 Task: open an excel sheet and write heading  Cash Flow TrackerAdd Dates in a column and its values below  '2023-05-01, 2023-05-03, 2023-05-06, 2023-05-10, 2023-05-15, 2023-05-20, 2023-05-25 & 2023-05-31'Add Descriptions in next column and its values below  Monthly Salary, Grocery Shopping, Dining Out., Utility Bill, Transportation, Entertainment, Miscellaneous & Total. Add Amount in next column and its values below  $2,500, $100, $50, $150, $30, $50, $20& $400. Add Income/ Expense in next column and its values below  Income, Expenses, Expenses, Expenses, Expenses, Expenses & Expenses. Add Balance in next column and its values below  $2,500, $2,400, $2,350, $2,200, $2,170, $2,120, $2,100 & $2100. Save page FinMetrics
Action: Mouse moved to (46, 127)
Screenshot: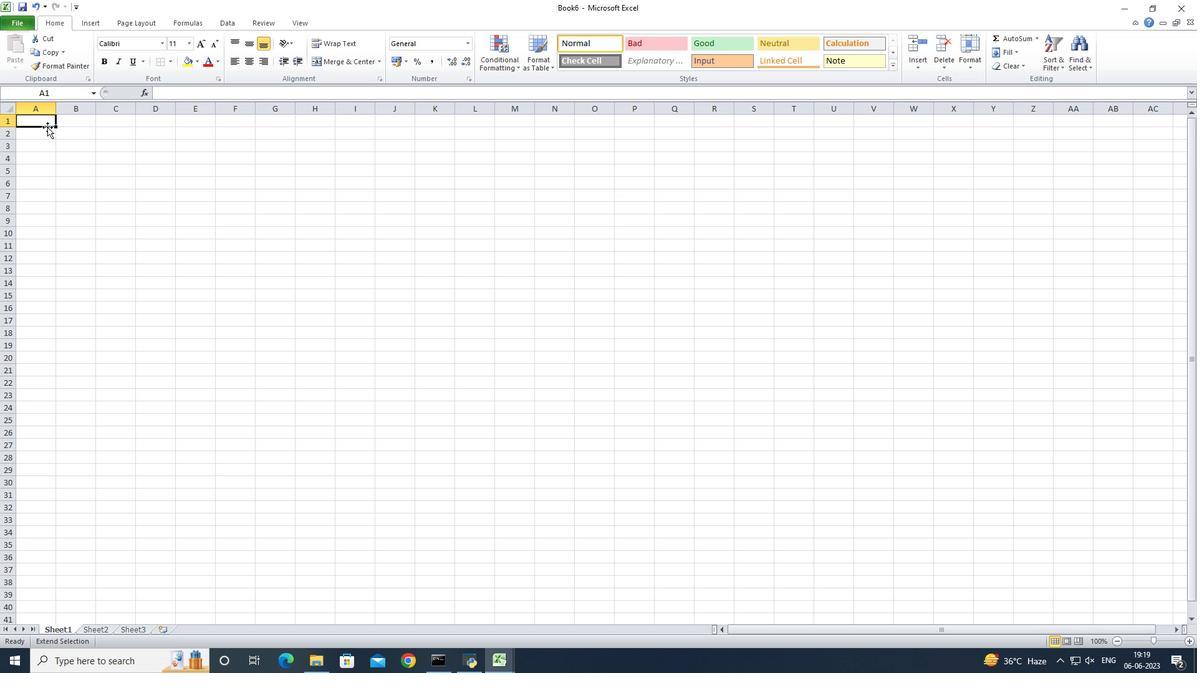 
Action: Key pressed <Key.shift>Cash<Key.space>
Screenshot: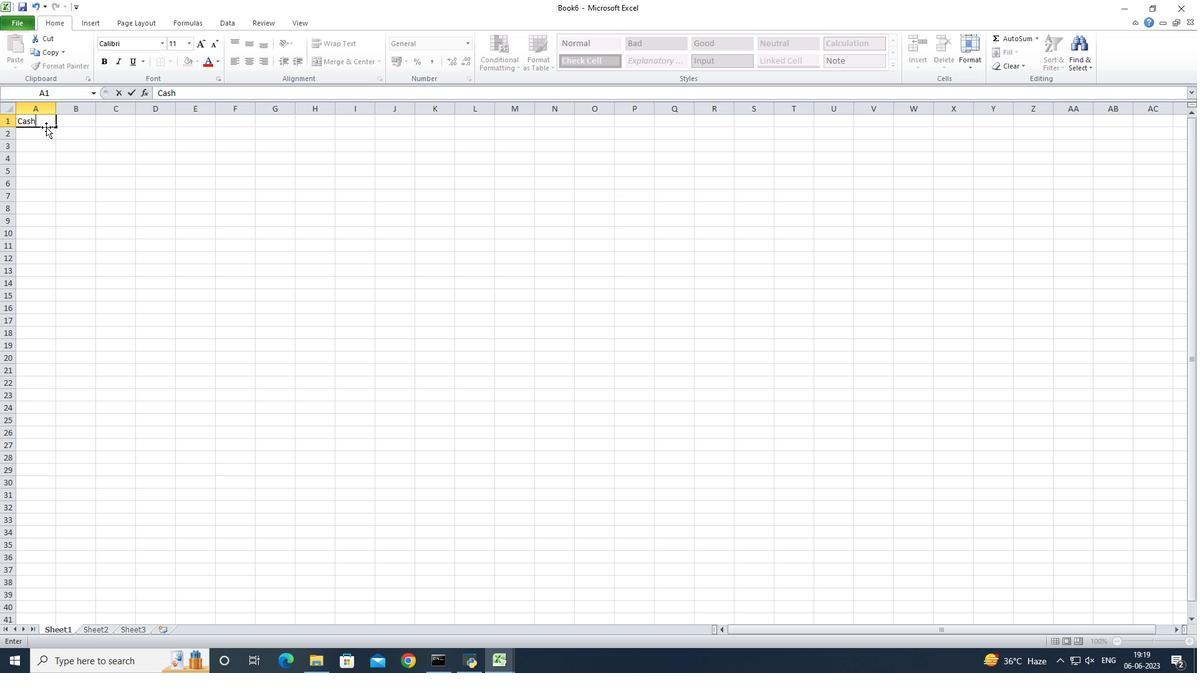
Action: Mouse moved to (45, 127)
Screenshot: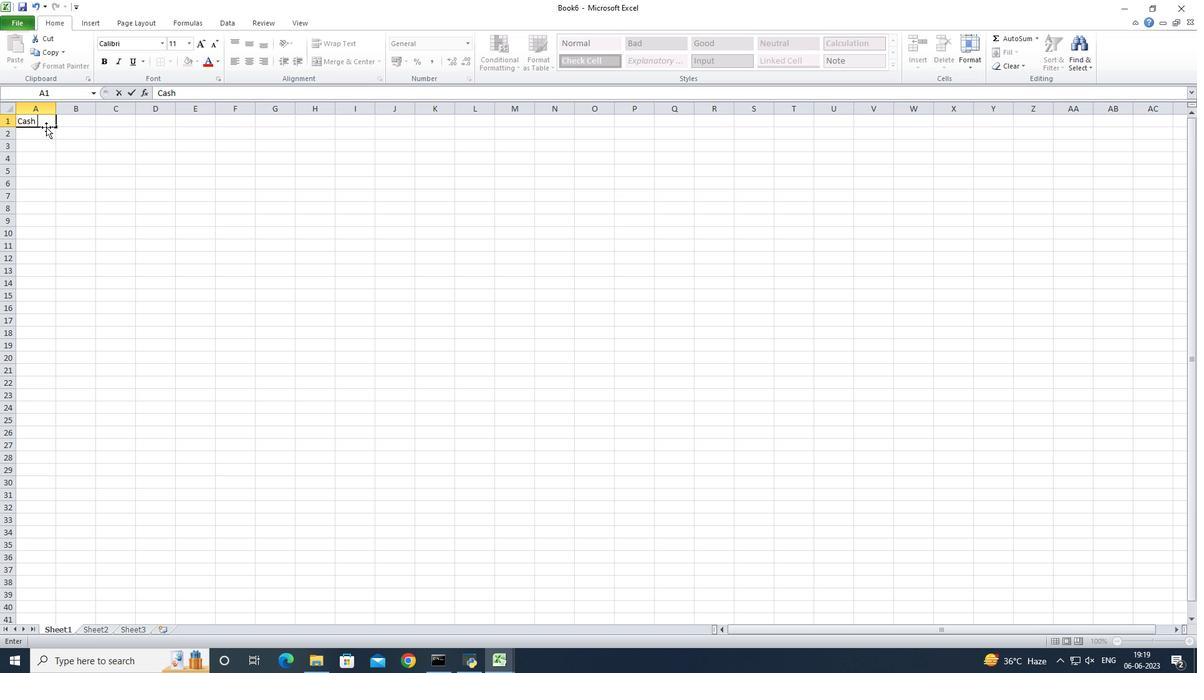 
Action: Key pressed <Key.shift>Flow<Key.space>c<Key.shift>TR<Key.backspace><Key.backspace><Key.backspace><Key.shift>Tracker<Key.enter><Key.shift>Dates<Key.enter>2023
Screenshot: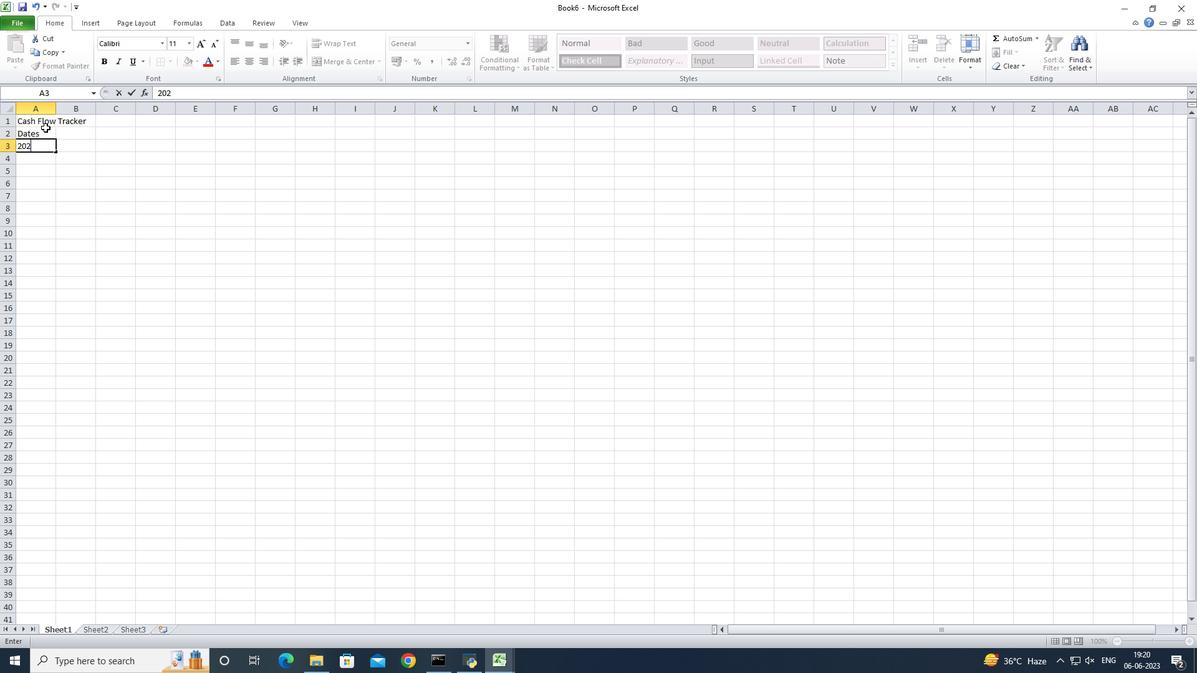 
Action: Mouse moved to (58, 123)
Screenshot: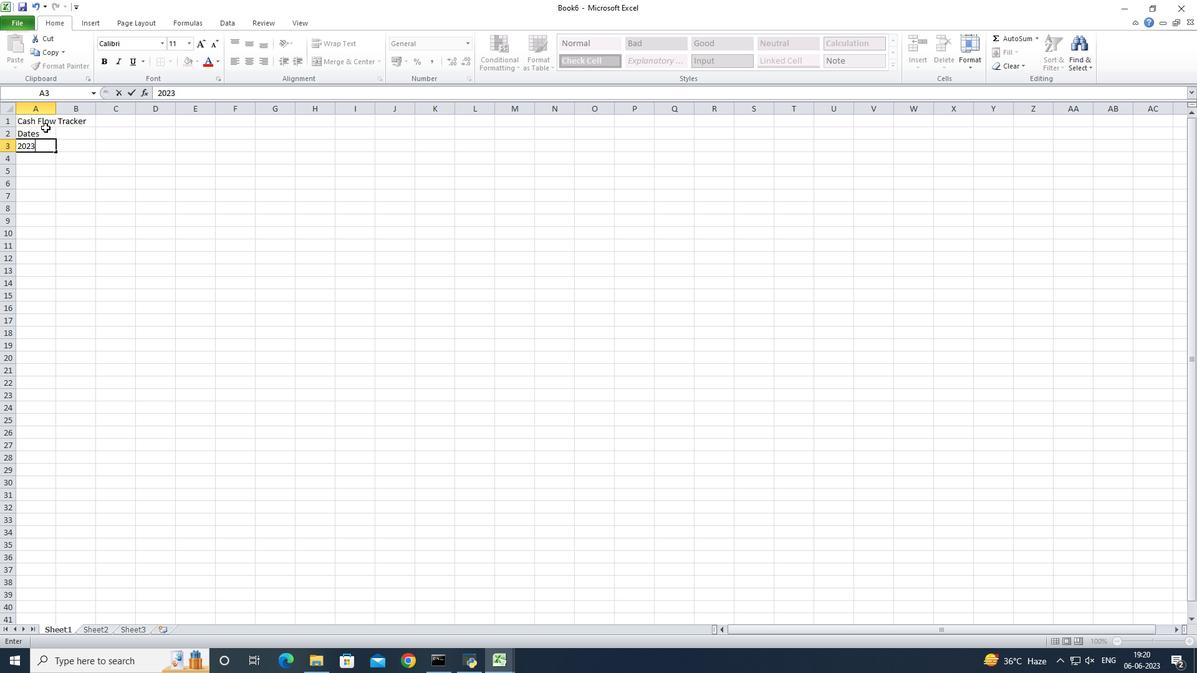
Action: Key pressed -05-01<Key.enter>2023-05*-<Key.backspace><Key.backspace>-03<Key.enter>0<Key.backspace>2023-05-06<Key.enter>2023-05-10<Key.enter>2023-051<Key.backspace>-15<Key.enter>2023-1<Key.backspace>05-20<Key.enter>2023-05-25<Key.enter>2023-05-31<Key.enter><Key.right><Key.up><Key.up><Key.up><Key.up><Key.up><Key.up><Key.up><Key.up><Key.up><Key.shift>Descriptions<Key.enter><Key.shift>Monthly<Key.space><Key.shift>Salary<Key.enter><Key.shift>Grocery<Key.space><Key.shift>Shopping<Key.enter><Key.shift><Key.shift><Key.shift><Key.shift><Key.shift>Dining<Key.space>out<Key.enter><Key.shift>Ut<Key.backspace>tility<Key.space><Key.shift>Bill<Key.enter><Key.shift>Transportatin<Key.backspace>on<Key.enter><Key.shift><Key.shift><Key.shift><Key.shift><Key.shift><Key.shift><Key.shift><Key.shift><Key.shift><Key.shift><Key.shift><Key.shift><Key.shift><Key.shift><Key.shift><Key.shift><Key.shift>Entertainment<Key.enter>miscellaneous<Key.enter><Key.caps_lock><Key.shift>s<Key.backspace><Key.shift>tO<Key.backspace><Key.backspace><Key.caps_lock><Key.shift>Total<Key.enter>
Screenshot: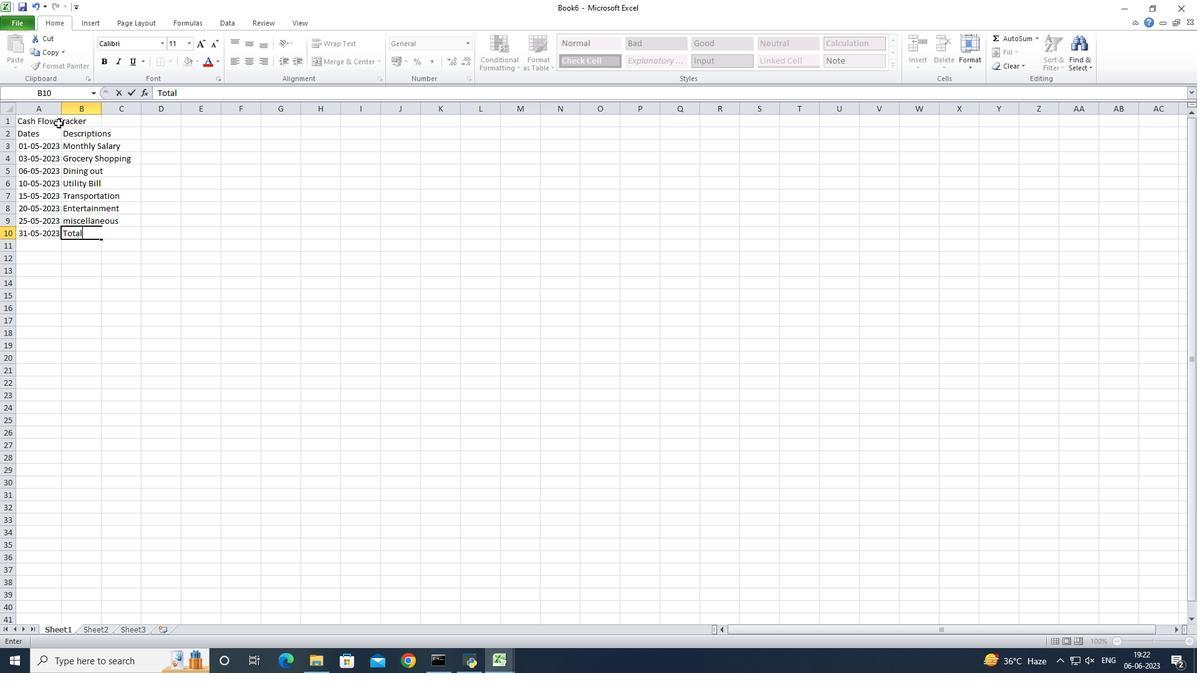 
Action: Mouse moved to (102, 109)
Screenshot: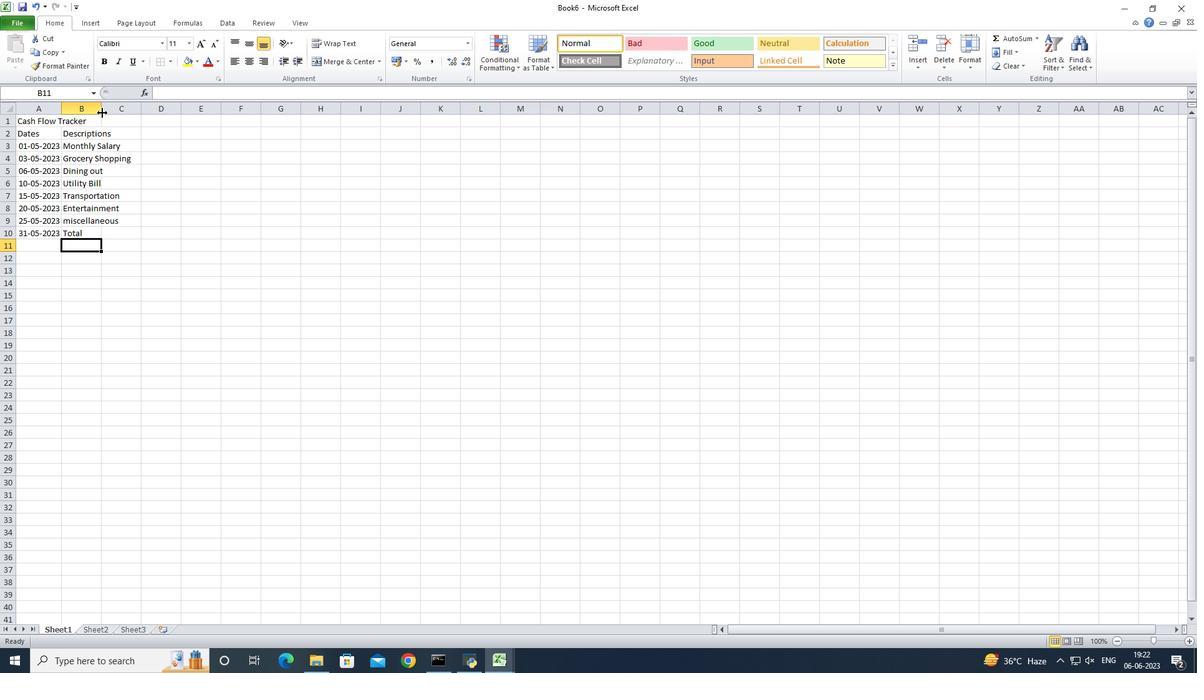 
Action: Mouse pressed left at (102, 109)
Screenshot: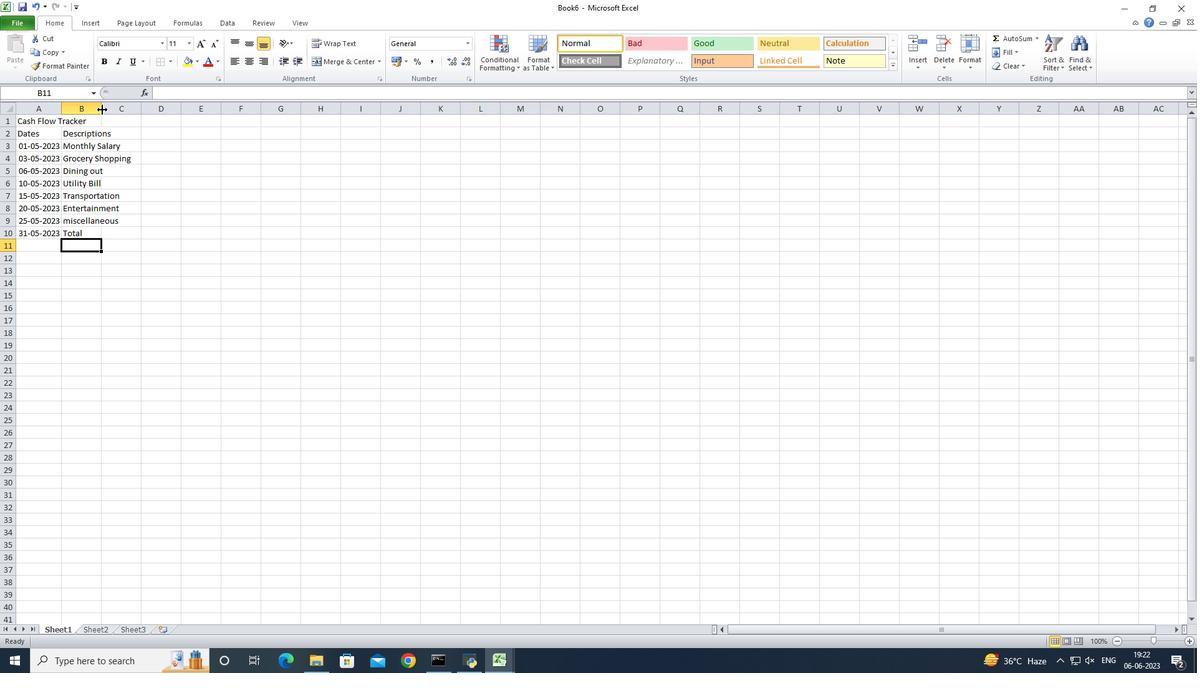 
Action: Mouse pressed left at (102, 109)
Screenshot: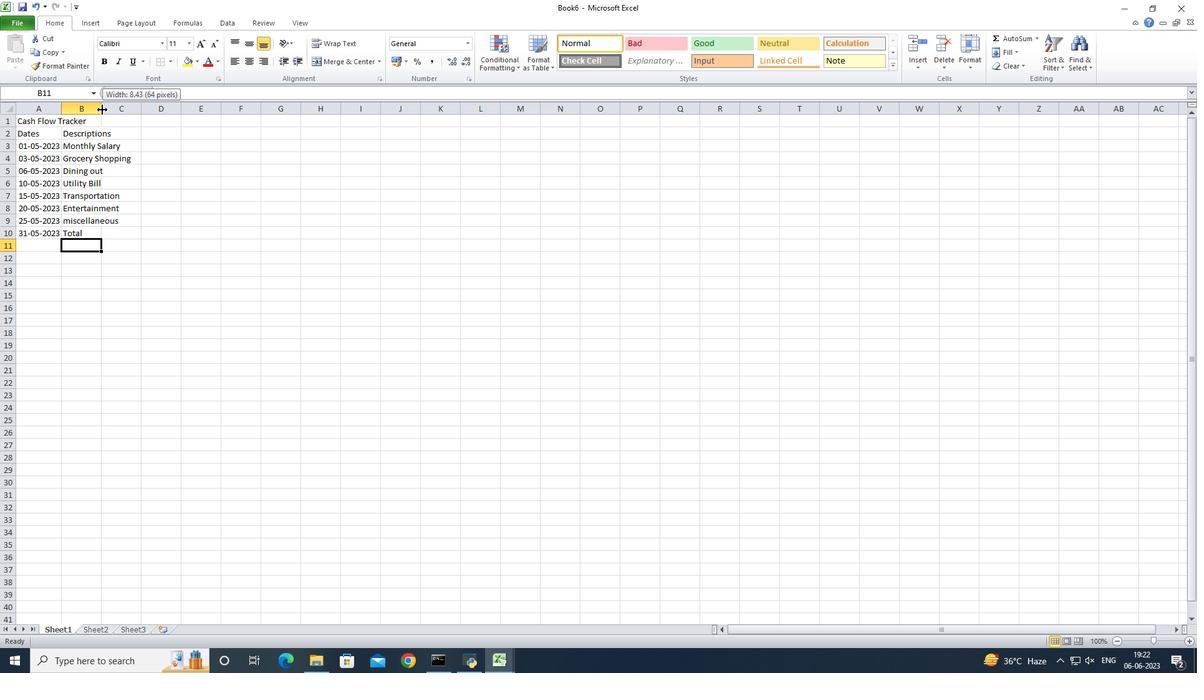 
Action: Mouse moved to (149, 134)
Screenshot: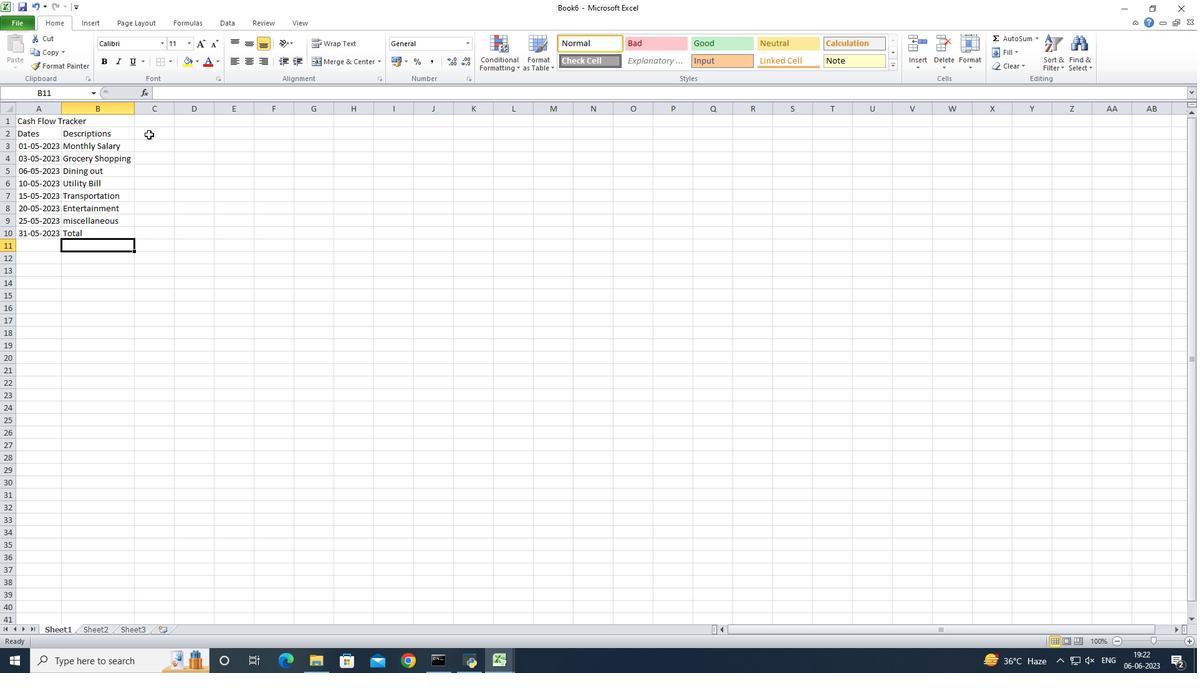 
Action: Mouse pressed left at (149, 134)
Screenshot: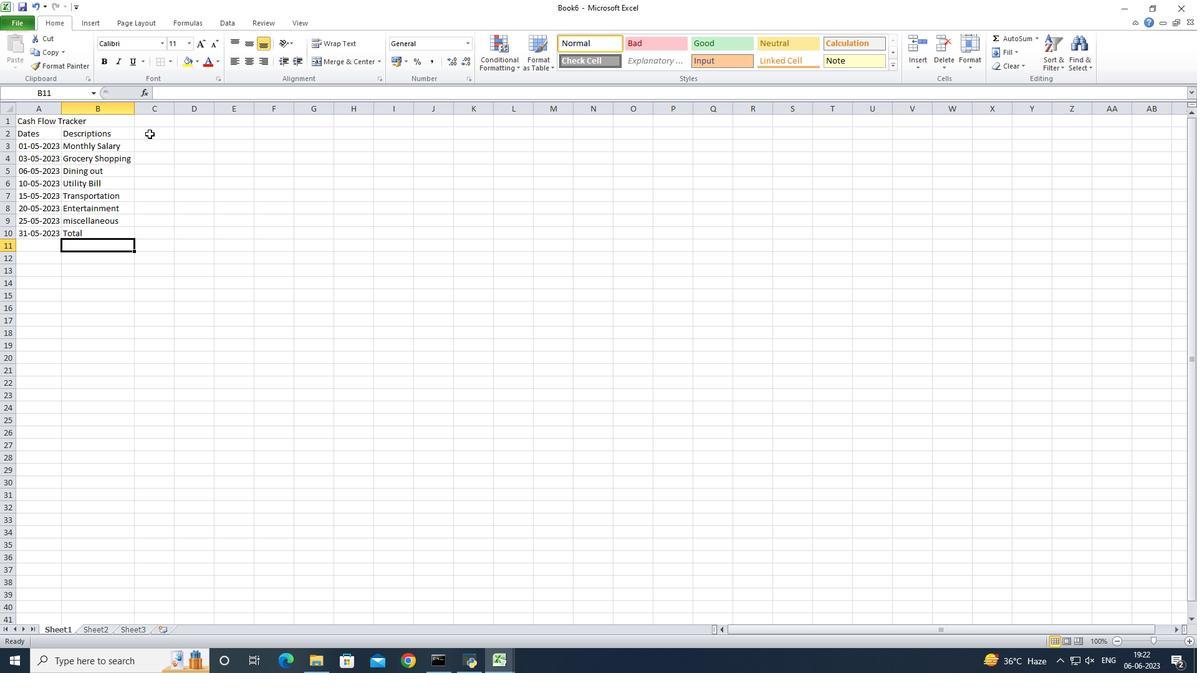 
Action: Key pressed <Key.shift><Key.shift><Key.shift><Key.shift><Key.shift><Key.shift><Key.shift>A<Key.backspace><Key.shift>Income/<Key.shift>Expense<Key.left><Key.right>
Screenshot: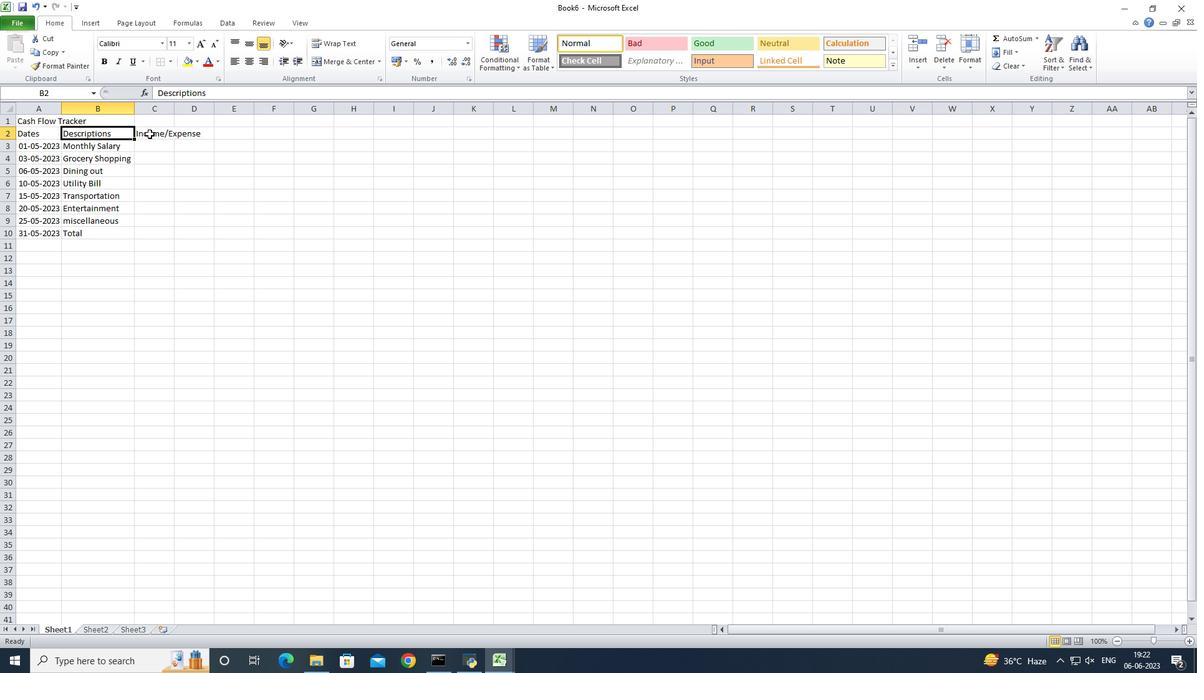 
Action: Mouse moved to (134, 109)
Screenshot: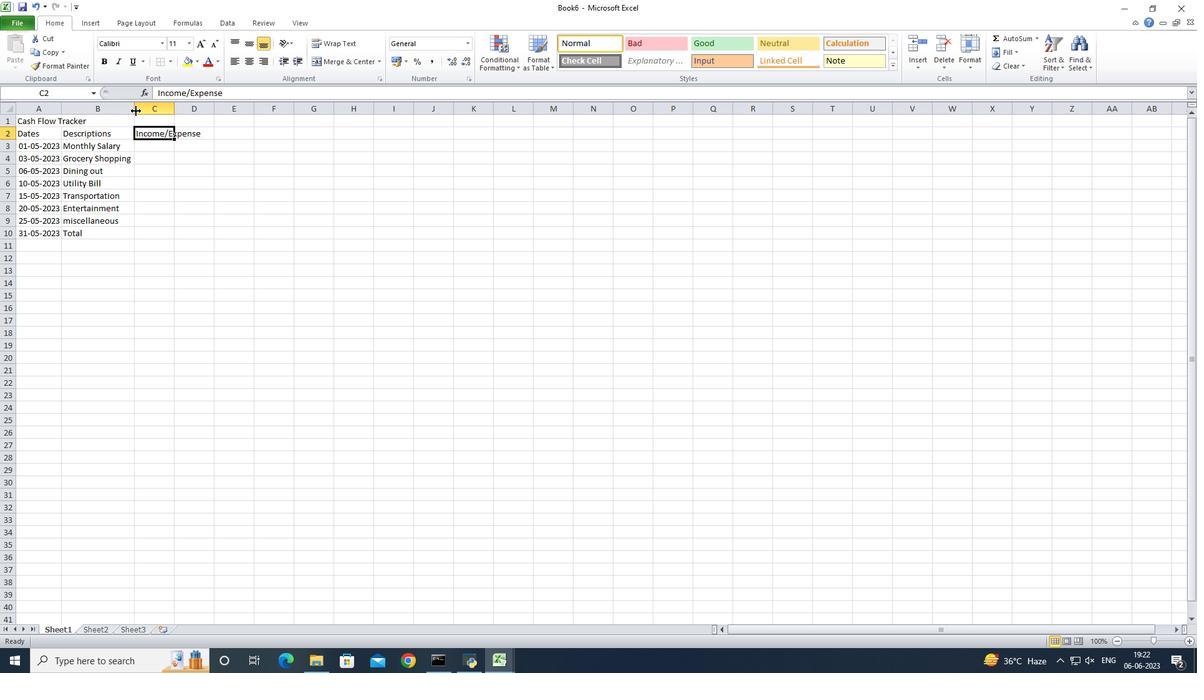 
Action: Mouse pressed left at (134, 109)
Screenshot: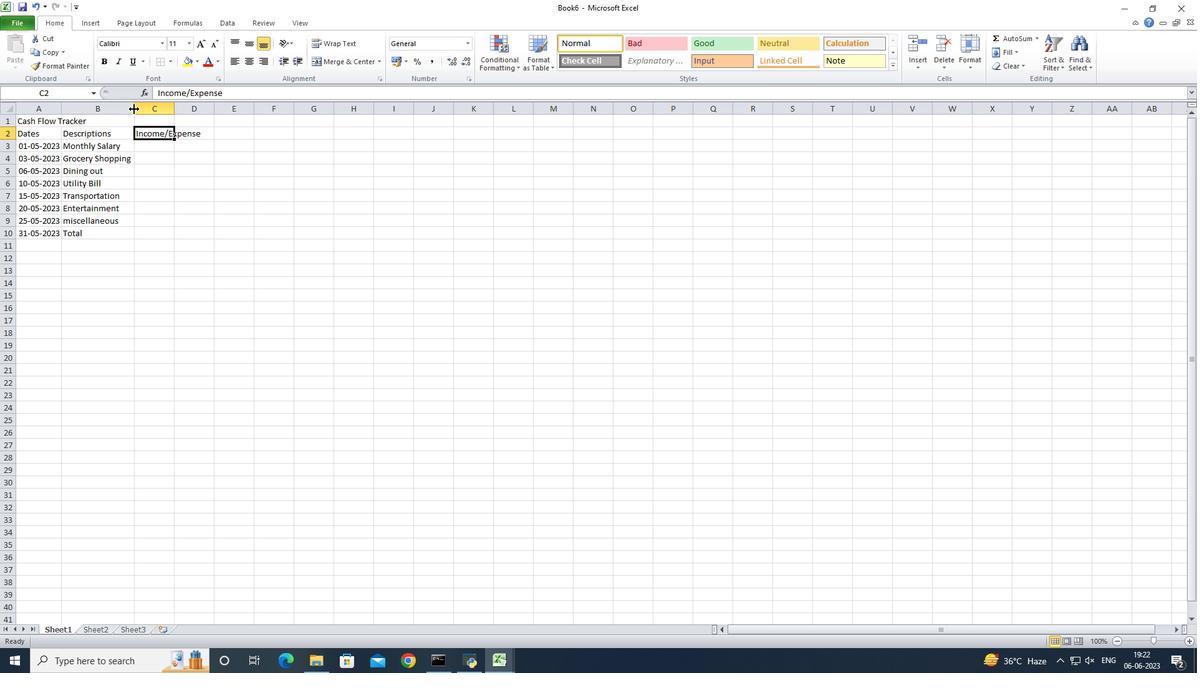 
Action: Mouse pressed left at (134, 109)
Screenshot: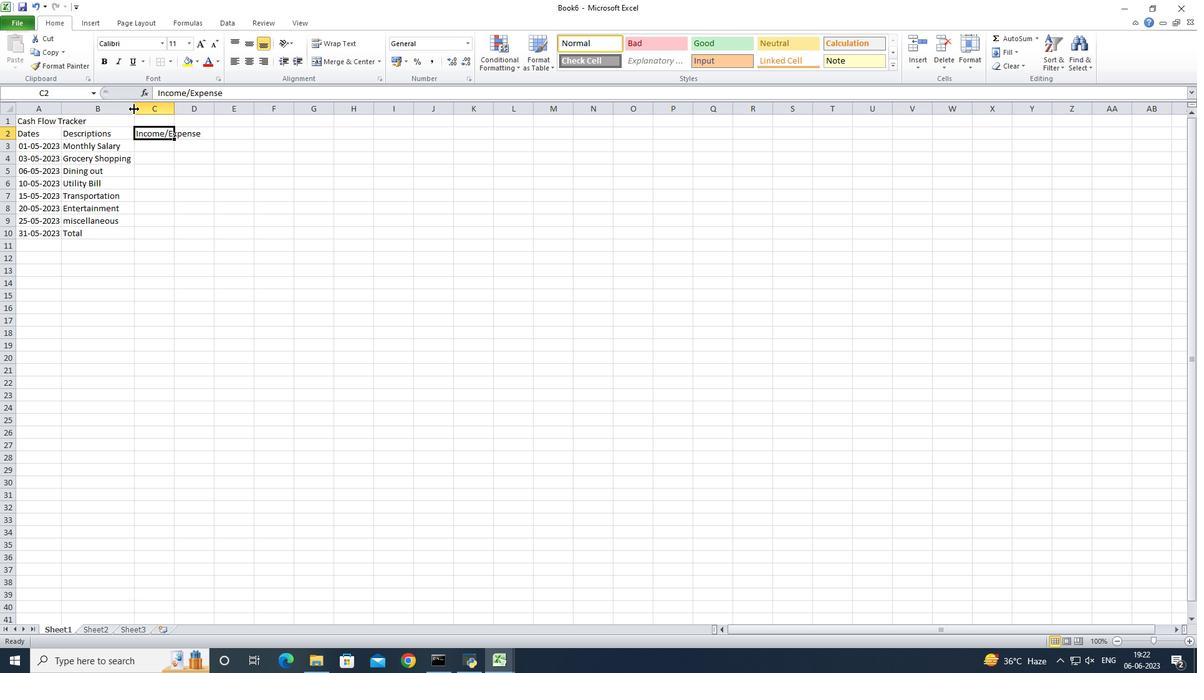 
Action: Mouse pressed right at (134, 109)
Screenshot: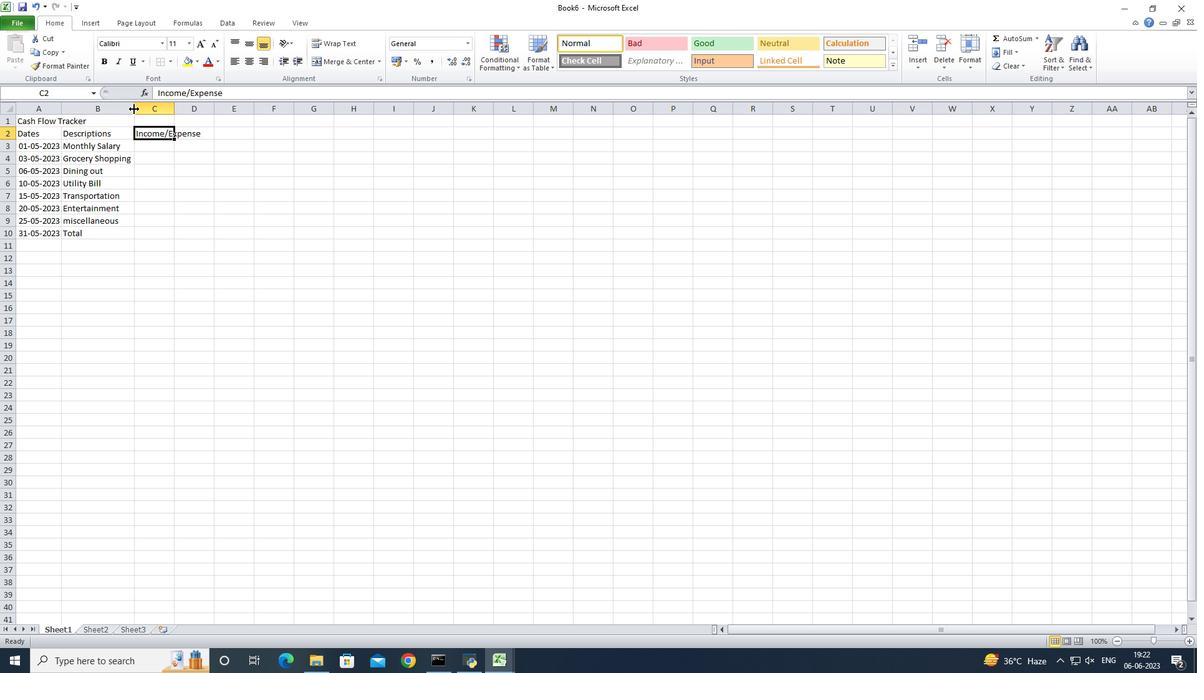 
Action: Mouse moved to (186, 194)
Screenshot: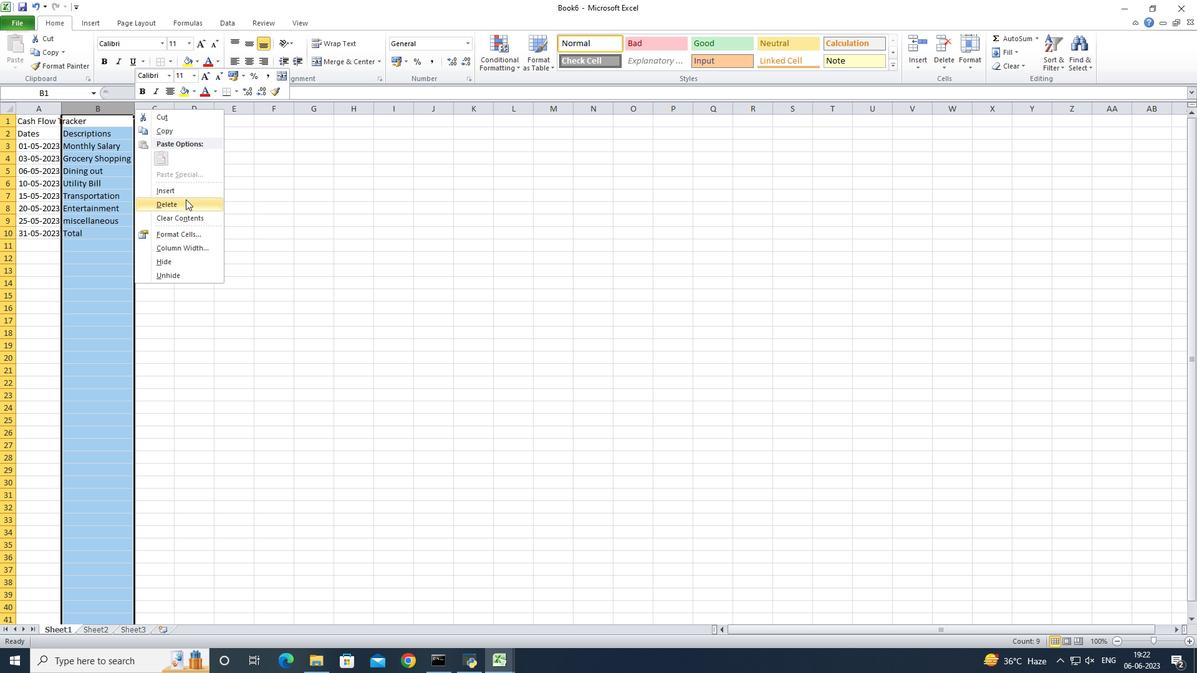 
Action: Mouse pressed left at (186, 194)
Screenshot: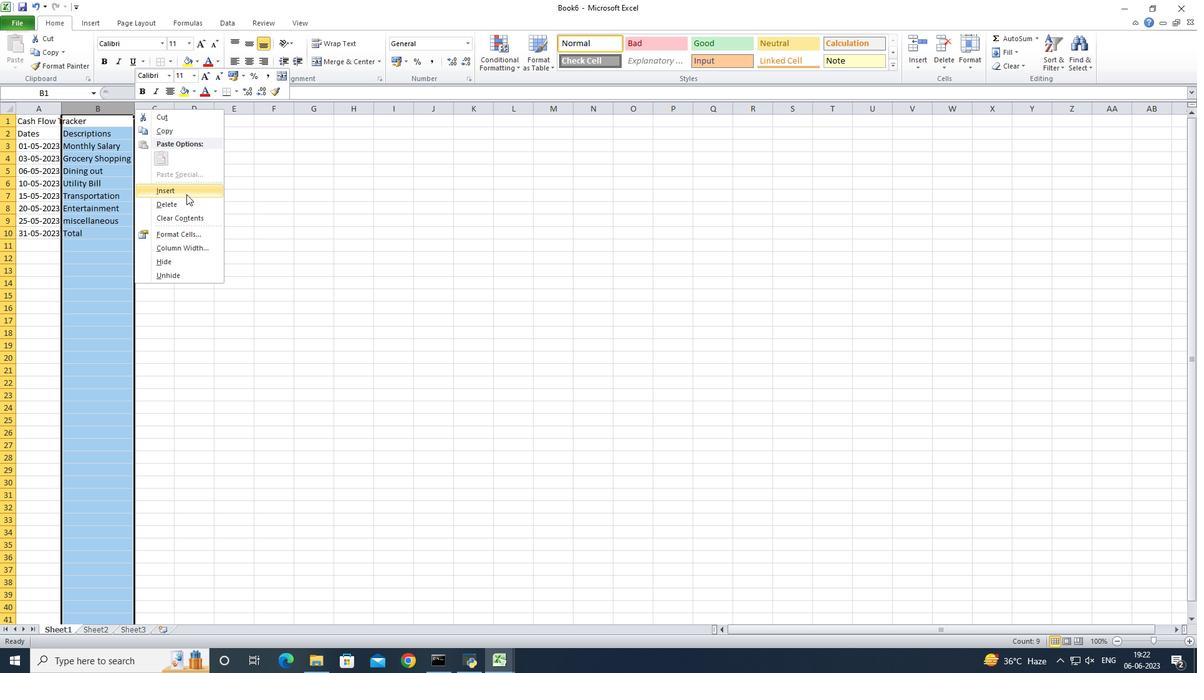 
Action: Mouse moved to (106, 121)
Screenshot: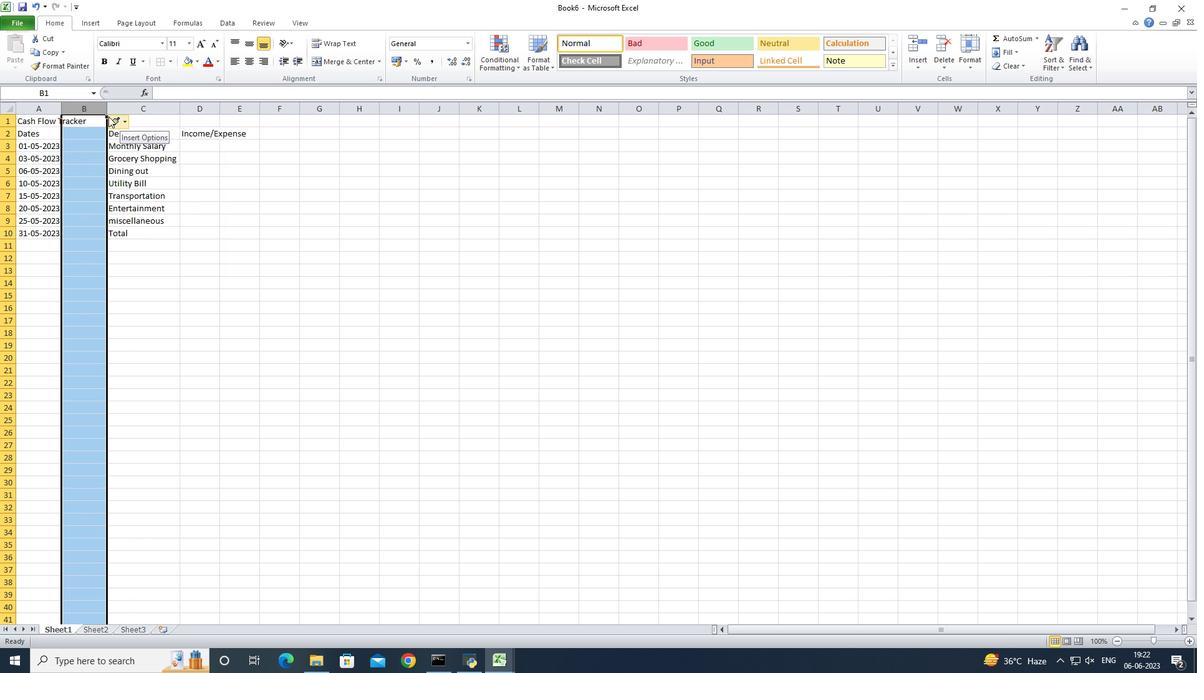 
Action: Key pressed ctrl+Z
Screenshot: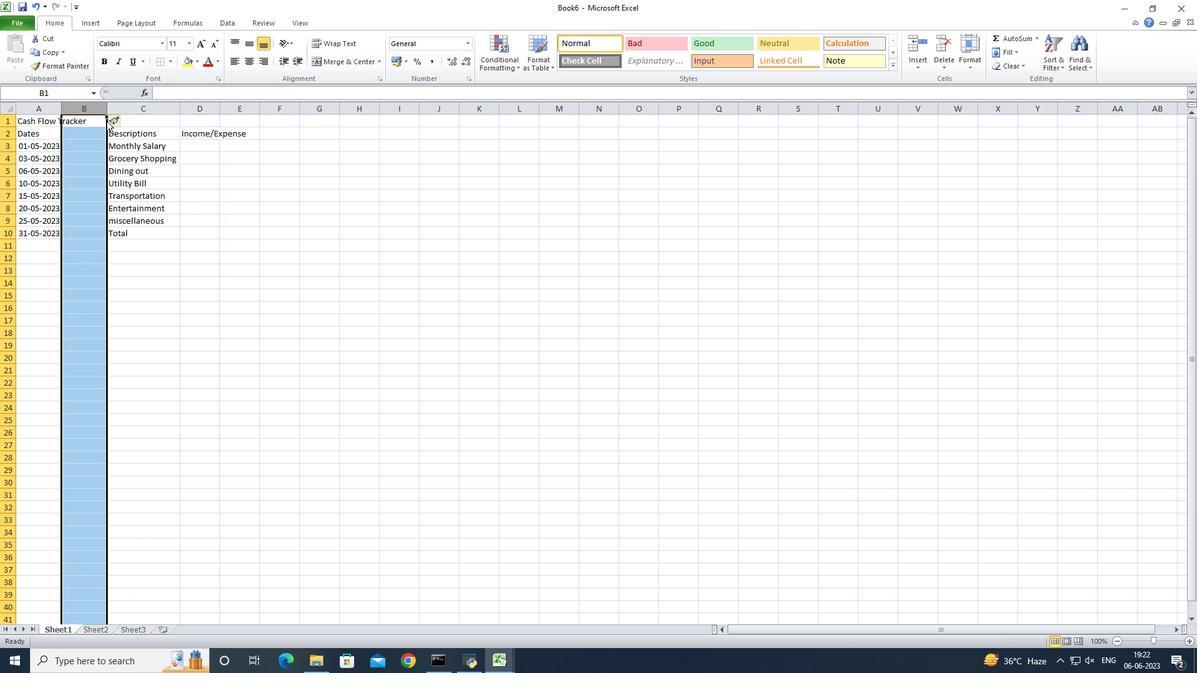 
Action: Mouse moved to (168, 139)
Screenshot: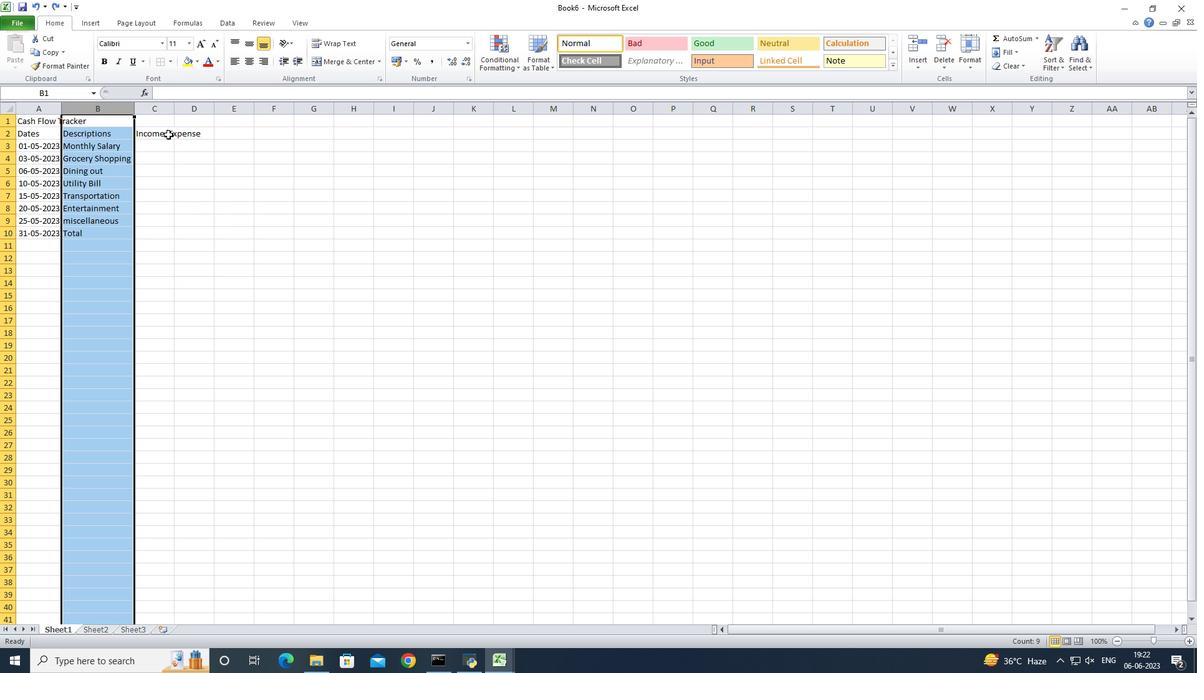
Action: Mouse pressed left at (168, 139)
Screenshot: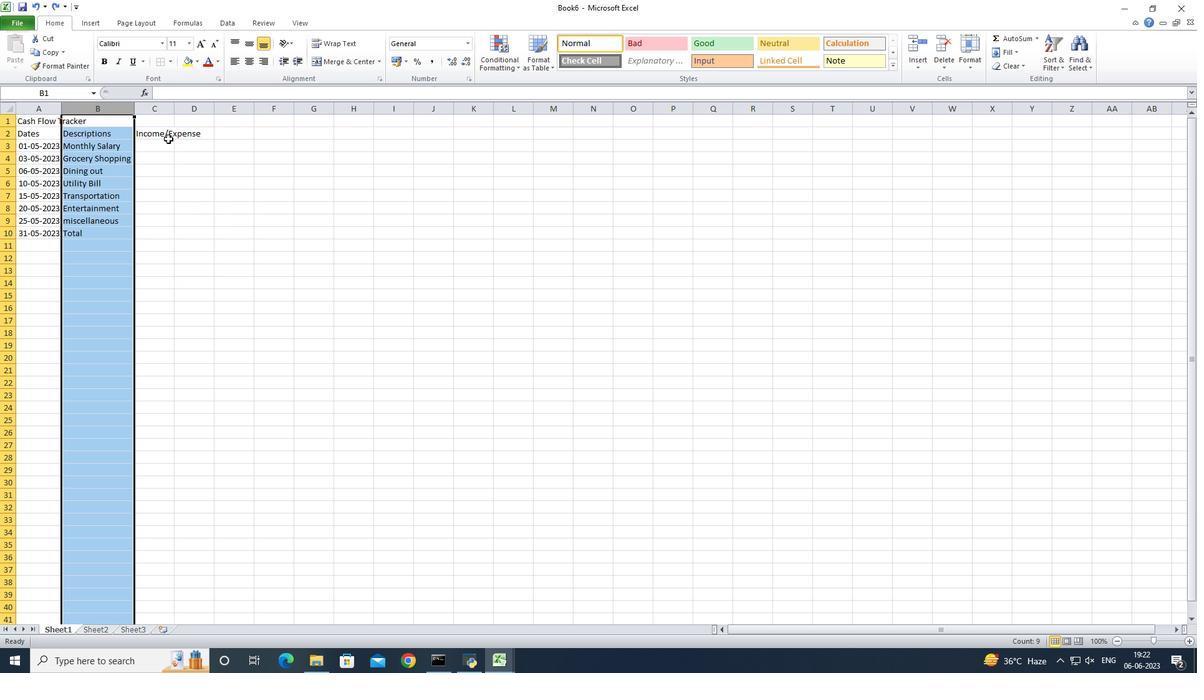 
Action: Key pressed <Key.shift><Key.shift><Key.shift><Key.shift><Key.shift><Key.shift><Key.shift><Key.shift><Key.shift><Key.shift><Key.shift><Key.shift>Amount<Key.enter>2500<Key.enter>100<Key.enter>50<Key.enter>150<Key.enter>30<Key.enter>50<Key.enter>20<Key.enter>400<Key.right><Key.up><Key.up><Key.up><Key.up><Key.up><Key.up><Key.up><Key.up><Key.shift_r>Income/<Key.shift>Expense<Key.enter>income<Key.space><Key.enter>
Screenshot: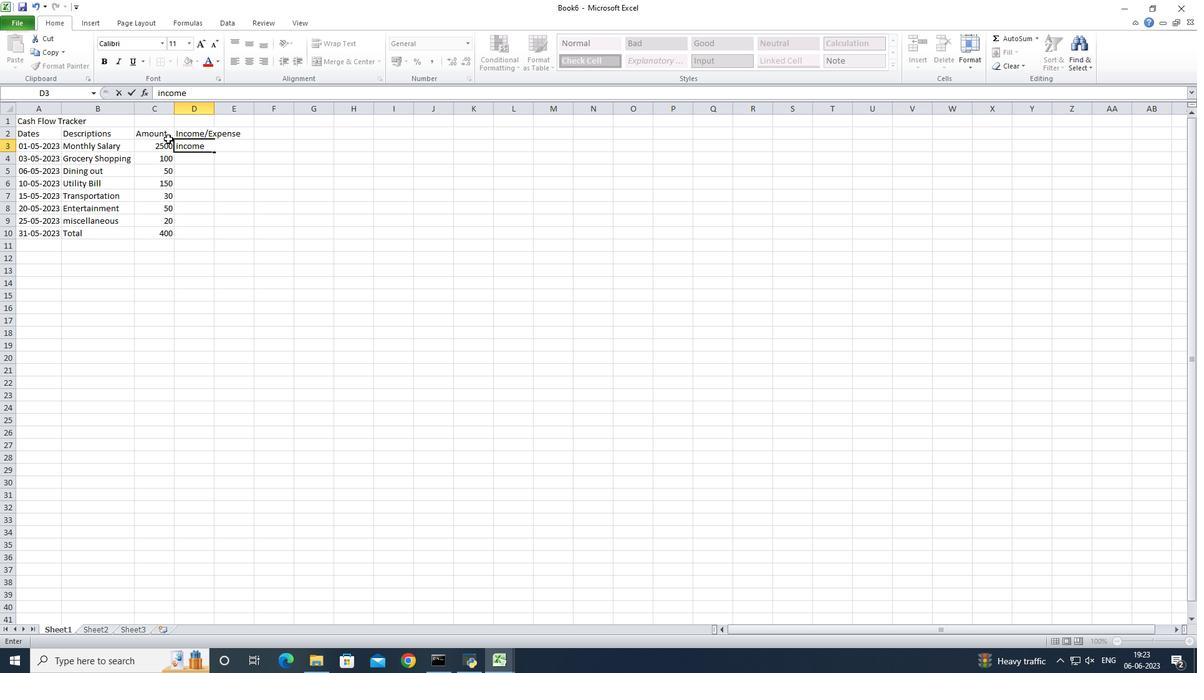 
Action: Mouse moved to (191, 148)
Screenshot: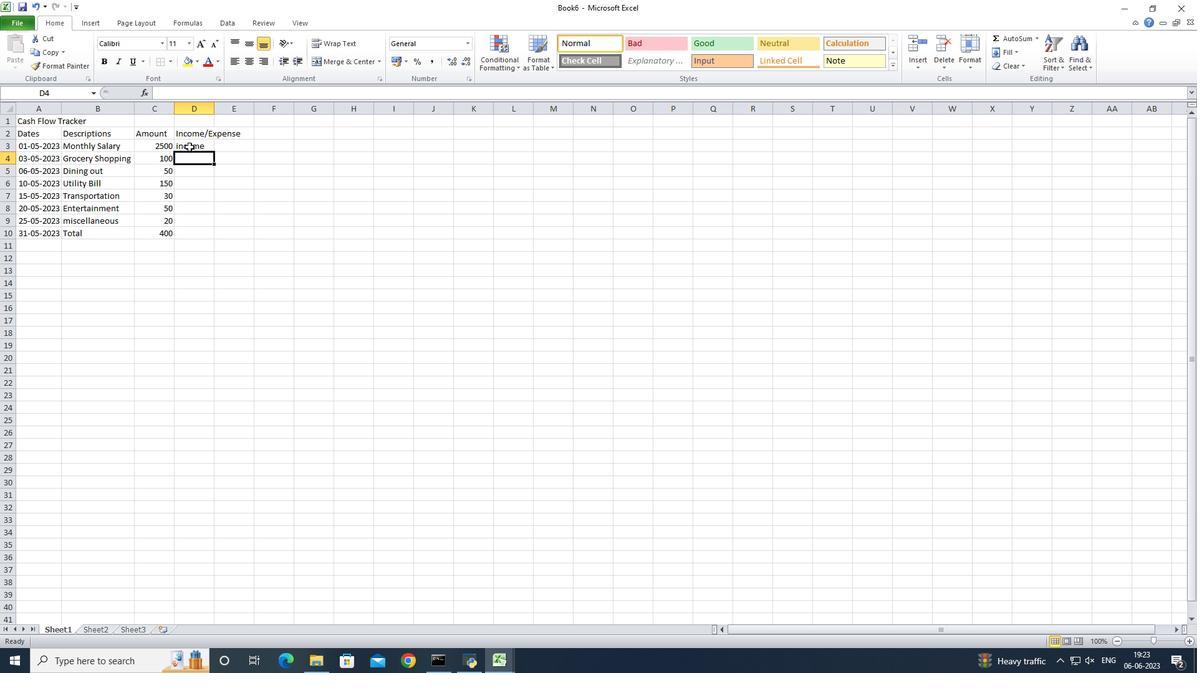 
Action: Mouse pressed left at (191, 148)
Screenshot: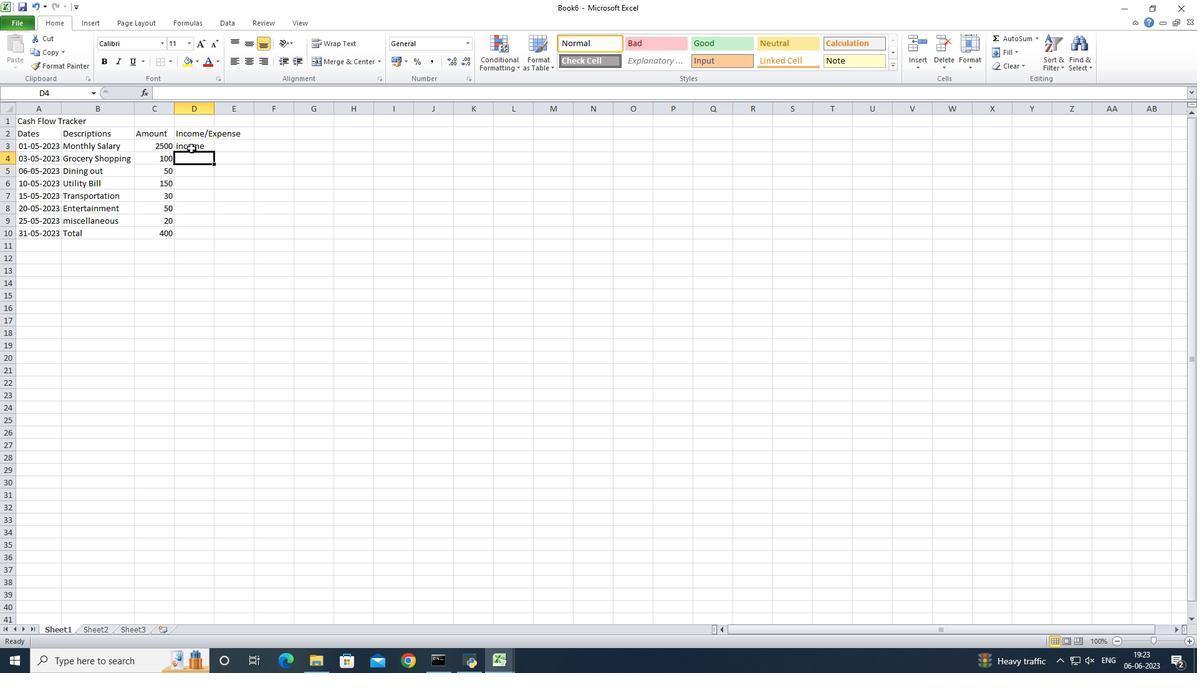 
Action: Mouse moved to (162, 89)
Screenshot: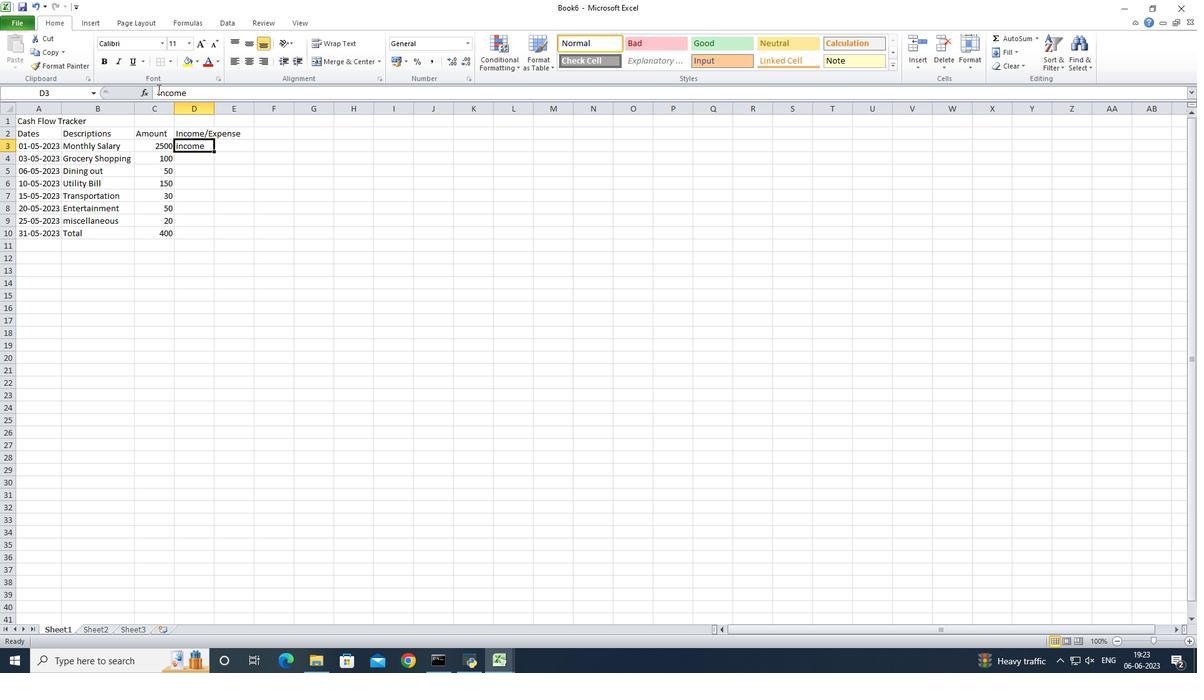 
Action: Mouse pressed left at (162, 89)
Screenshot: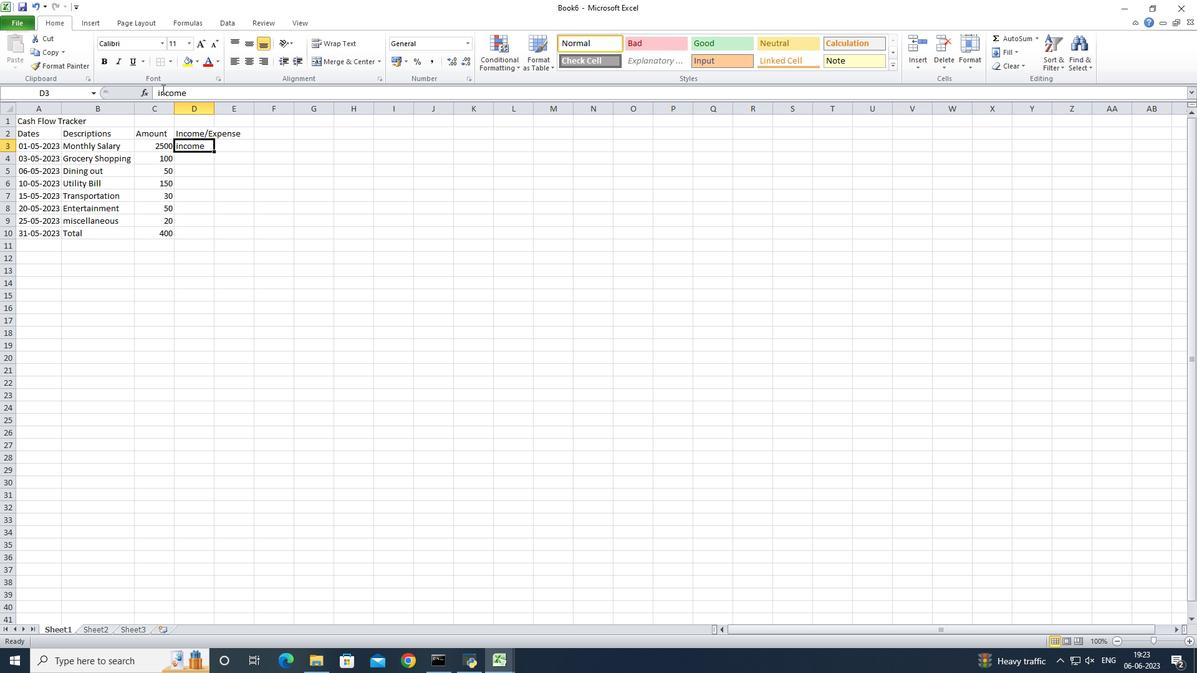 
Action: Mouse pressed left at (162, 89)
Screenshot: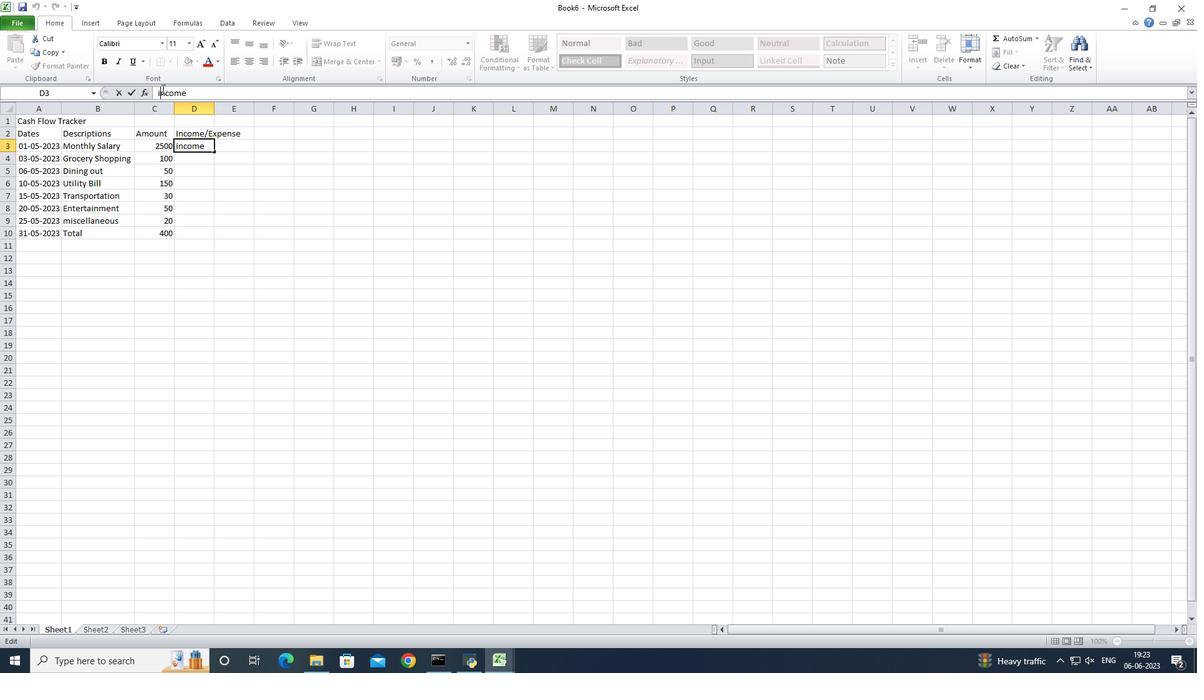 
Action: Mouse pressed left at (162, 89)
Screenshot: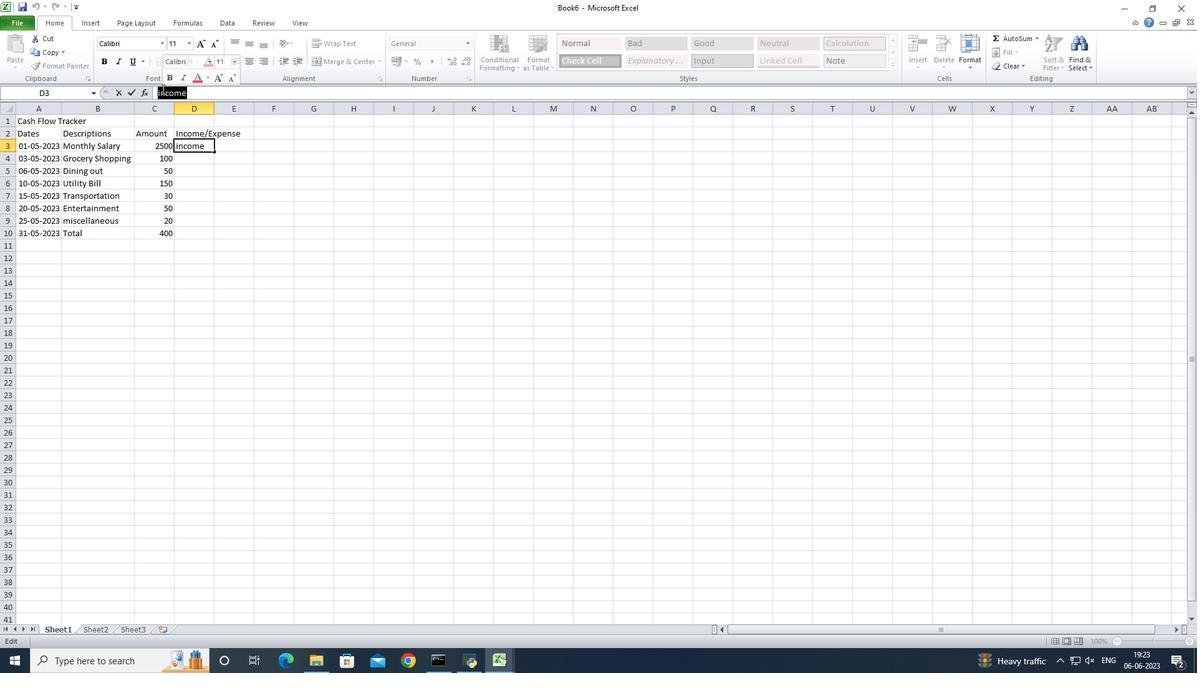 
Action: Mouse moved to (160, 90)
Screenshot: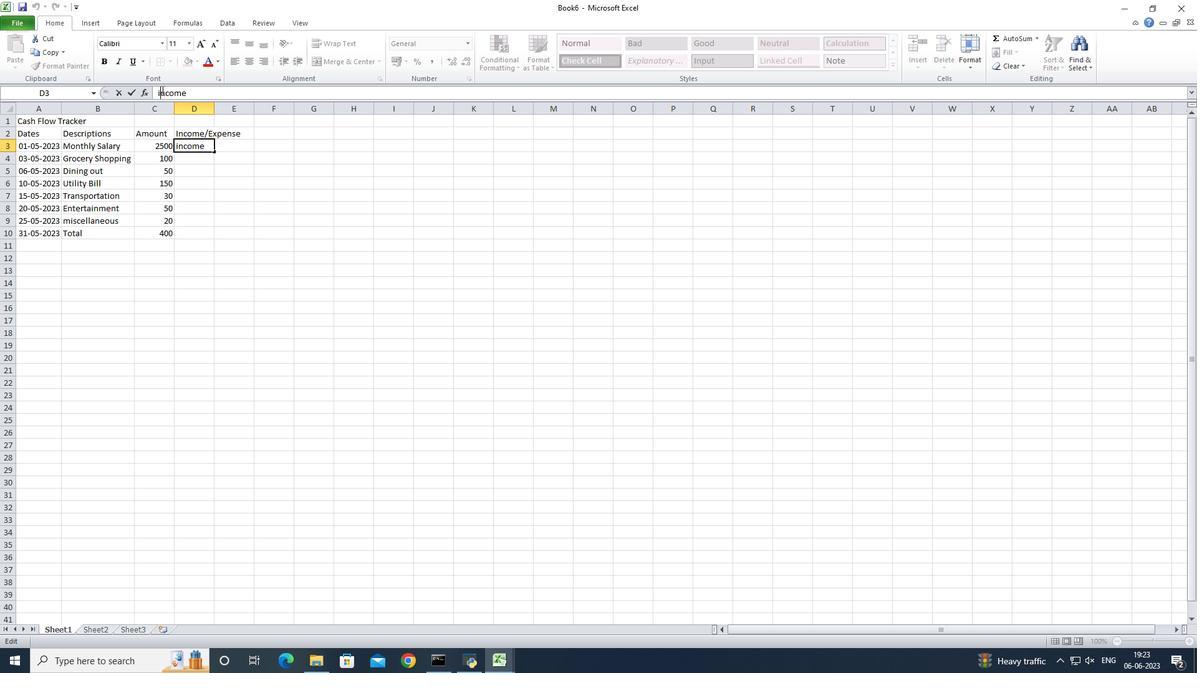 
Action: Key pressed <Key.backspace><Key.shift_r>I<Key.enter>
Screenshot: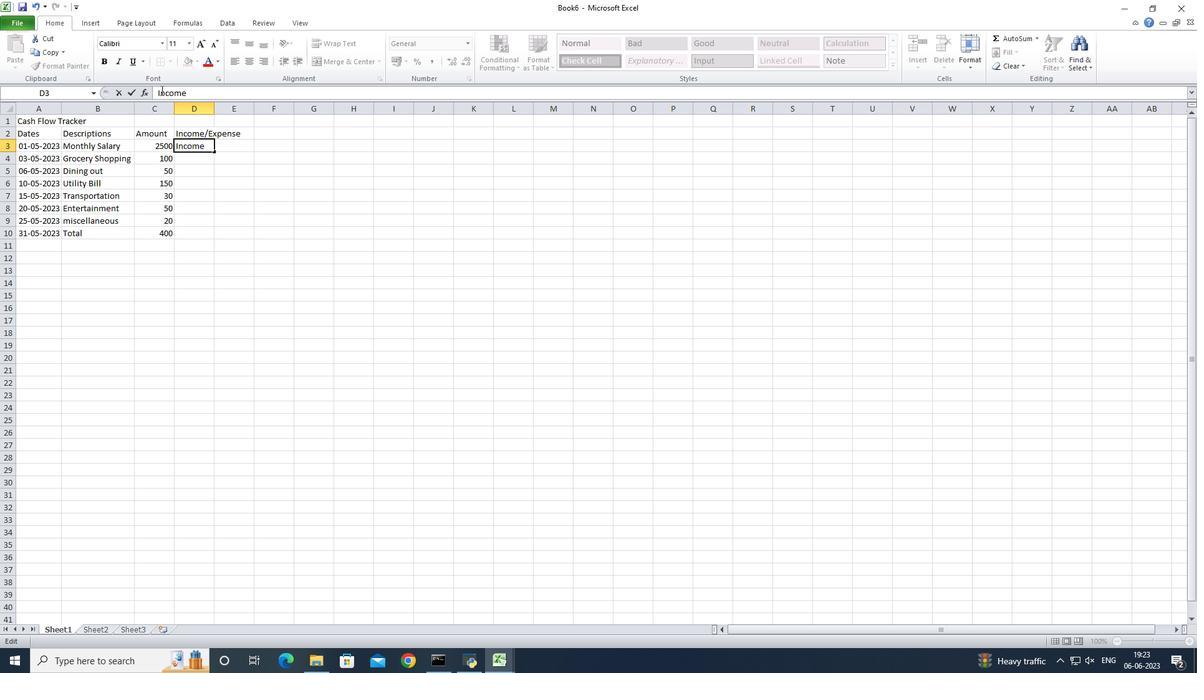 
Action: Mouse moved to (160, 90)
Screenshot: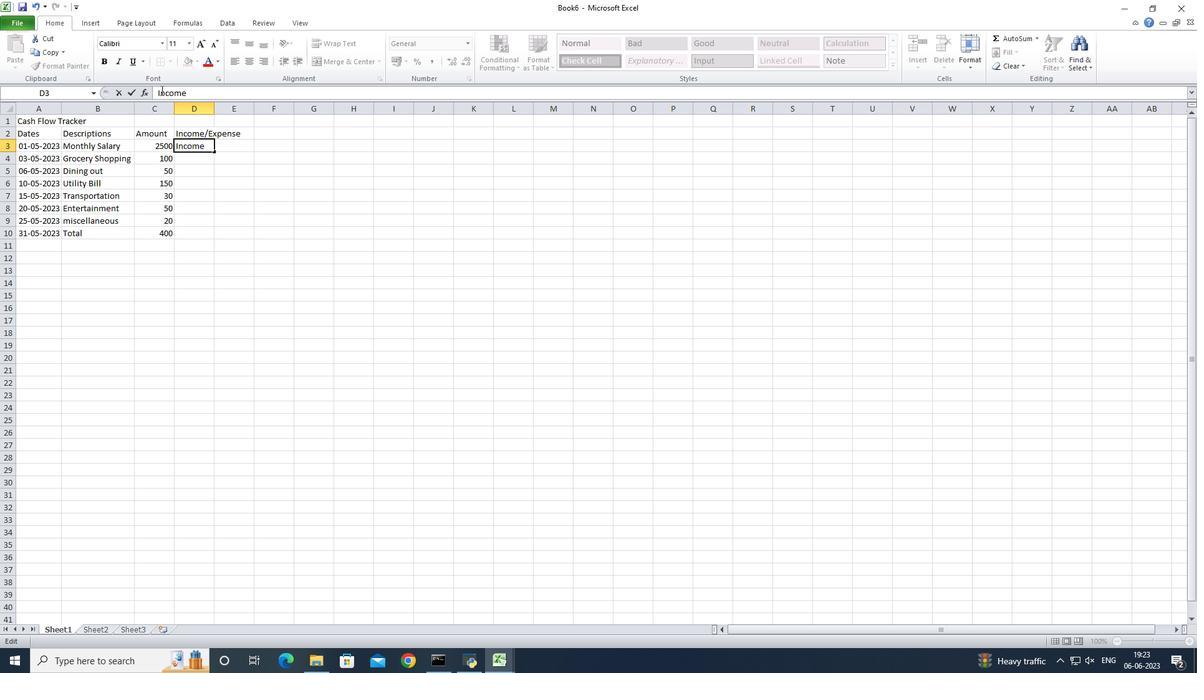 
Action: Key pressed <Key.shift>Expenses<Key.enter><Key.shift>Es<Key.backspace><Key.backspace><Key.shift>Expenses<Key.enter><Key.shift>Expenses<Key.enter><Key.shift>Expensex<Key.backspace>s<Key.enter><Key.shift><Key.shift><Key.shift><Key.shift><Key.shift><Key.shift><Key.shift><Key.shift><Key.shift><Key.shift><Key.shift><Key.shift><Key.shift><Key.shift><Key.shift><Key.shift><Key.shift>Expenses<Key.enter><Key.shift>Expenses<Key.enter><Key.shift>Expene<Key.backspace>ses
Screenshot: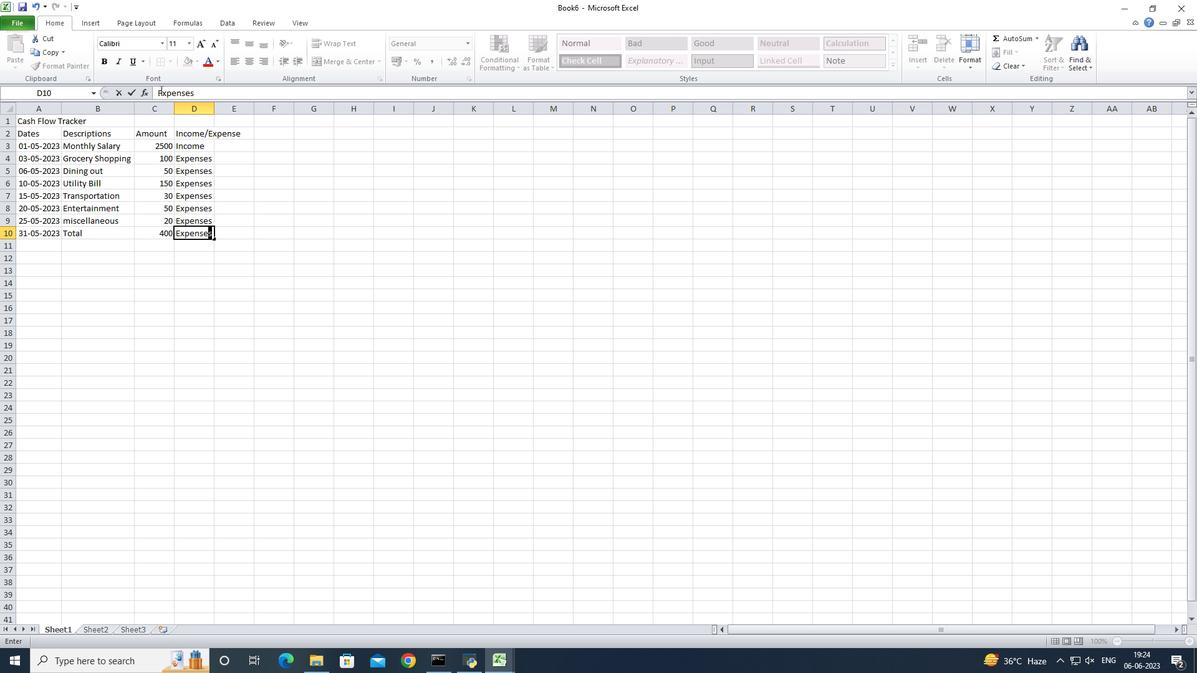 
Action: Mouse moved to (8, 255)
Screenshot: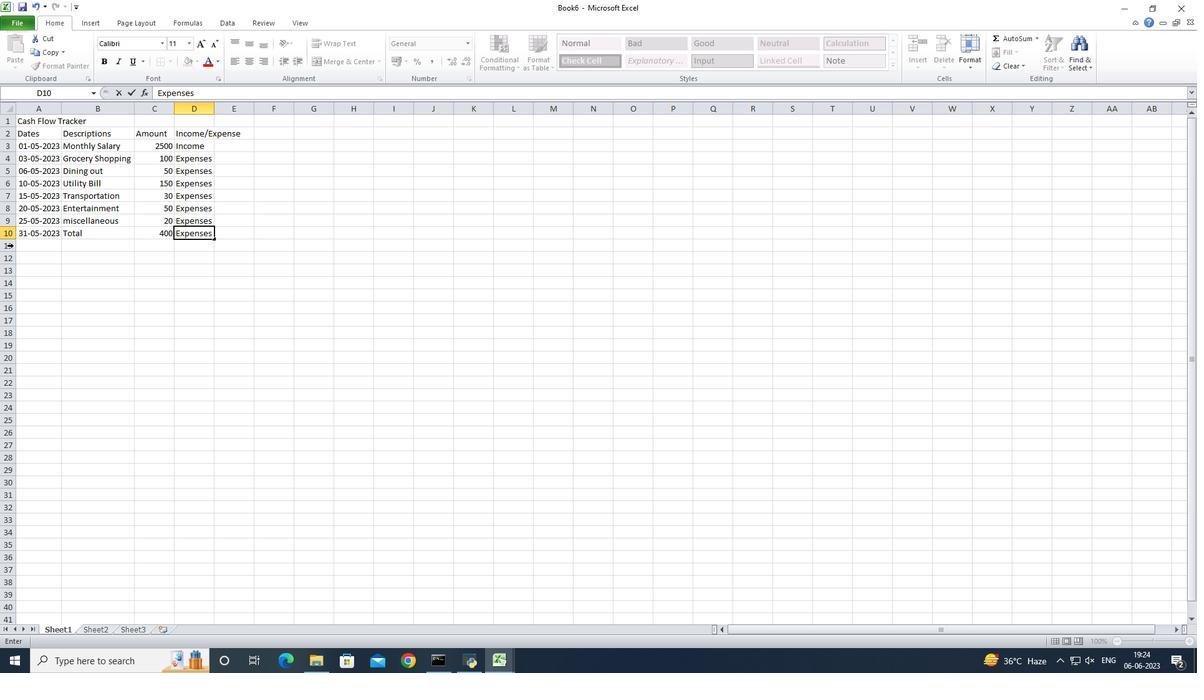 
Action: Key pressed <Key.backspace>
Screenshot: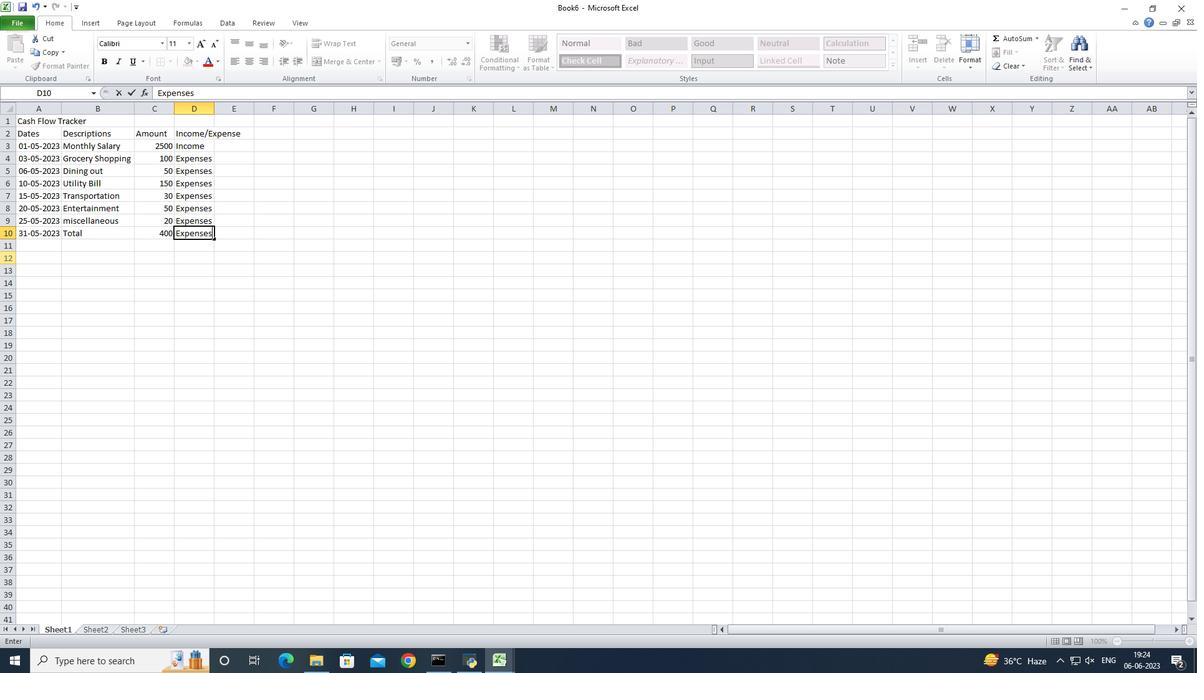 
Action: Mouse moved to (55, 285)
Screenshot: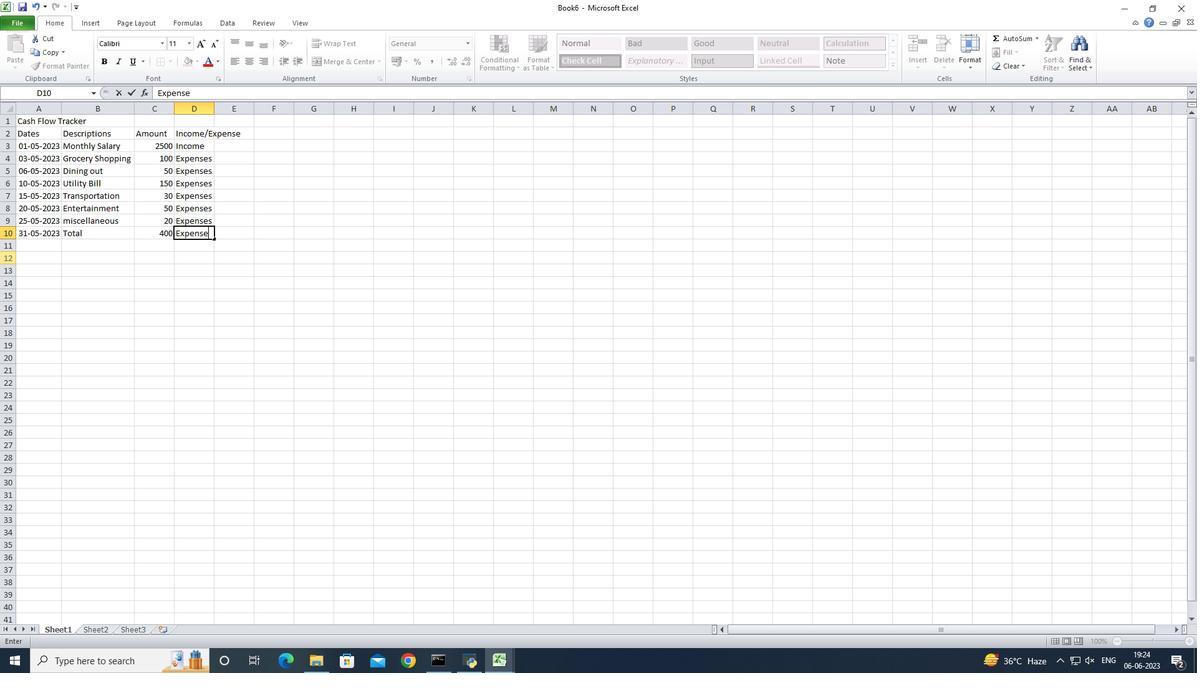
Action: Key pressed <Key.backspace>
Screenshot: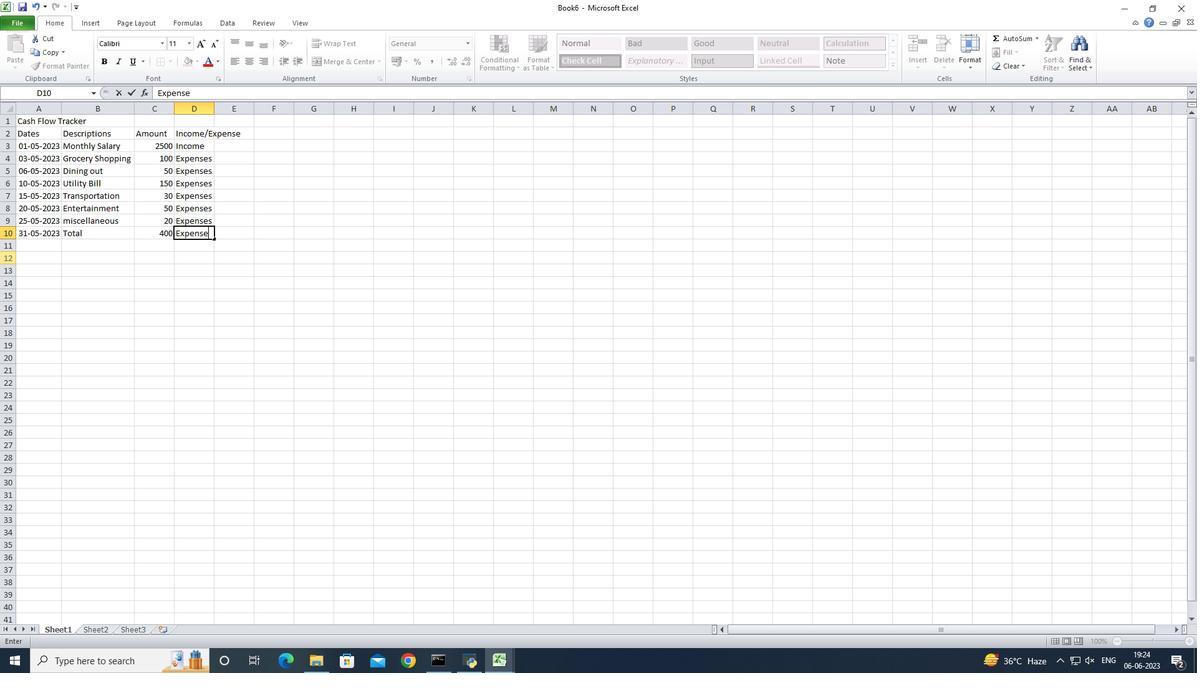 
Action: Mouse moved to (249, 180)
Screenshot: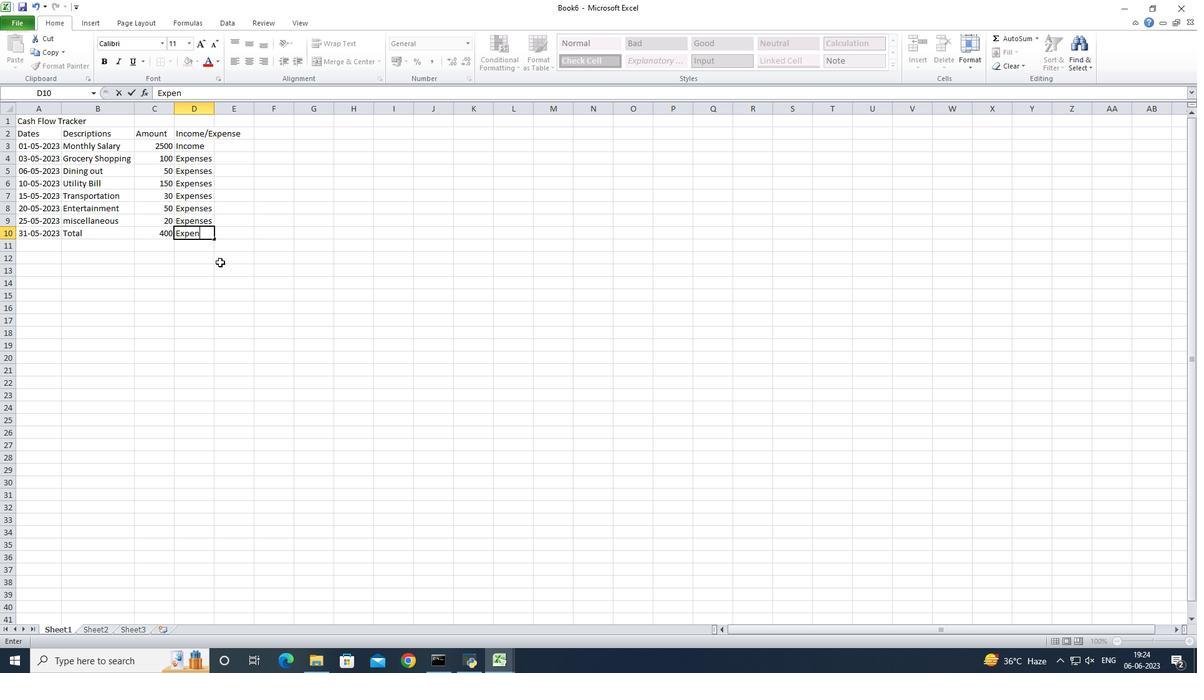 
Action: Key pressed <Key.backspace>
Screenshot: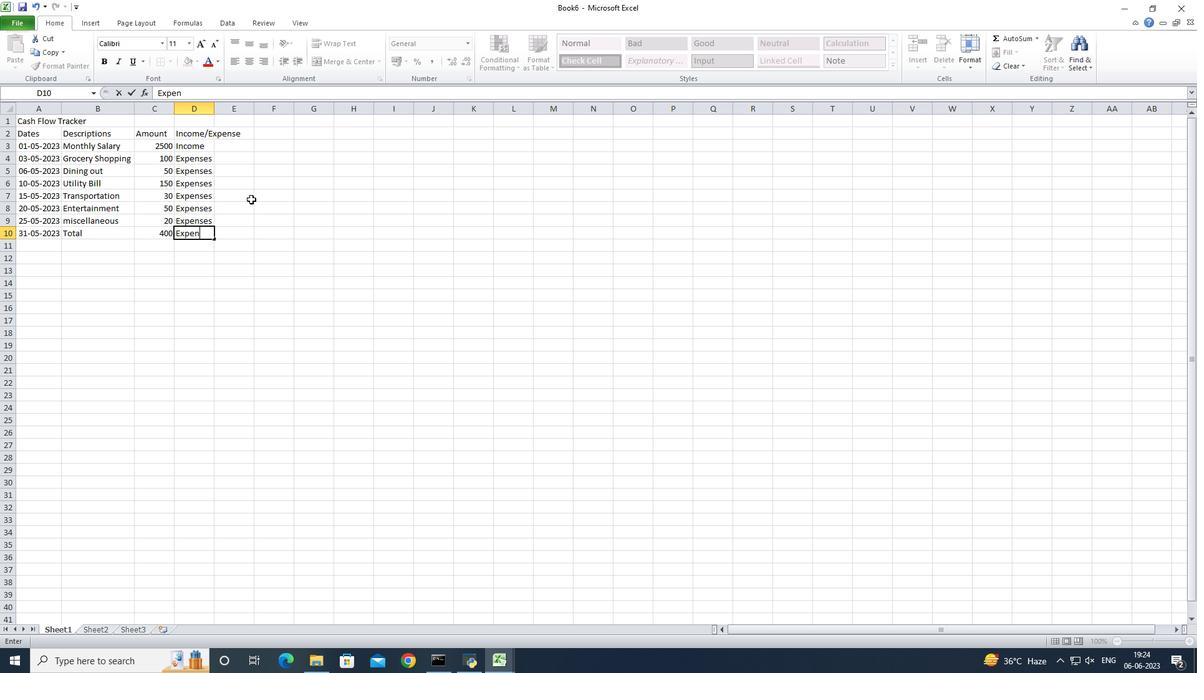 
Action: Mouse moved to (220, 161)
Screenshot: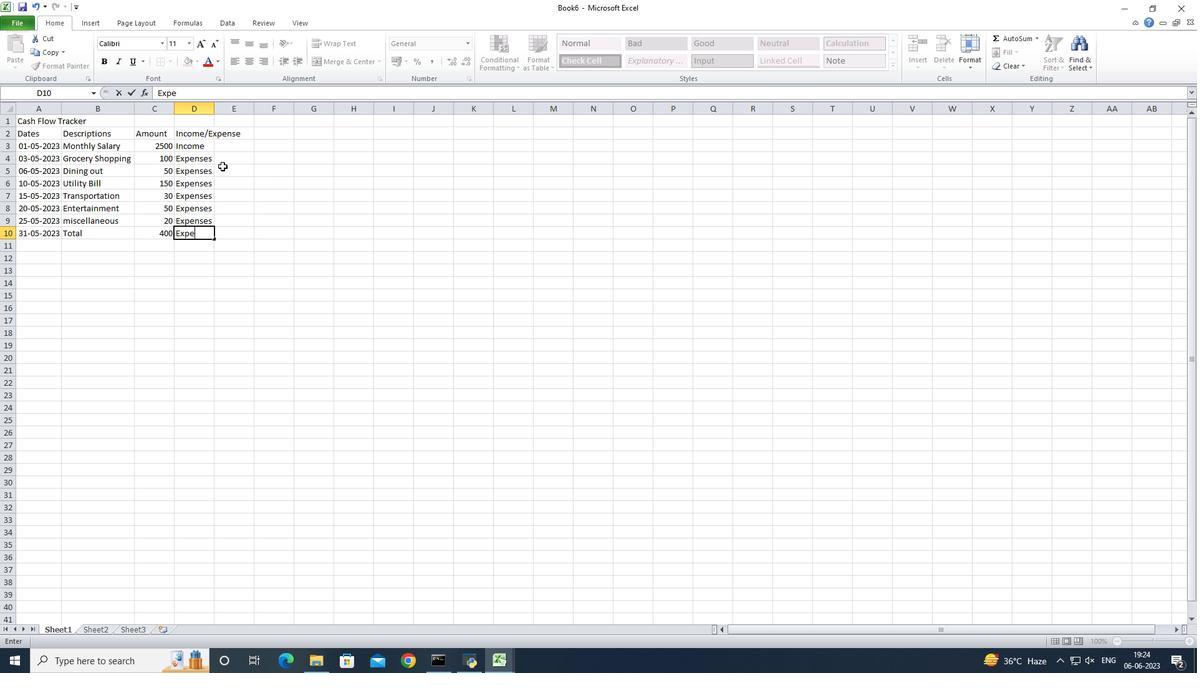 
Action: Key pressed <Key.backspace>
Screenshot: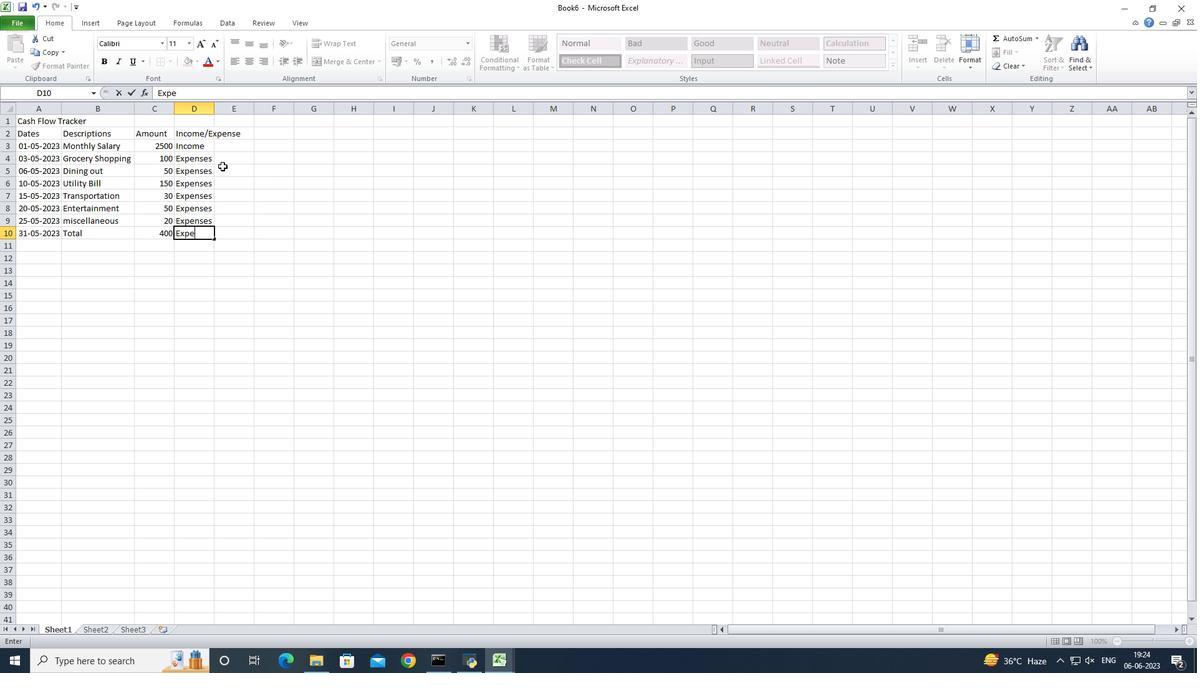 
Action: Mouse moved to (211, 164)
Screenshot: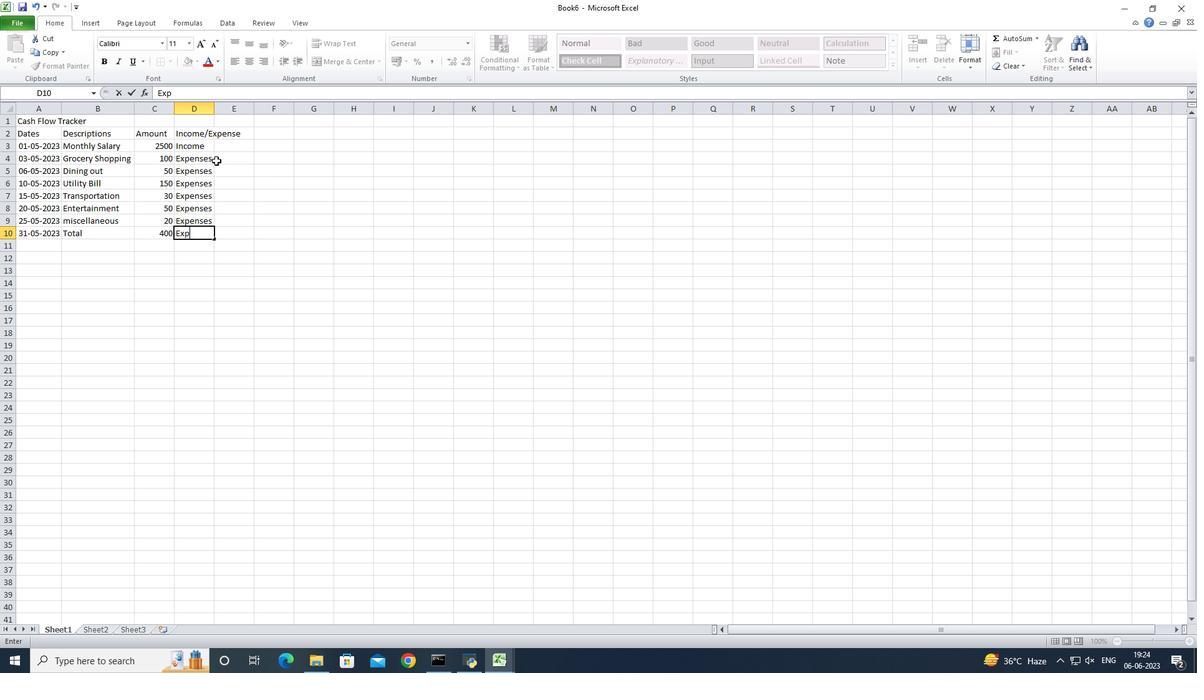 
Action: Key pressed <Key.backspace>
Screenshot: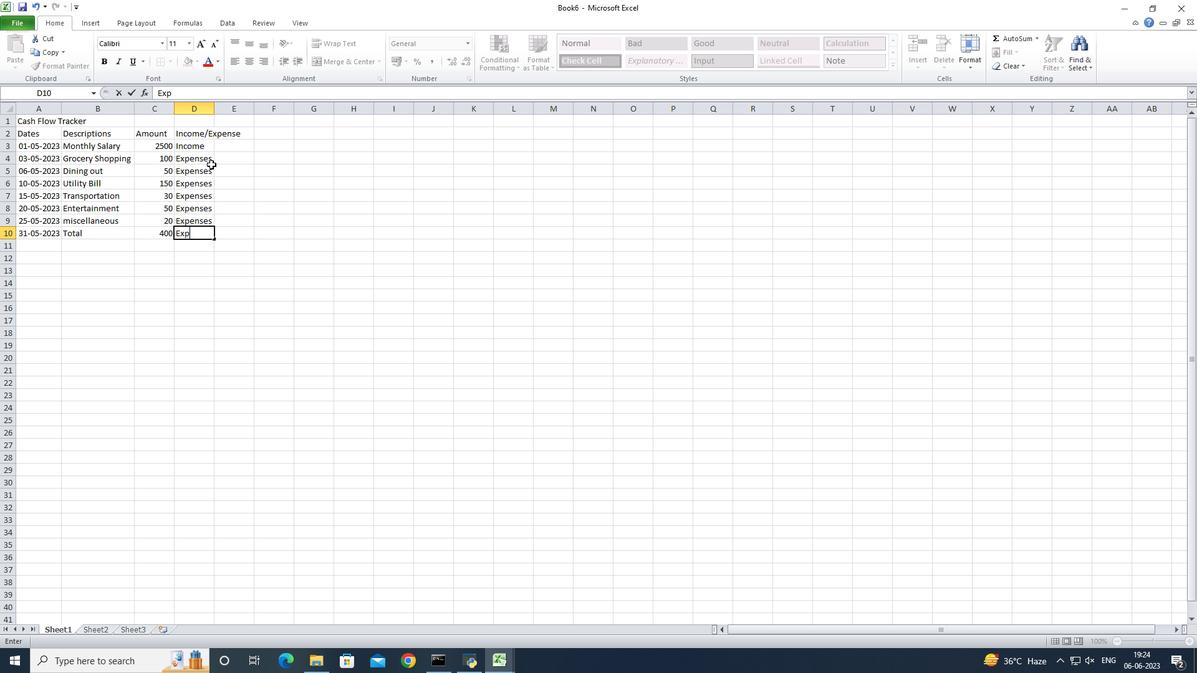 
Action: Mouse moved to (209, 165)
Screenshot: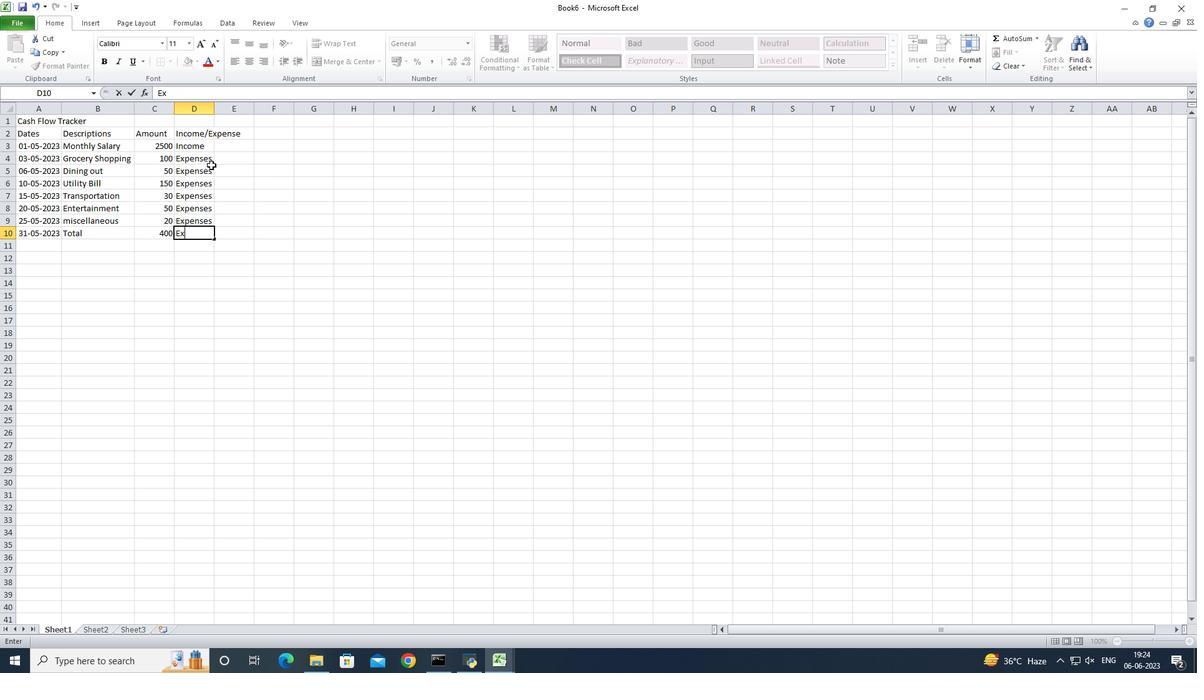 
Action: Key pressed <Key.backspace>
Screenshot: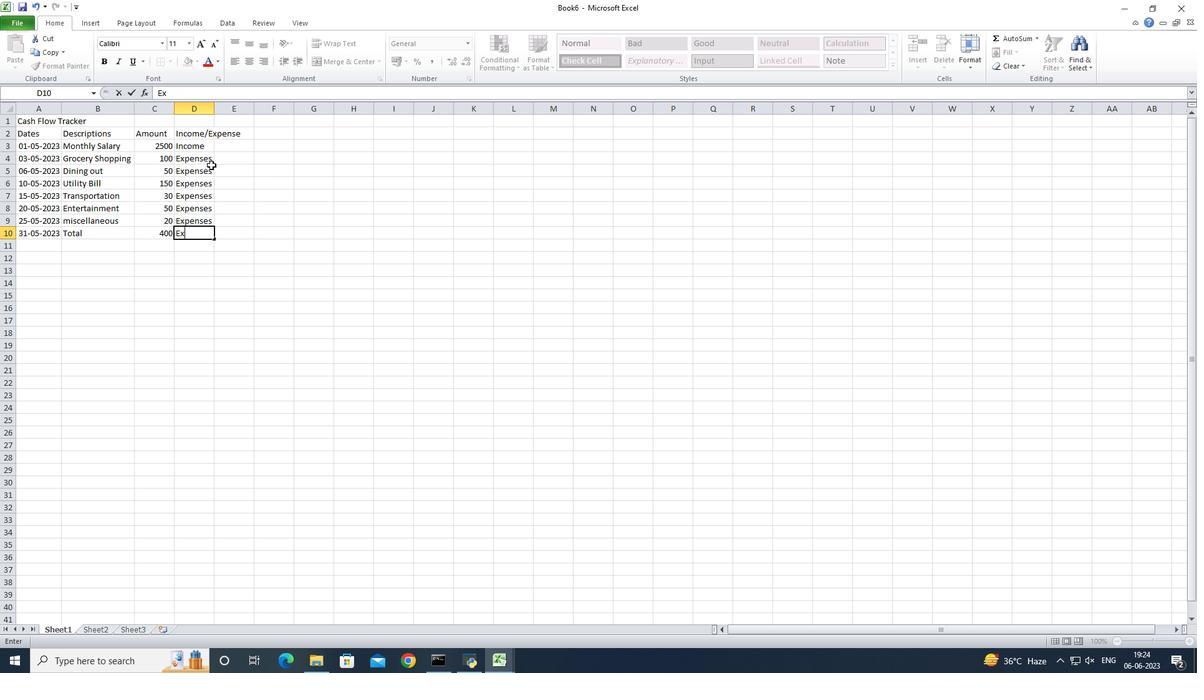 
Action: Mouse moved to (195, 243)
Screenshot: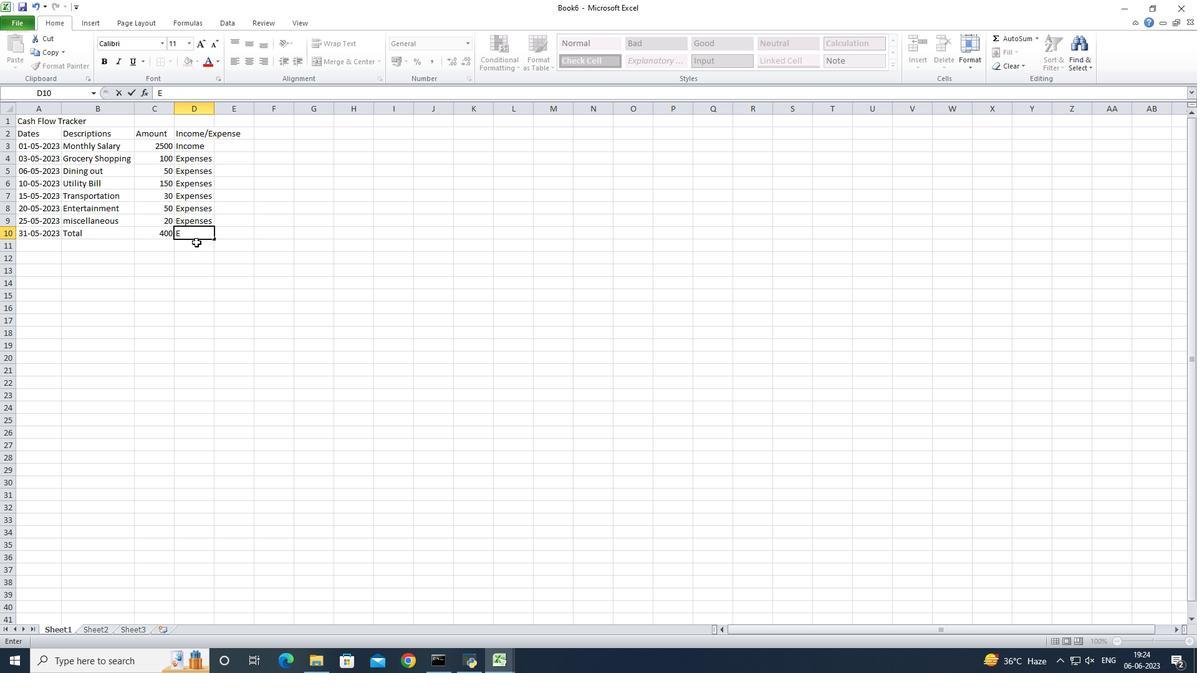 
Action: Key pressed <Key.backspace>
Screenshot: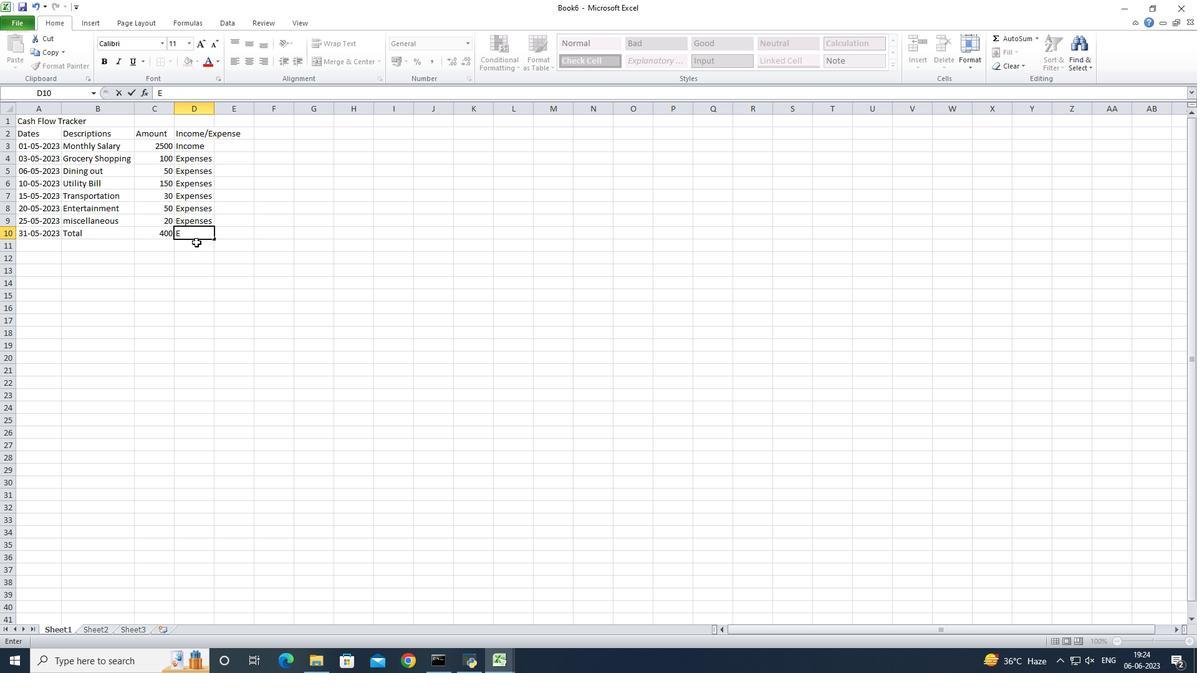 
Action: Mouse moved to (215, 109)
Screenshot: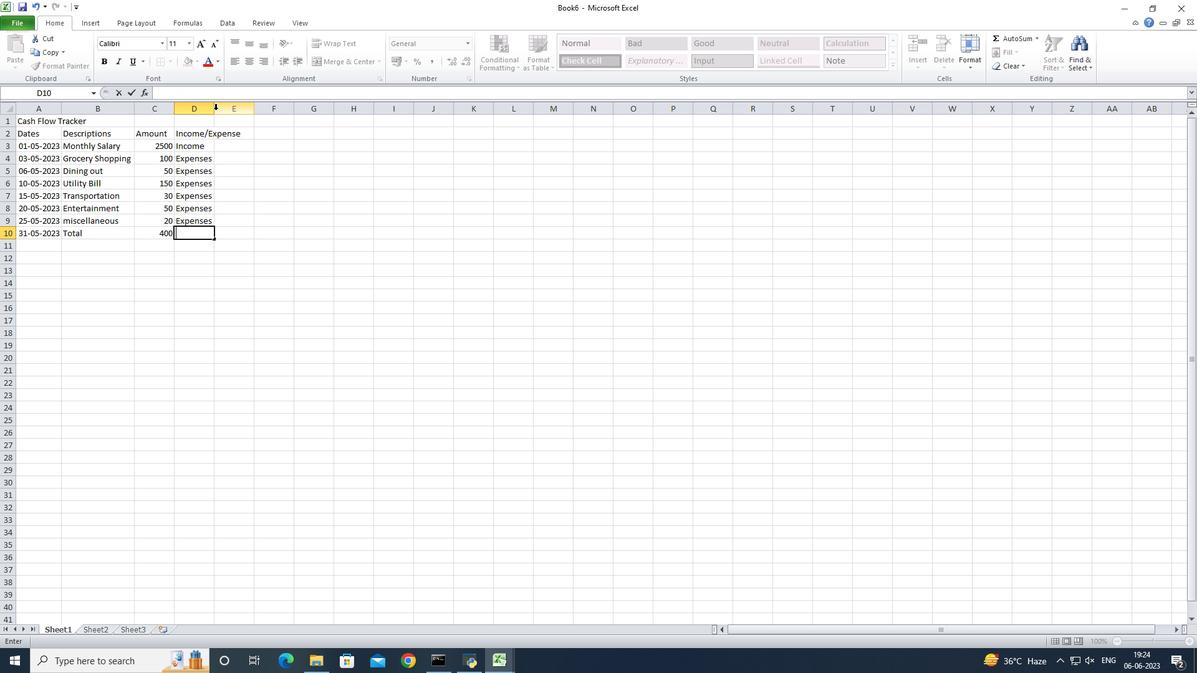 
Action: Mouse pressed left at (215, 109)
Screenshot: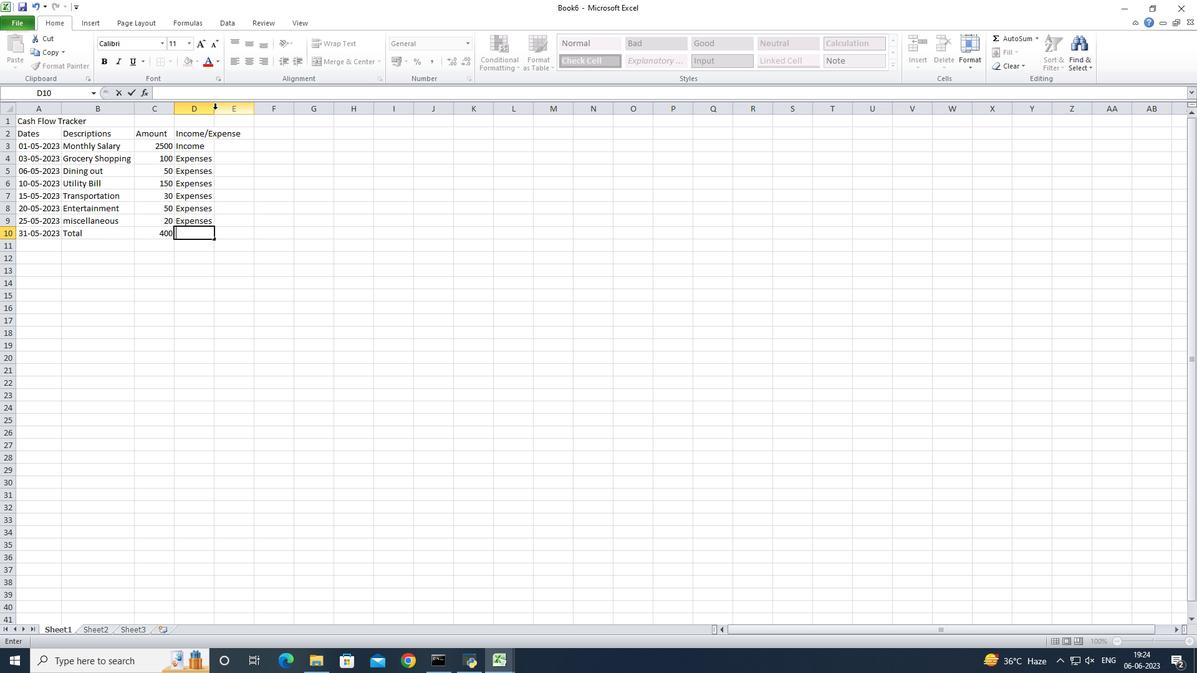 
Action: Mouse pressed left at (215, 109)
Screenshot: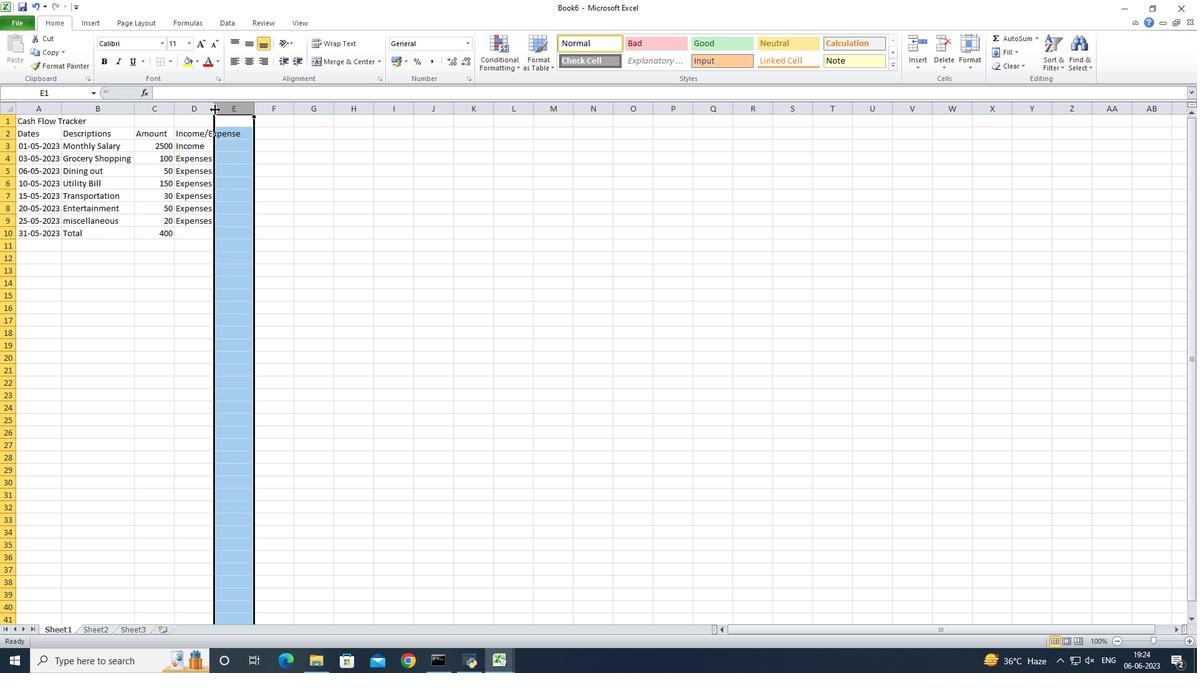 
Action: Mouse moved to (259, 136)
Screenshot: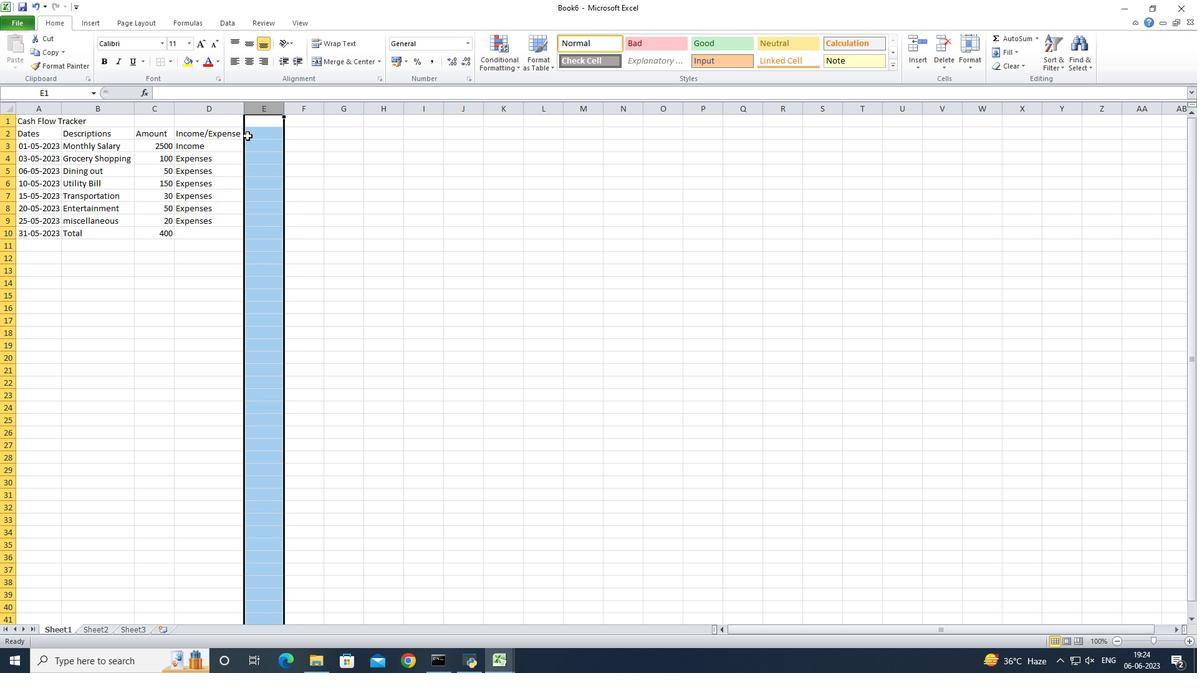 
Action: Mouse pressed left at (259, 136)
Screenshot: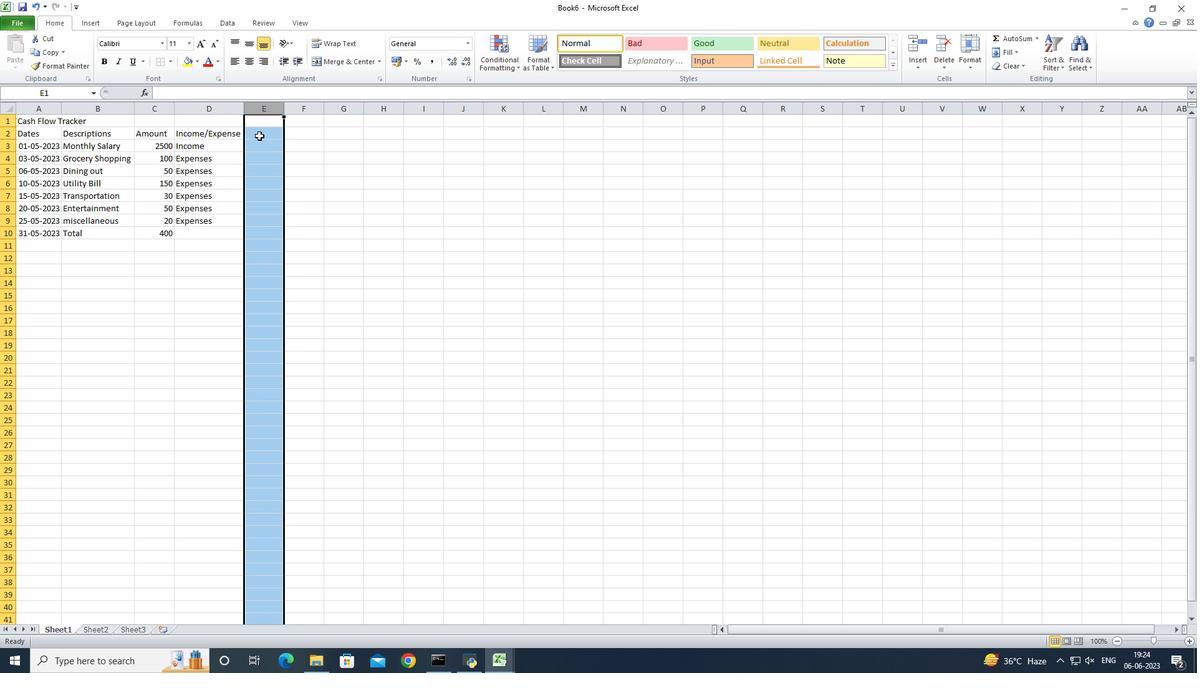 
Action: Key pressed <Key.shift><Key.shift><Key.shift><Key.shift><Key.shift><Key.shift><Key.shift><Key.shift>Balance
Screenshot: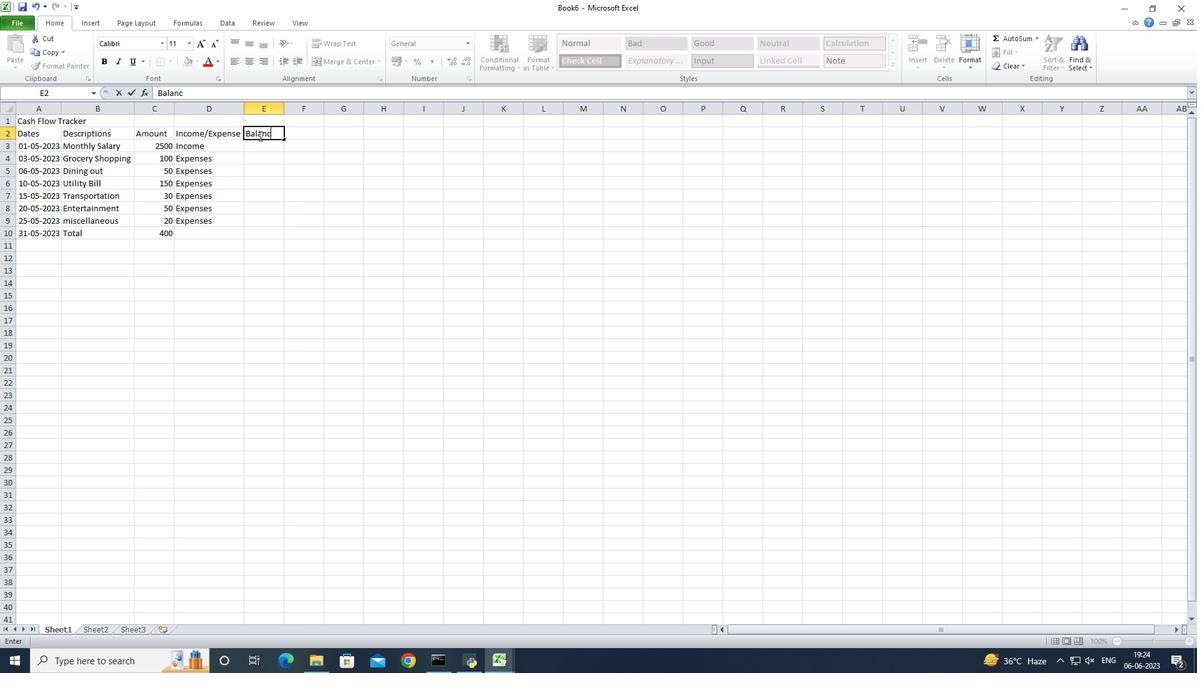 
Action: Mouse moved to (249, 146)
Screenshot: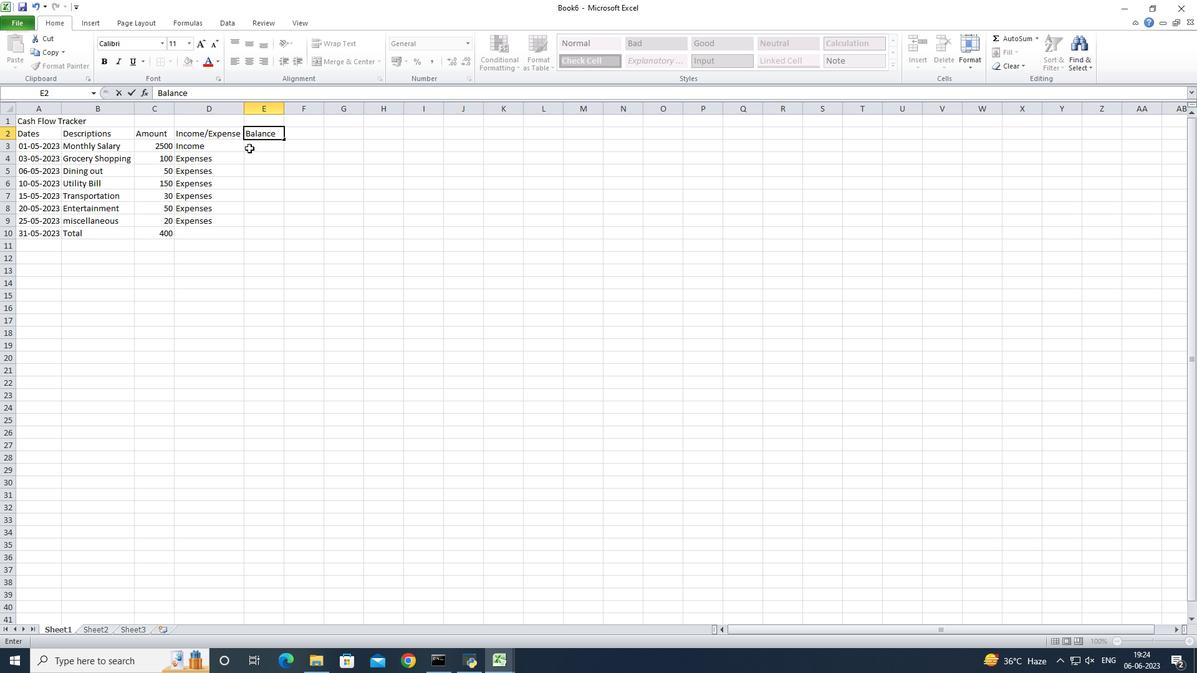 
Action: Mouse pressed left at (249, 146)
Screenshot: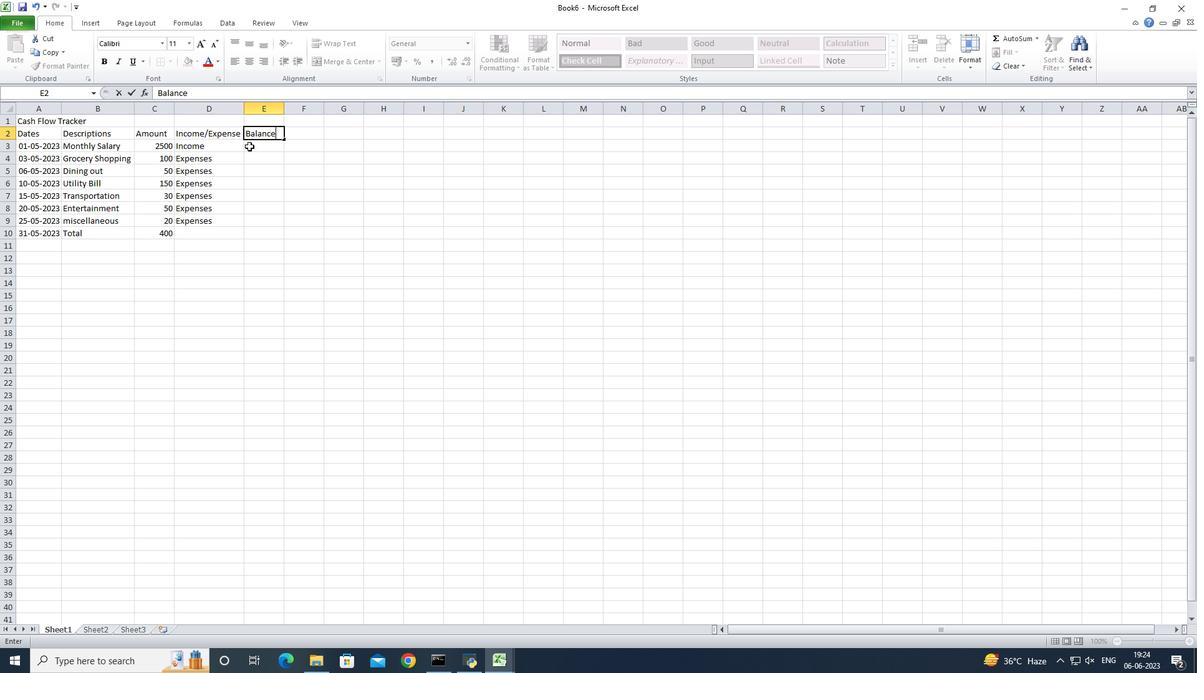 
Action: Mouse moved to (320, 127)
Screenshot: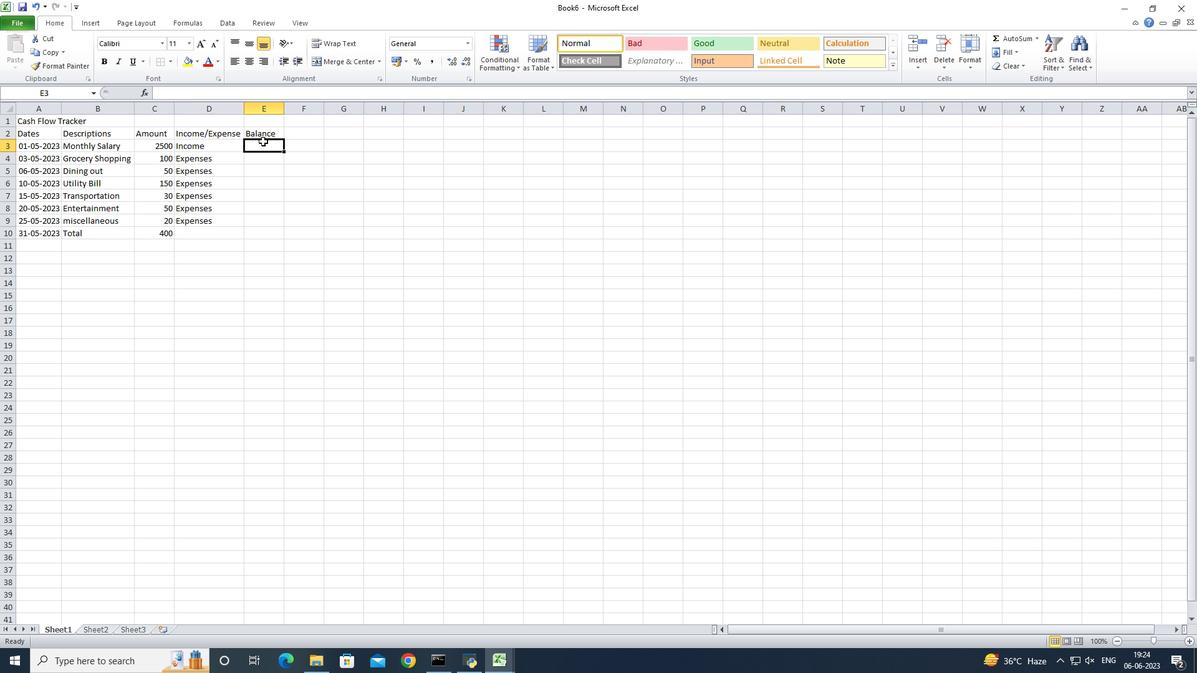 
Action: Key pressed 2500<Key.enter>2400<Key.enter>2350<Key.enter>2200<Key.enter>2170<Key.enter>210<Key.backspace>20<Key.enter>2100<Key.enter>2100<Key.down>
Screenshot: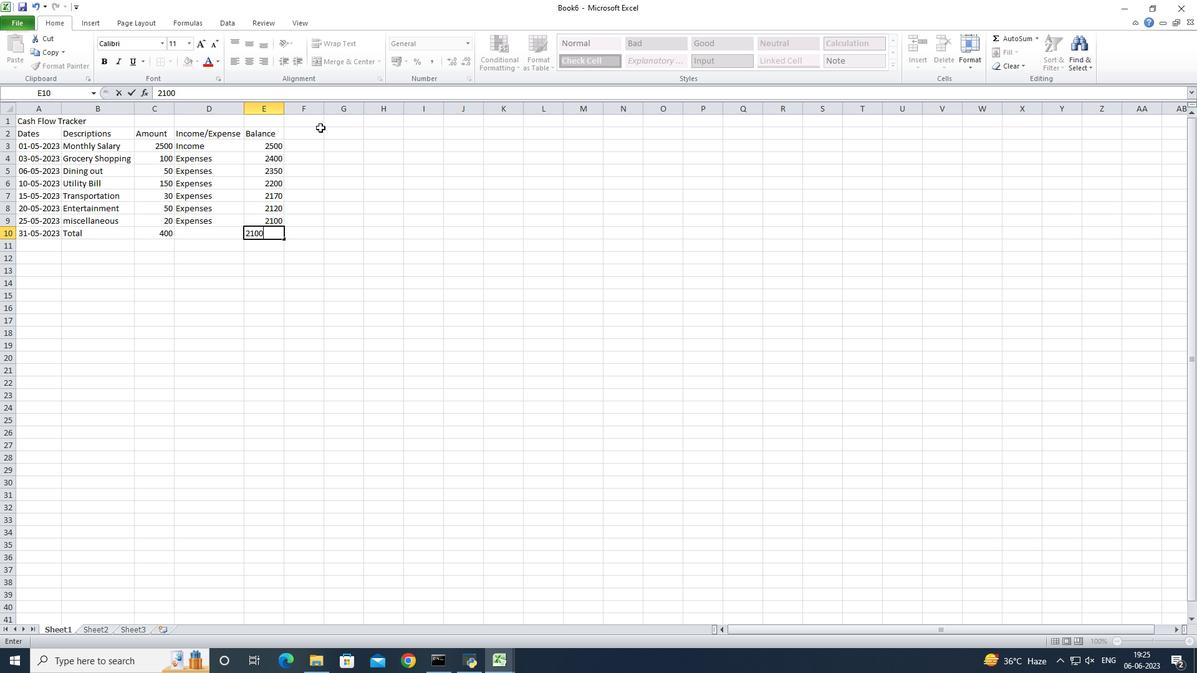 
Action: Mouse moved to (272, 147)
Screenshot: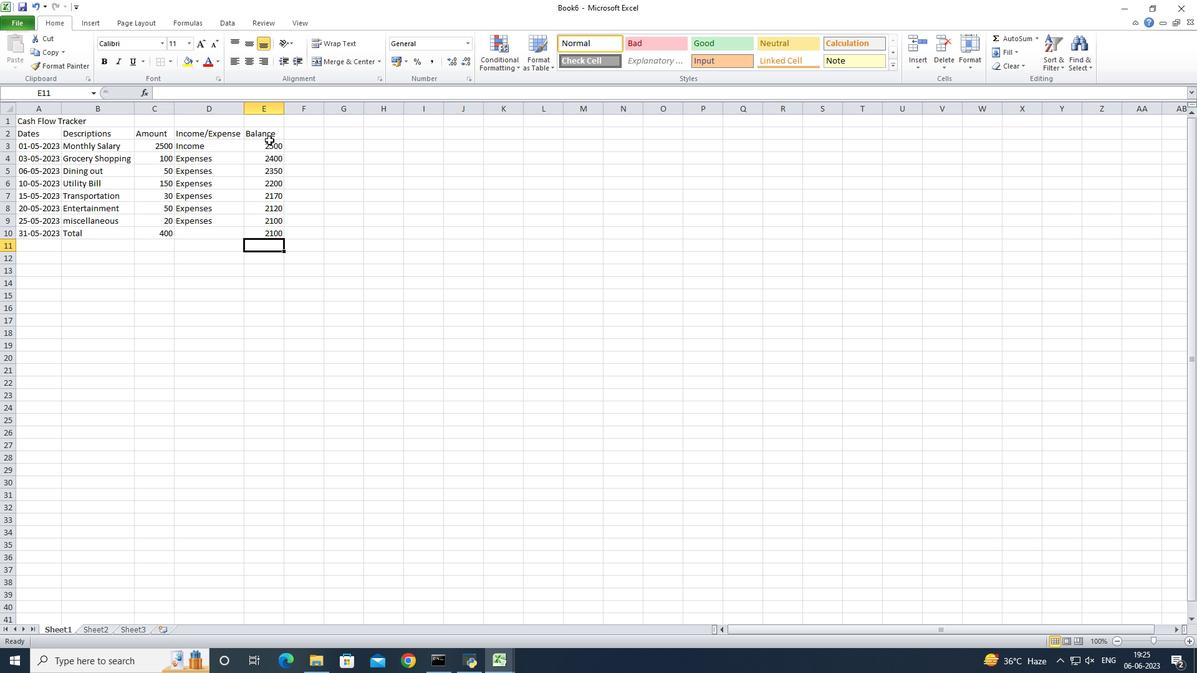 
Action: Mouse pressed left at (272, 147)
Screenshot: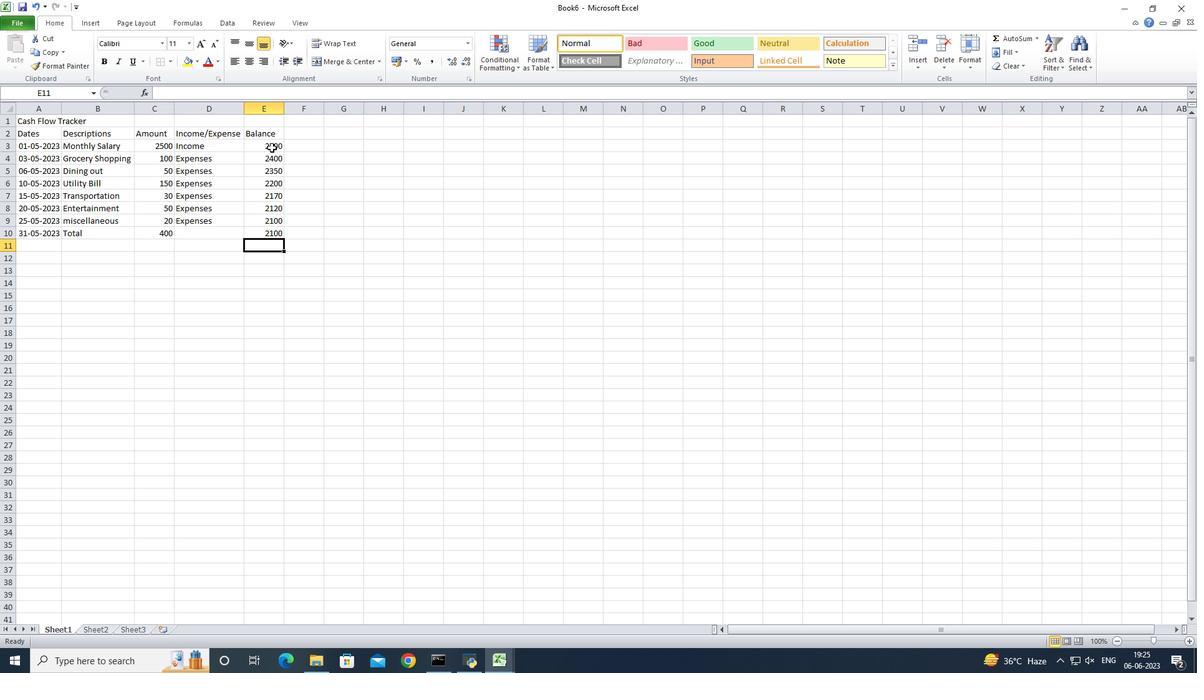 
Action: Mouse moved to (467, 46)
Screenshot: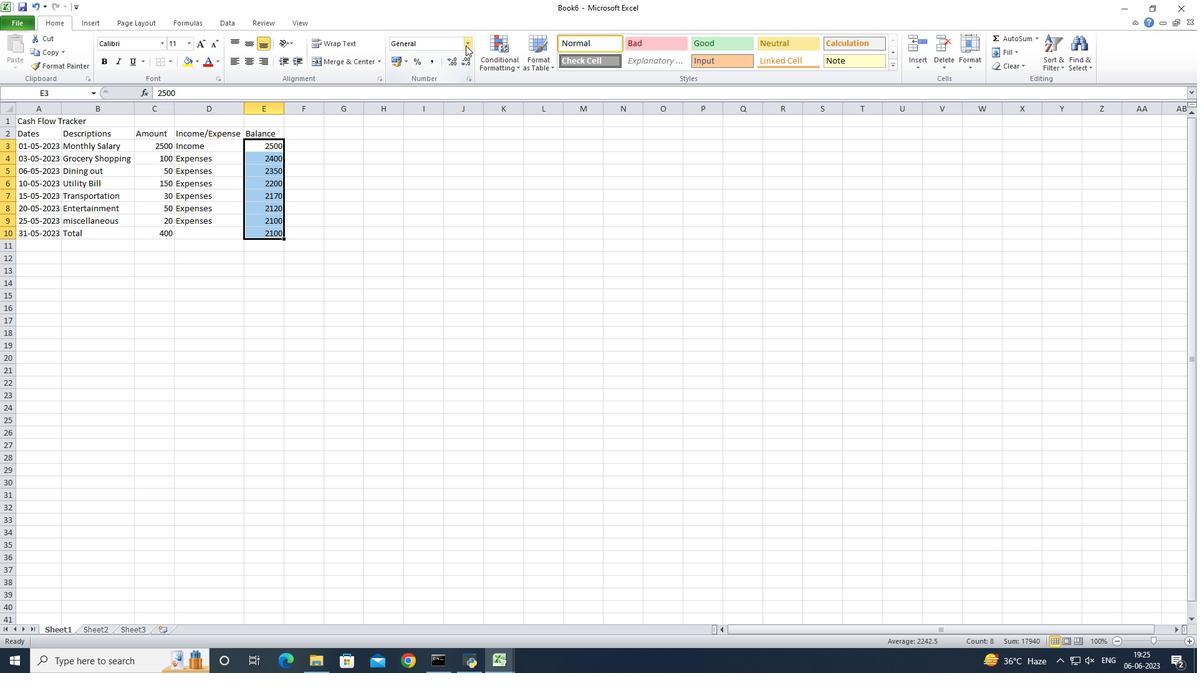 
Action: Mouse pressed left at (467, 46)
Screenshot: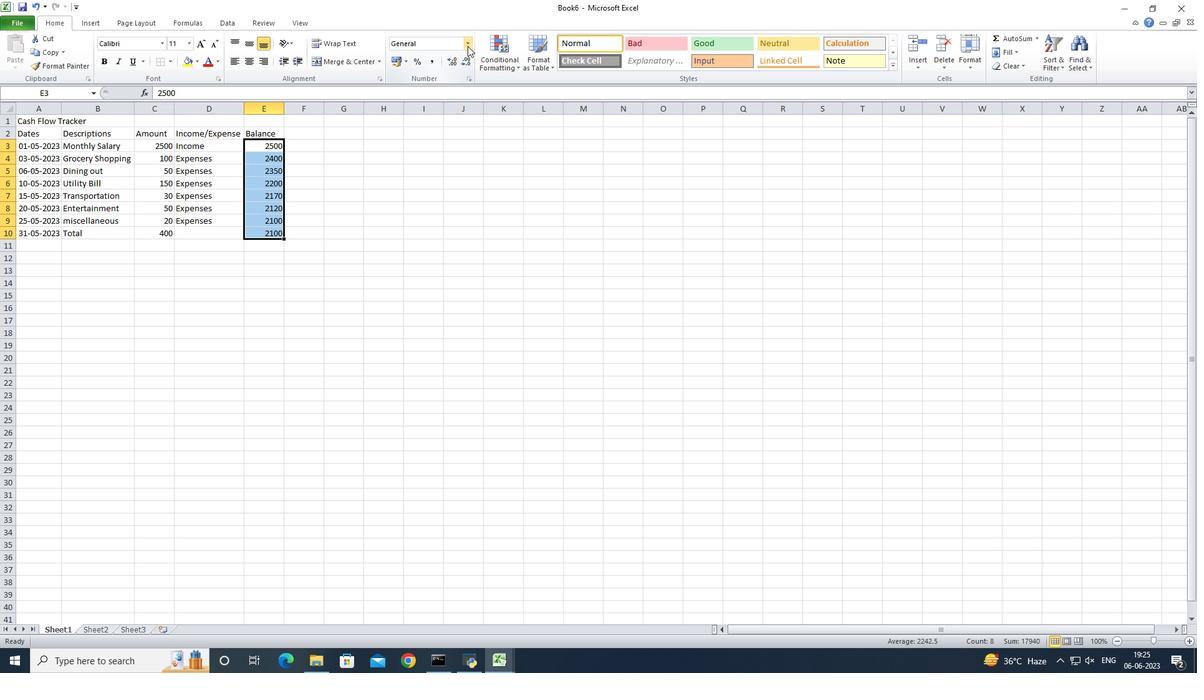 
Action: Mouse moved to (459, 360)
Screenshot: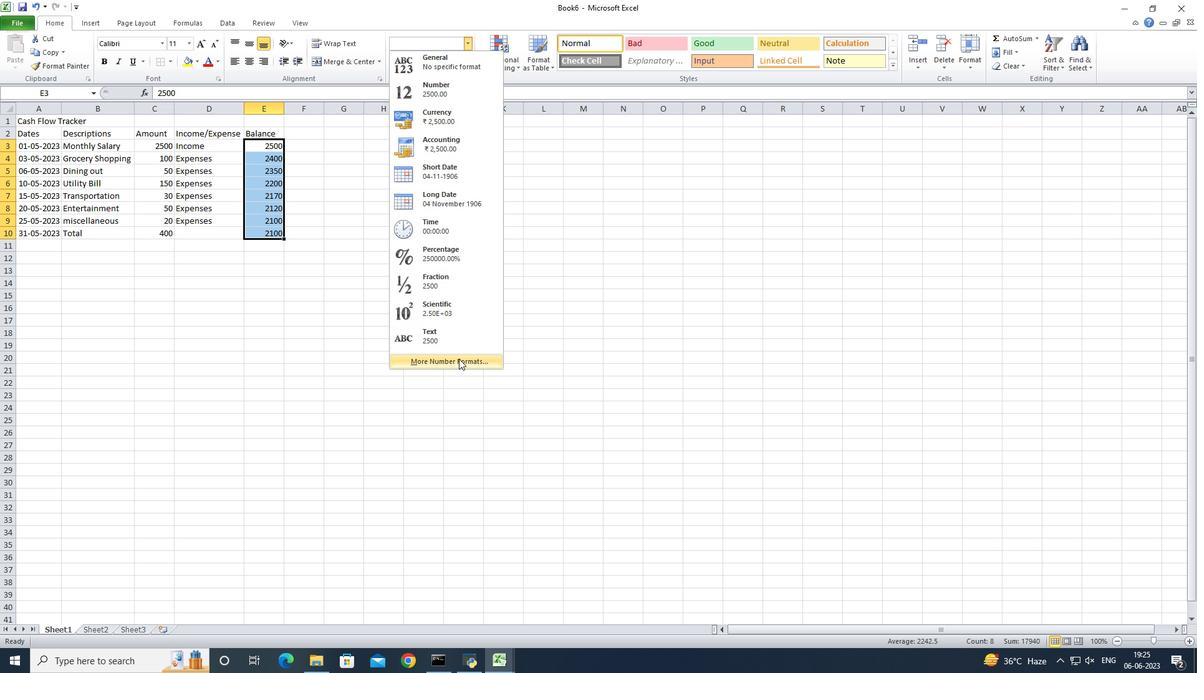 
Action: Mouse pressed left at (459, 360)
Screenshot: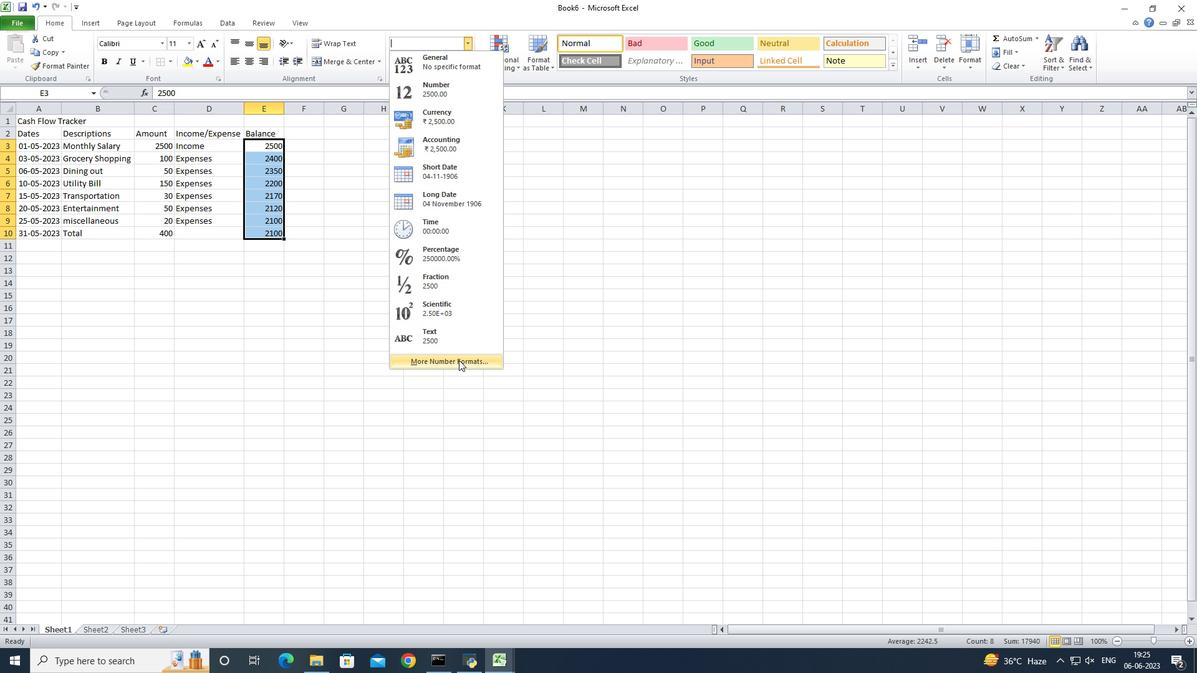 
Action: Mouse moved to (184, 235)
Screenshot: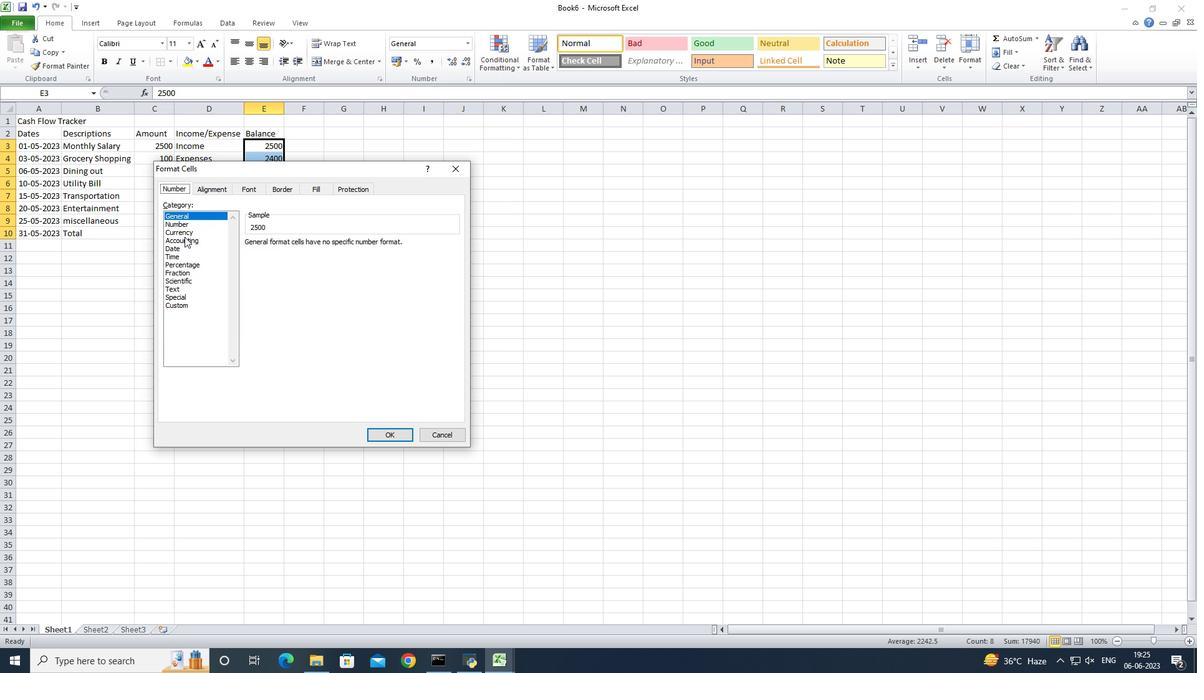 
Action: Mouse pressed left at (184, 235)
Screenshot: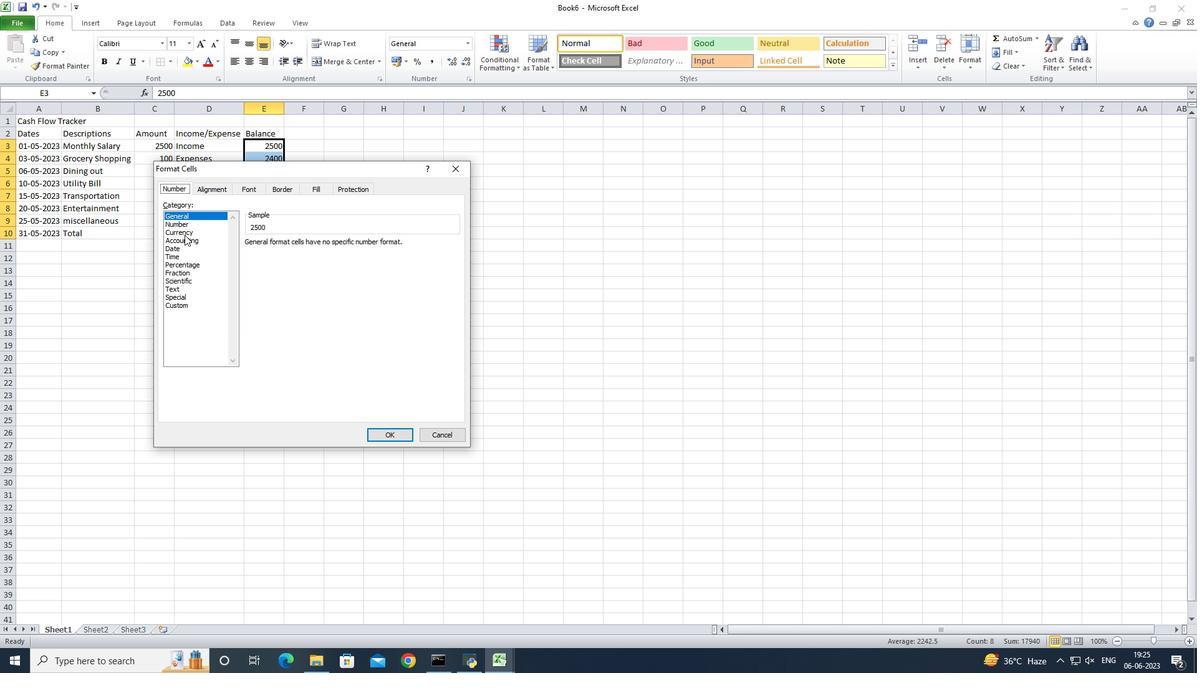 
Action: Mouse moved to (288, 260)
Screenshot: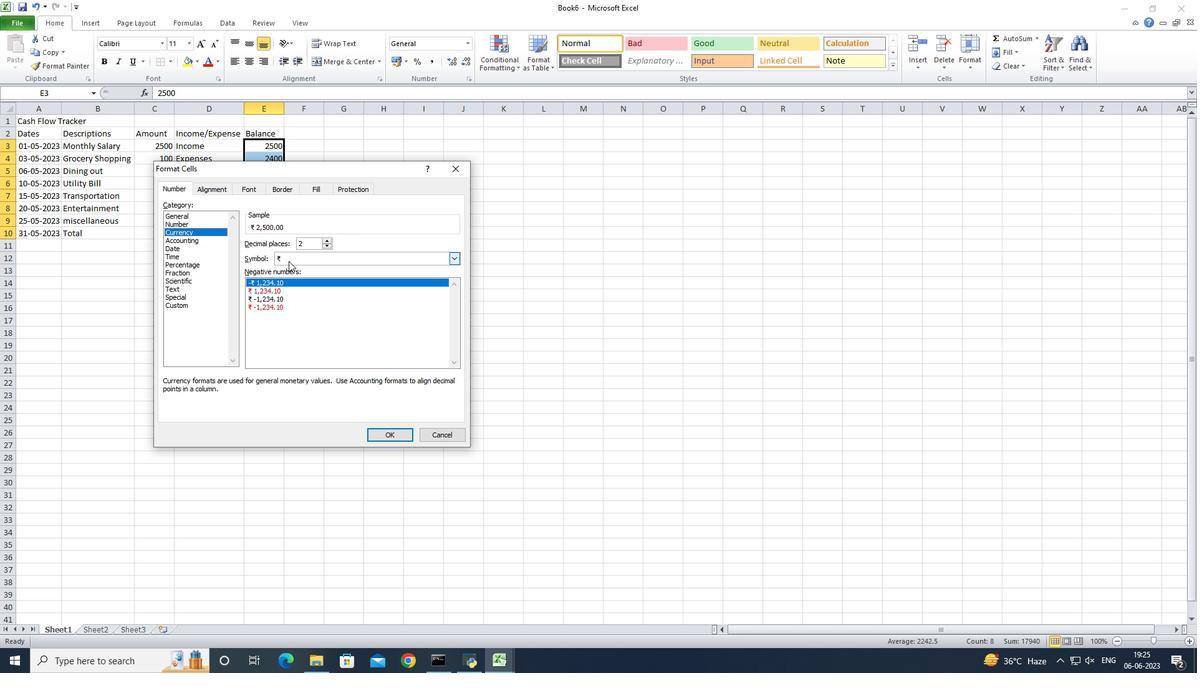 
Action: Mouse pressed left at (288, 260)
Screenshot: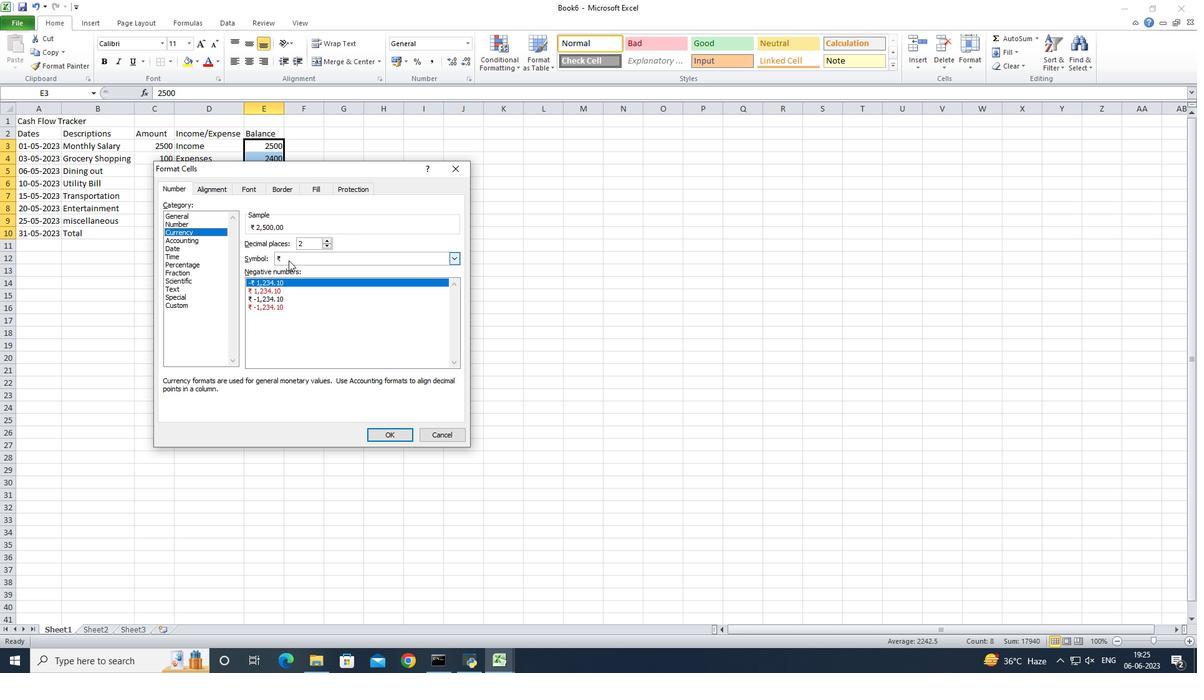 
Action: Mouse moved to (294, 304)
Screenshot: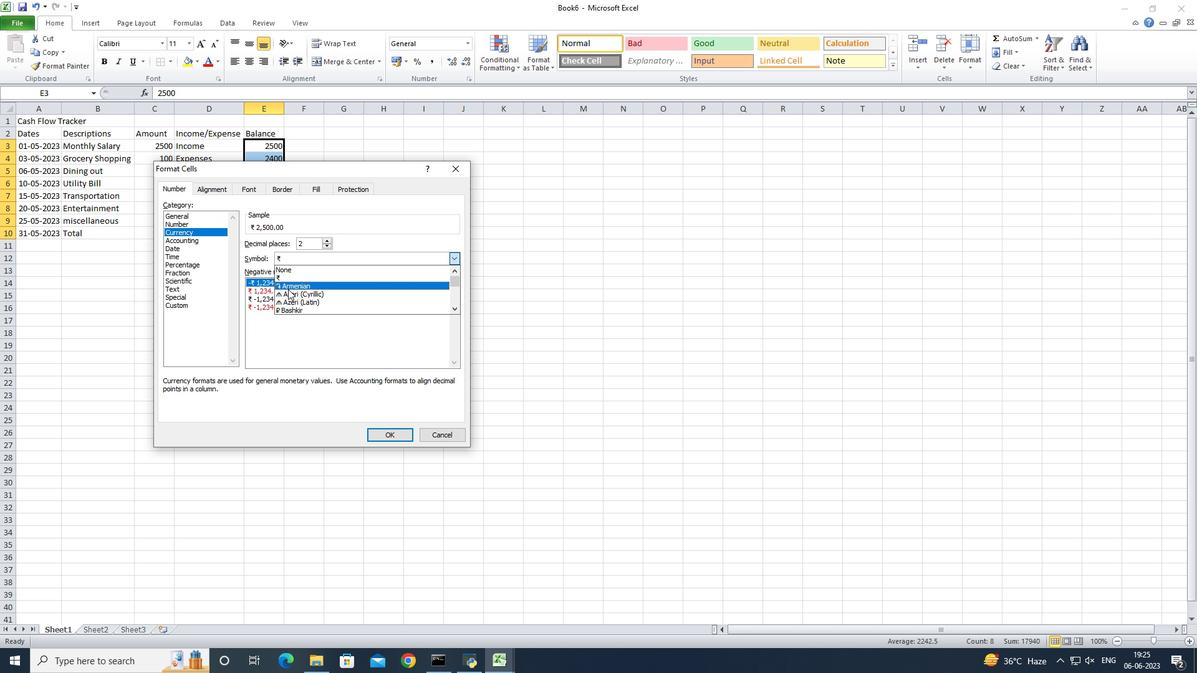 
Action: Mouse scrolled (294, 303) with delta (0, 0)
Screenshot: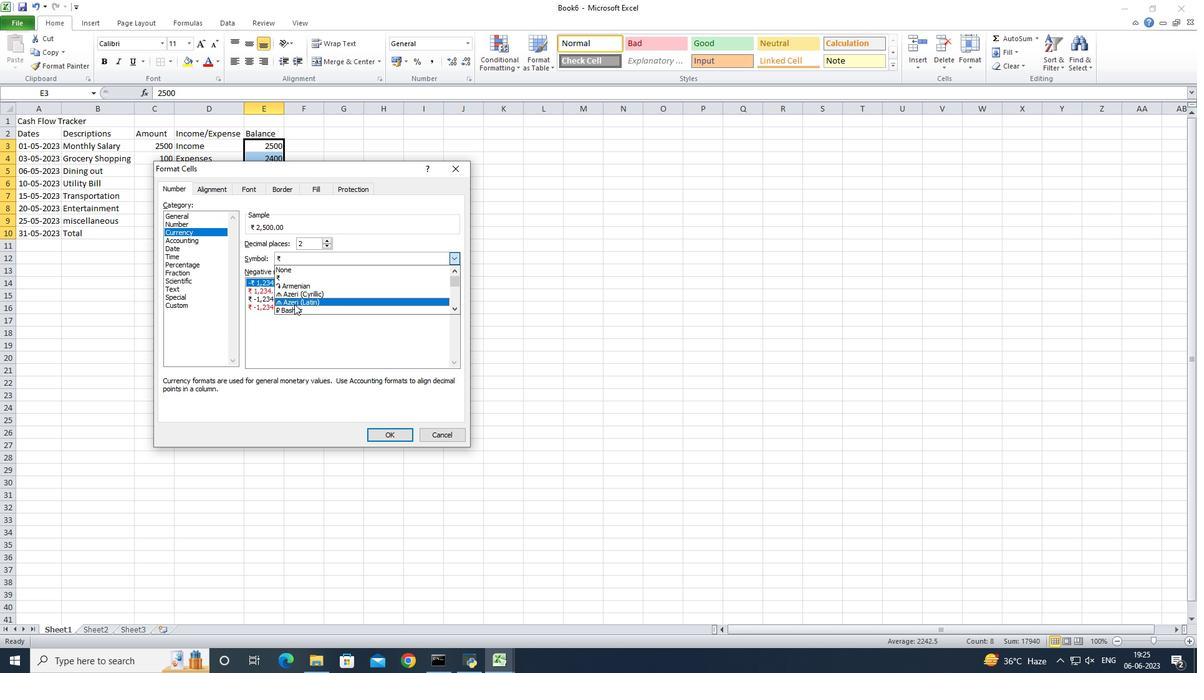 
Action: Mouse moved to (294, 305)
Screenshot: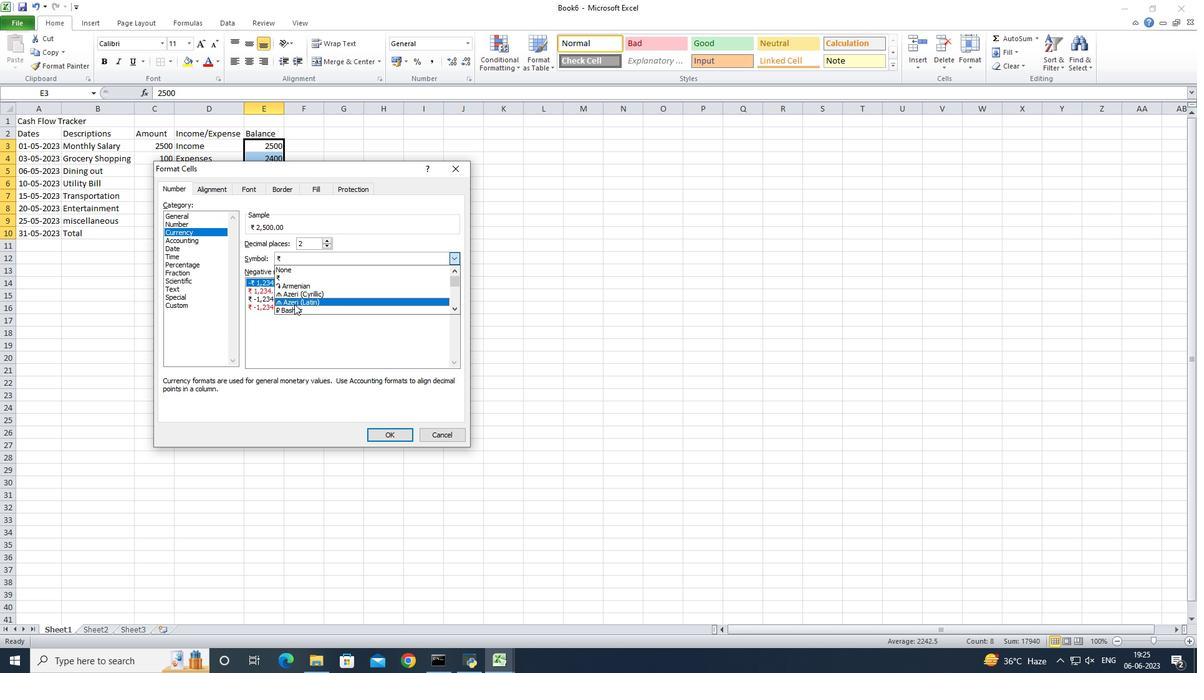 
Action: Mouse scrolled (294, 304) with delta (0, 0)
Screenshot: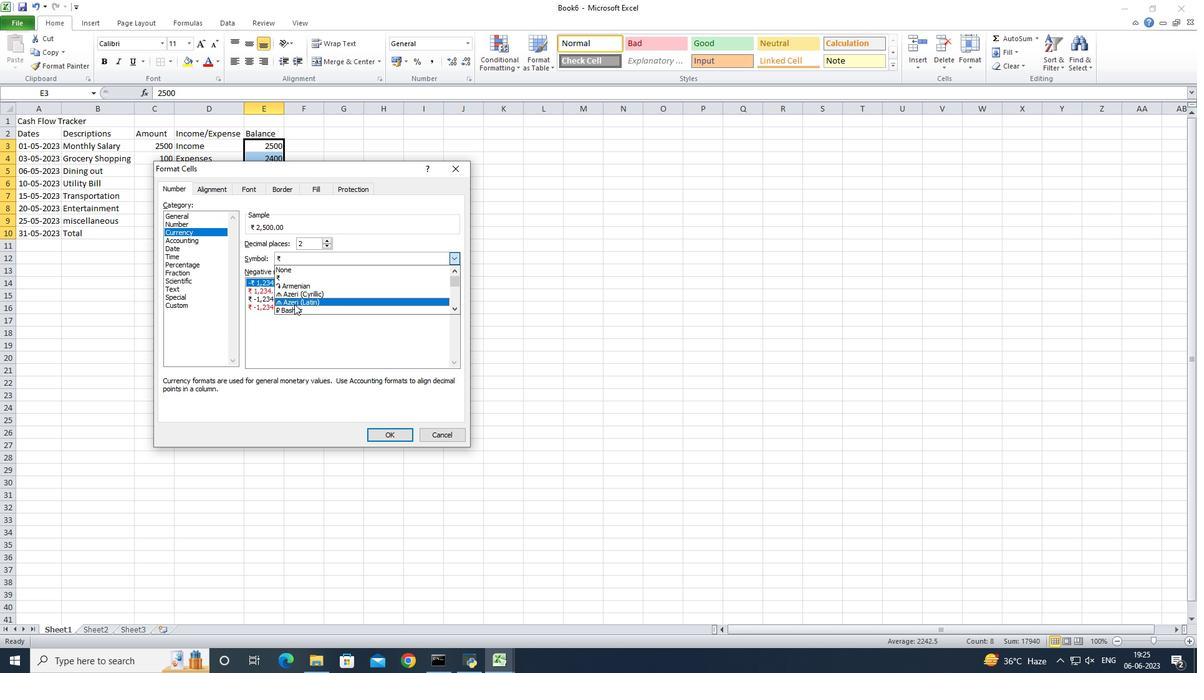 
Action: Mouse moved to (296, 304)
Screenshot: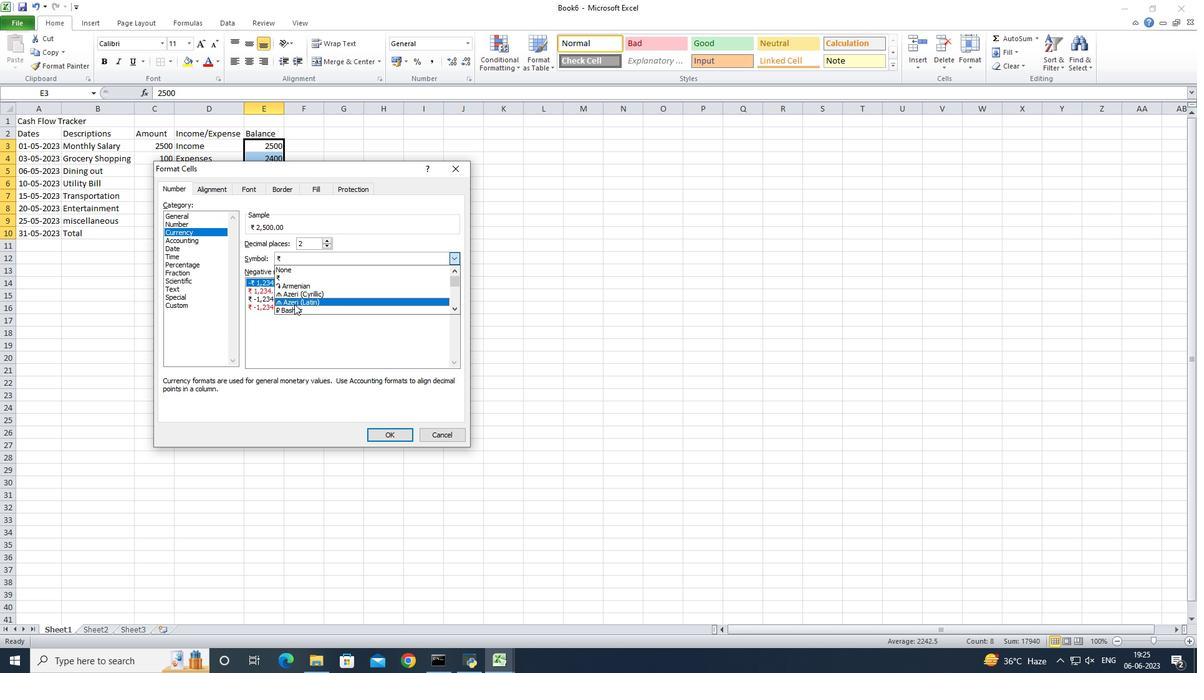 
Action: Mouse scrolled (296, 303) with delta (0, 0)
Screenshot: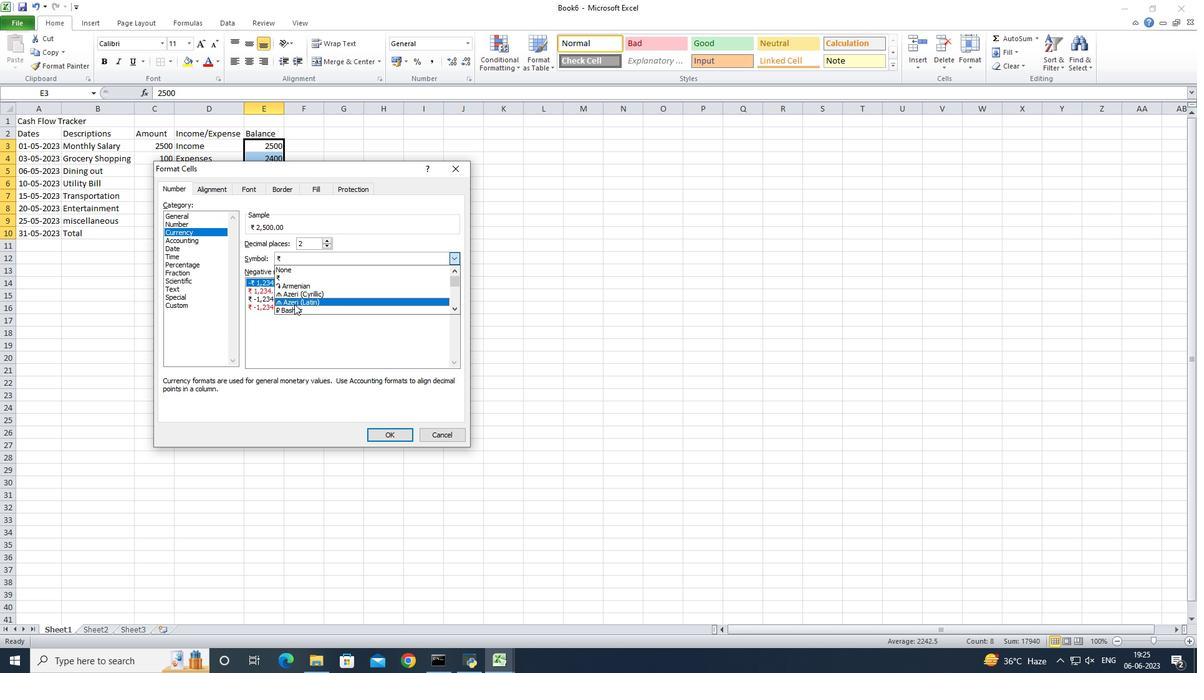 
Action: Mouse moved to (300, 301)
Screenshot: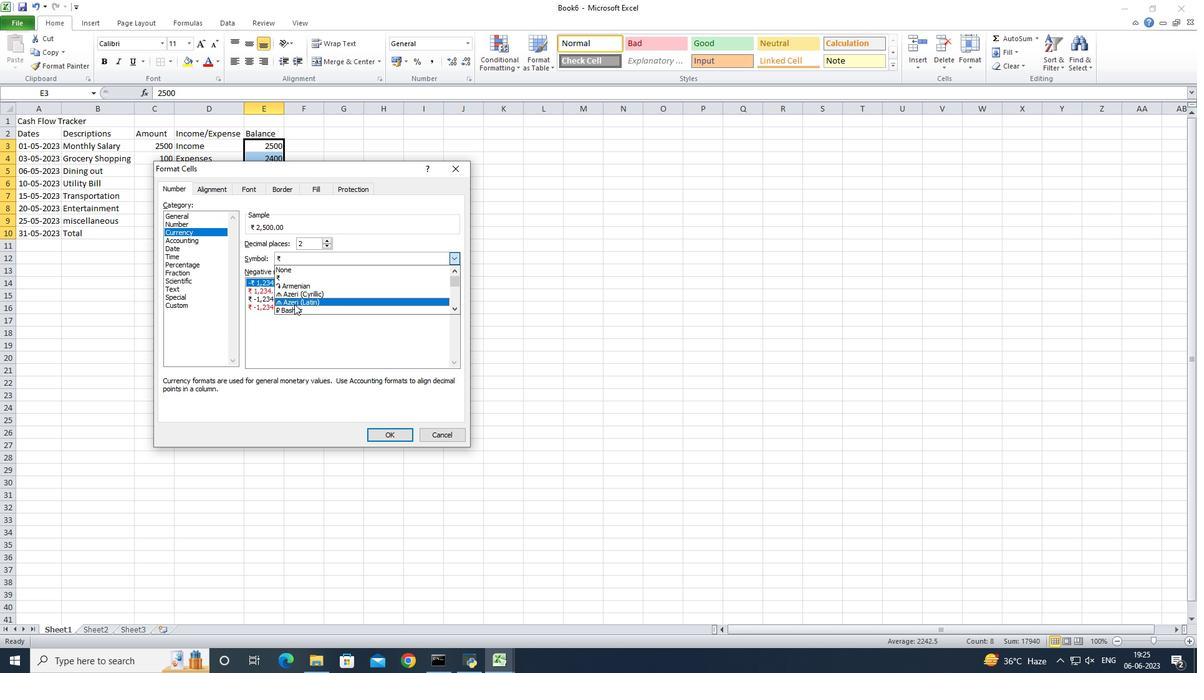 
Action: Mouse scrolled (300, 301) with delta (0, 0)
Screenshot: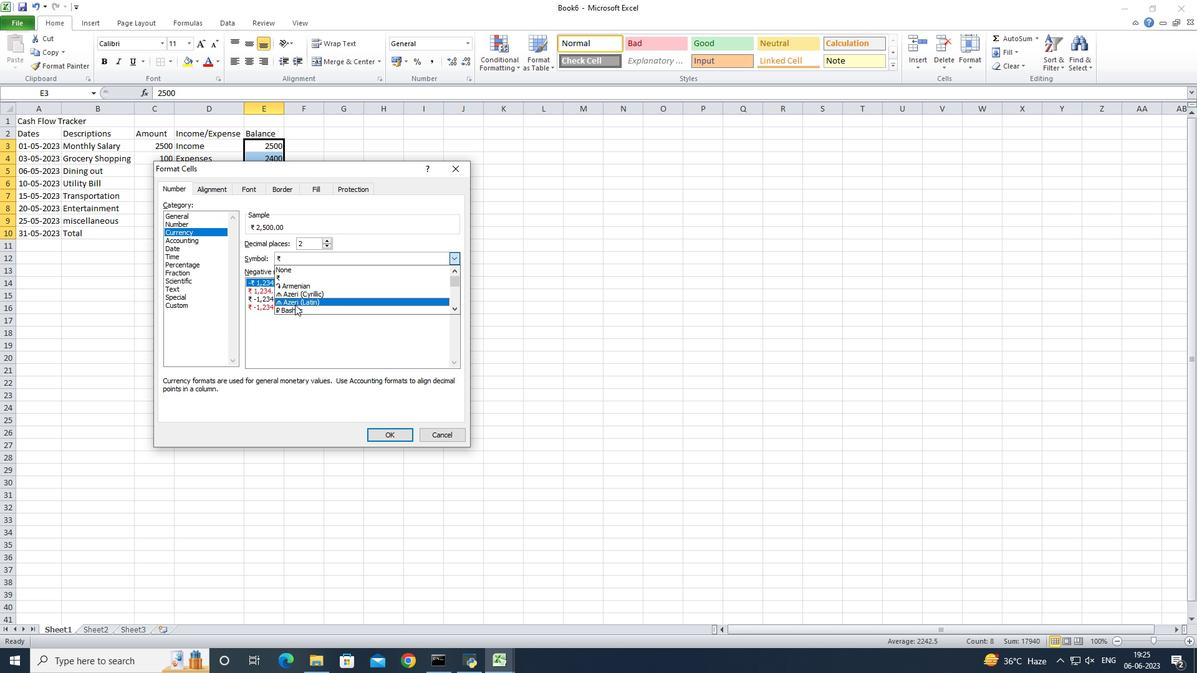 
Action: Mouse moved to (301, 301)
Screenshot: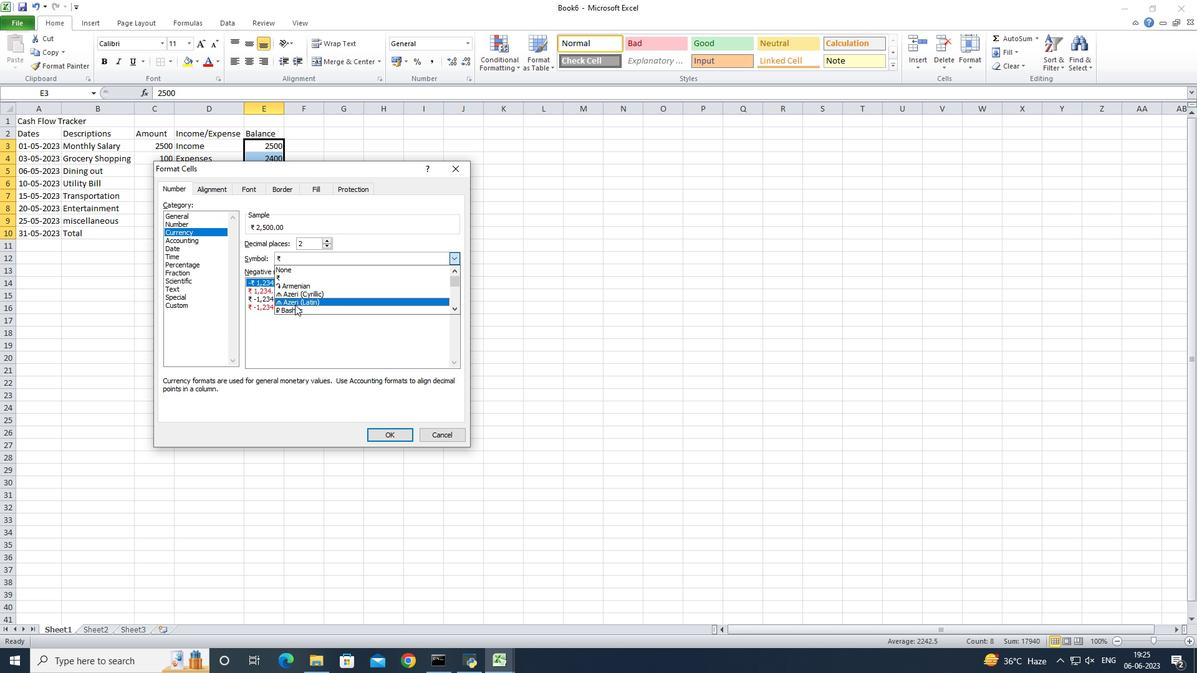 
Action: Mouse scrolled (301, 300) with delta (0, 0)
Screenshot: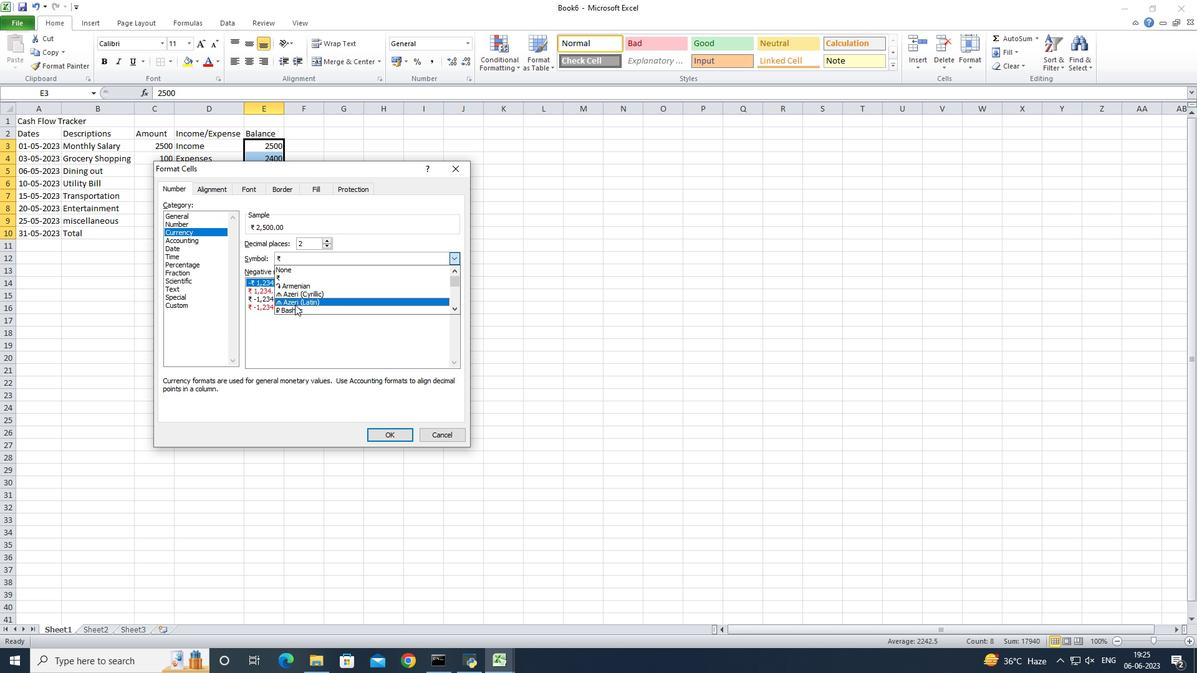 
Action: Mouse moved to (309, 296)
Screenshot: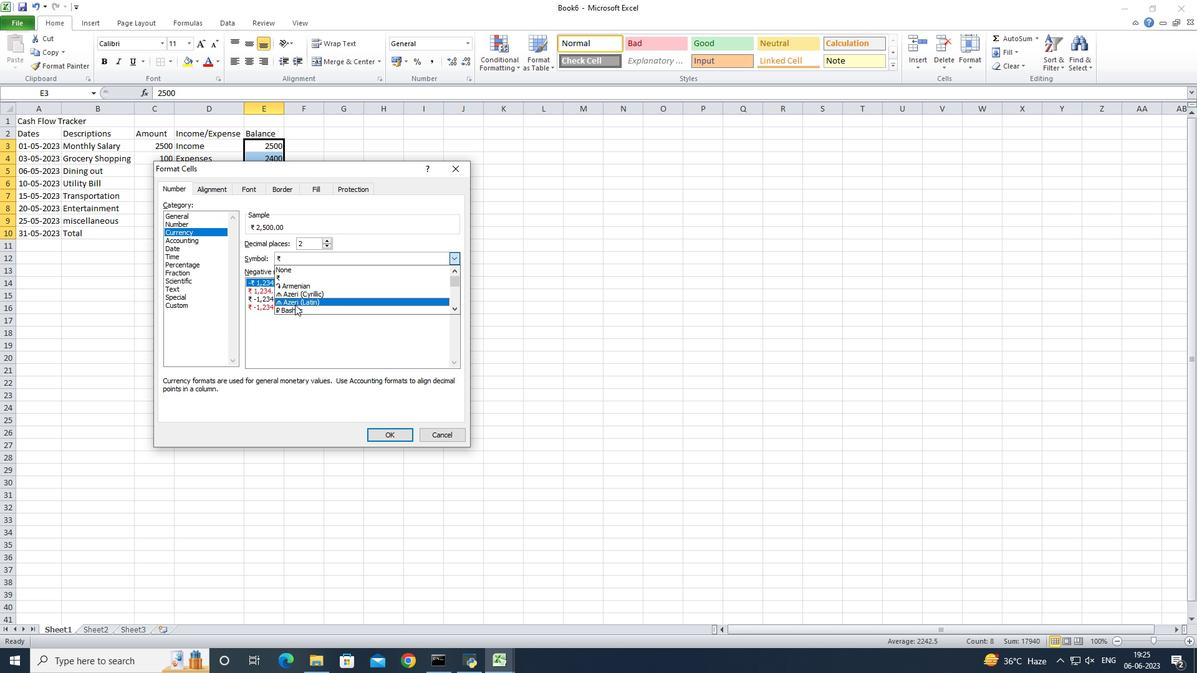 
Action: Mouse scrolled (309, 296) with delta (0, 0)
Screenshot: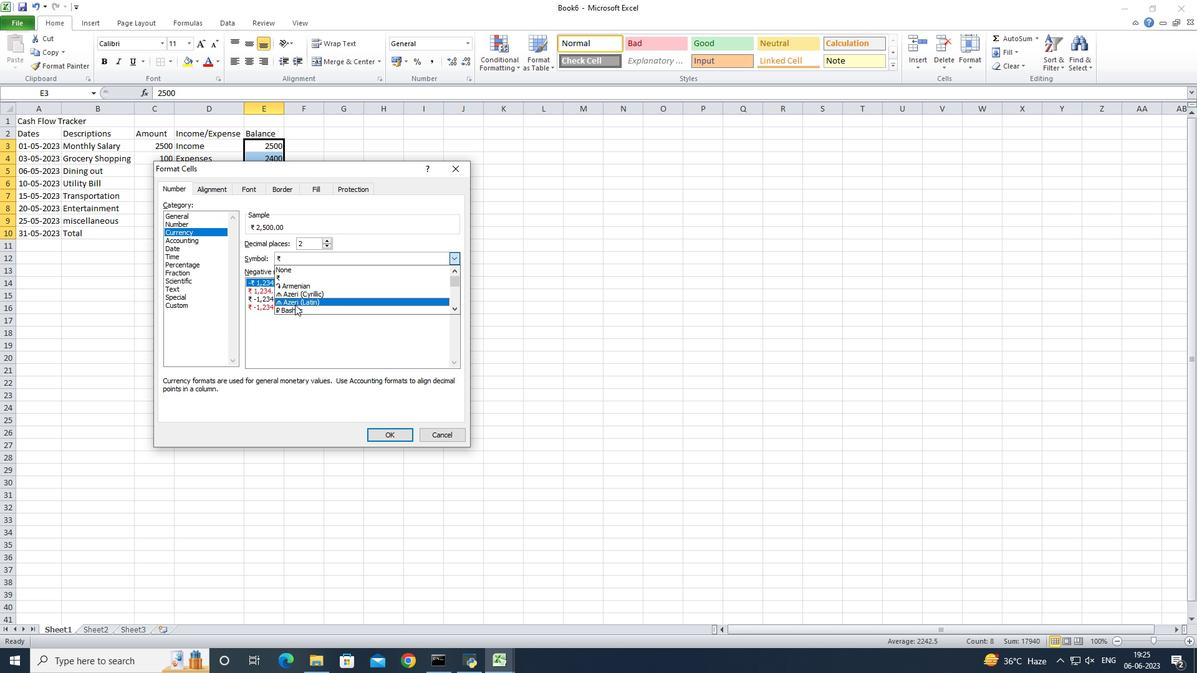 
Action: Mouse moved to (313, 295)
Screenshot: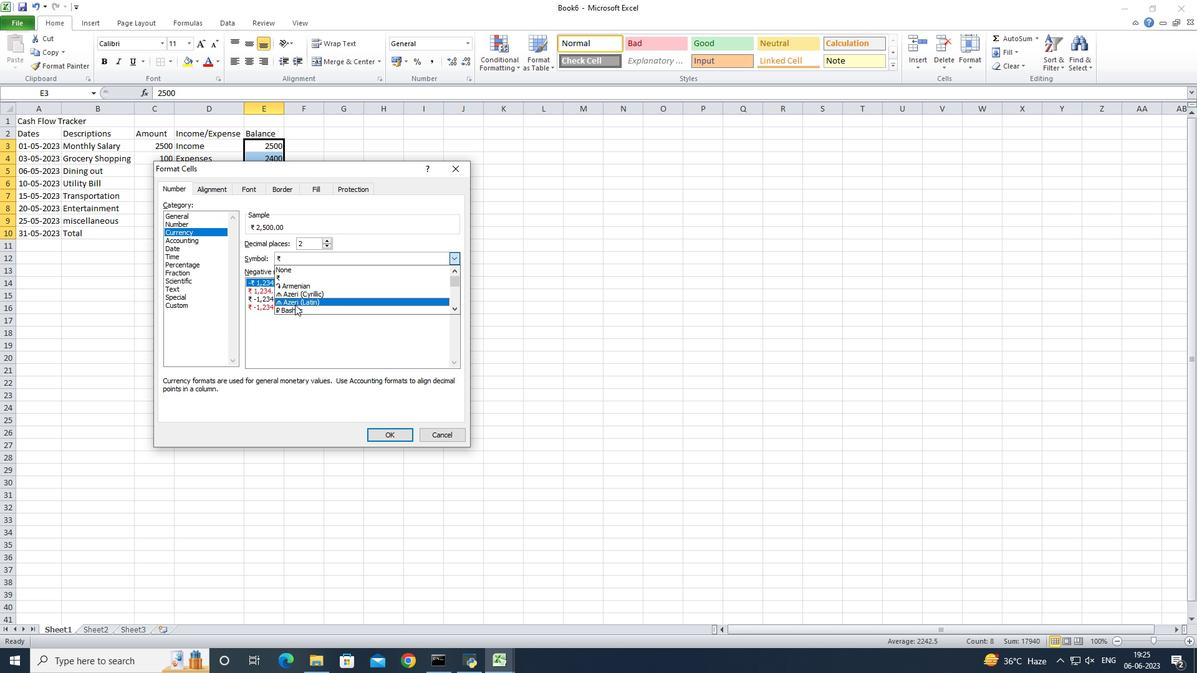
Action: Mouse scrolled (313, 295) with delta (0, 0)
Screenshot: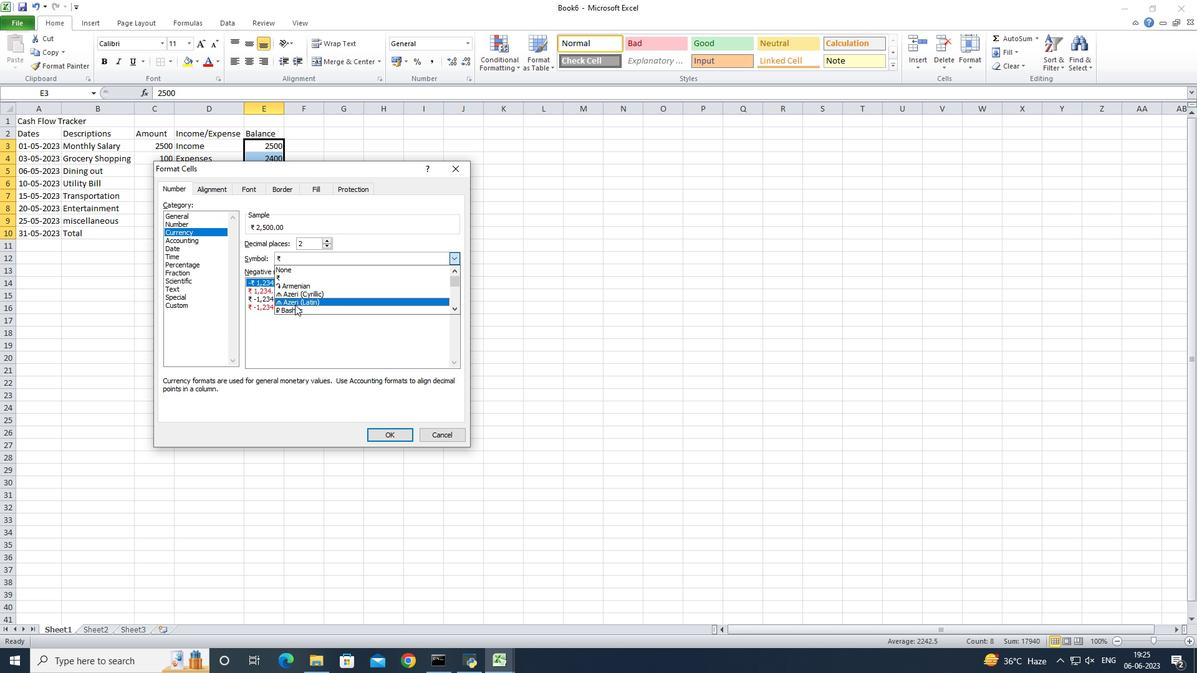 
Action: Mouse moved to (314, 295)
Screenshot: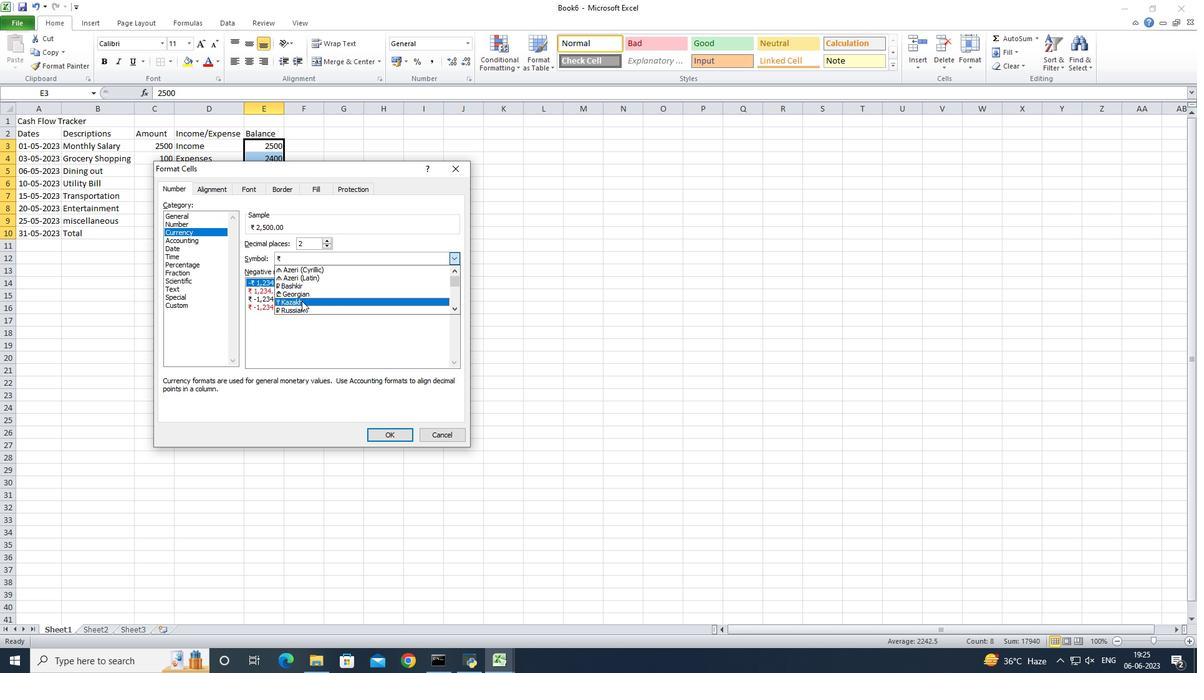 
Action: Mouse scrolled (314, 295) with delta (0, 0)
Screenshot: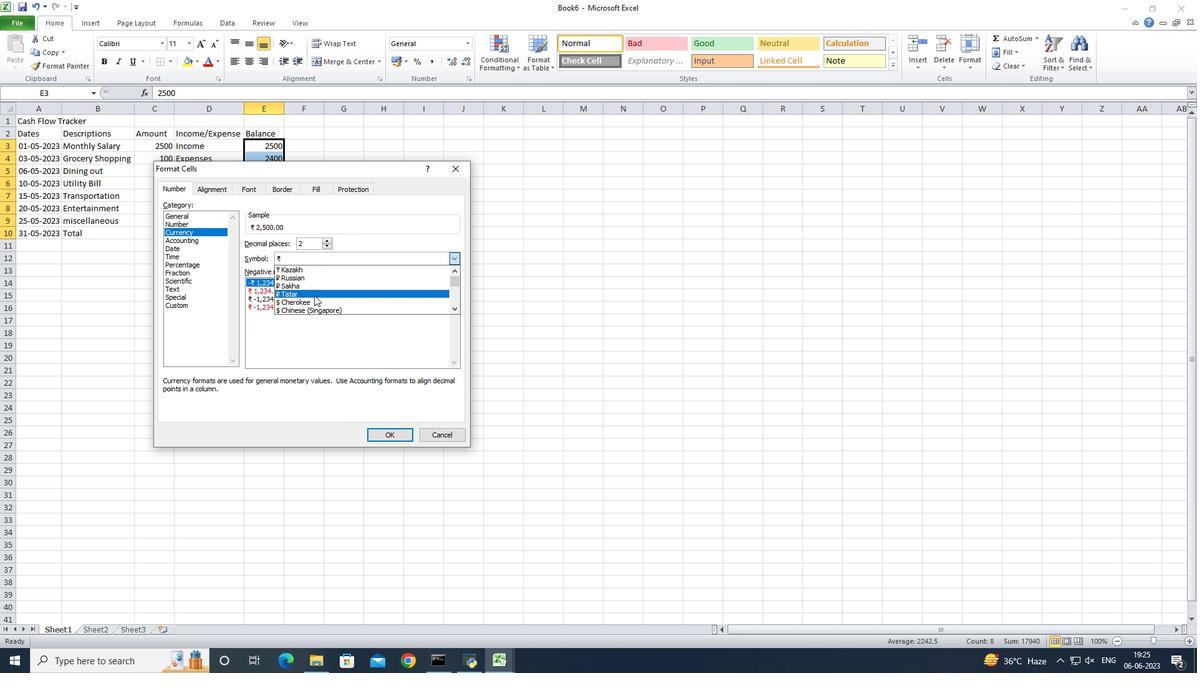 
Action: Mouse scrolled (314, 295) with delta (0, 0)
Screenshot: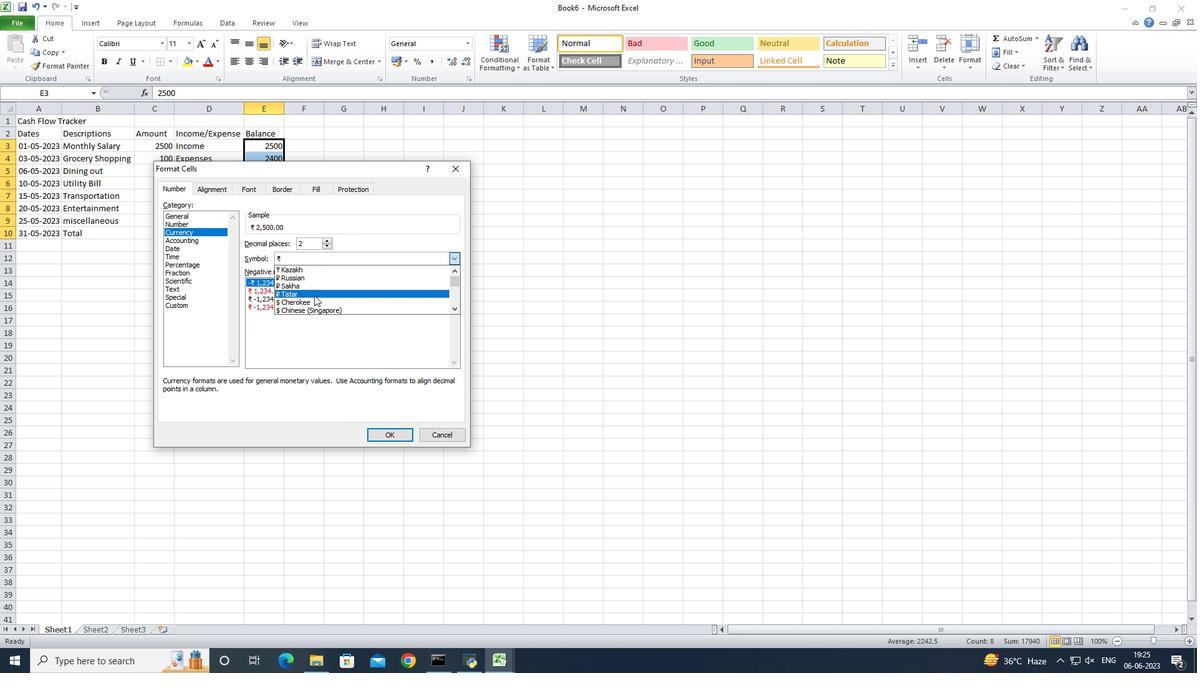 
Action: Mouse scrolled (314, 295) with delta (0, 0)
Screenshot: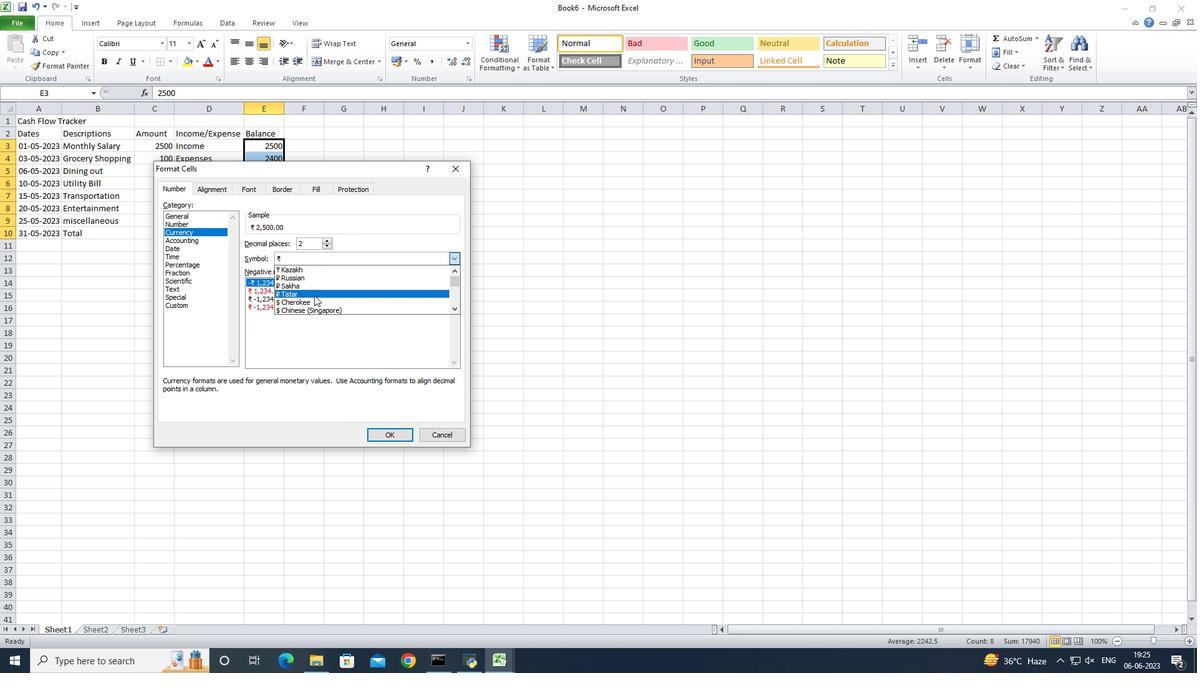 
Action: Mouse scrolled (314, 295) with delta (0, 0)
Screenshot: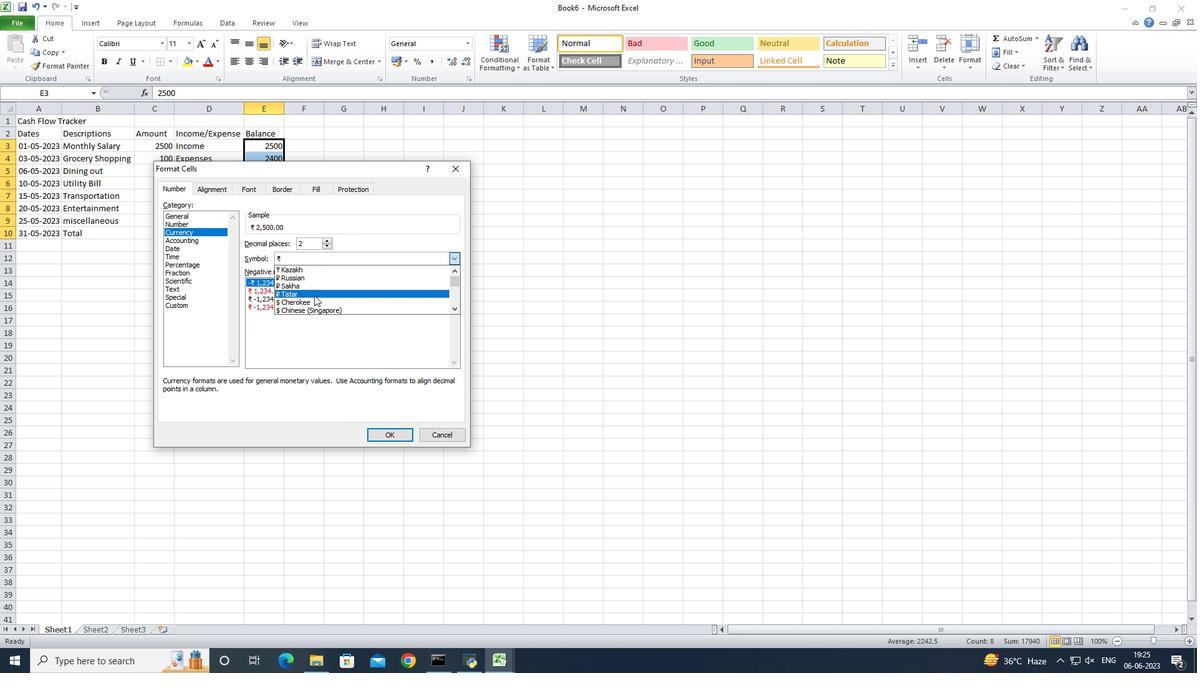 
Action: Mouse scrolled (314, 295) with delta (0, 0)
Screenshot: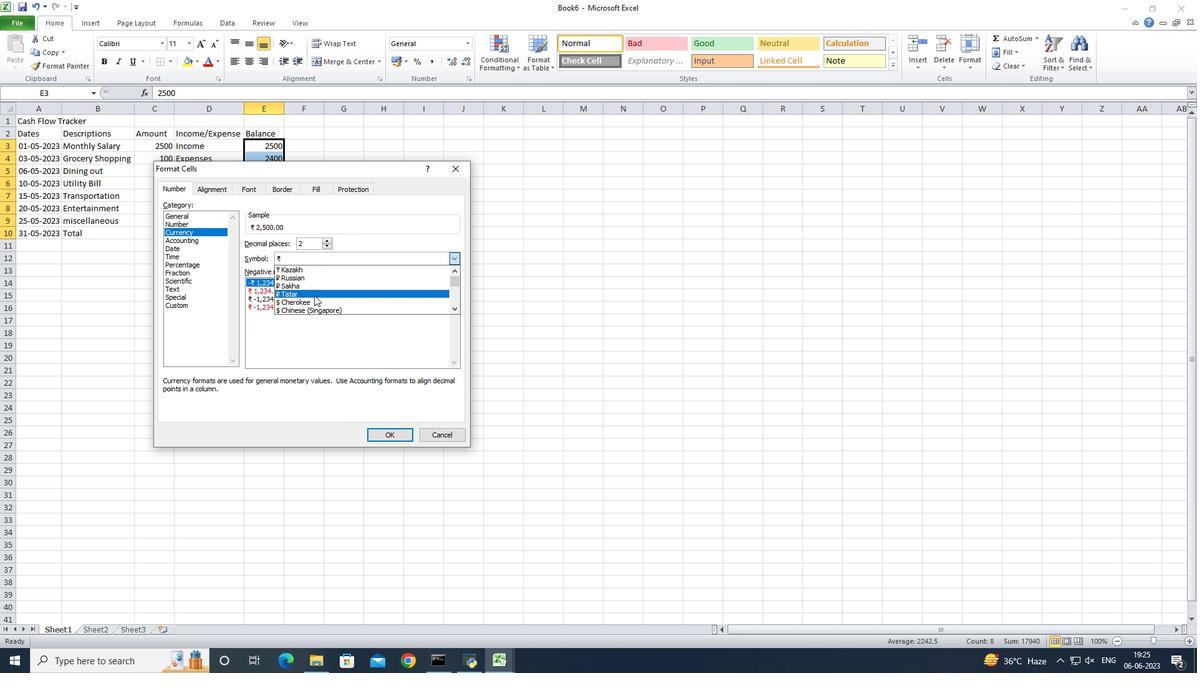 
Action: Mouse scrolled (314, 295) with delta (0, 0)
Screenshot: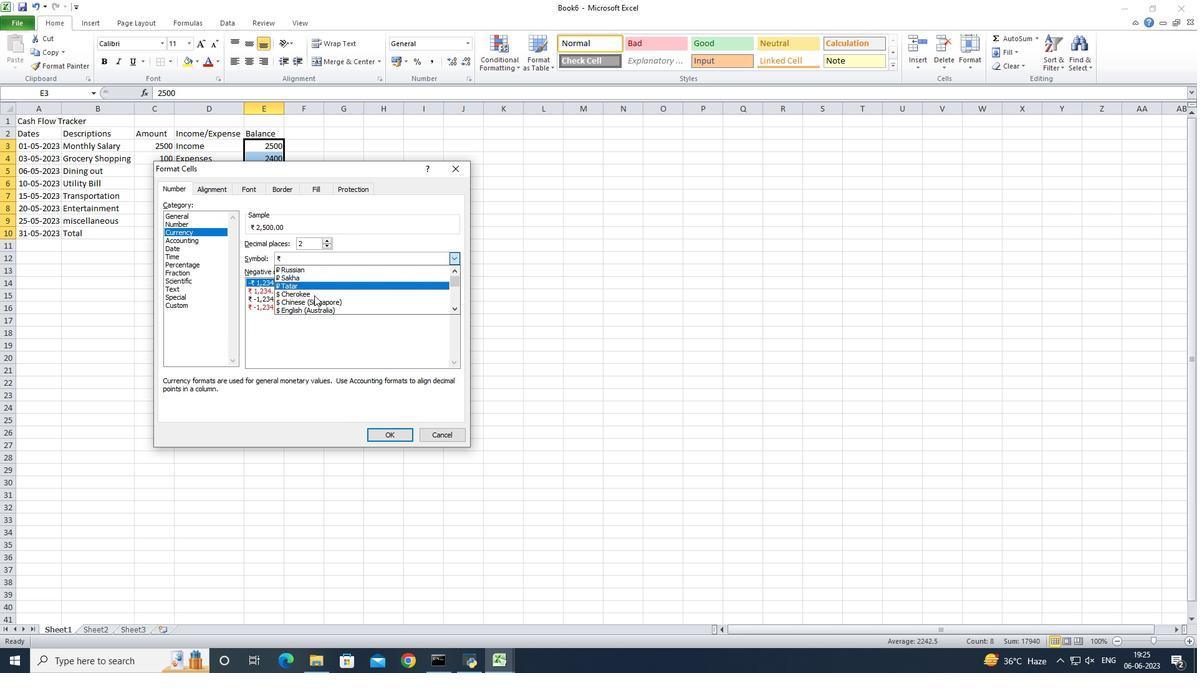 
Action: Mouse moved to (315, 295)
Screenshot: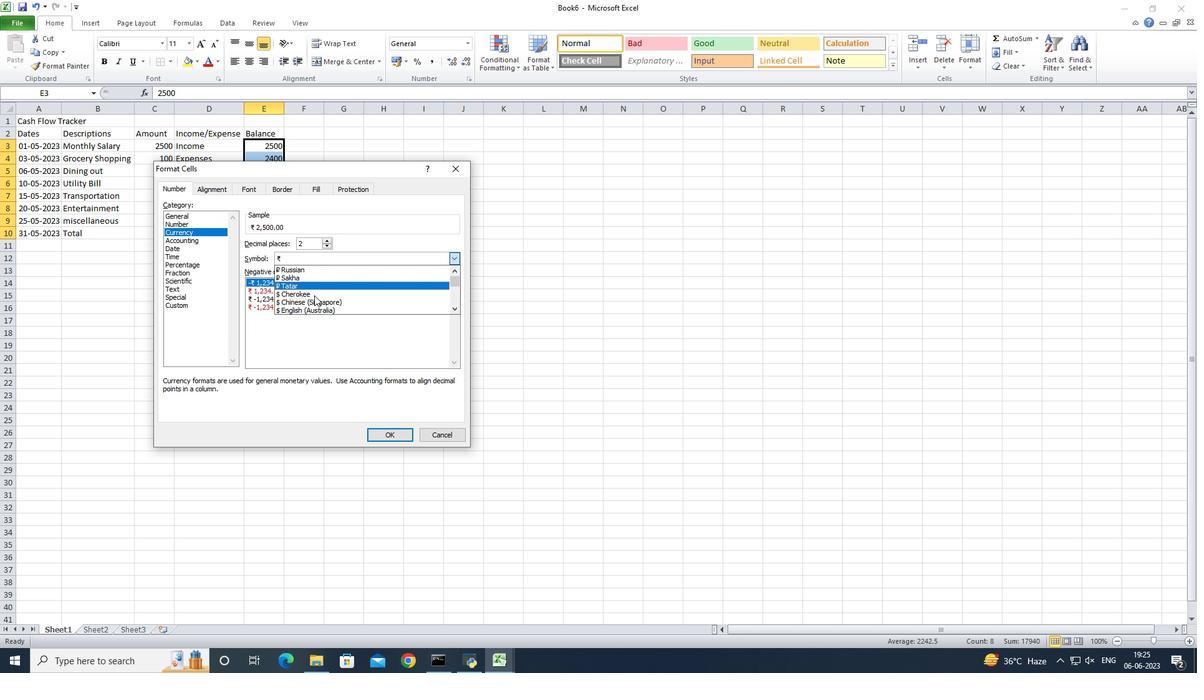 
Action: Mouse scrolled (315, 295) with delta (0, 0)
Screenshot: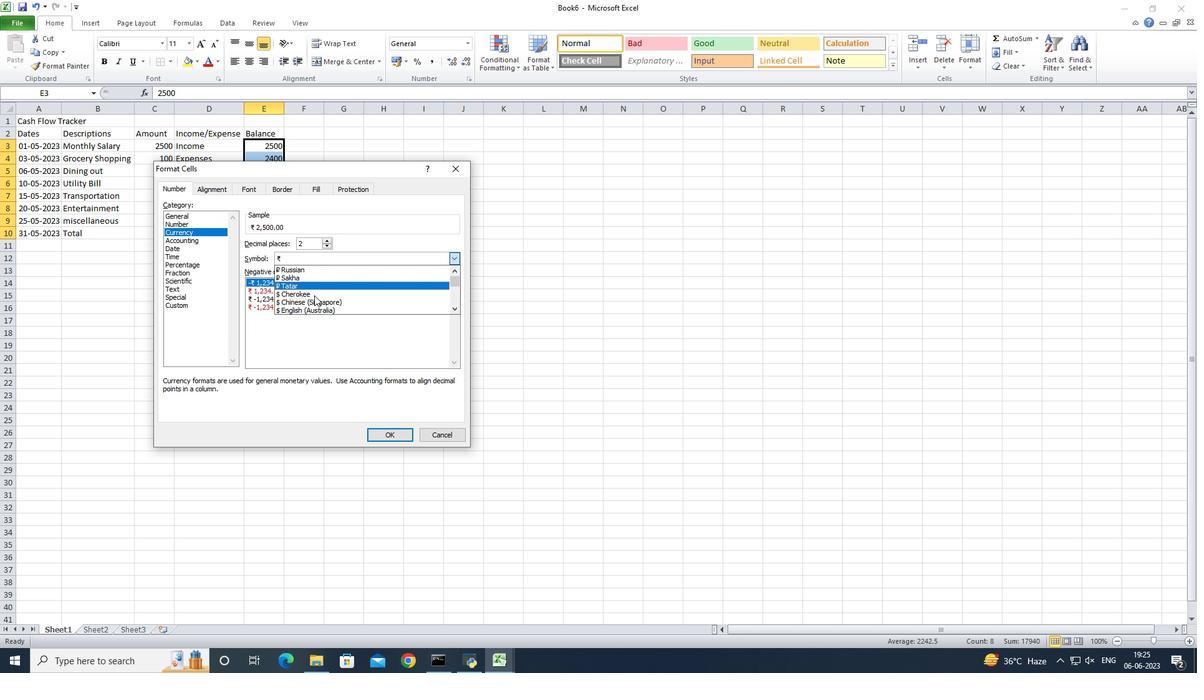 
Action: Mouse scrolled (315, 295) with delta (0, 0)
Screenshot: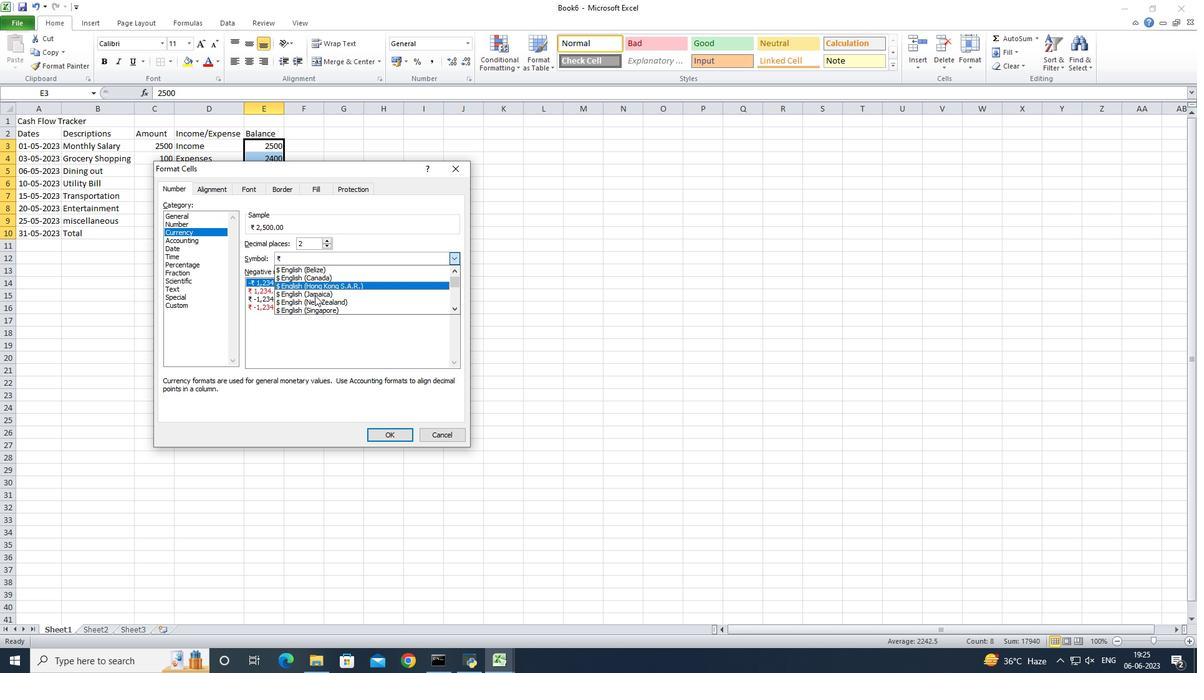 
Action: Mouse scrolled (315, 295) with delta (0, 0)
Screenshot: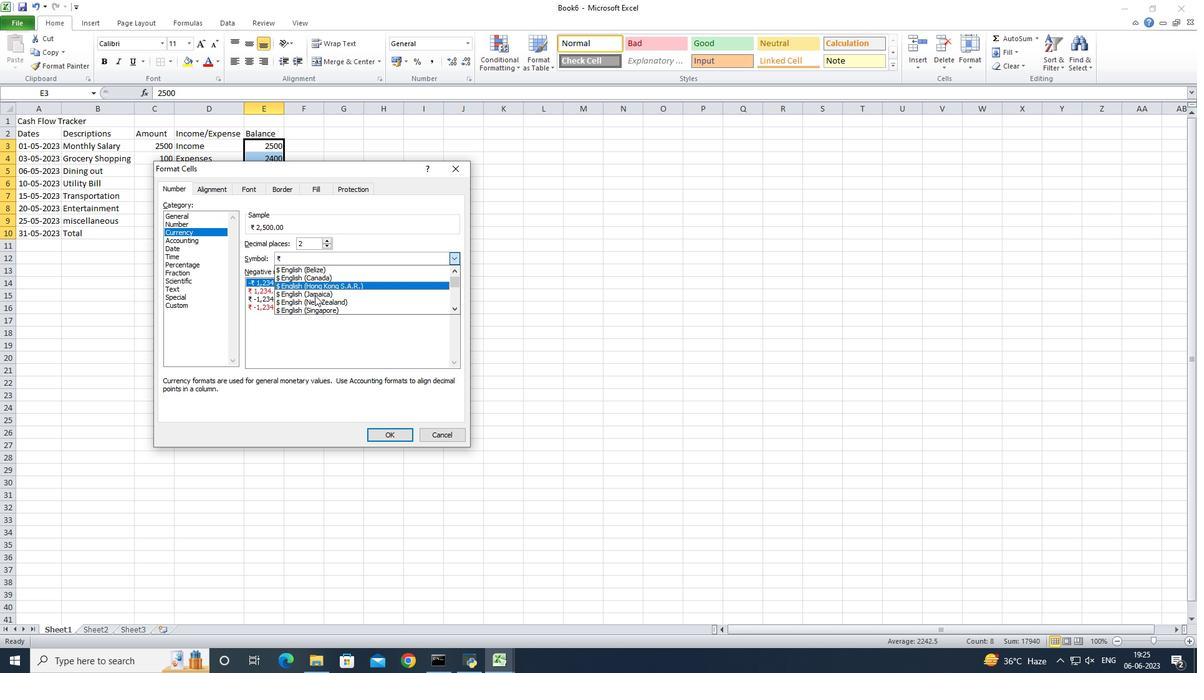 
Action: Mouse scrolled (315, 295) with delta (0, 0)
Screenshot: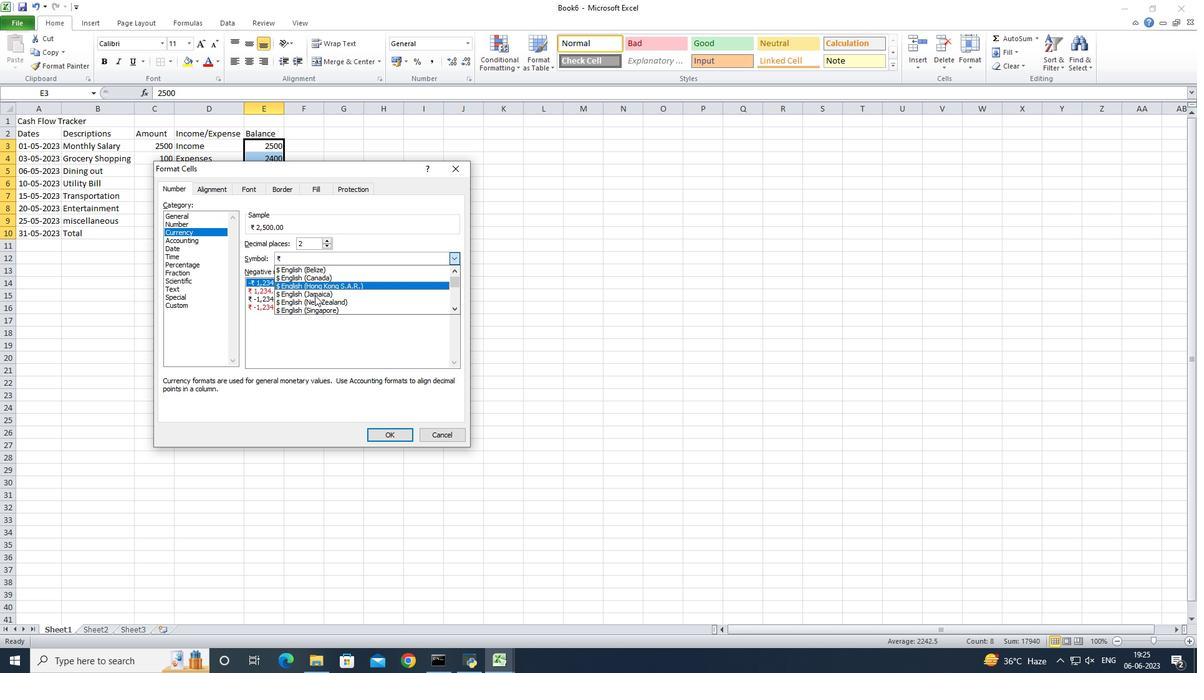 
Action: Mouse scrolled (315, 295) with delta (0, 0)
Screenshot: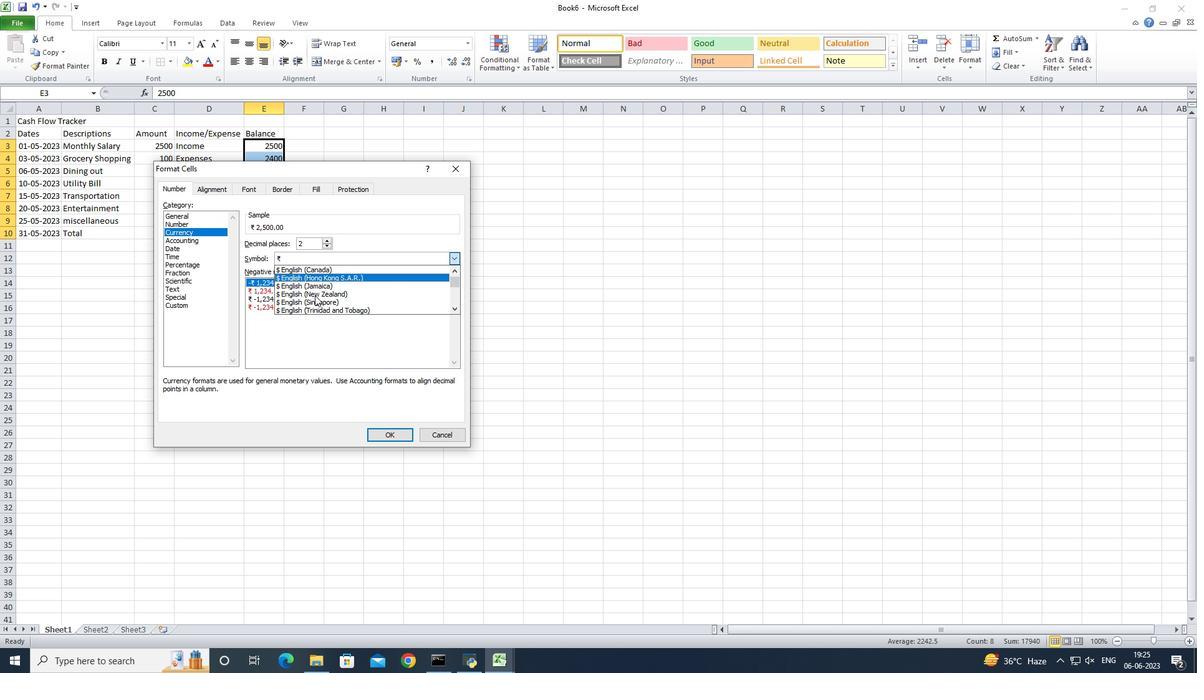 
Action: Mouse scrolled (315, 295) with delta (0, 0)
Screenshot: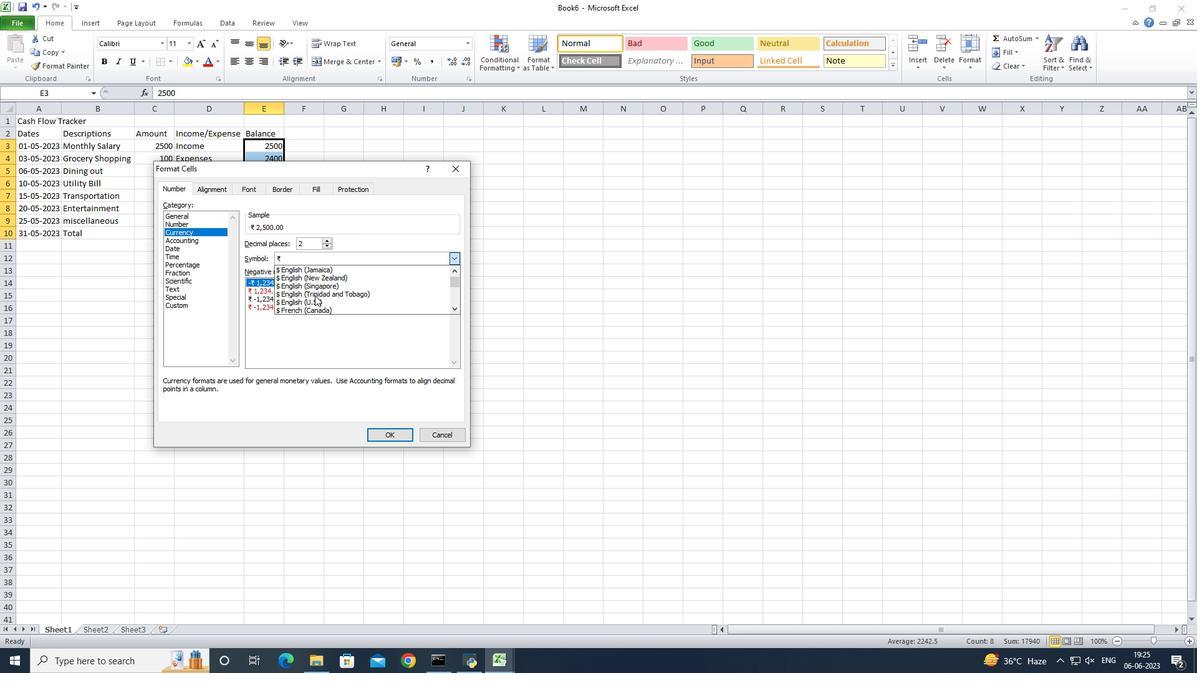 
Action: Mouse scrolled (315, 295) with delta (0, 0)
Screenshot: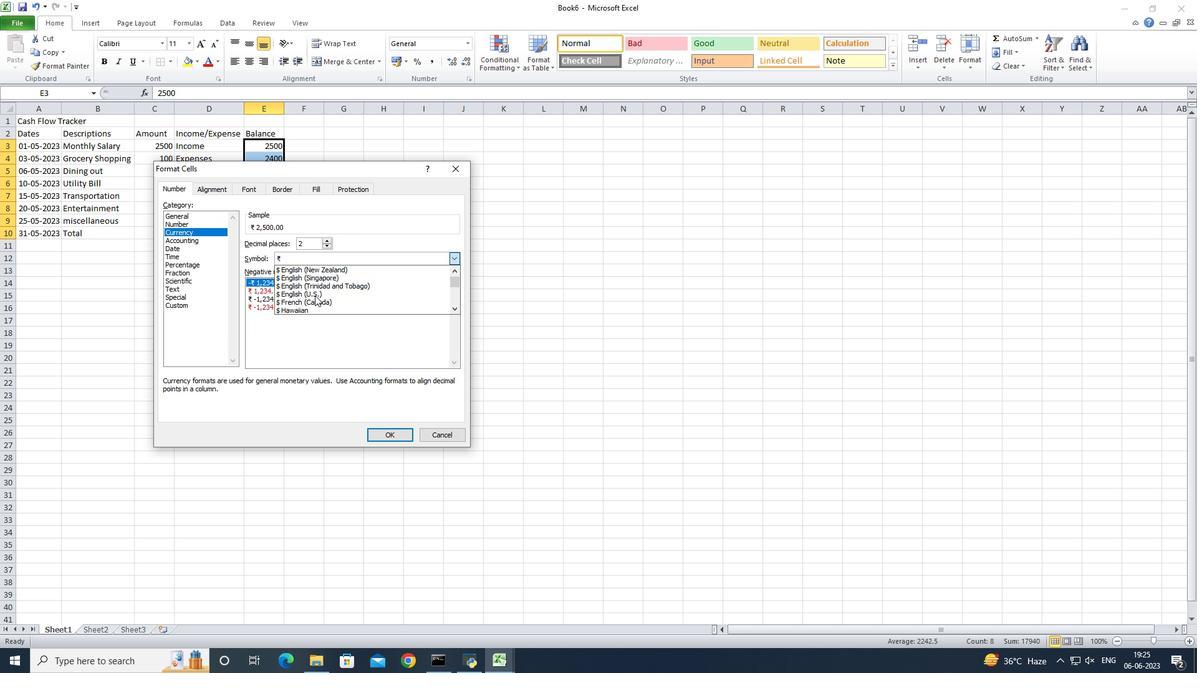 
Action: Mouse scrolled (315, 295) with delta (0, 0)
Screenshot: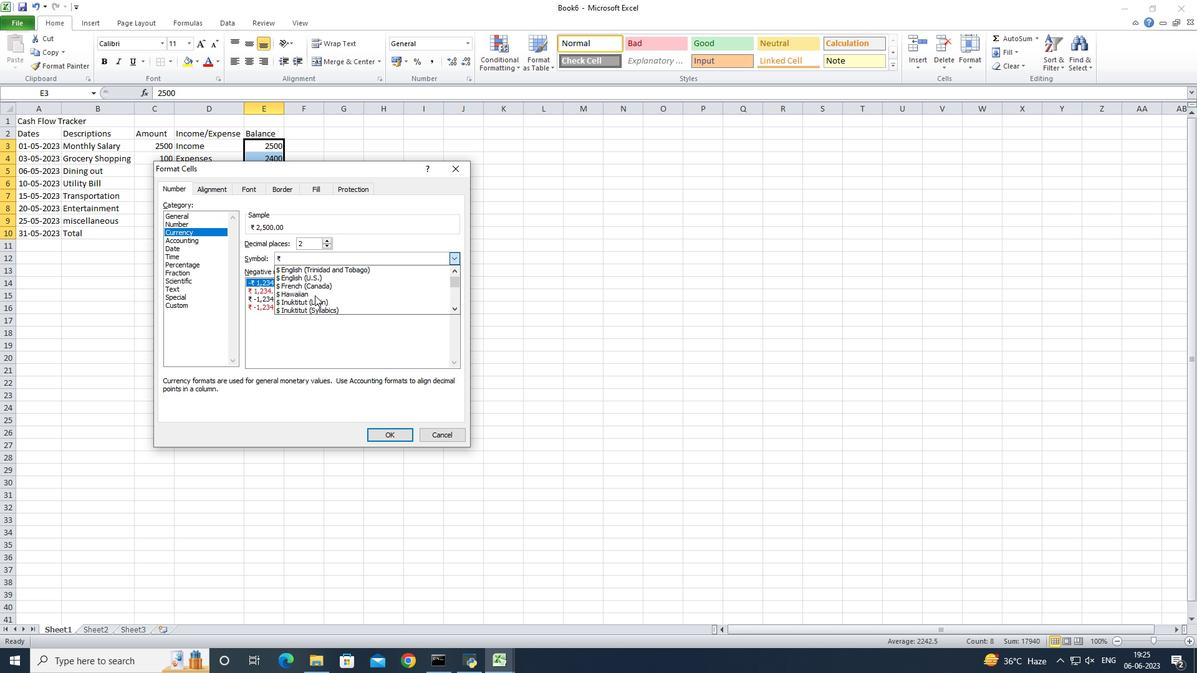 
Action: Mouse scrolled (315, 295) with delta (0, 0)
Screenshot: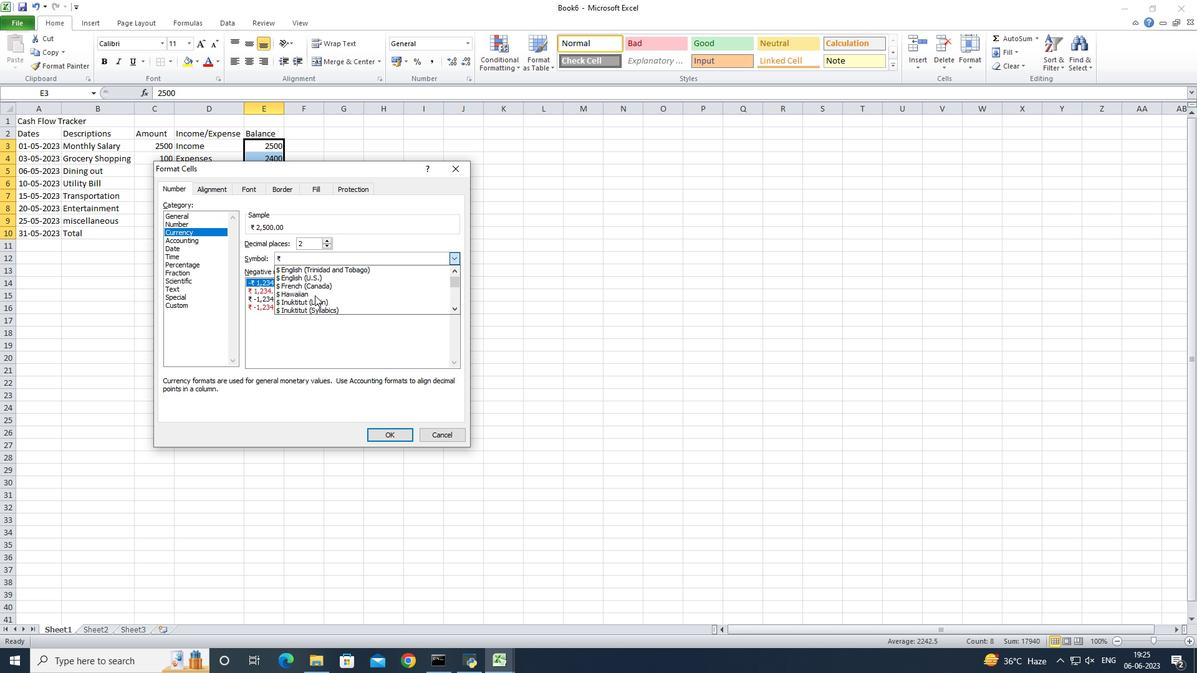 
Action: Mouse scrolled (315, 296) with delta (0, 0)
Screenshot: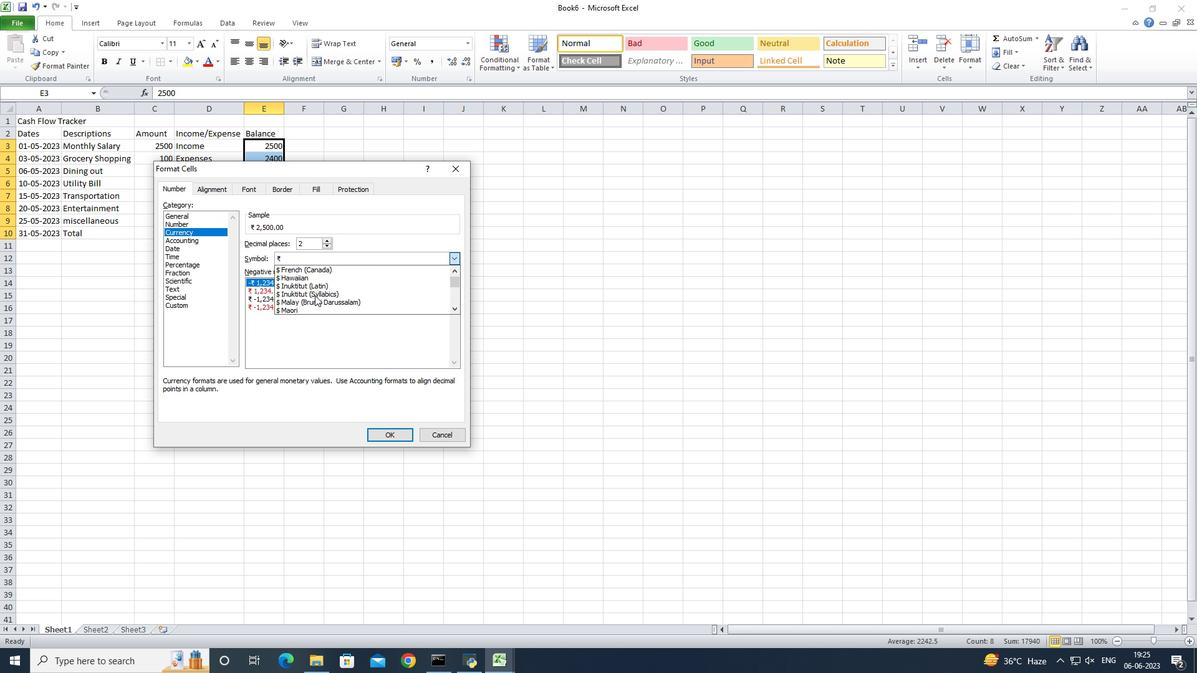 
Action: Mouse moved to (310, 269)
Screenshot: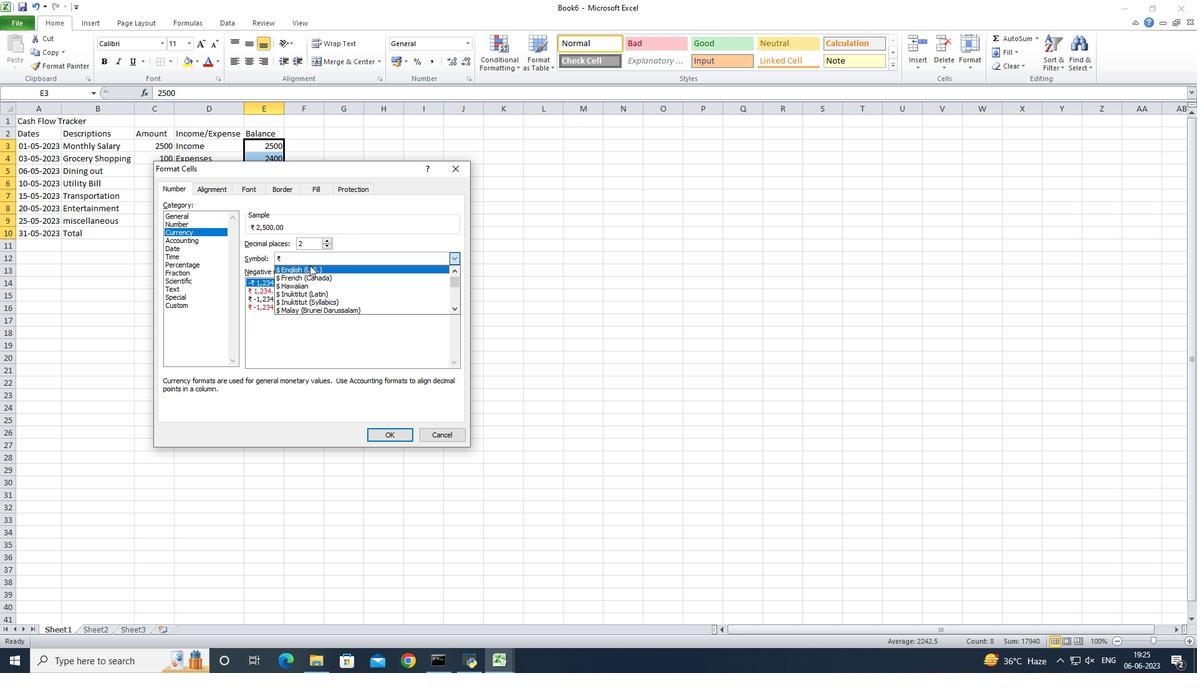 
Action: Mouse pressed left at (310, 269)
Screenshot: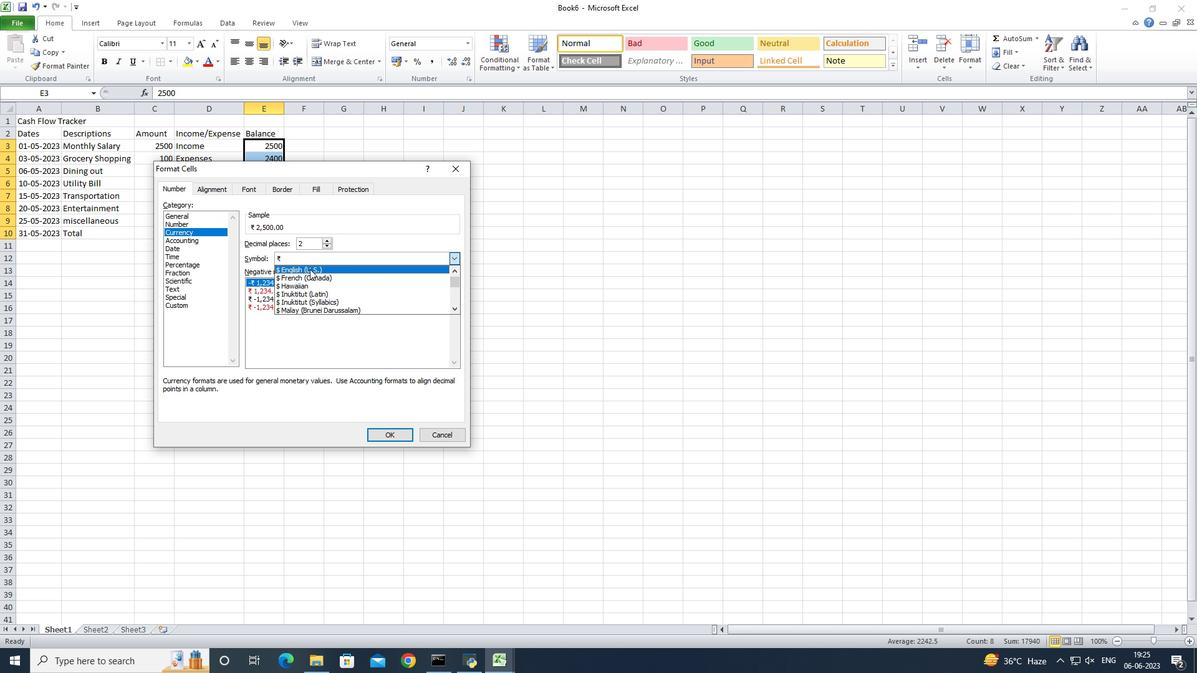 
Action: Mouse moved to (377, 431)
Screenshot: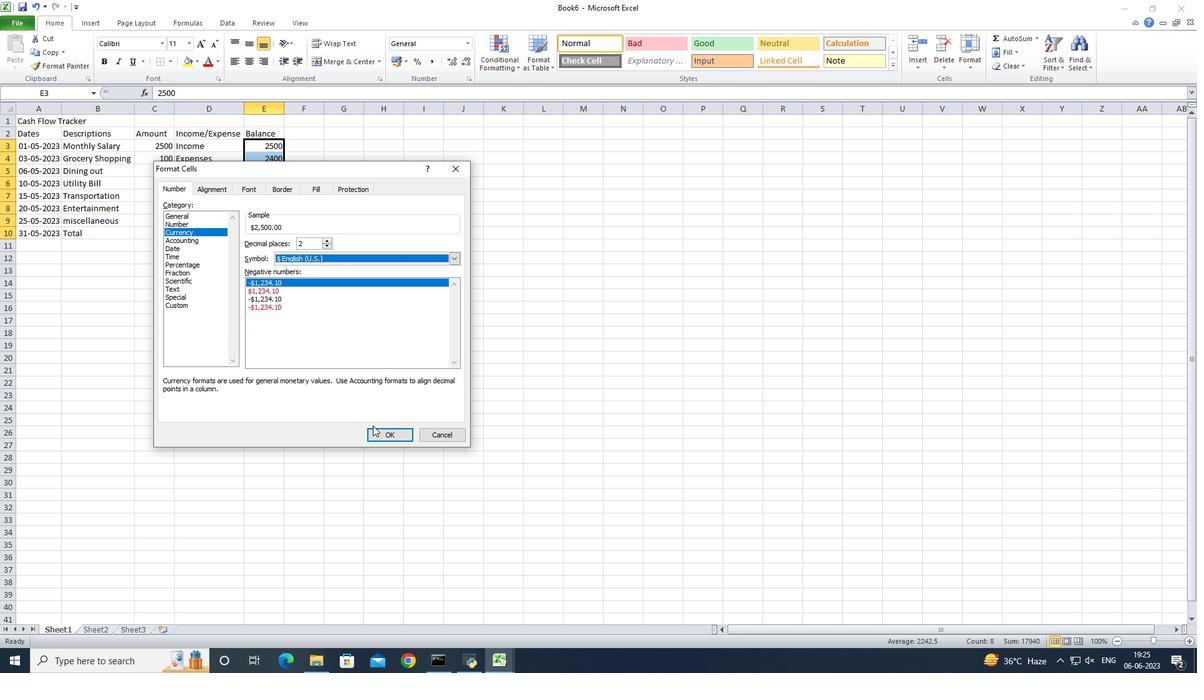 
Action: Mouse pressed left at (377, 431)
Screenshot: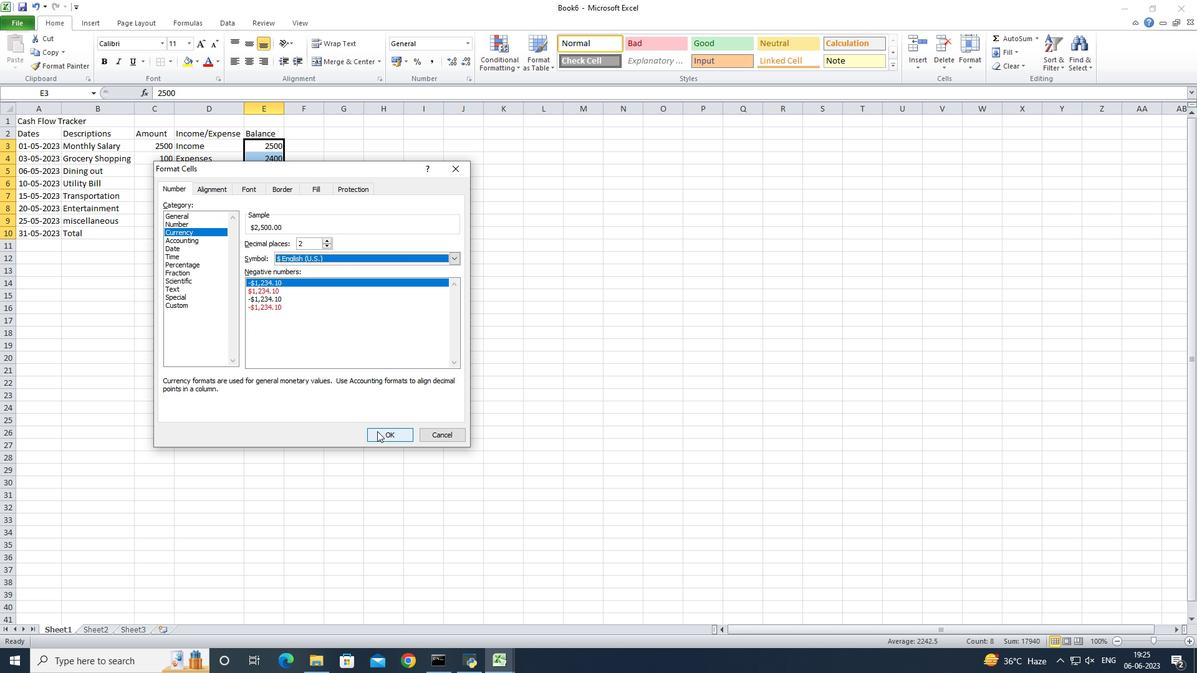 
Action: Mouse moved to (164, 148)
Screenshot: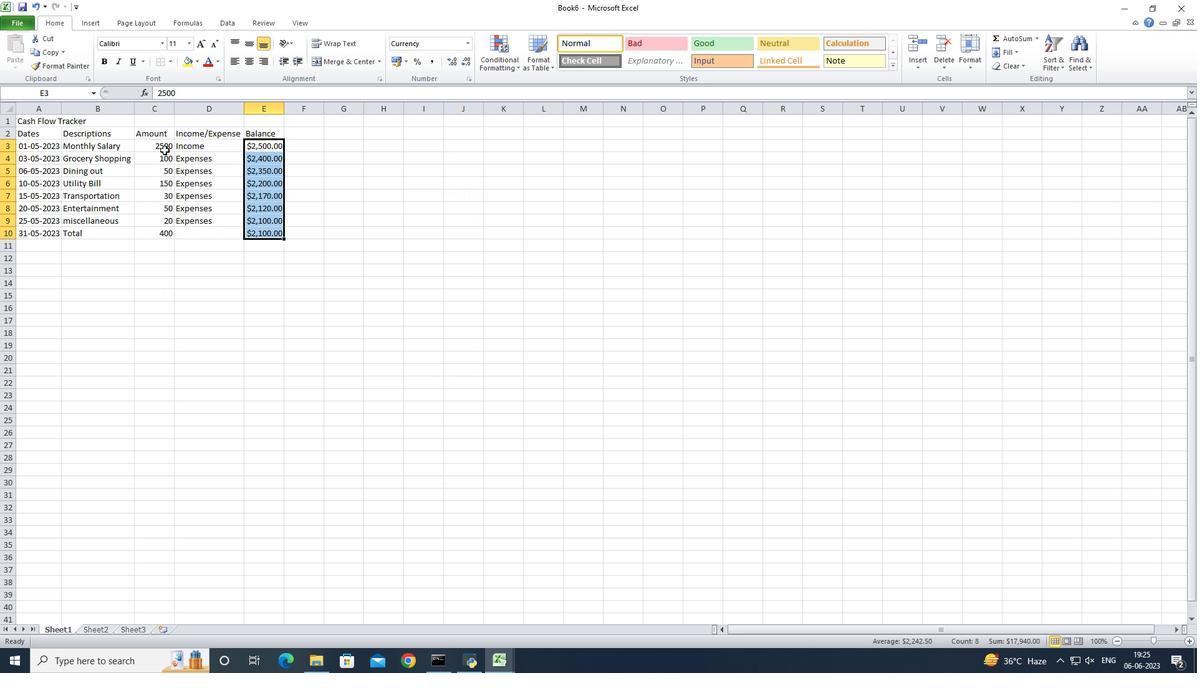 
Action: Mouse pressed left at (164, 148)
Screenshot: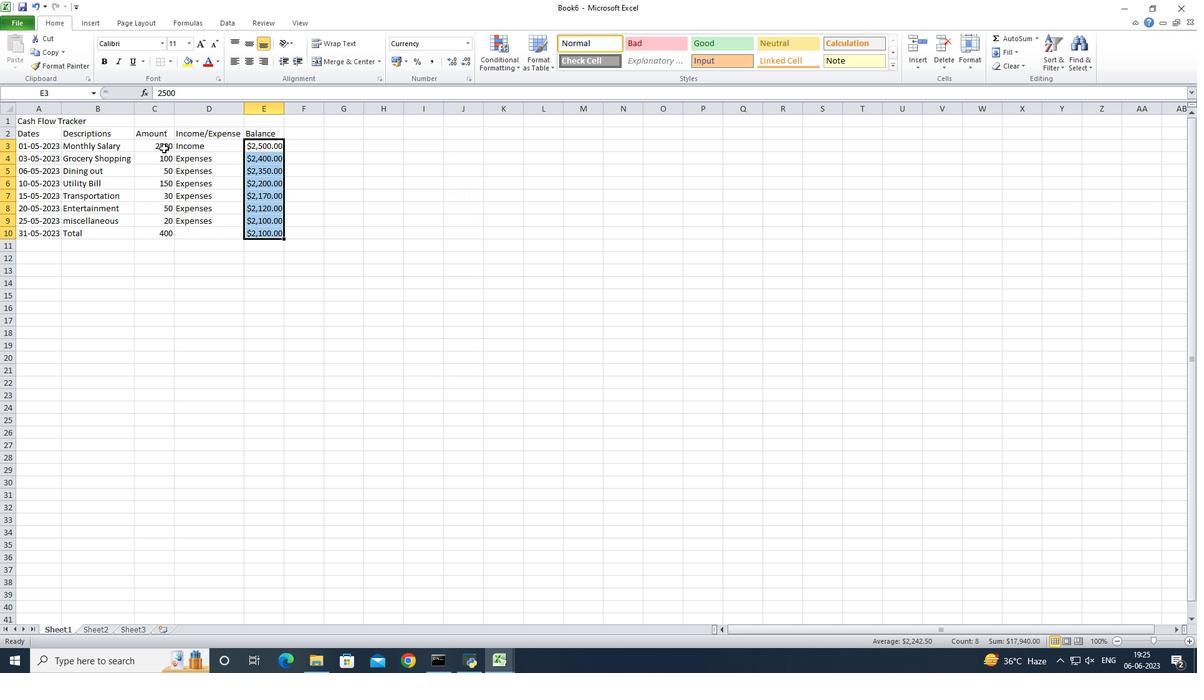 
Action: Mouse moved to (466, 46)
Screenshot: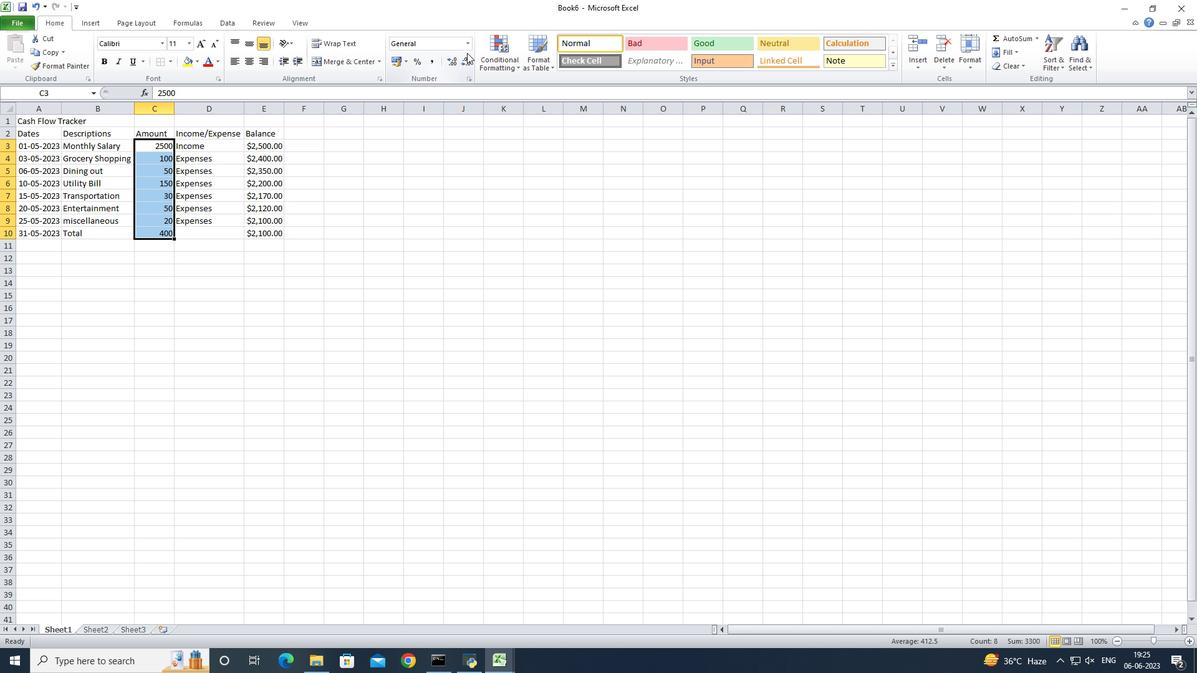 
Action: Mouse pressed left at (466, 46)
Screenshot: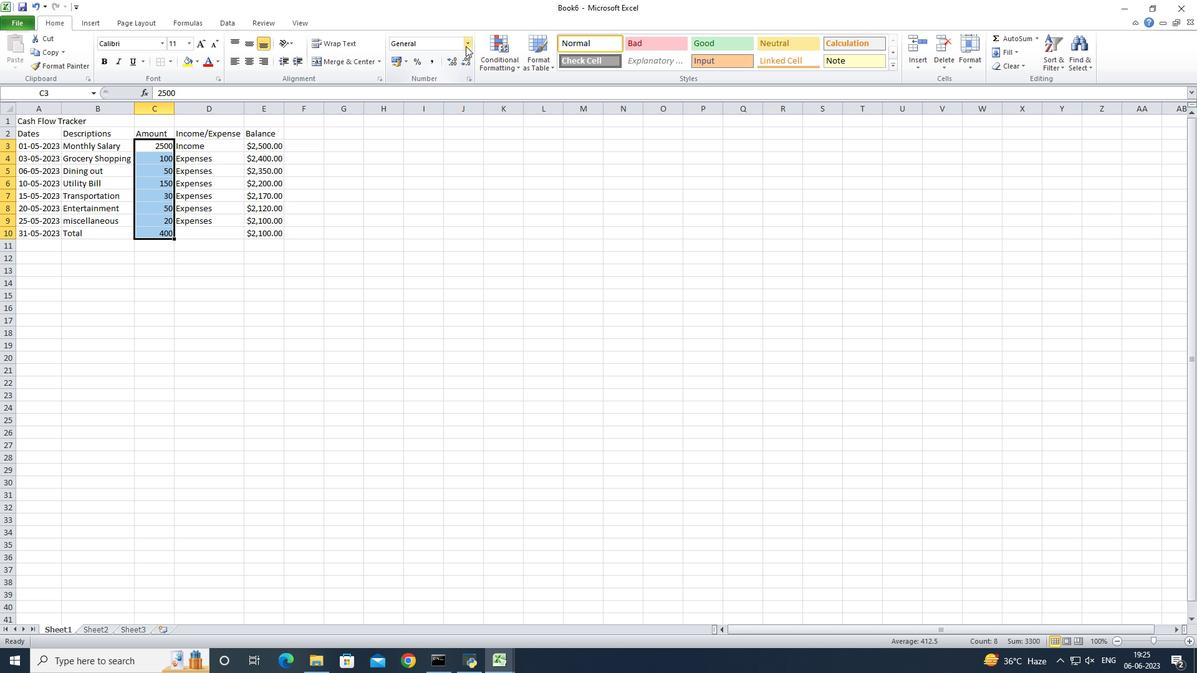 
Action: Mouse moved to (448, 358)
Screenshot: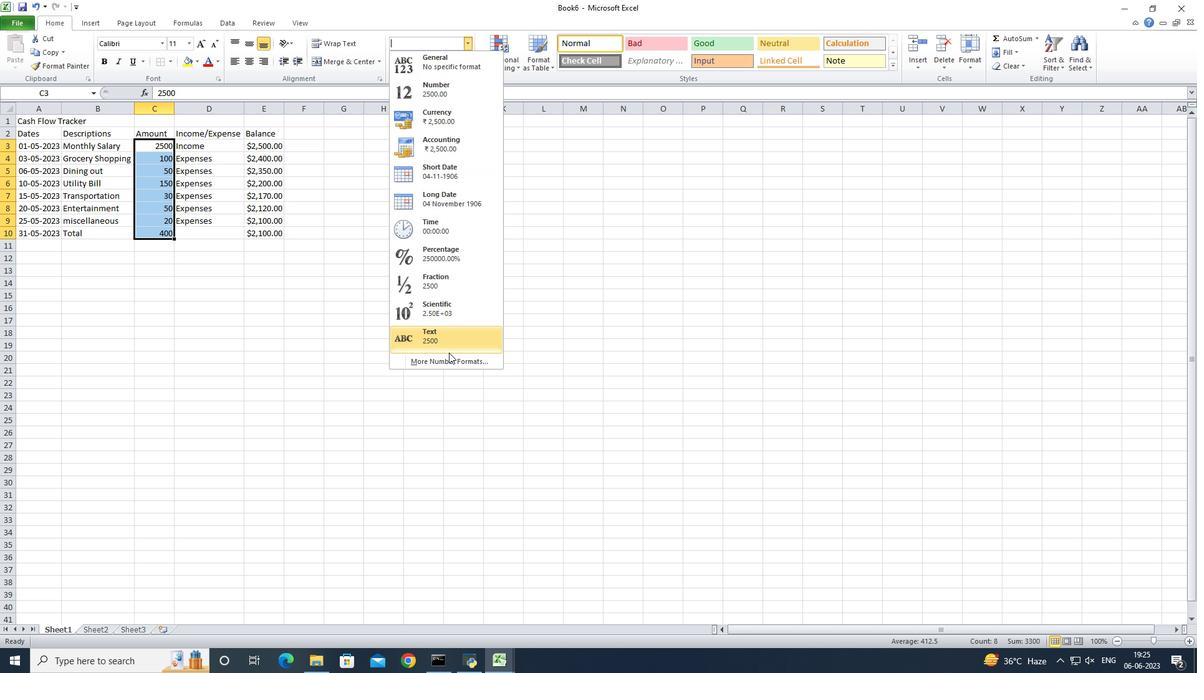
Action: Mouse pressed left at (448, 358)
Screenshot: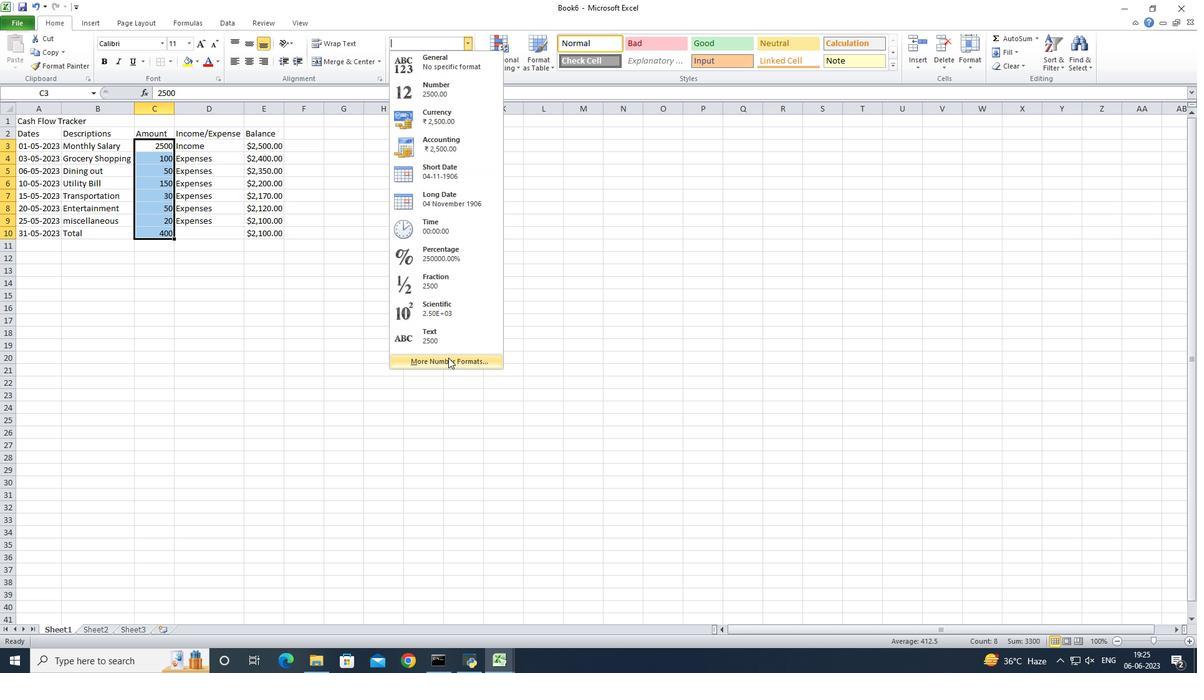 
Action: Mouse moved to (183, 232)
Screenshot: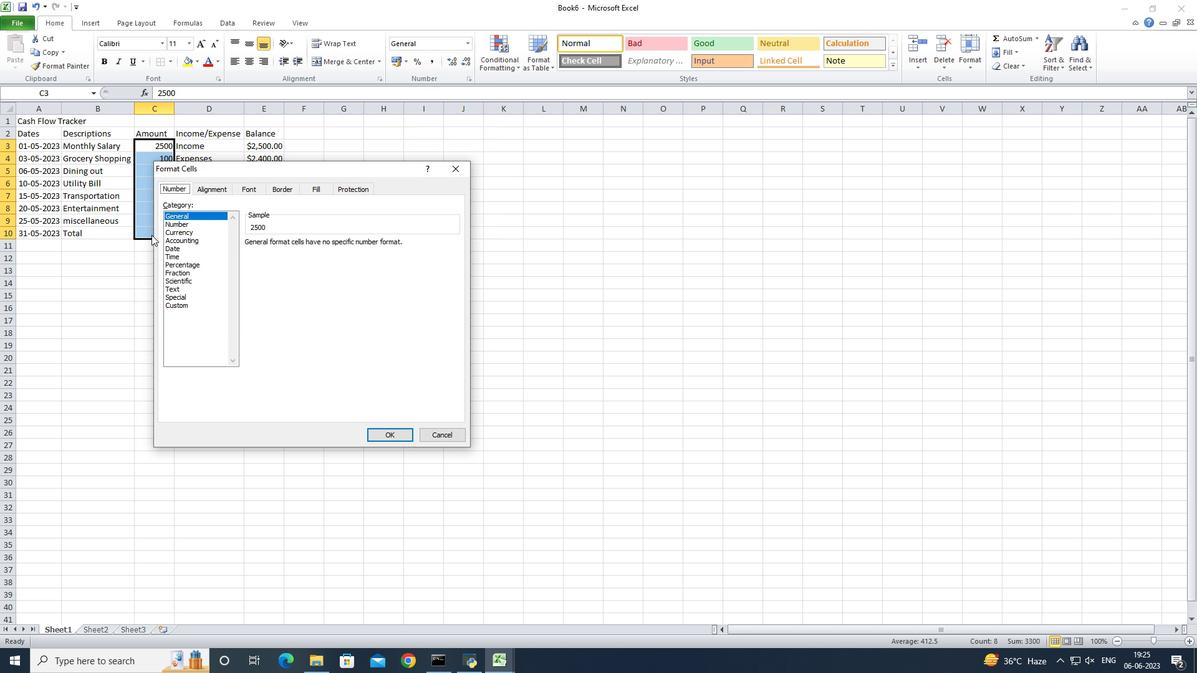 
Action: Mouse pressed left at (183, 232)
Screenshot: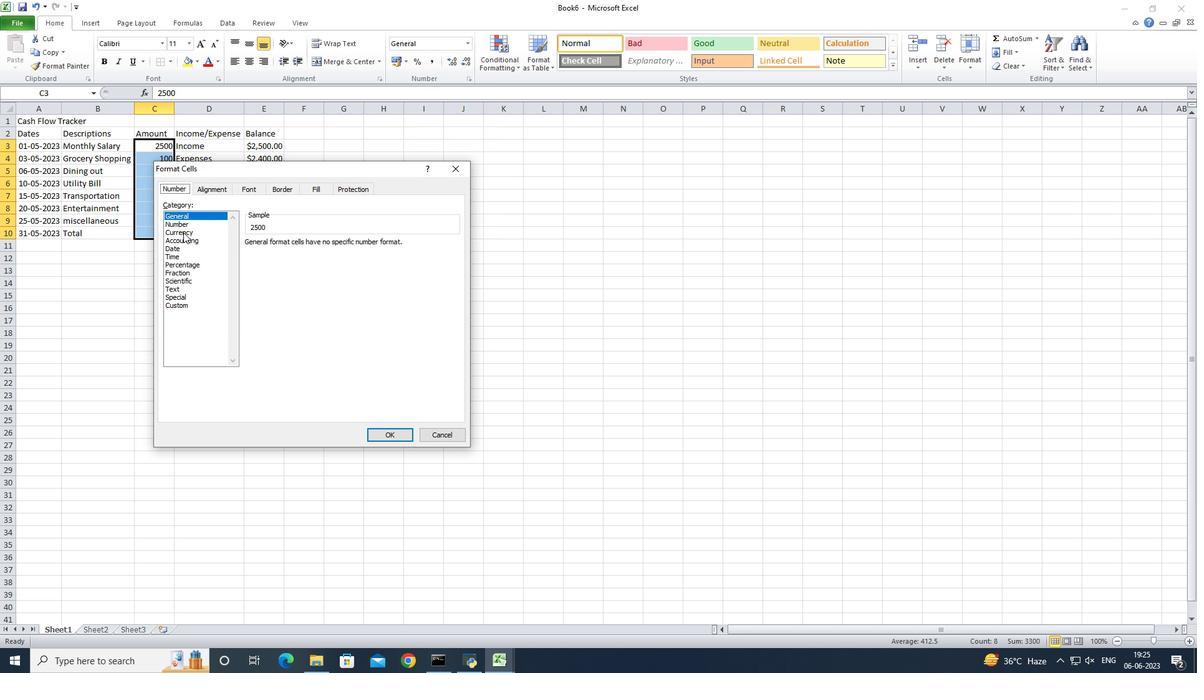 
Action: Mouse moved to (309, 257)
Screenshot: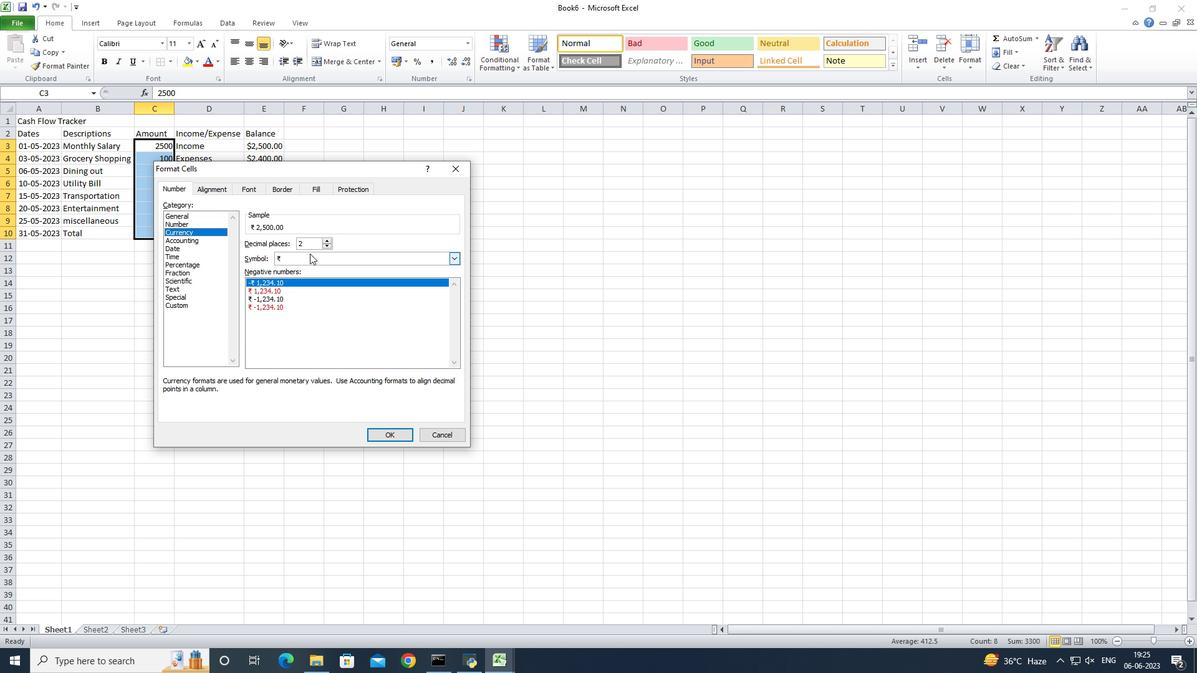 
Action: Mouse pressed left at (309, 257)
Screenshot: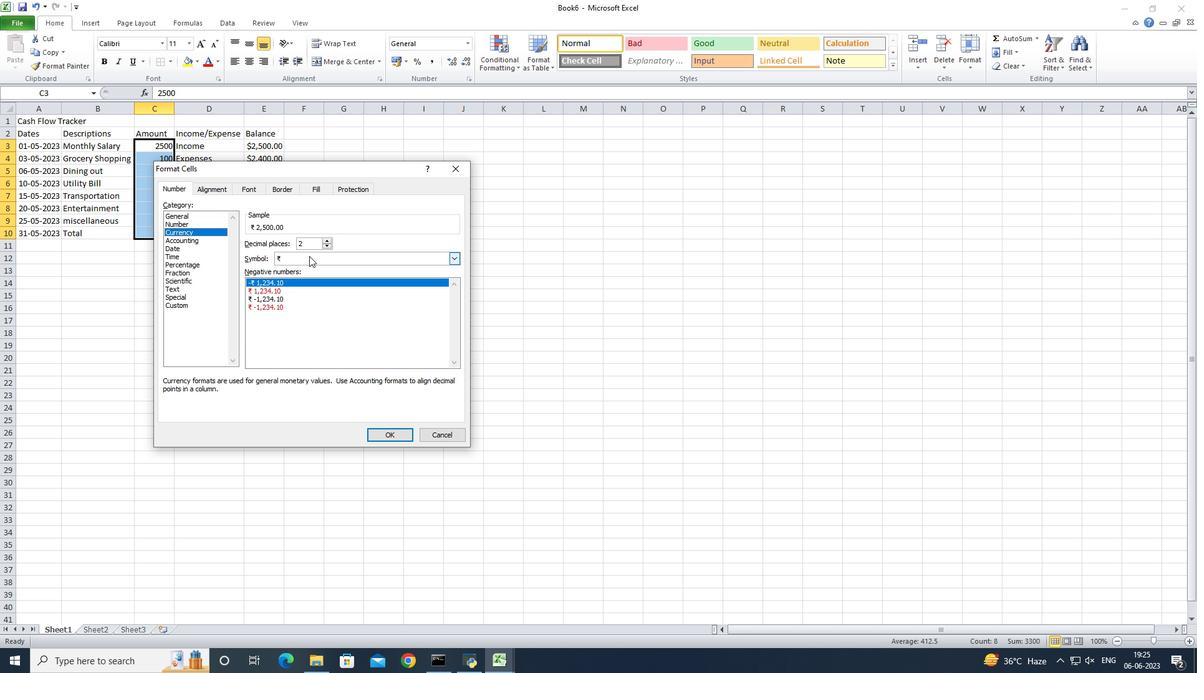 
Action: Mouse moved to (300, 304)
Screenshot: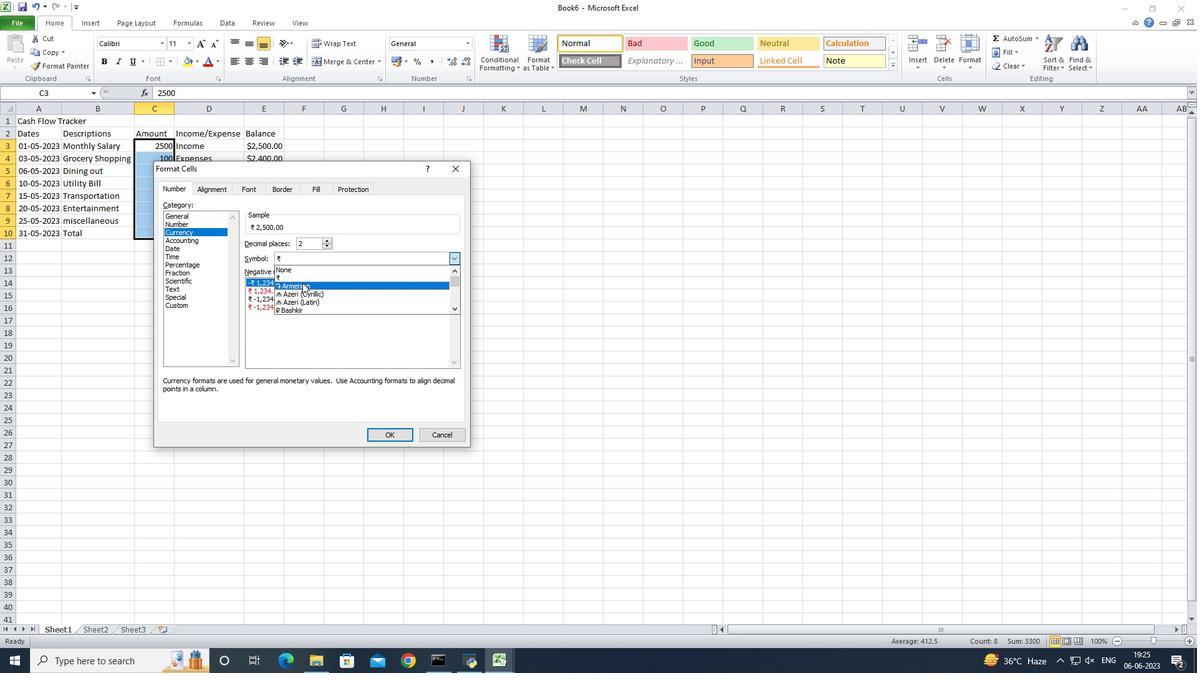 
Action: Mouse scrolled (300, 303) with delta (0, 0)
Screenshot: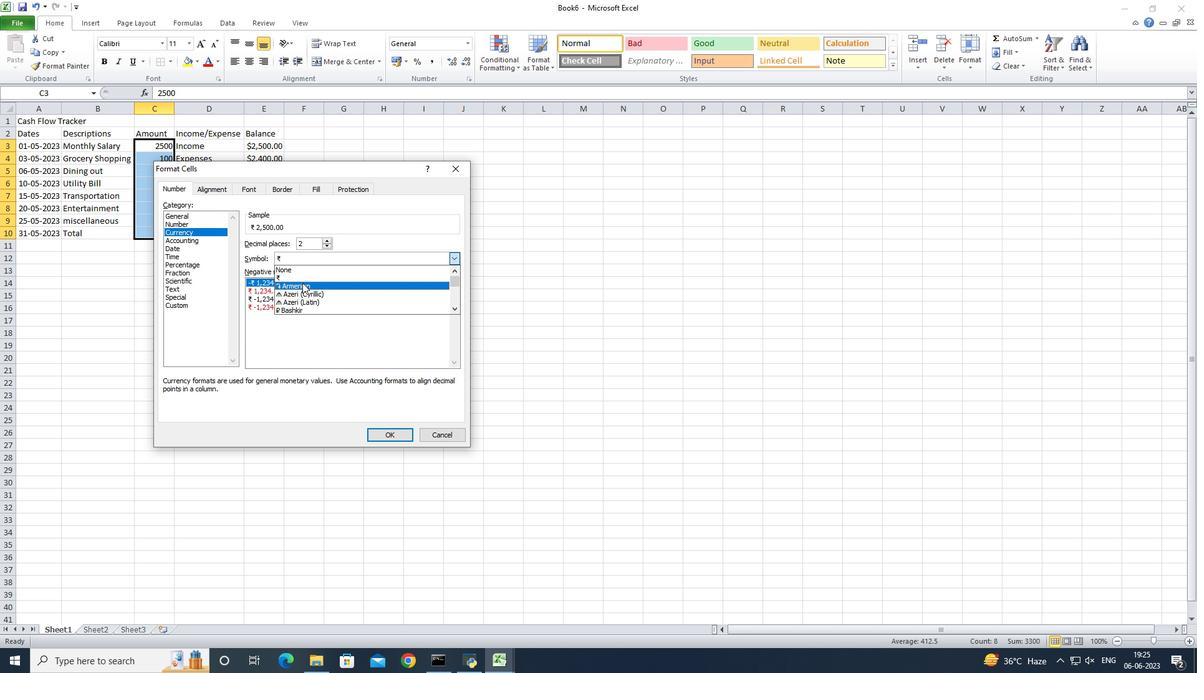 
Action: Mouse scrolled (300, 303) with delta (0, 0)
Screenshot: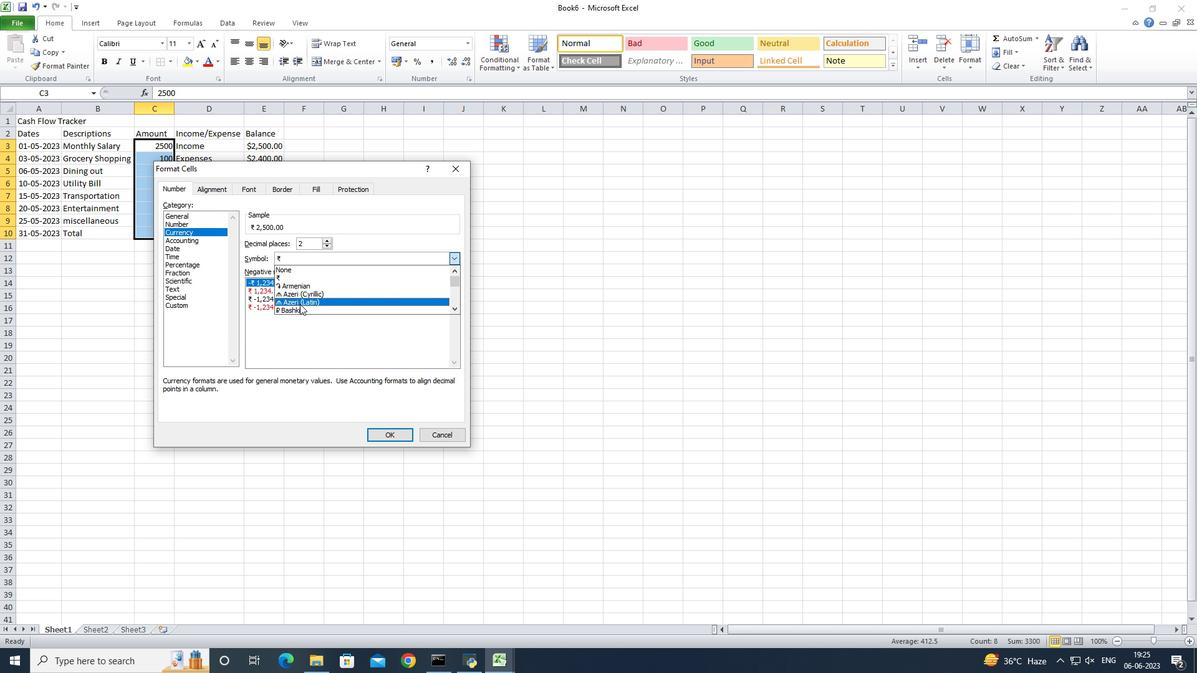 
Action: Mouse scrolled (300, 303) with delta (0, 0)
Screenshot: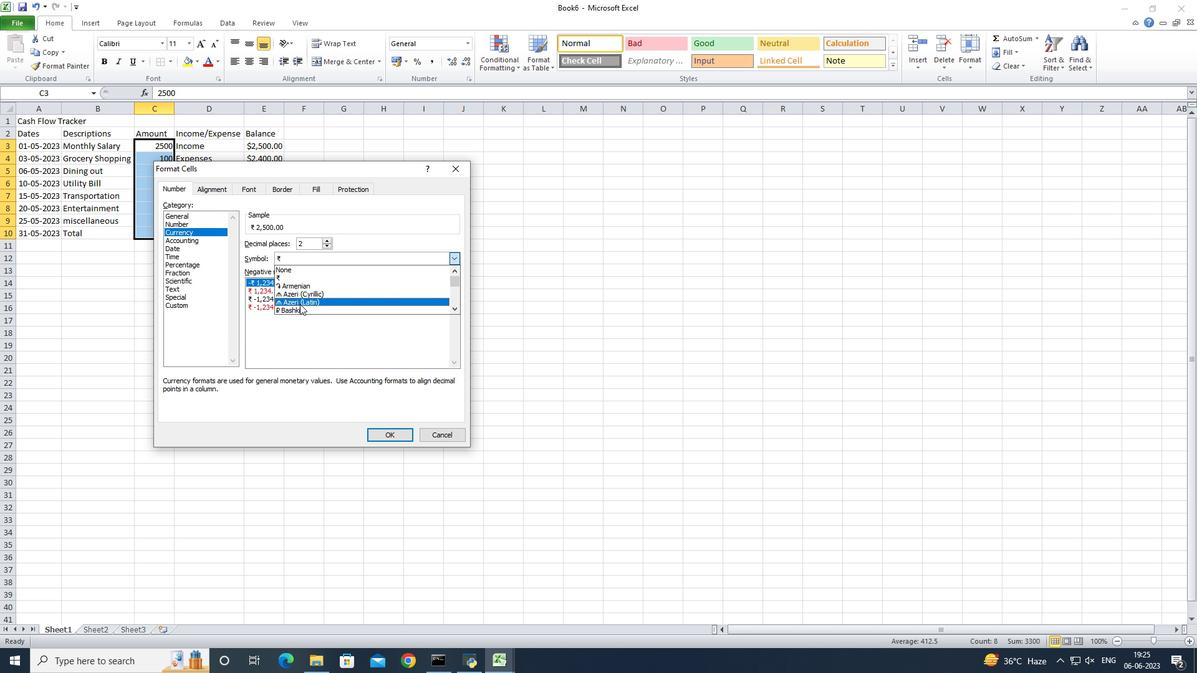 
Action: Mouse scrolled (300, 303) with delta (0, 0)
Screenshot: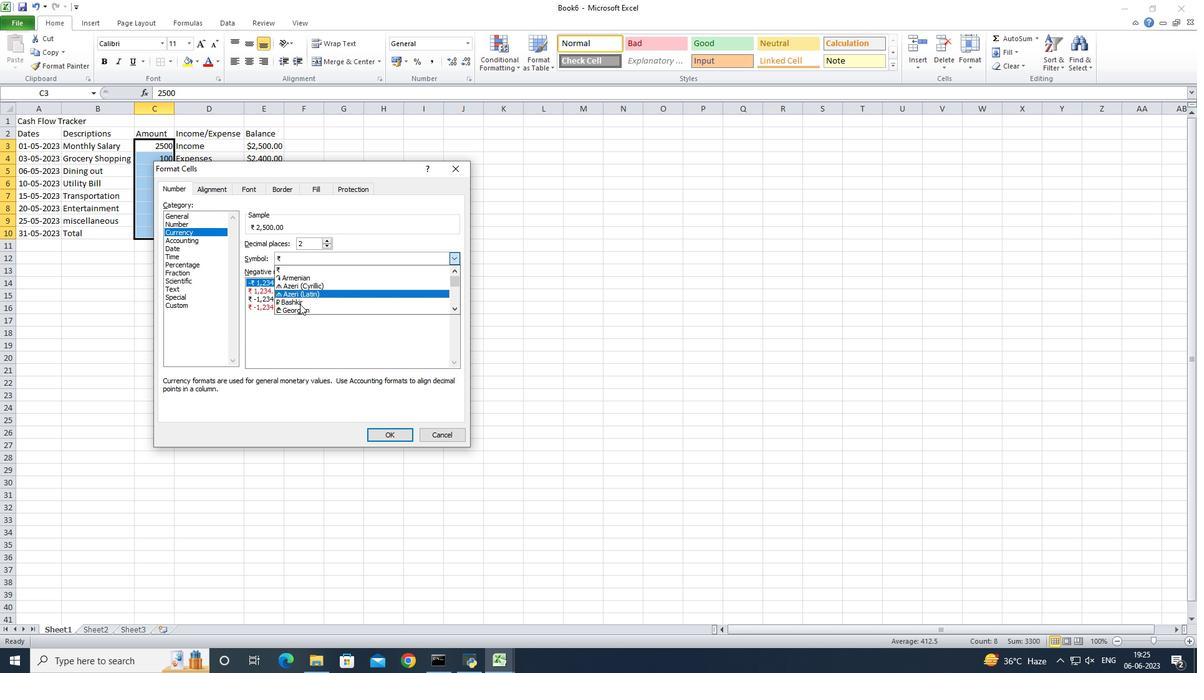 
Action: Mouse scrolled (300, 303) with delta (0, 0)
Screenshot: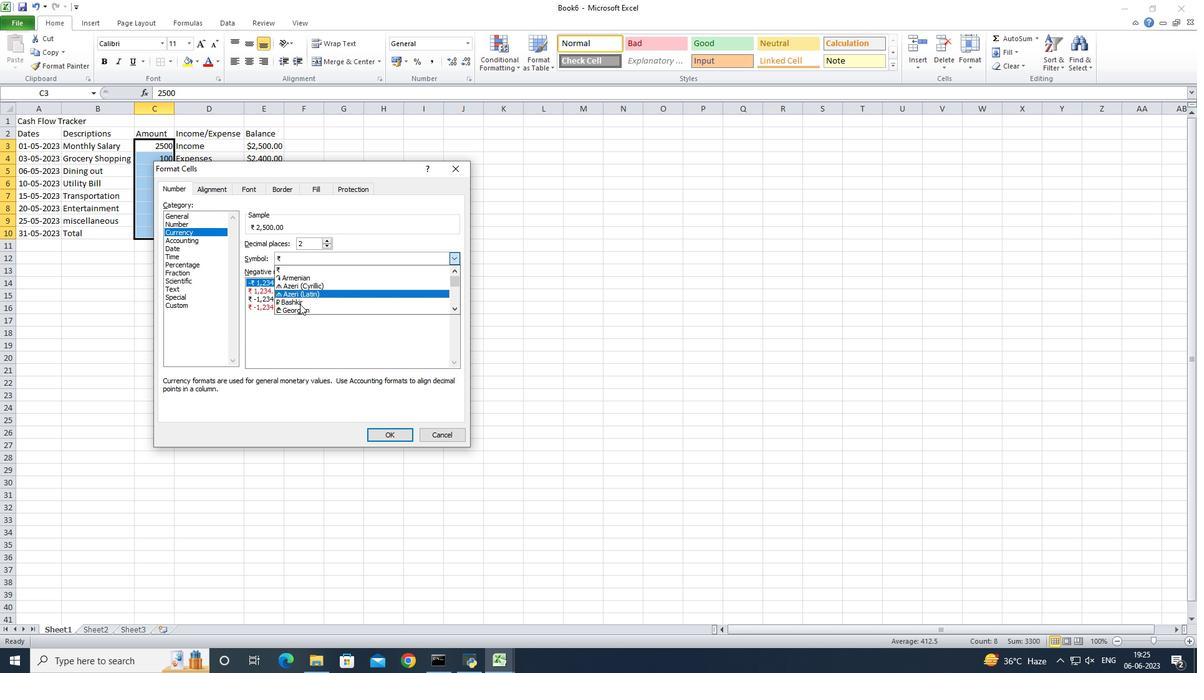 
Action: Mouse scrolled (300, 303) with delta (0, 0)
Screenshot: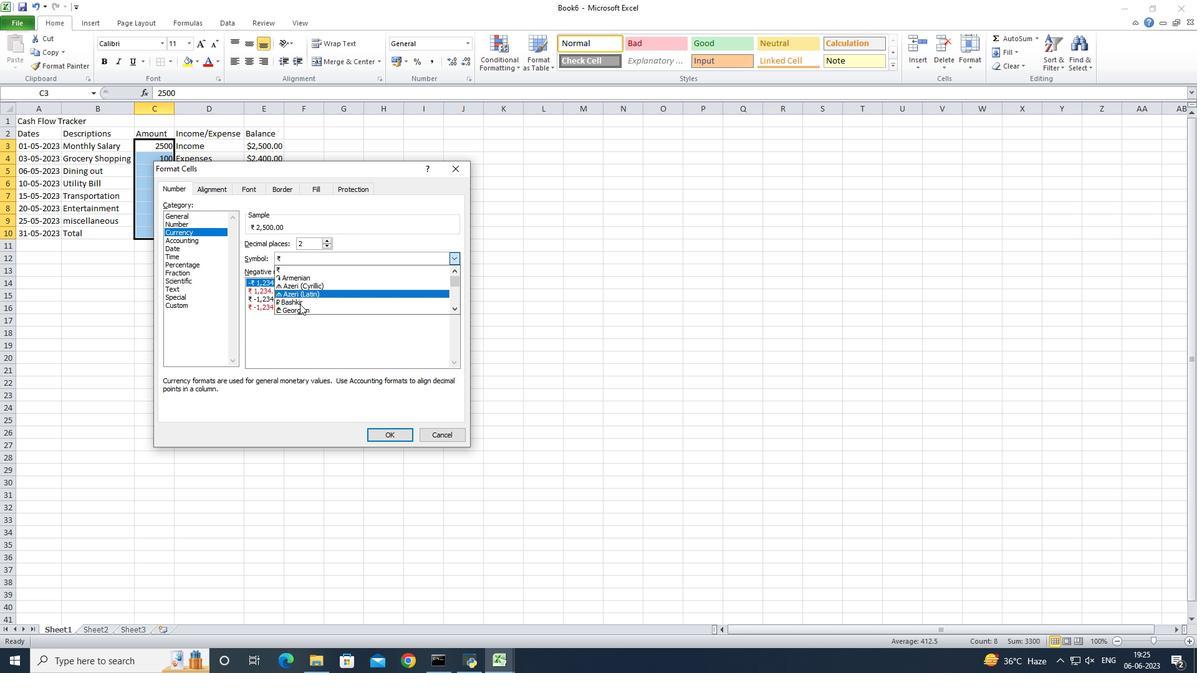 
Action: Mouse scrolled (300, 303) with delta (0, 0)
Screenshot: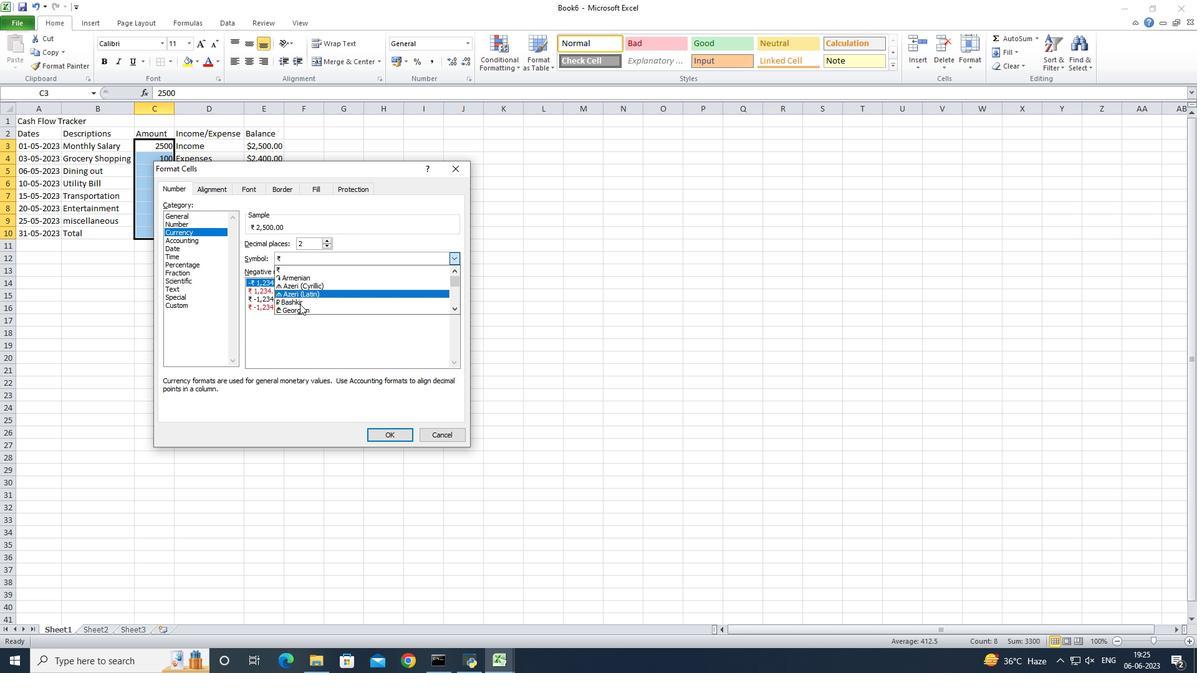 
Action: Mouse scrolled (300, 303) with delta (0, 0)
Screenshot: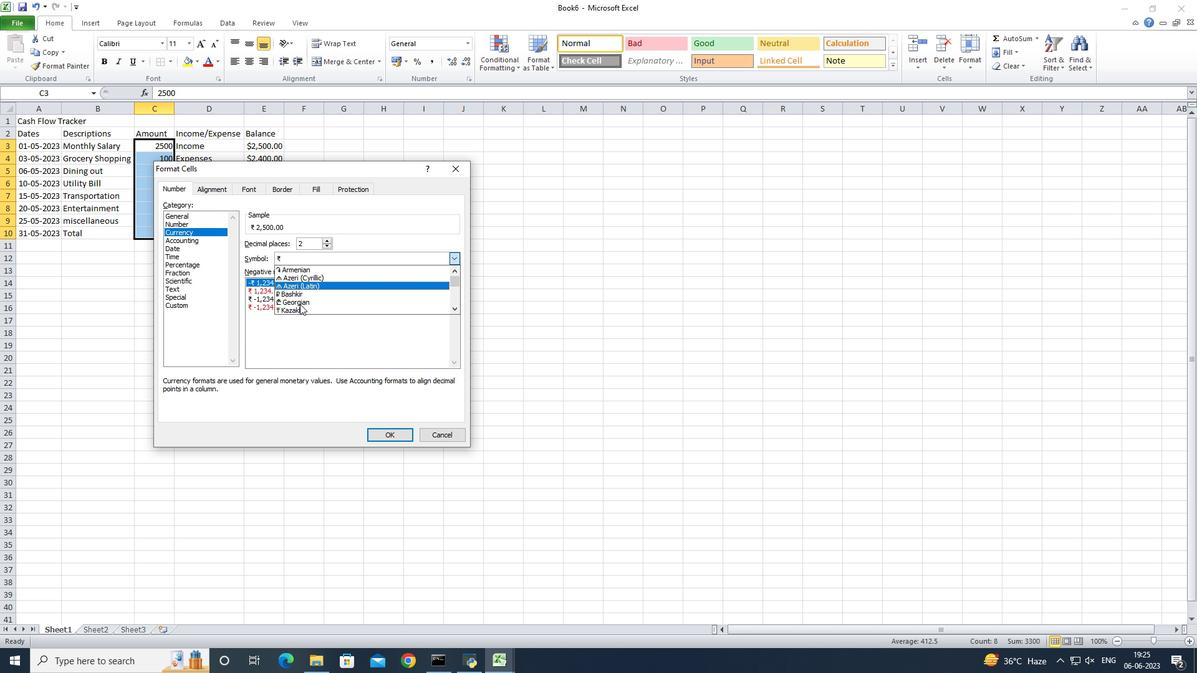 
Action: Mouse scrolled (300, 303) with delta (0, 0)
Screenshot: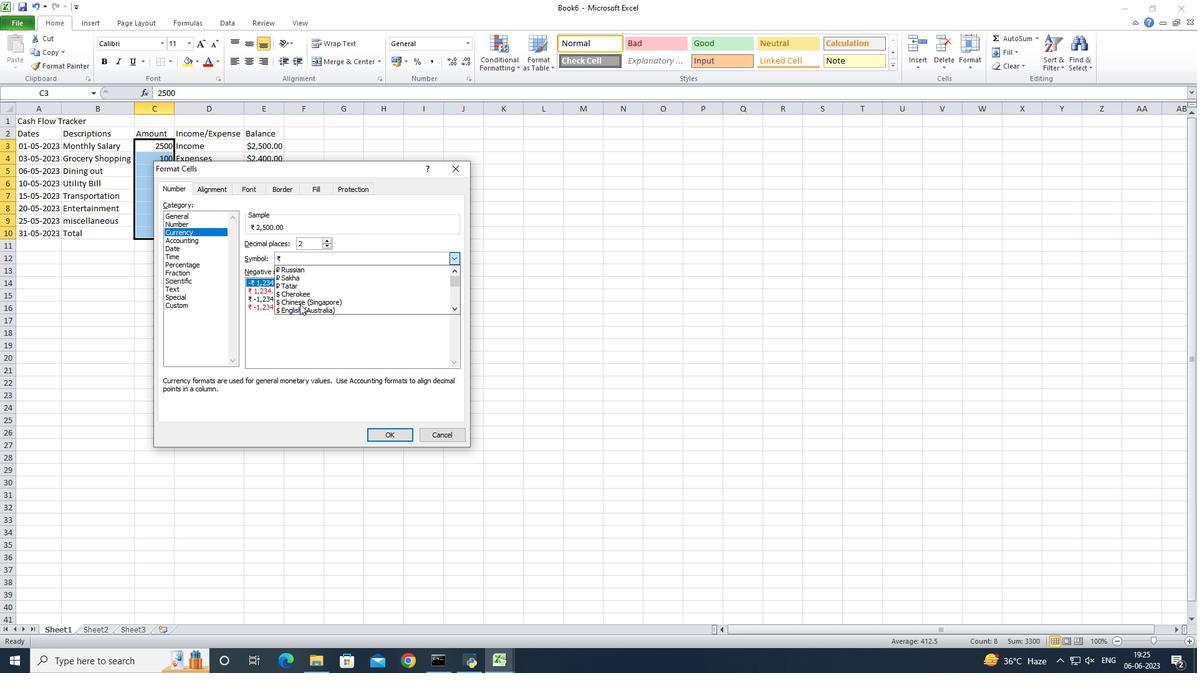 
Action: Mouse scrolled (300, 303) with delta (0, 0)
Screenshot: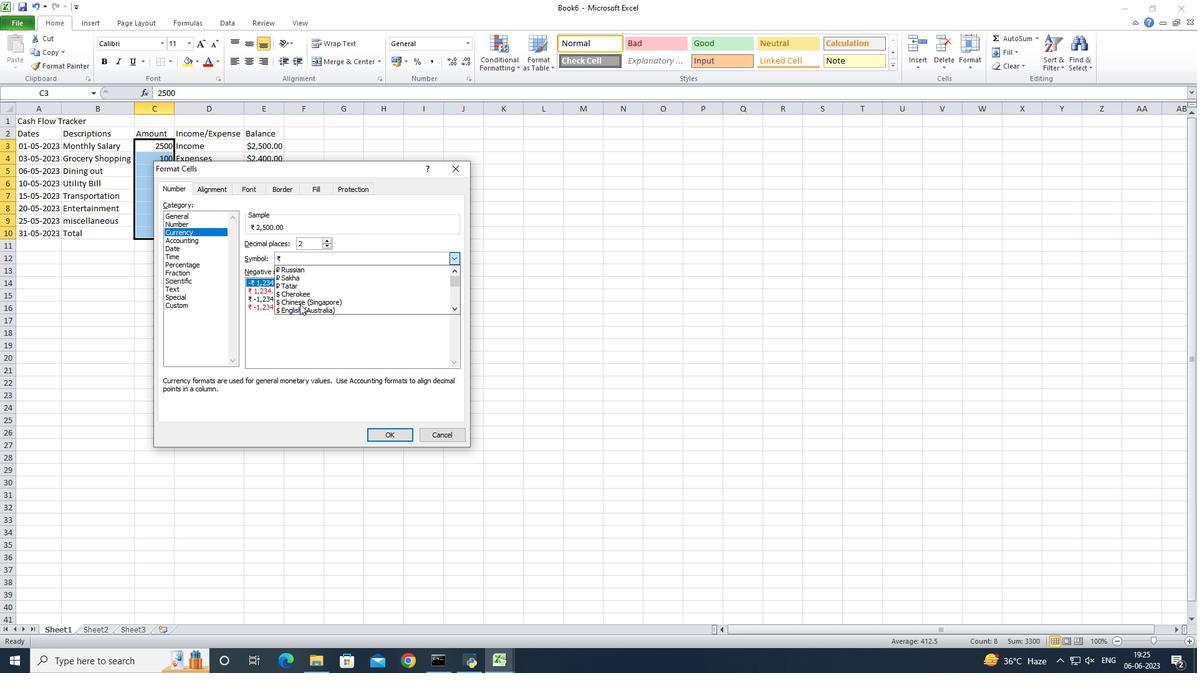 
Action: Mouse scrolled (300, 303) with delta (0, 0)
Screenshot: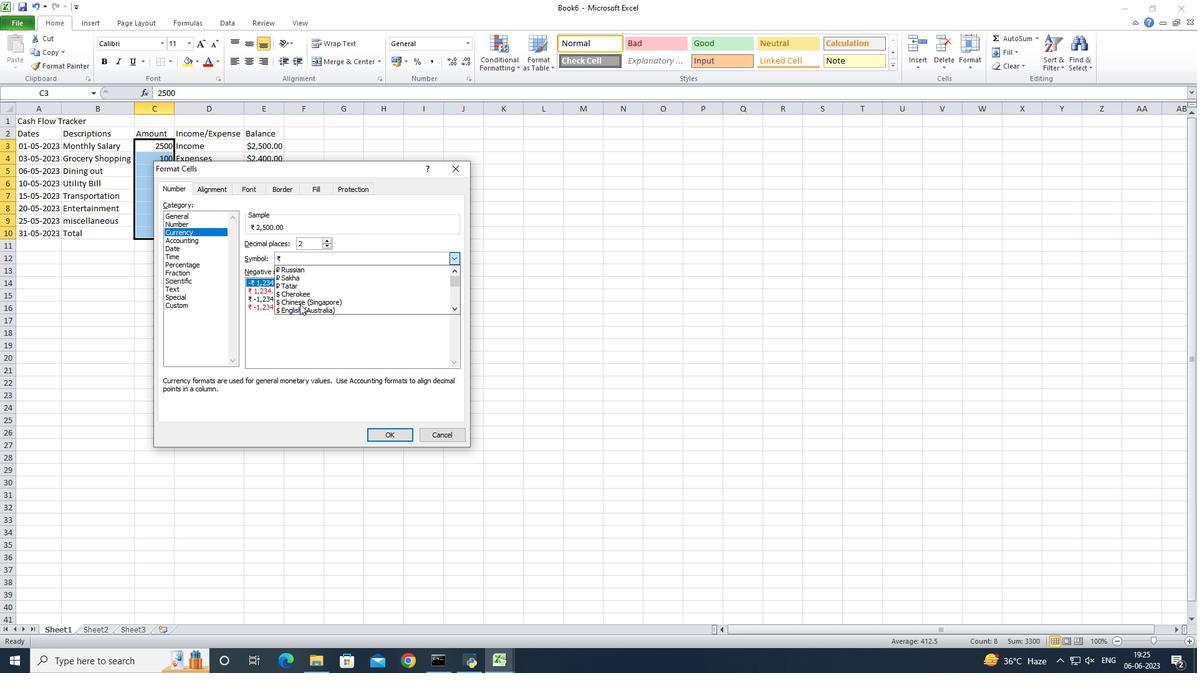 
Action: Mouse scrolled (300, 303) with delta (0, 0)
Screenshot: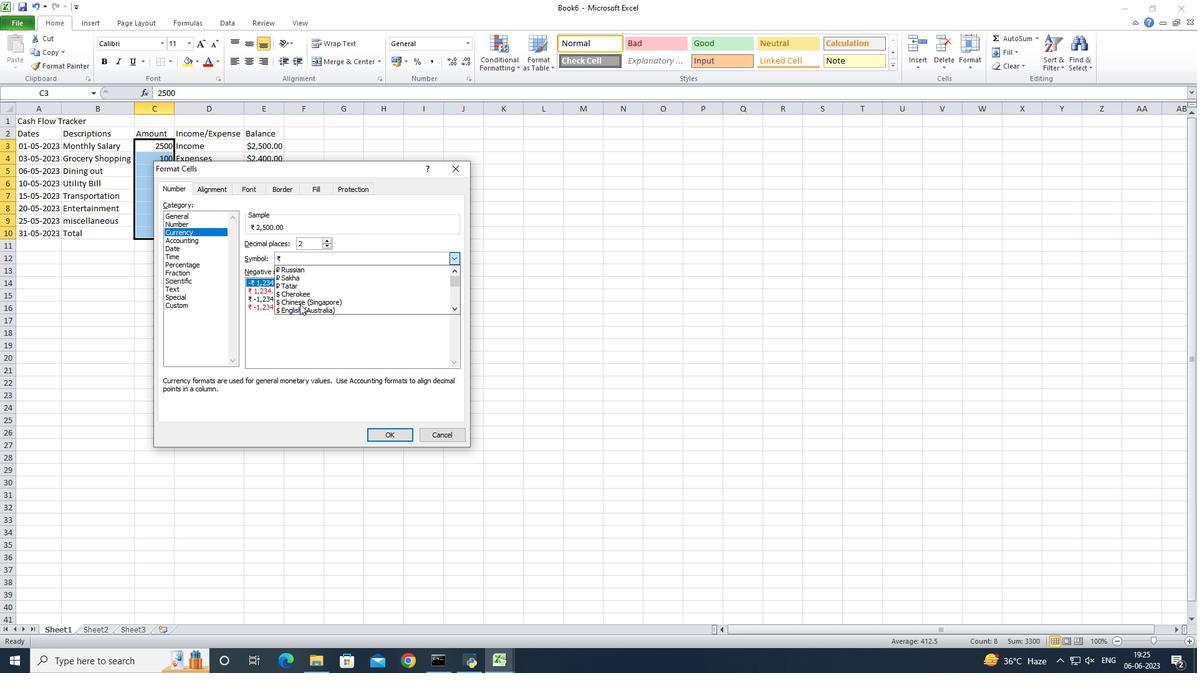 
Action: Mouse scrolled (300, 303) with delta (0, 0)
Screenshot: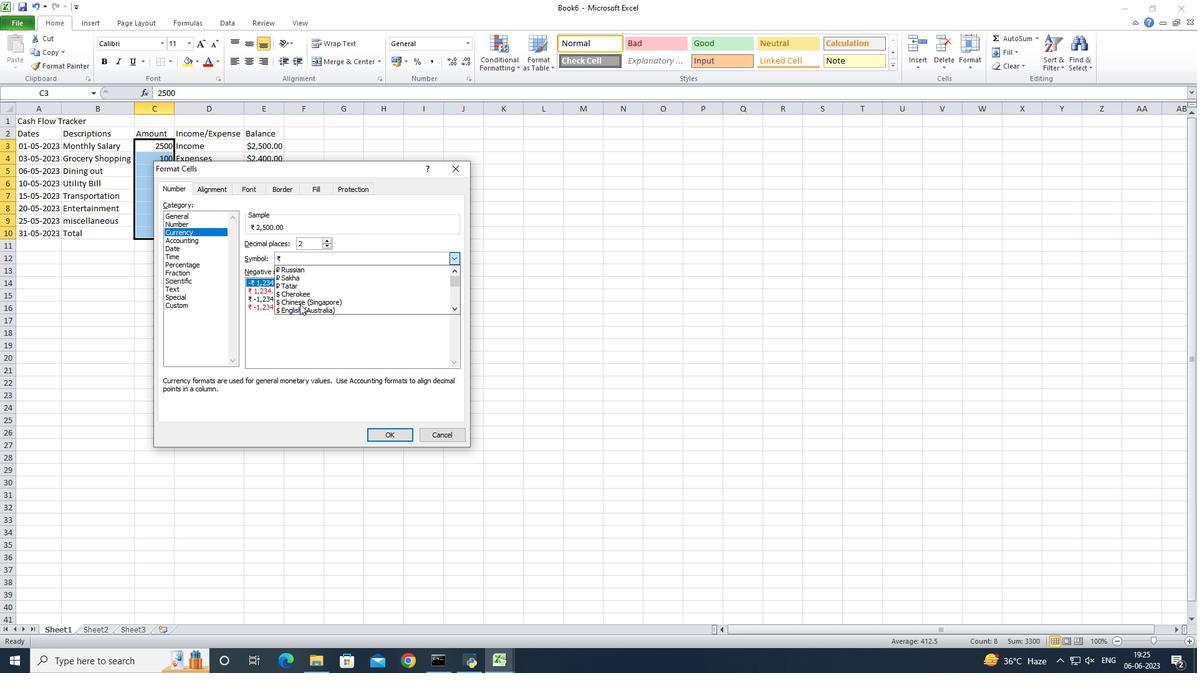 
Action: Mouse scrolled (300, 303) with delta (0, 0)
Screenshot: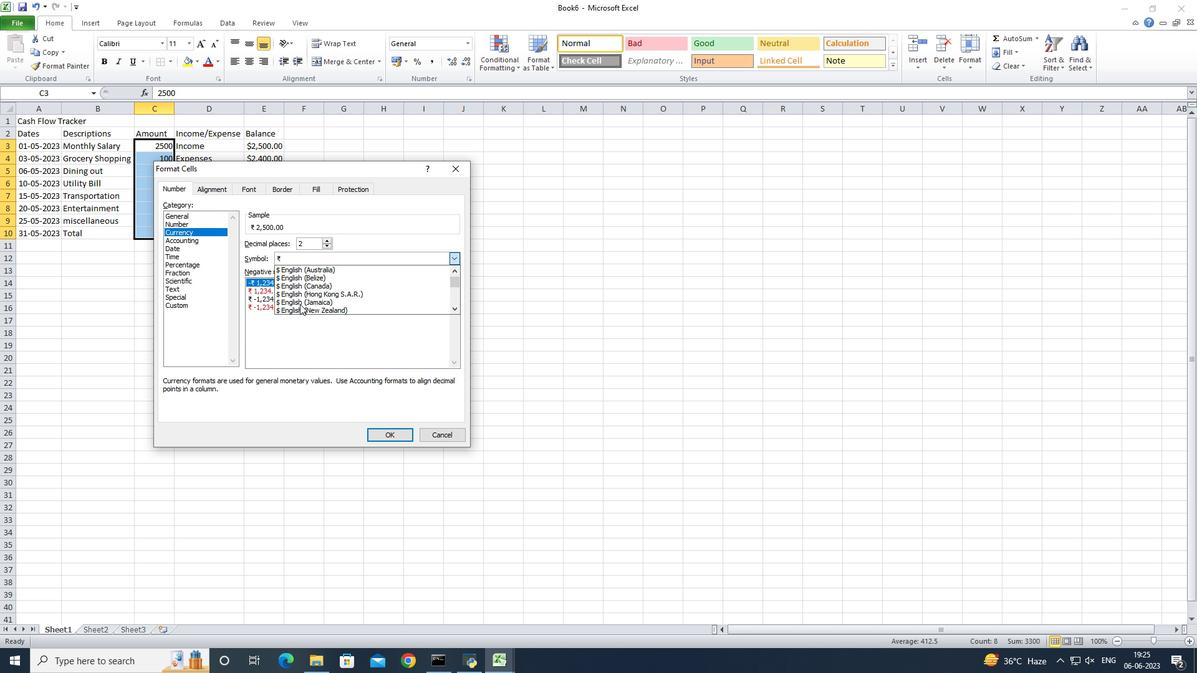 
Action: Mouse scrolled (300, 303) with delta (0, 0)
Screenshot: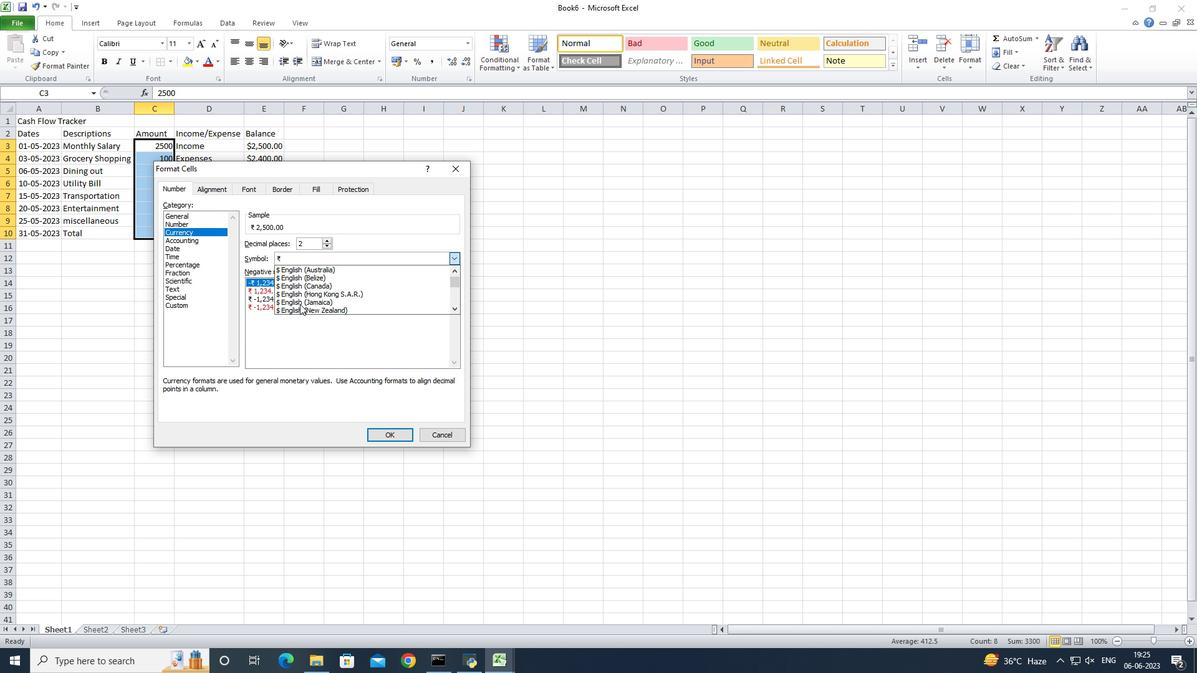 
Action: Mouse scrolled (300, 303) with delta (0, 0)
Screenshot: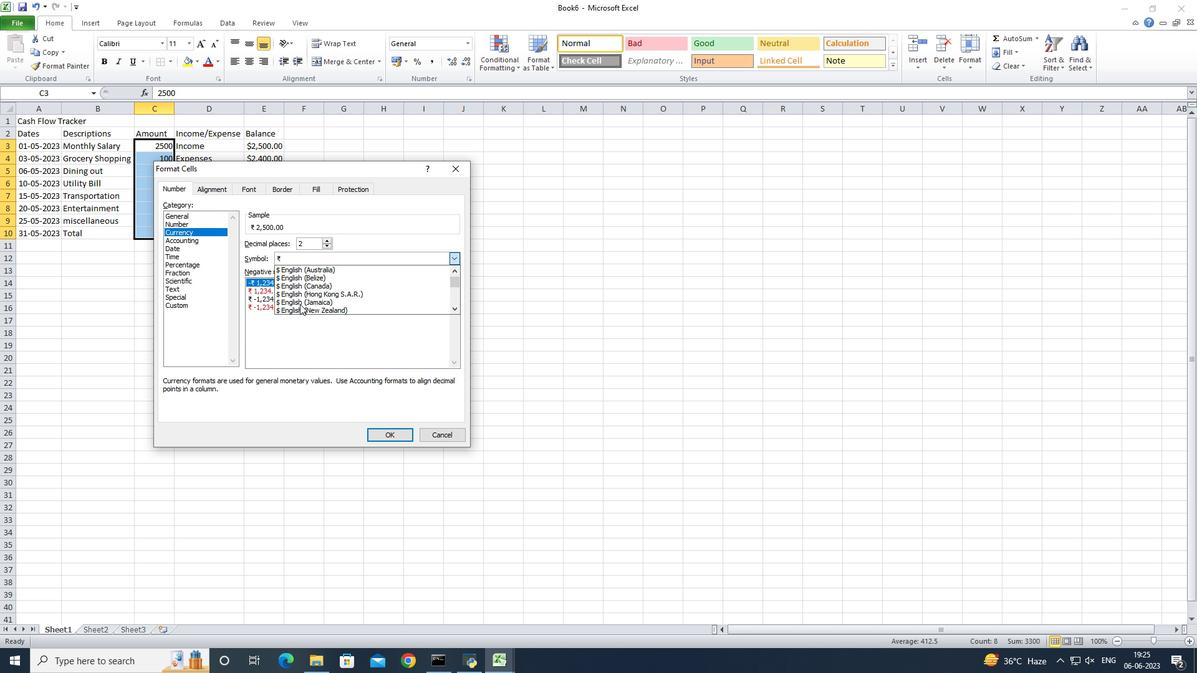 
Action: Mouse scrolled (300, 303) with delta (0, 0)
Screenshot: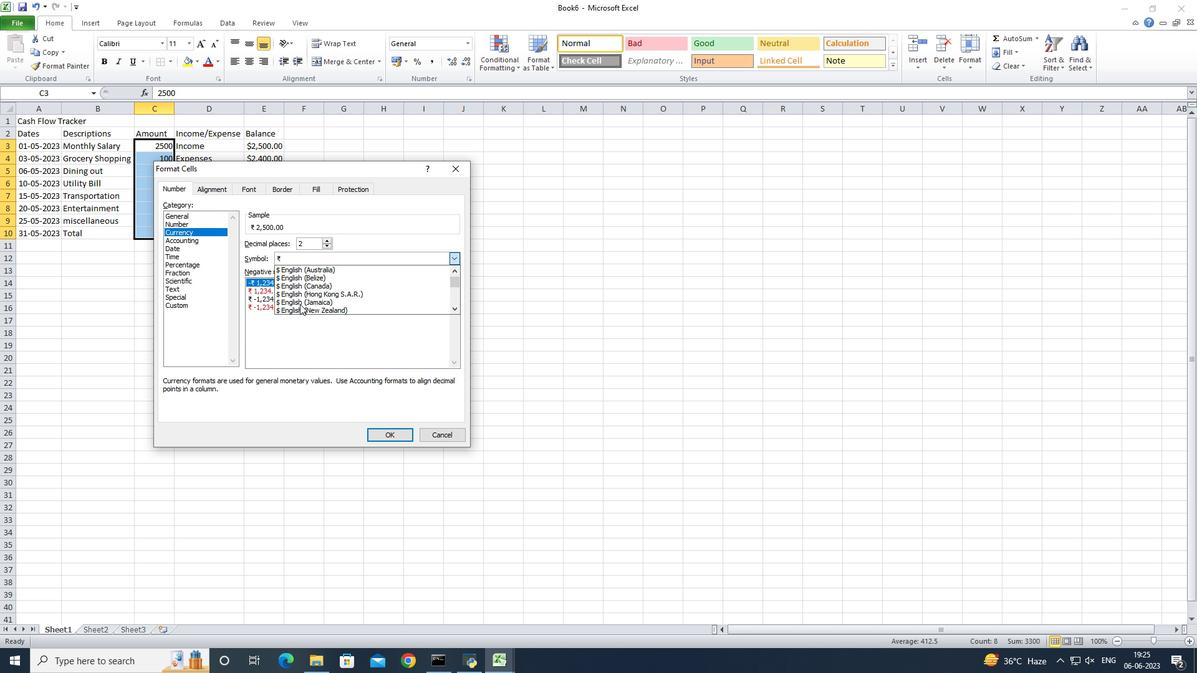 
Action: Mouse scrolled (300, 303) with delta (0, 0)
Screenshot: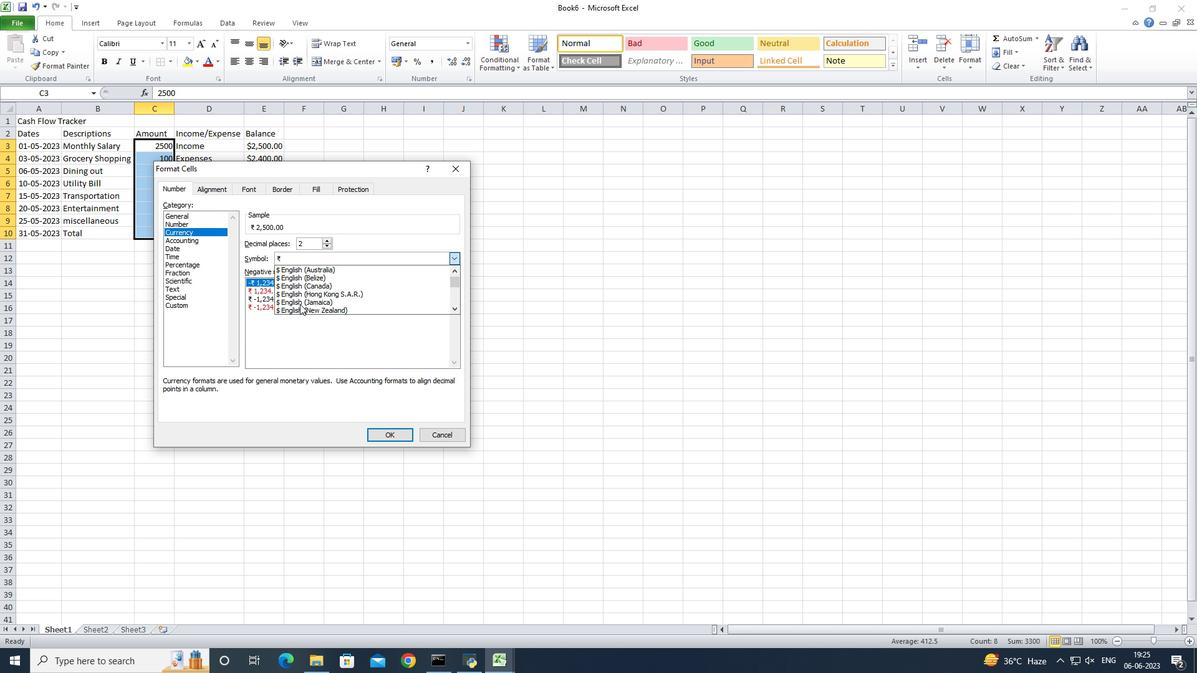 
Action: Mouse scrolled (300, 303) with delta (0, 0)
Screenshot: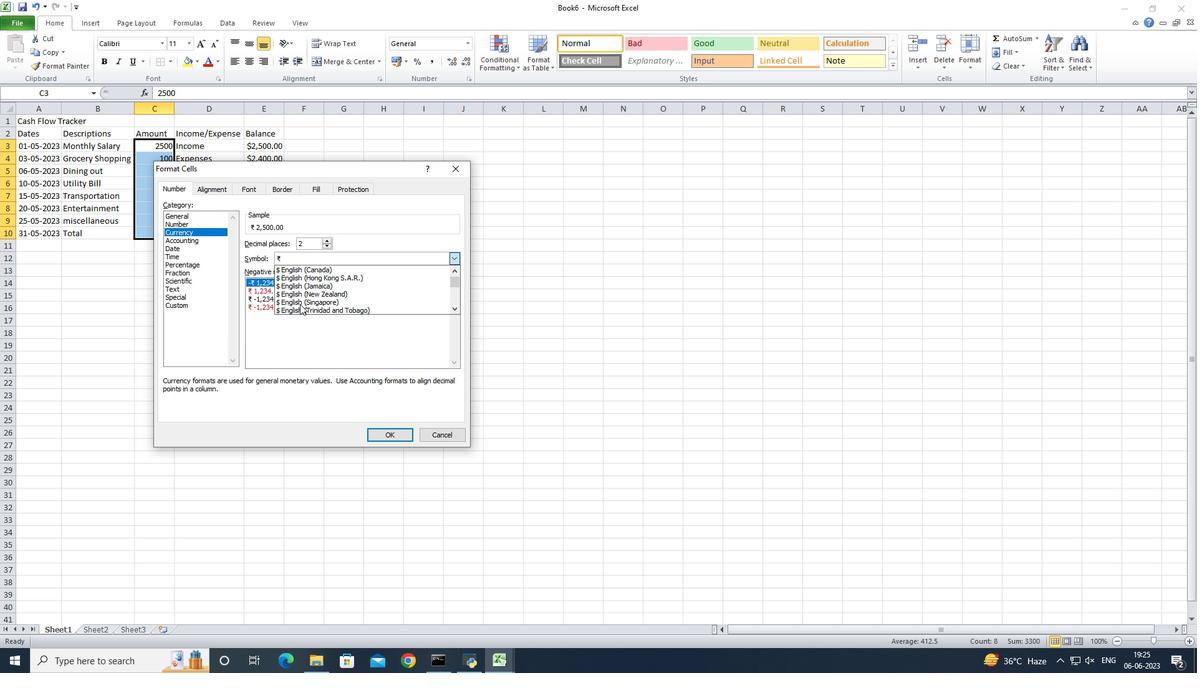 
Action: Mouse moved to (301, 286)
Screenshot: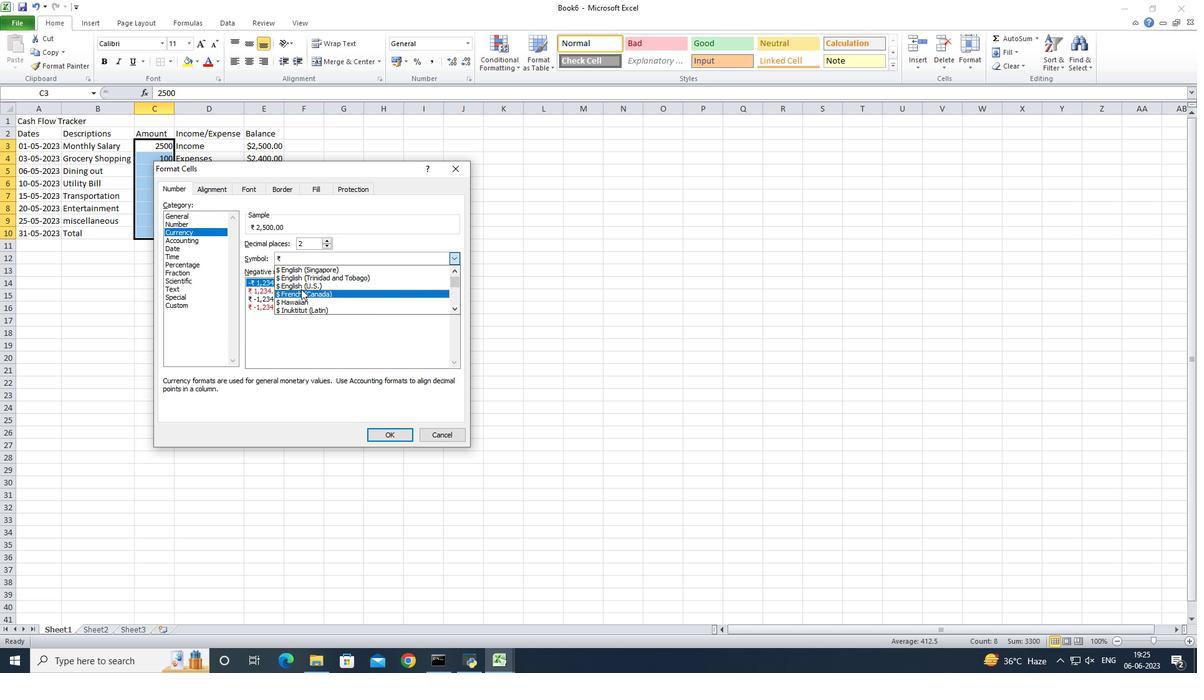 
Action: Mouse pressed left at (301, 286)
Screenshot: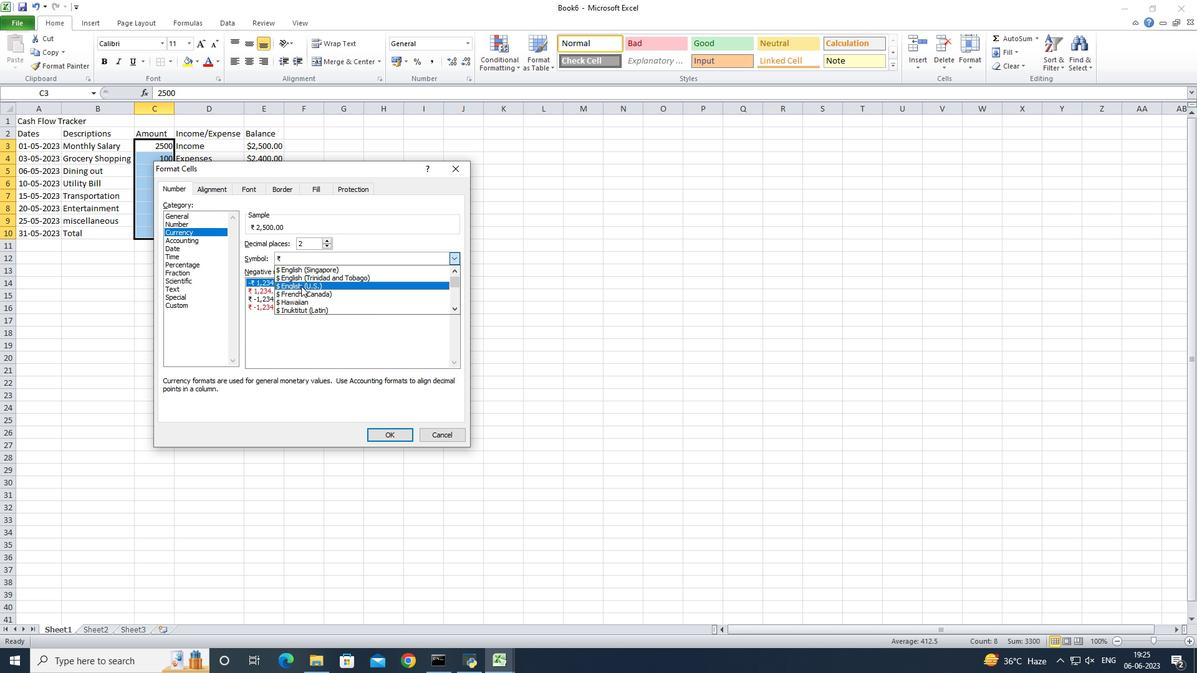 
Action: Mouse moved to (386, 425)
Screenshot: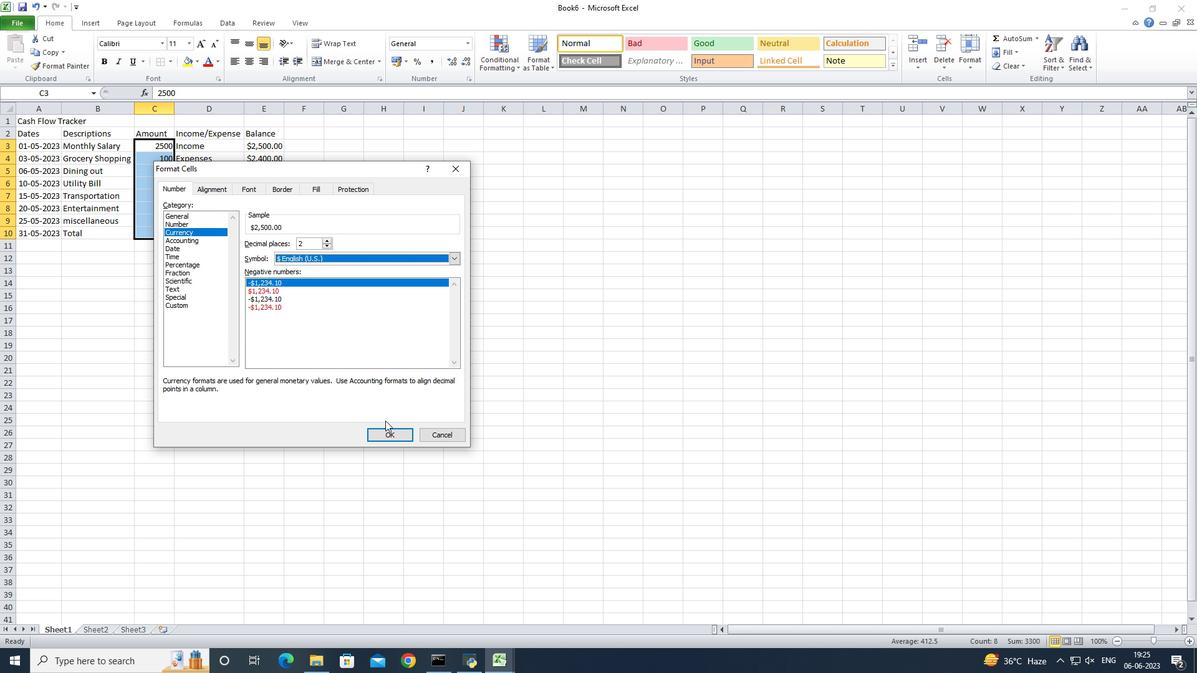 
Action: Mouse pressed left at (386, 425)
Screenshot: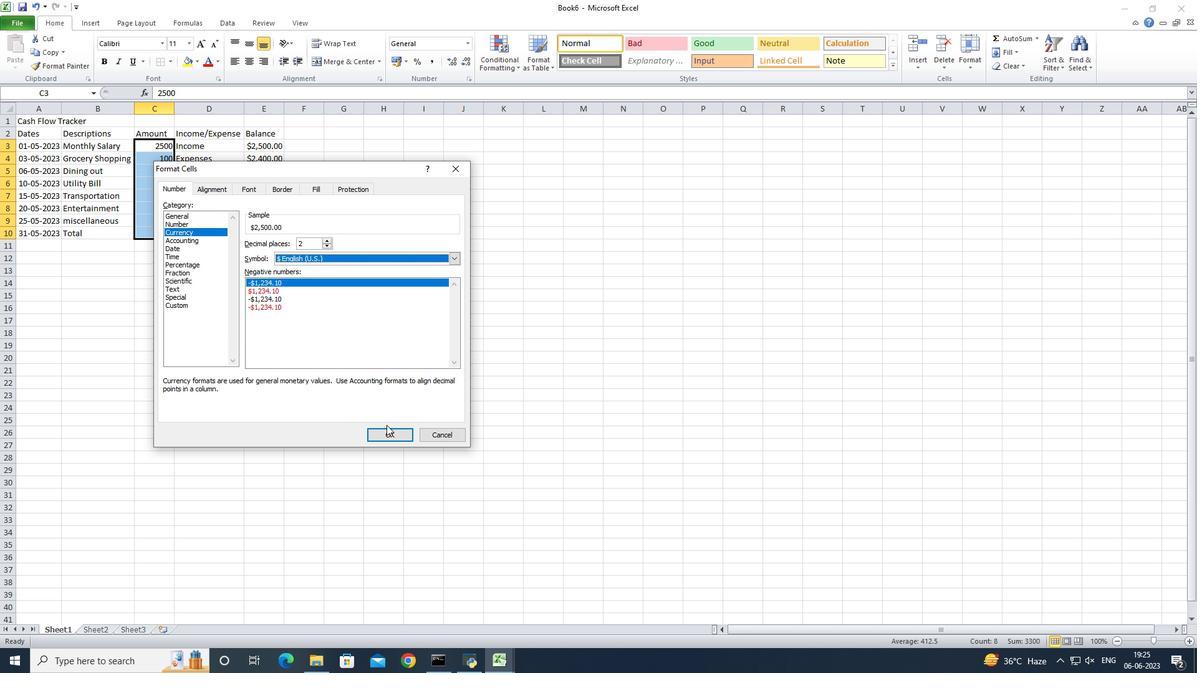 
Action: Mouse moved to (389, 435)
Screenshot: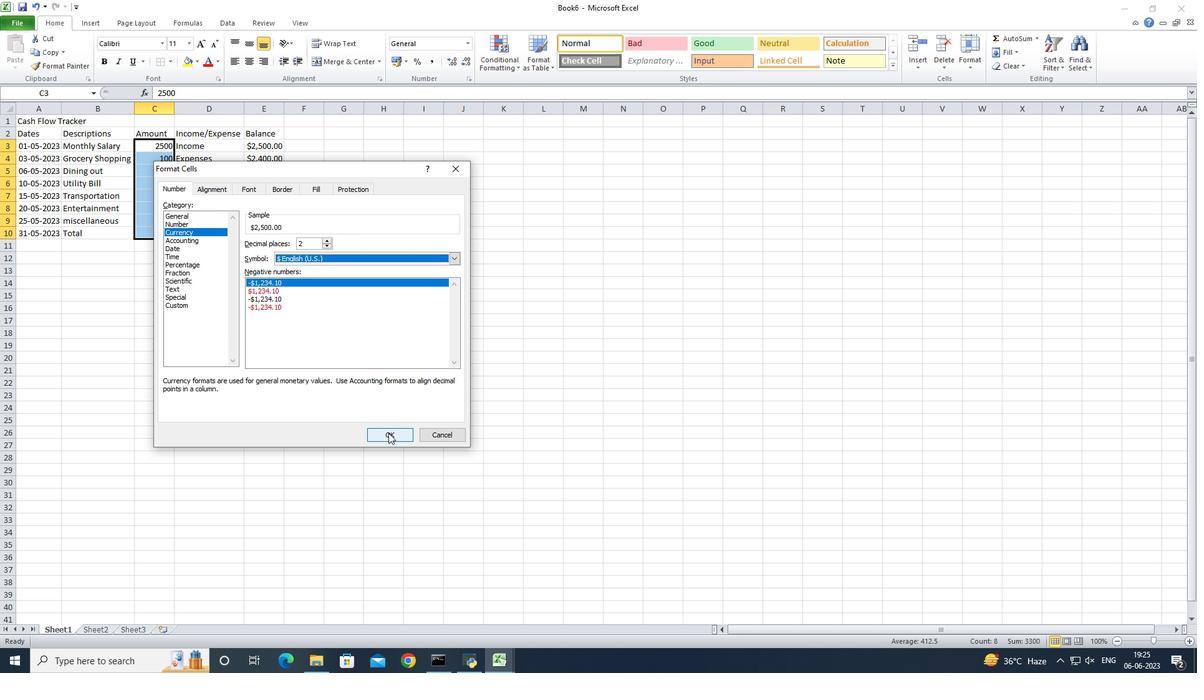
Action: Mouse pressed left at (389, 435)
Screenshot: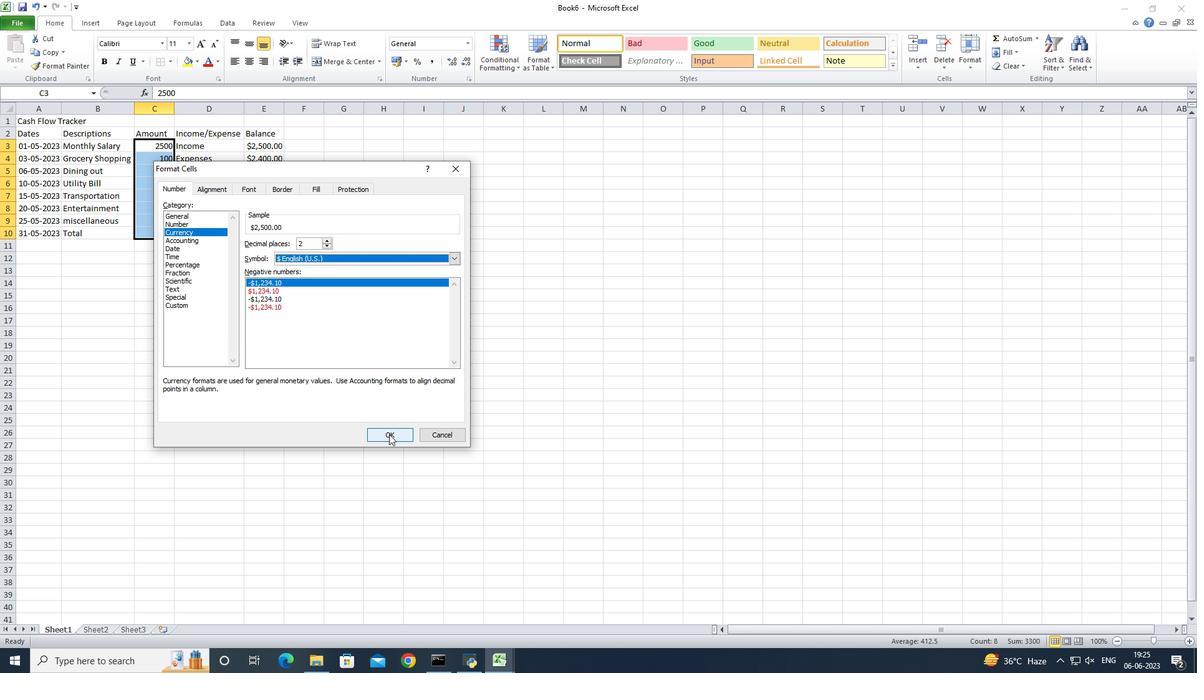 
Action: Mouse moved to (39, 145)
Screenshot: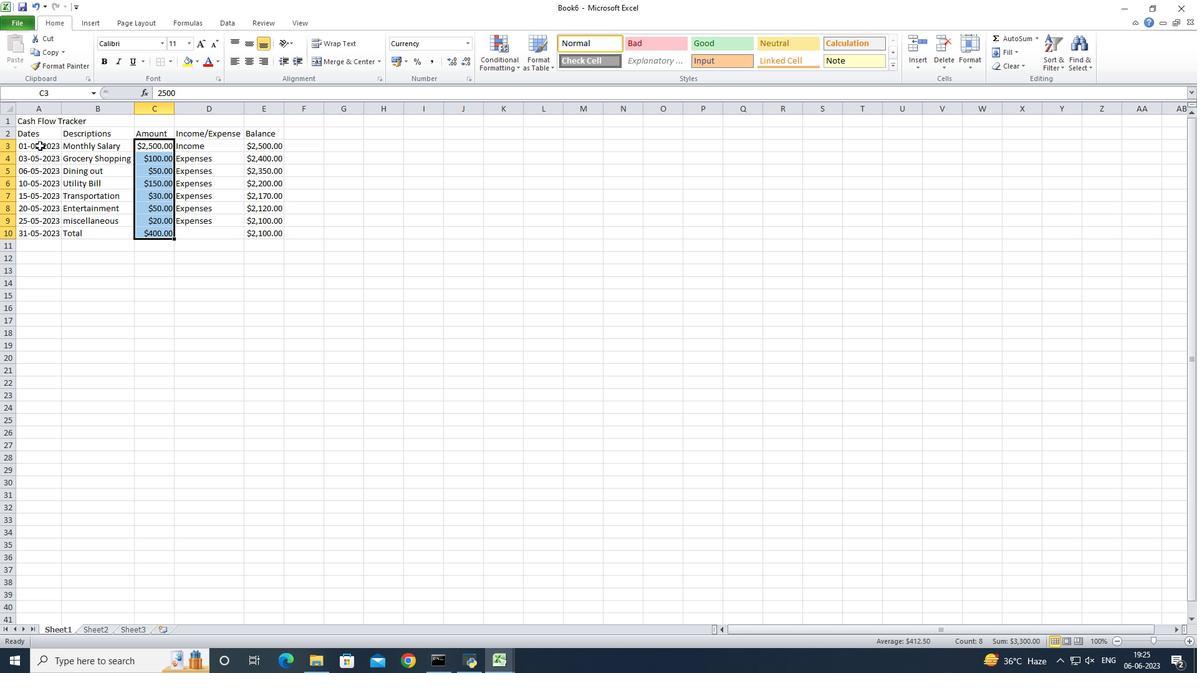 
Action: Mouse pressed left at (39, 145)
Screenshot: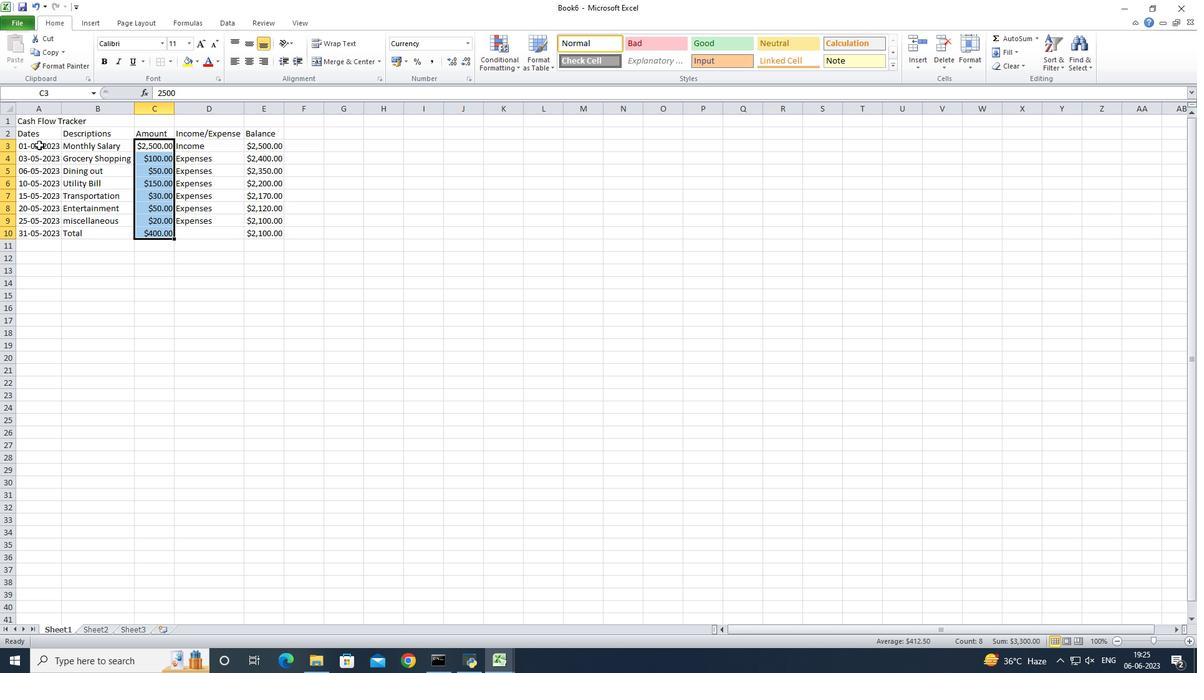 
Action: Mouse moved to (467, 41)
Screenshot: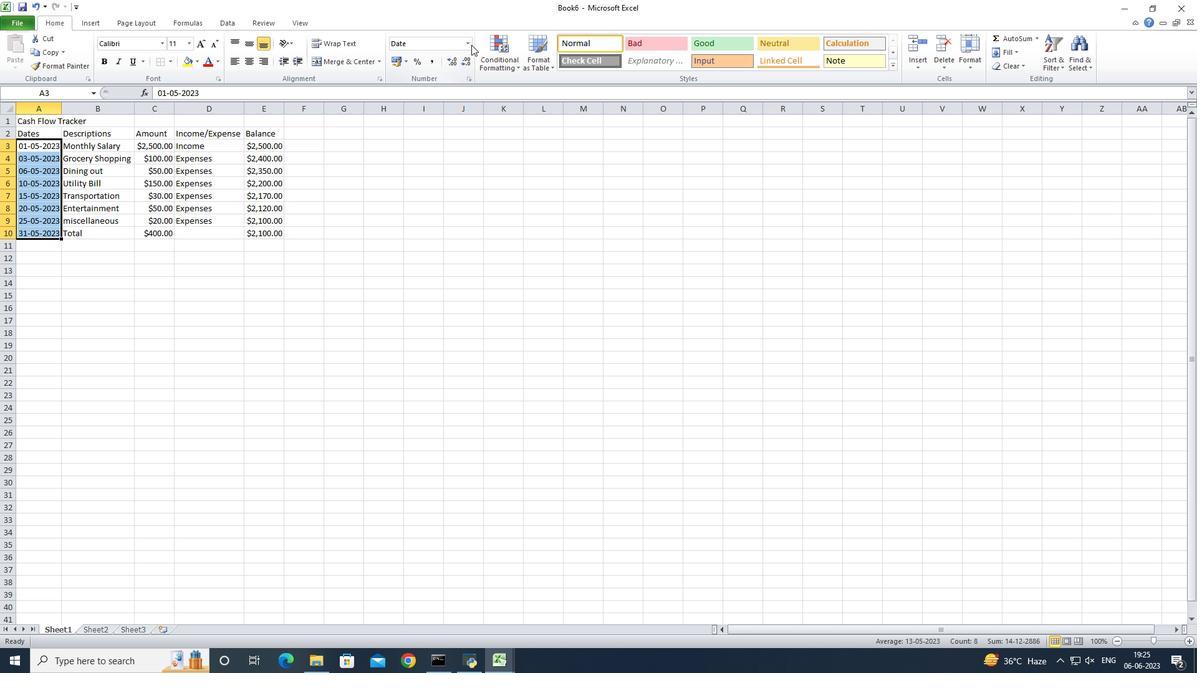 
Action: Mouse pressed left at (467, 41)
Screenshot: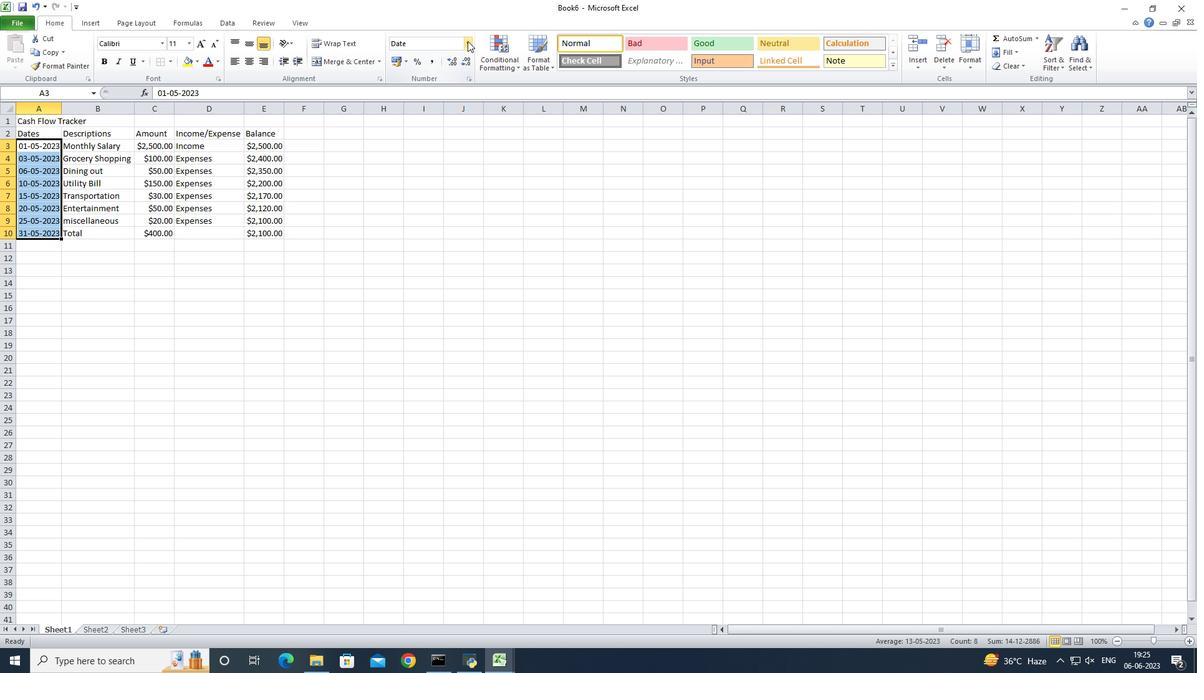 
Action: Mouse moved to (437, 368)
Screenshot: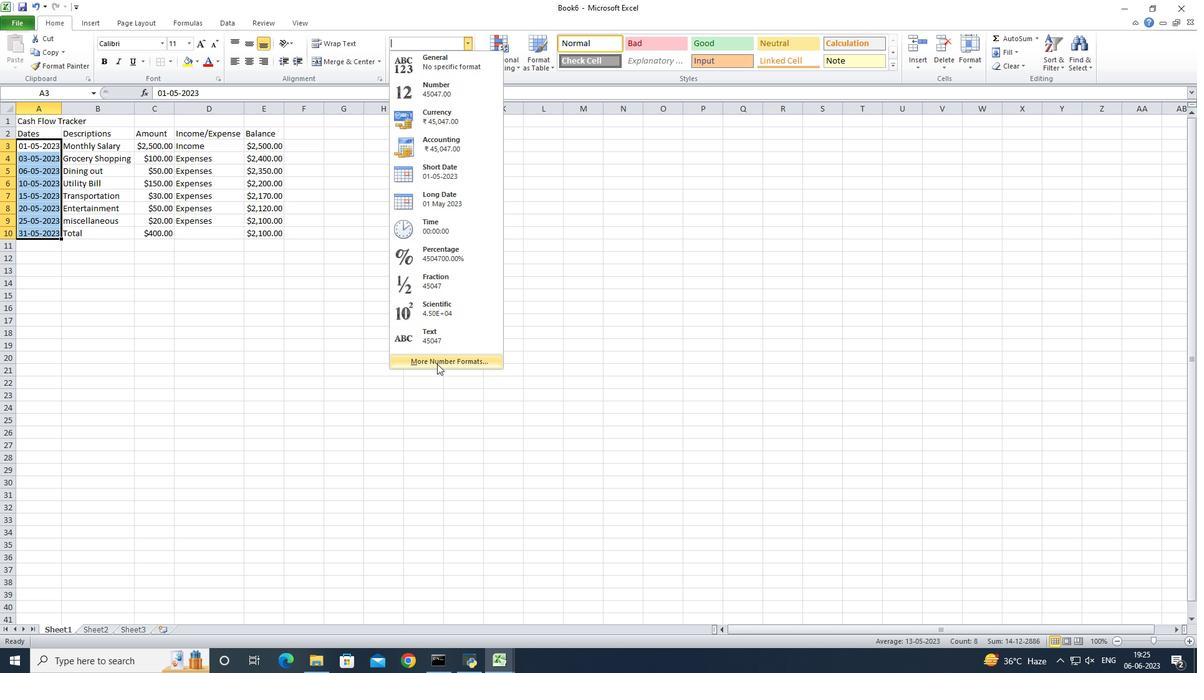 
Action: Mouse pressed left at (437, 368)
Screenshot: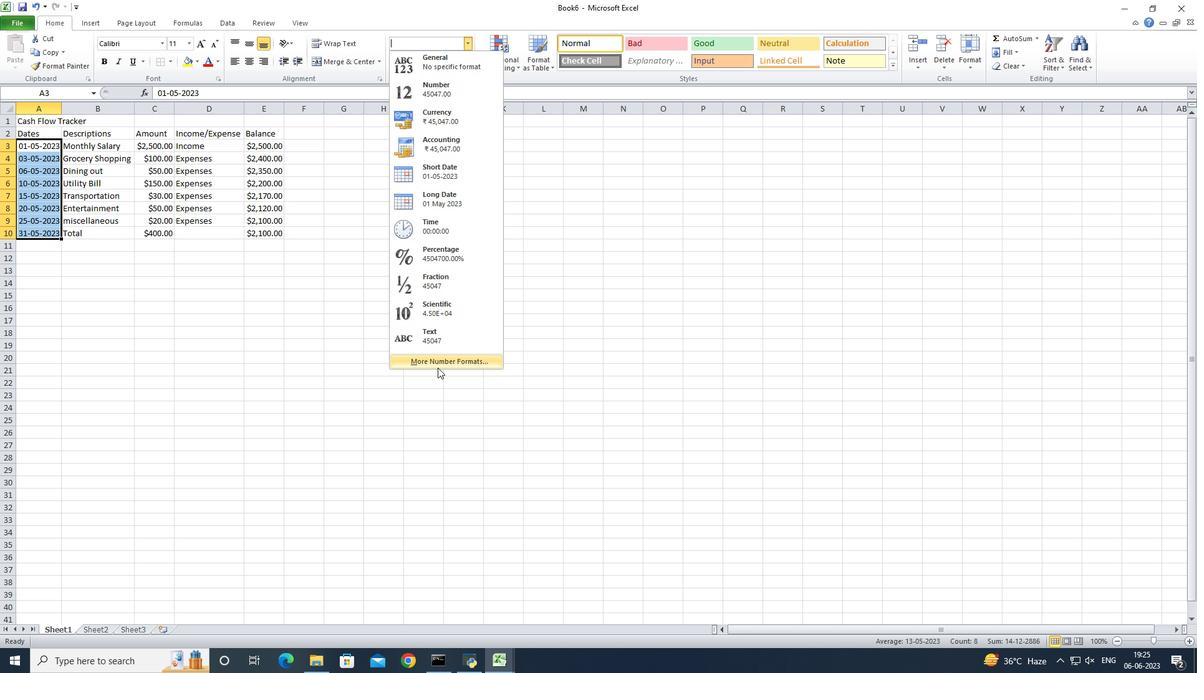 
Action: Mouse moved to (278, 301)
Screenshot: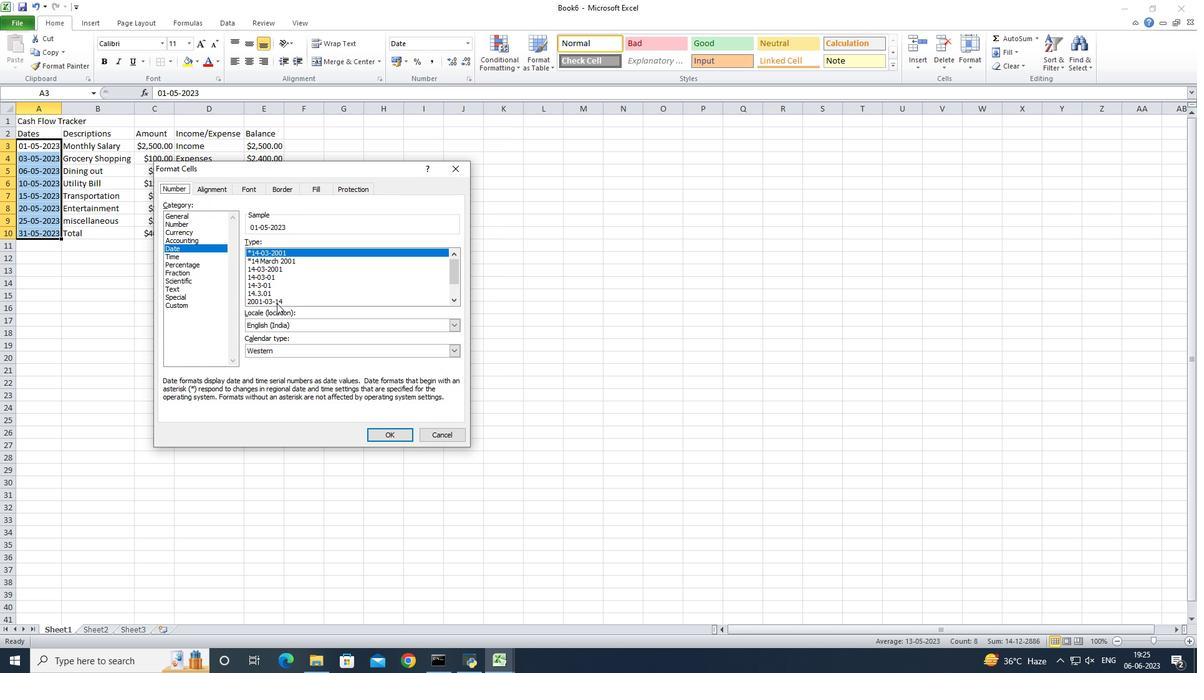 
Action: Mouse pressed left at (278, 301)
Screenshot: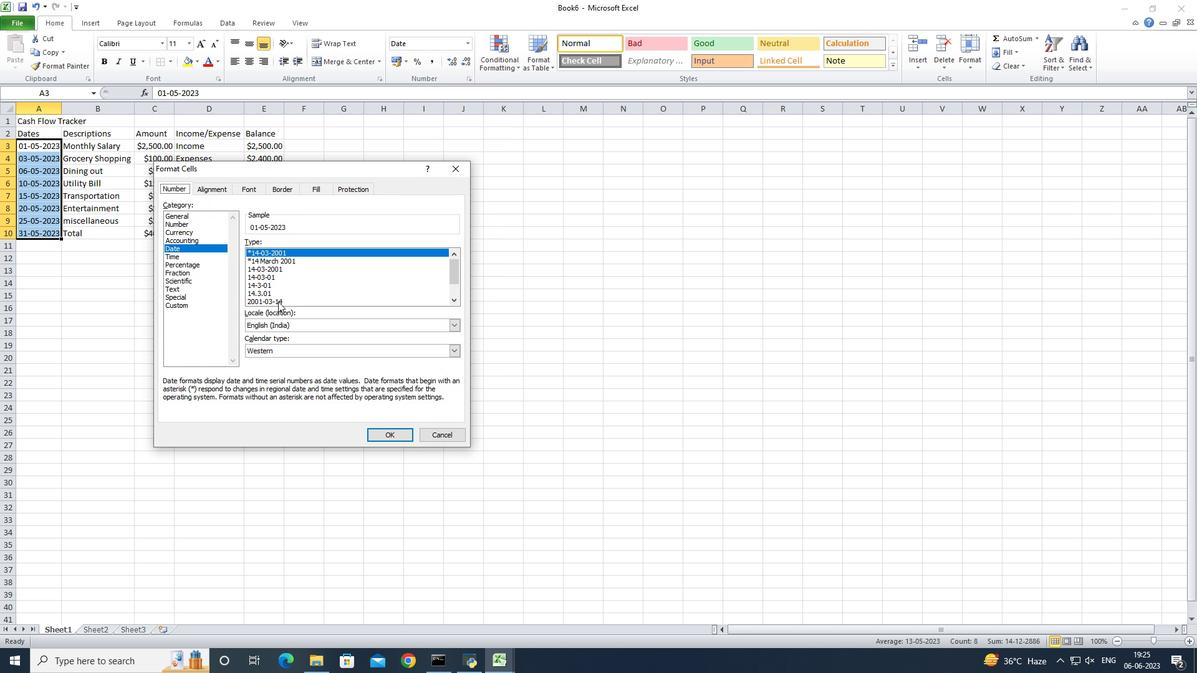 
Action: Mouse moved to (397, 437)
Screenshot: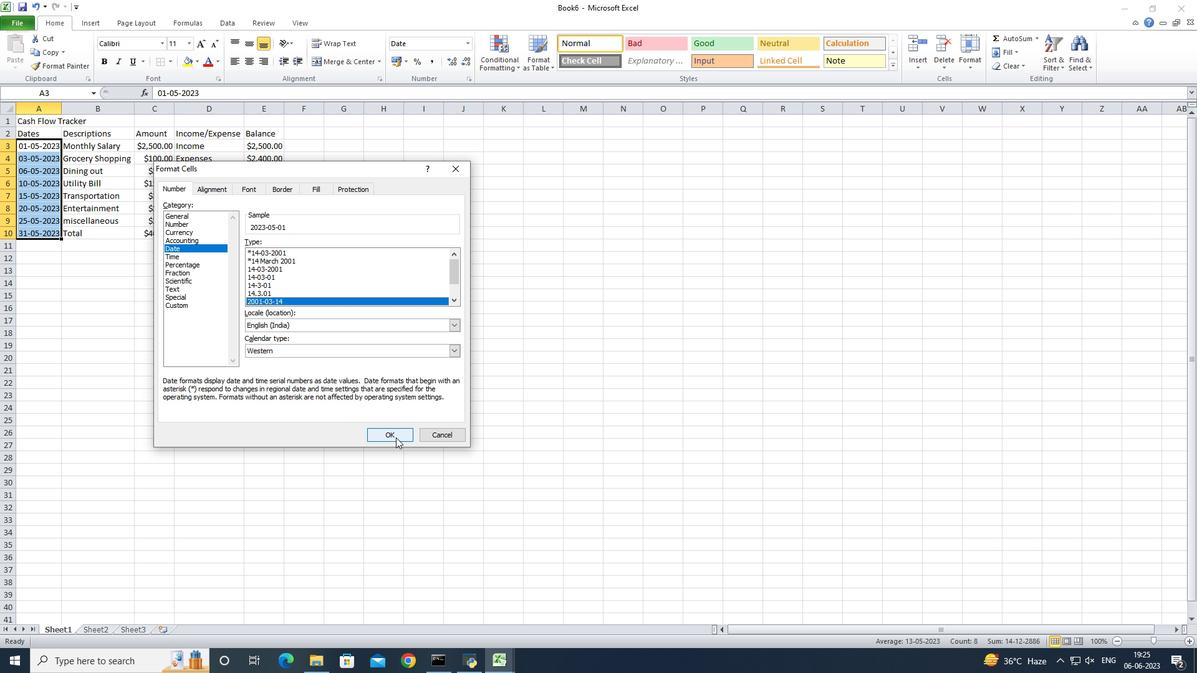 
Action: Mouse pressed left at (397, 437)
Screenshot: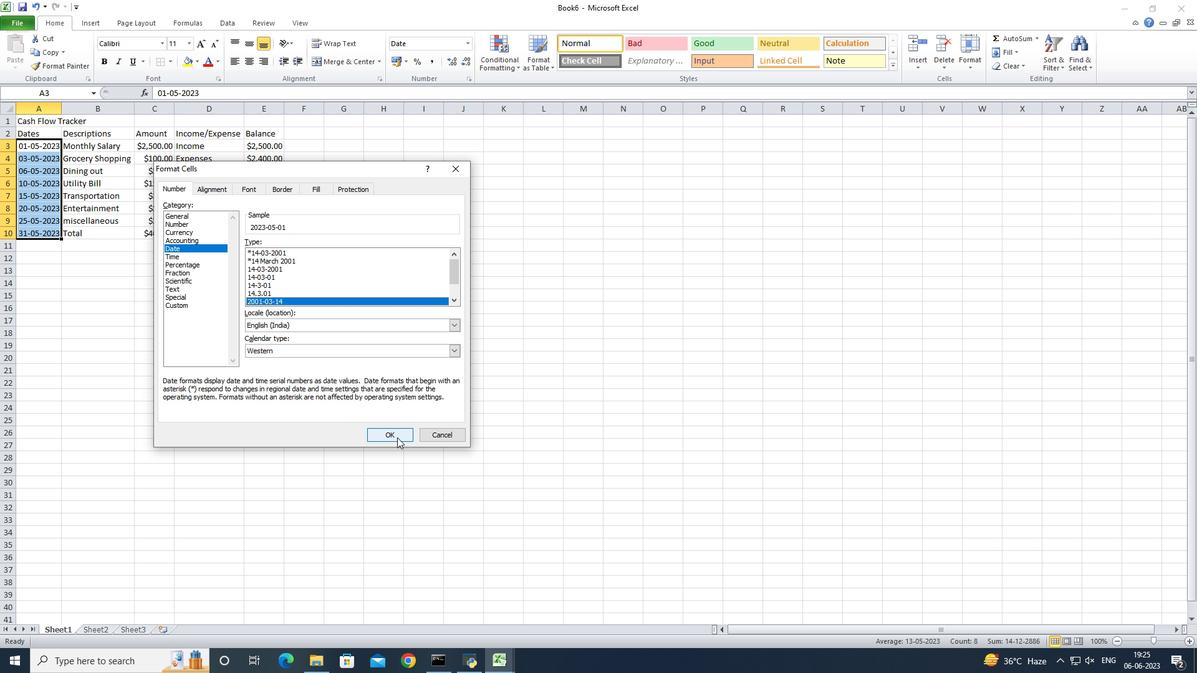 
Action: Mouse moved to (60, 107)
Screenshot: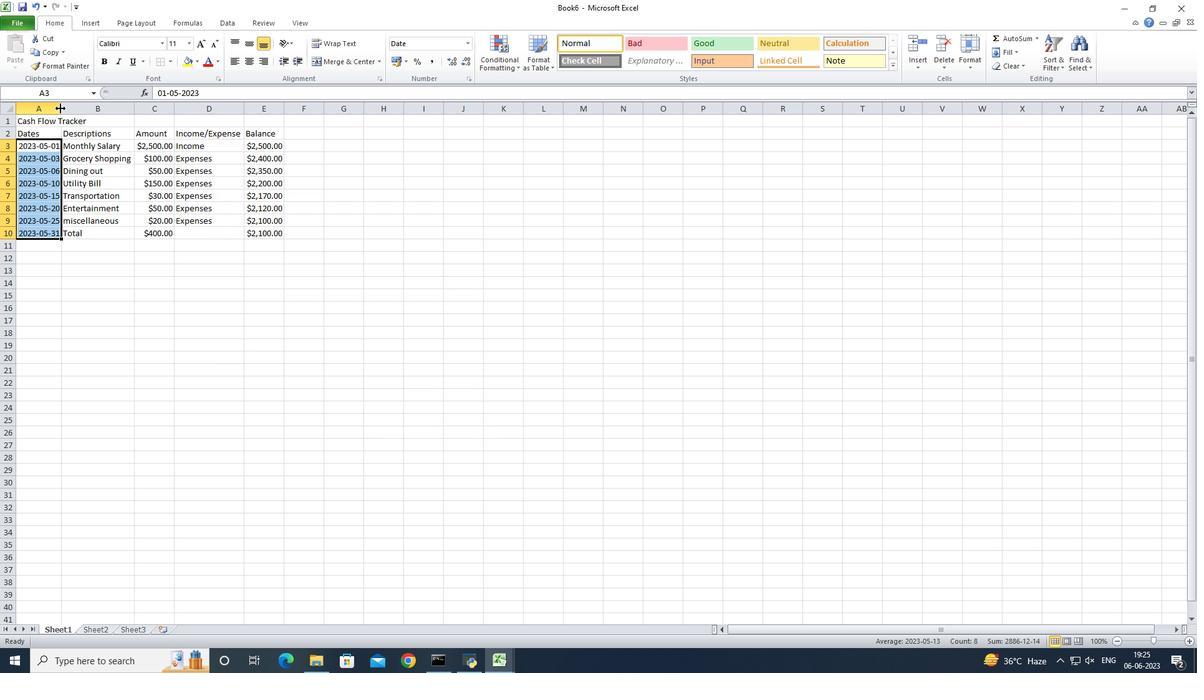 
Action: Mouse pressed left at (60, 107)
Screenshot: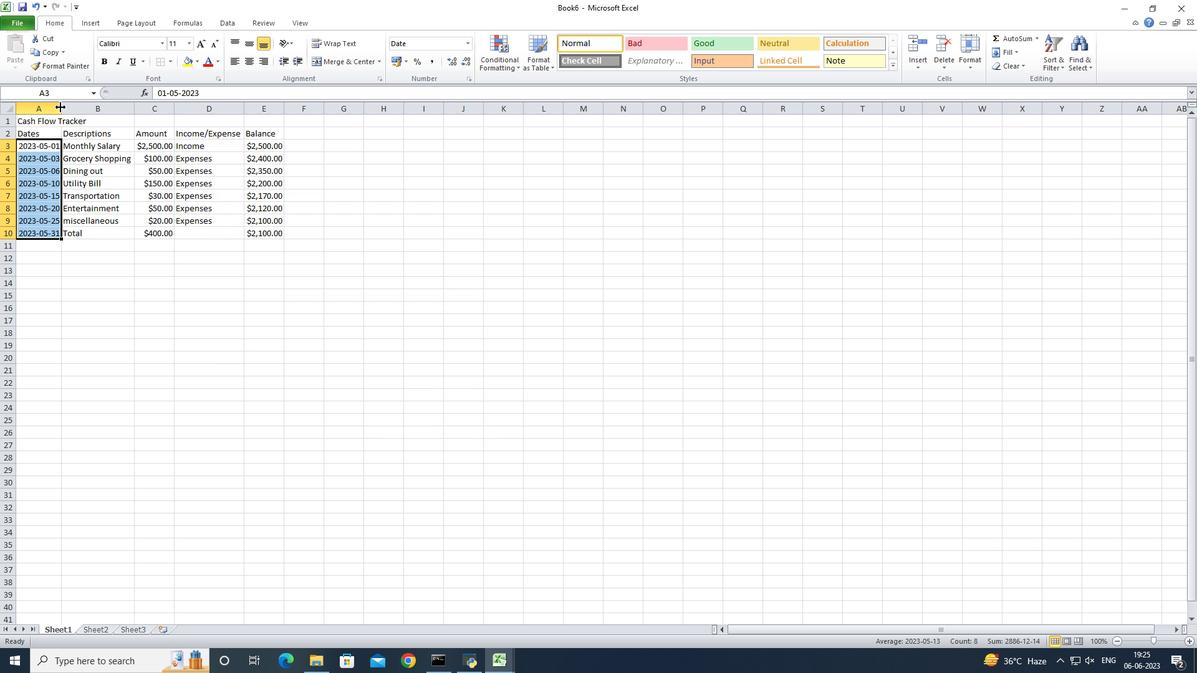 
Action: Mouse pressed left at (60, 107)
Screenshot: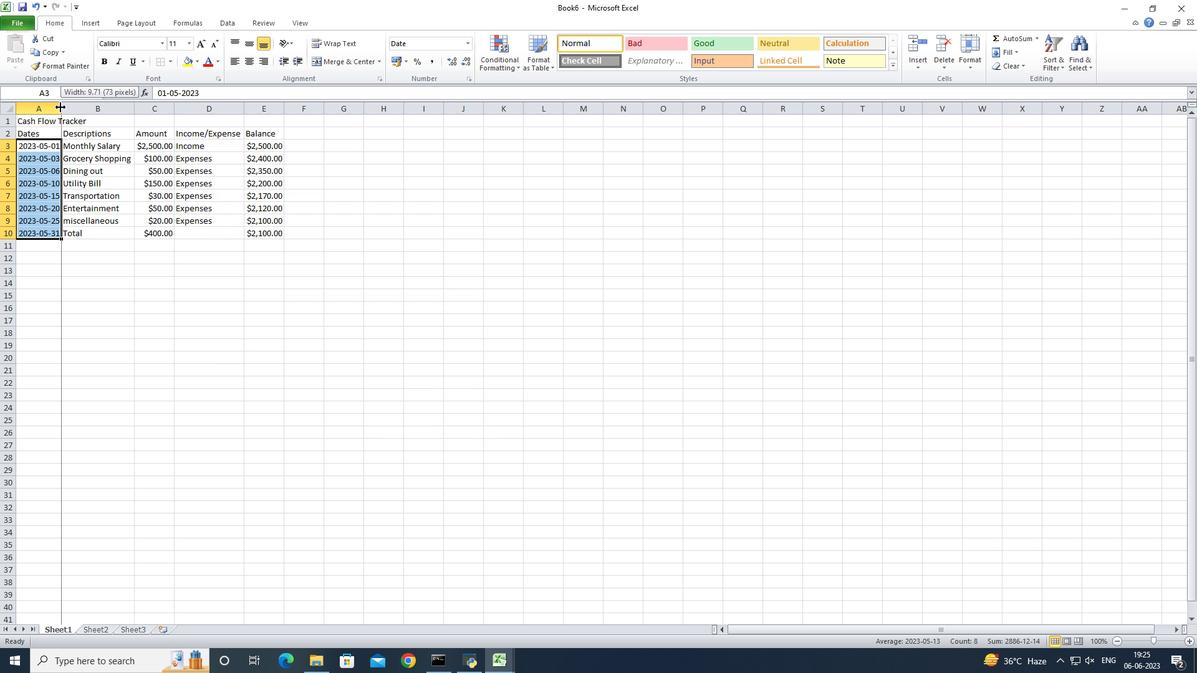 
Action: Mouse moved to (160, 106)
Screenshot: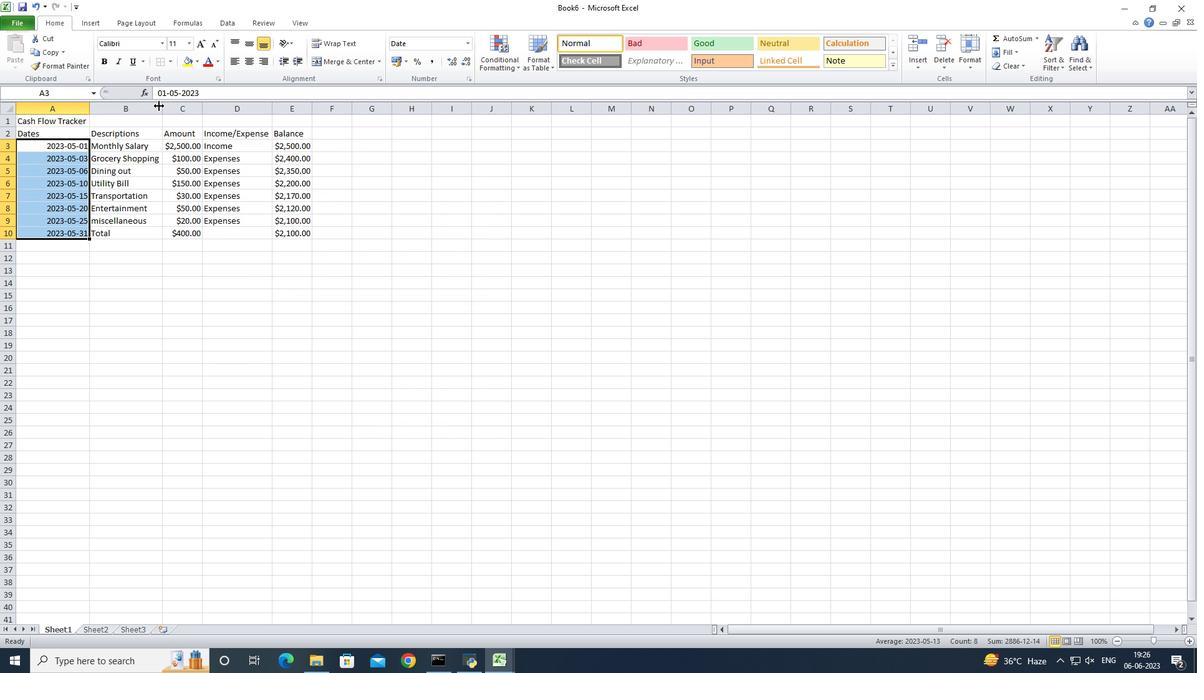 
Action: Mouse pressed left at (160, 106)
Screenshot: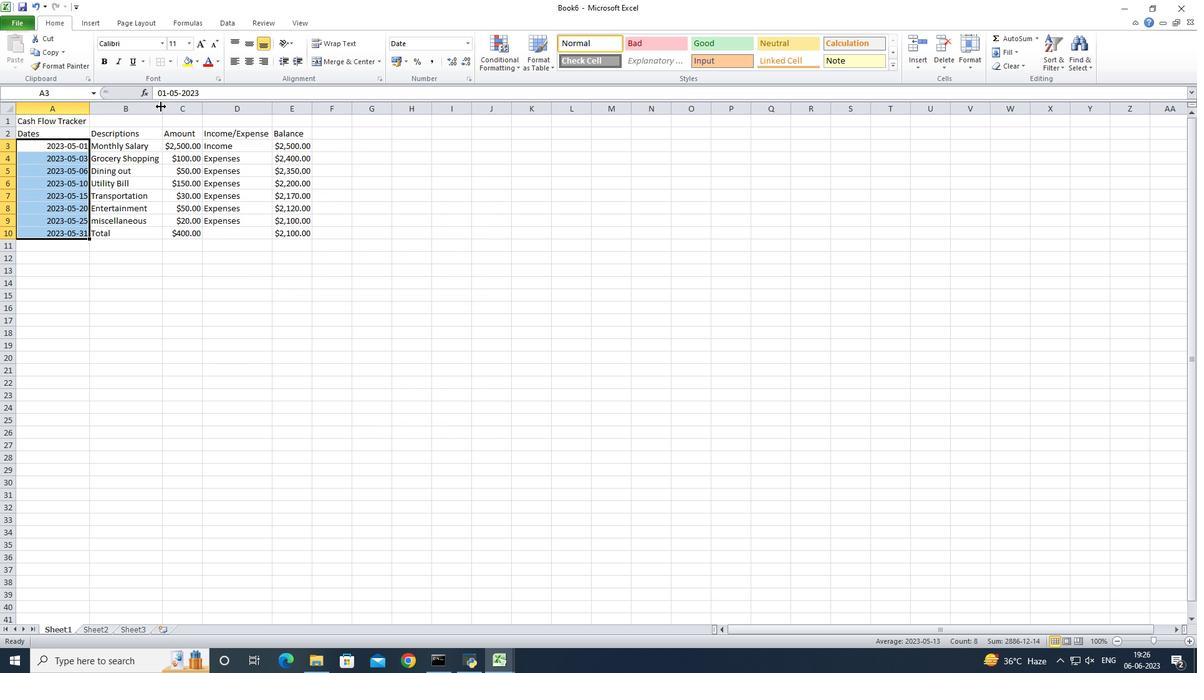 
Action: Mouse pressed left at (160, 106)
Screenshot: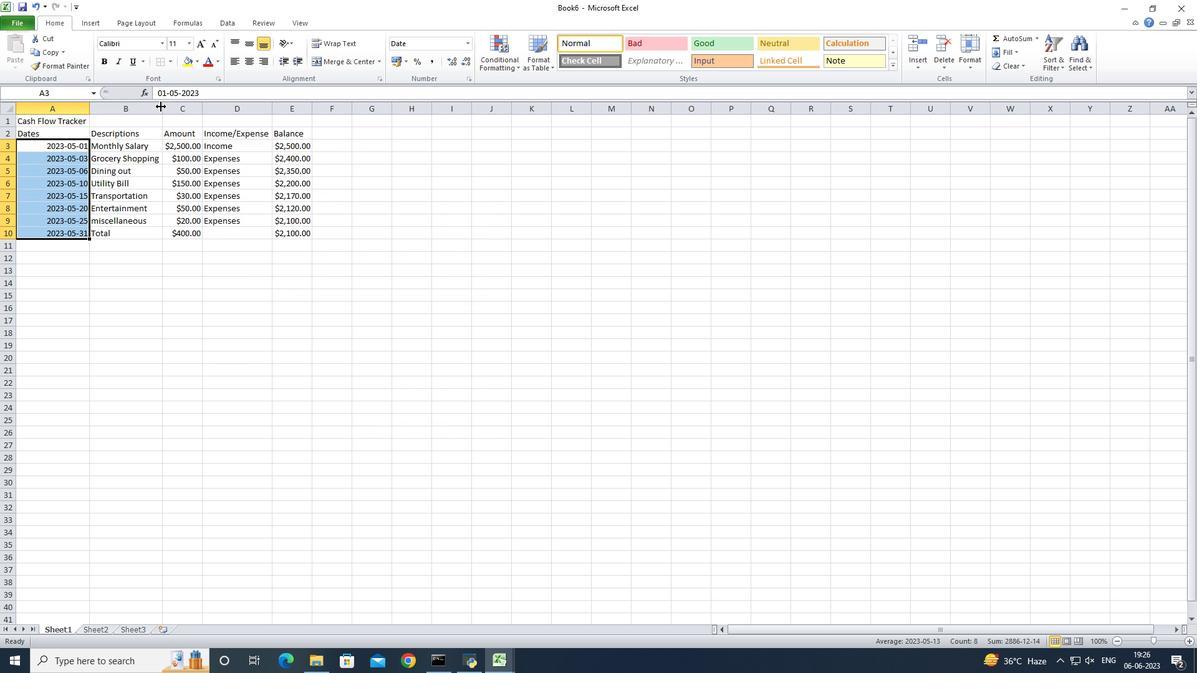 
Action: Mouse pressed left at (160, 106)
Screenshot: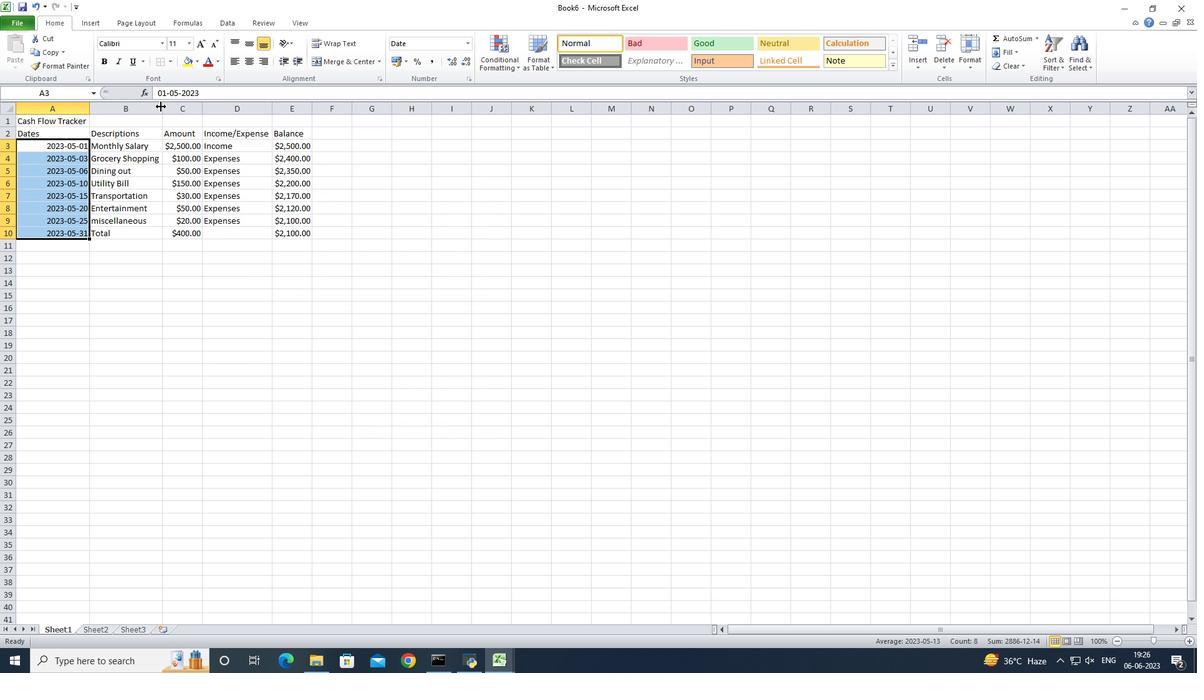 
Action: Mouse moved to (199, 105)
Screenshot: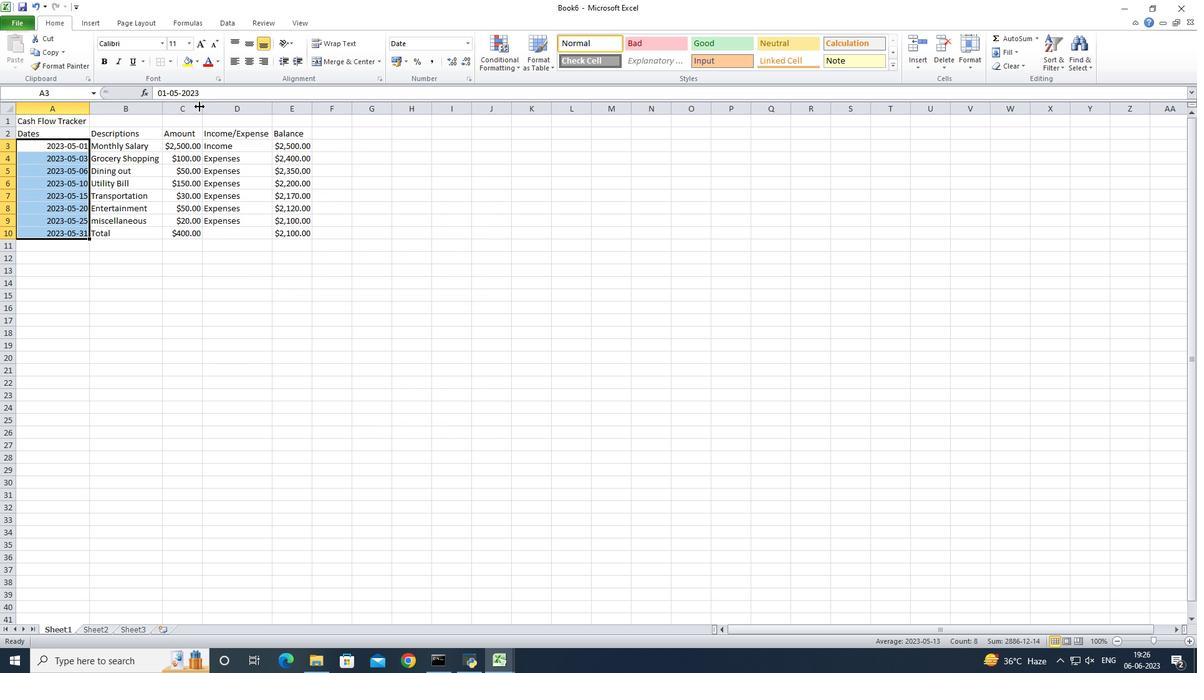 
Action: Mouse pressed left at (199, 105)
Screenshot: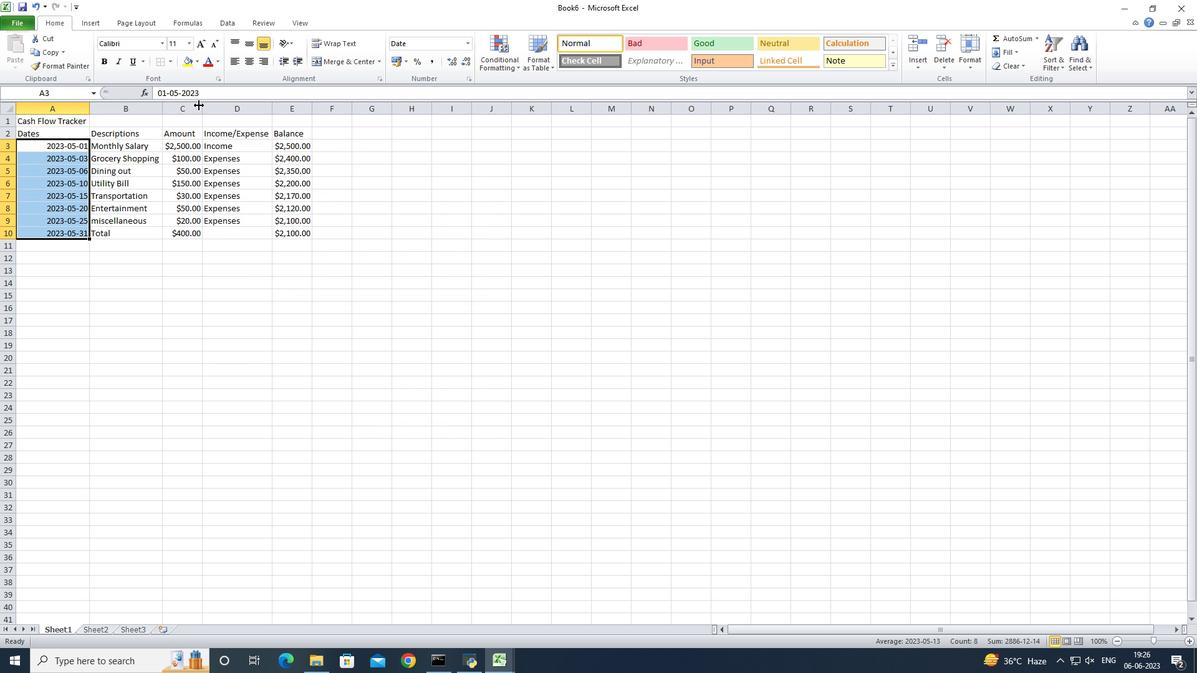 
Action: Mouse moved to (200, 106)
Screenshot: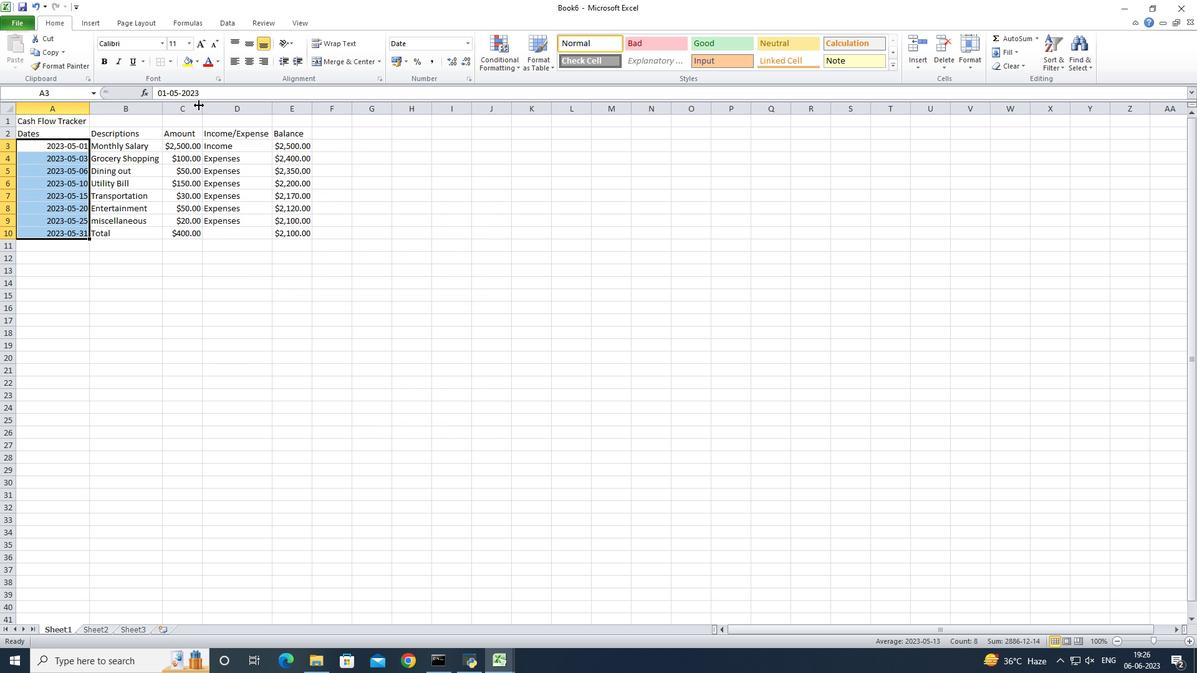 
Action: Mouse pressed left at (200, 106)
Screenshot: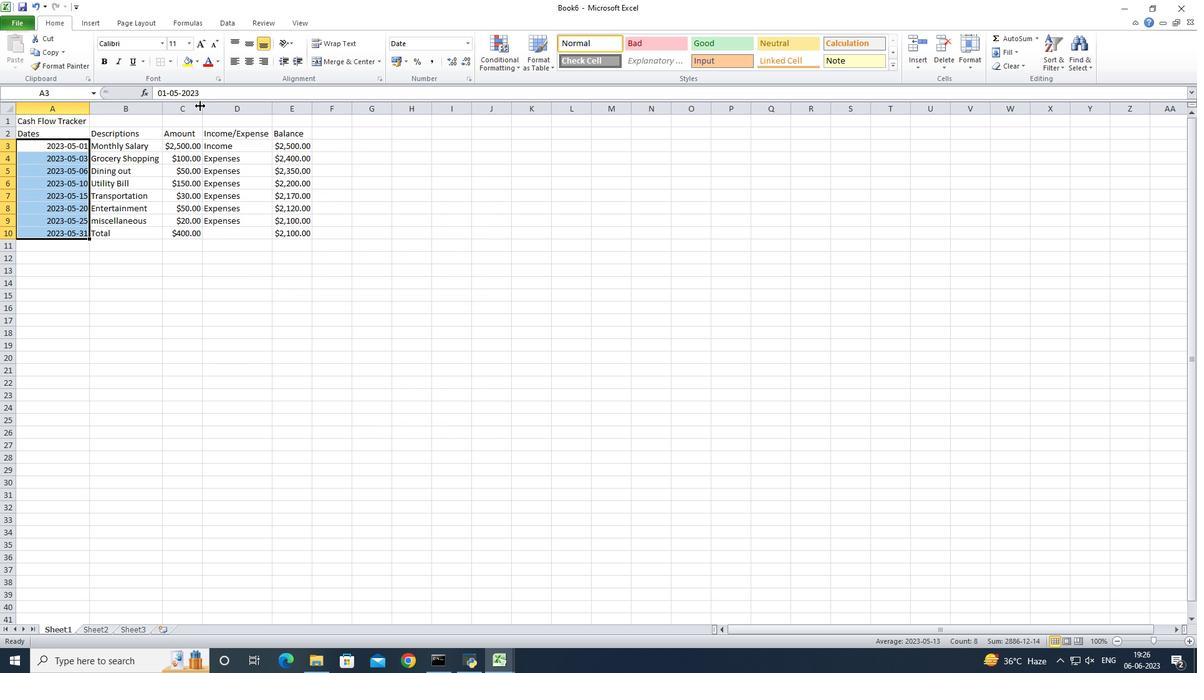 
Action: Mouse pressed left at (200, 106)
Screenshot: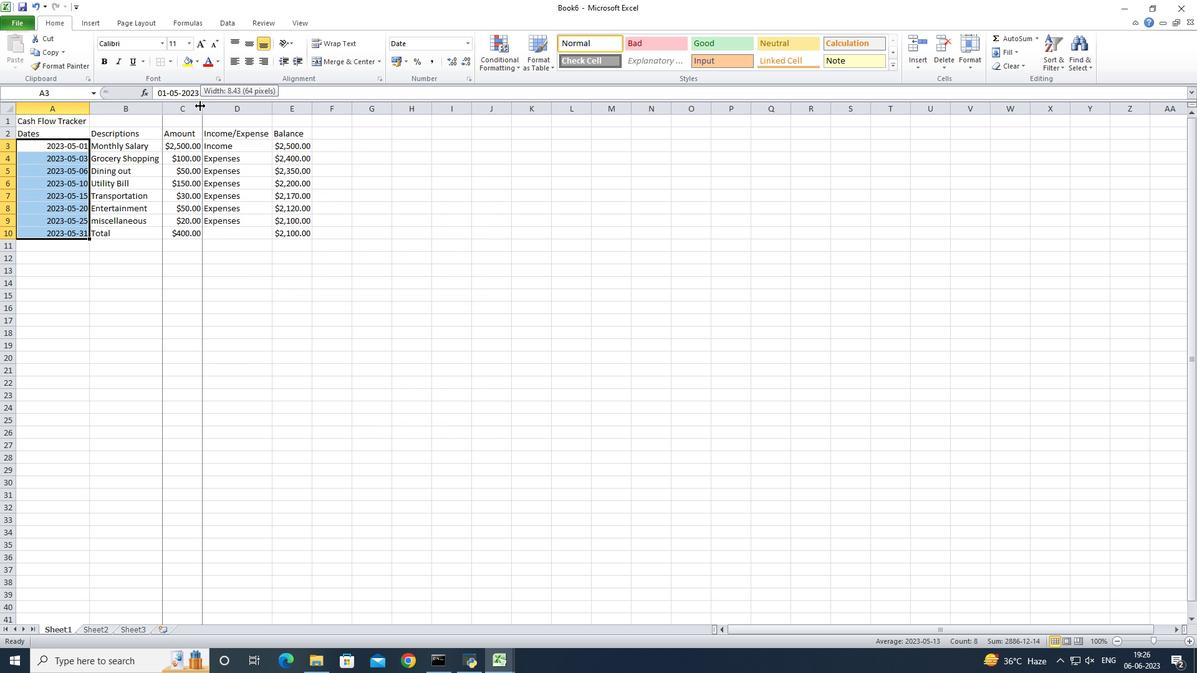 
Action: Mouse moved to (312, 111)
Screenshot: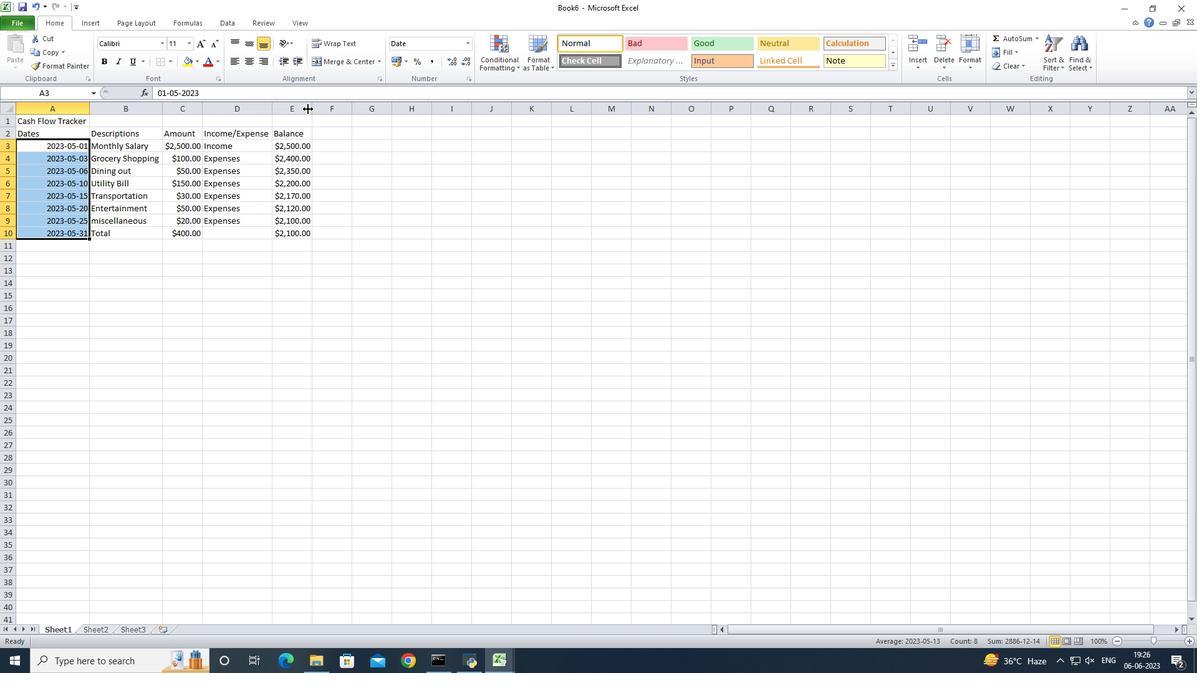 
Action: Mouse pressed left at (312, 111)
Screenshot: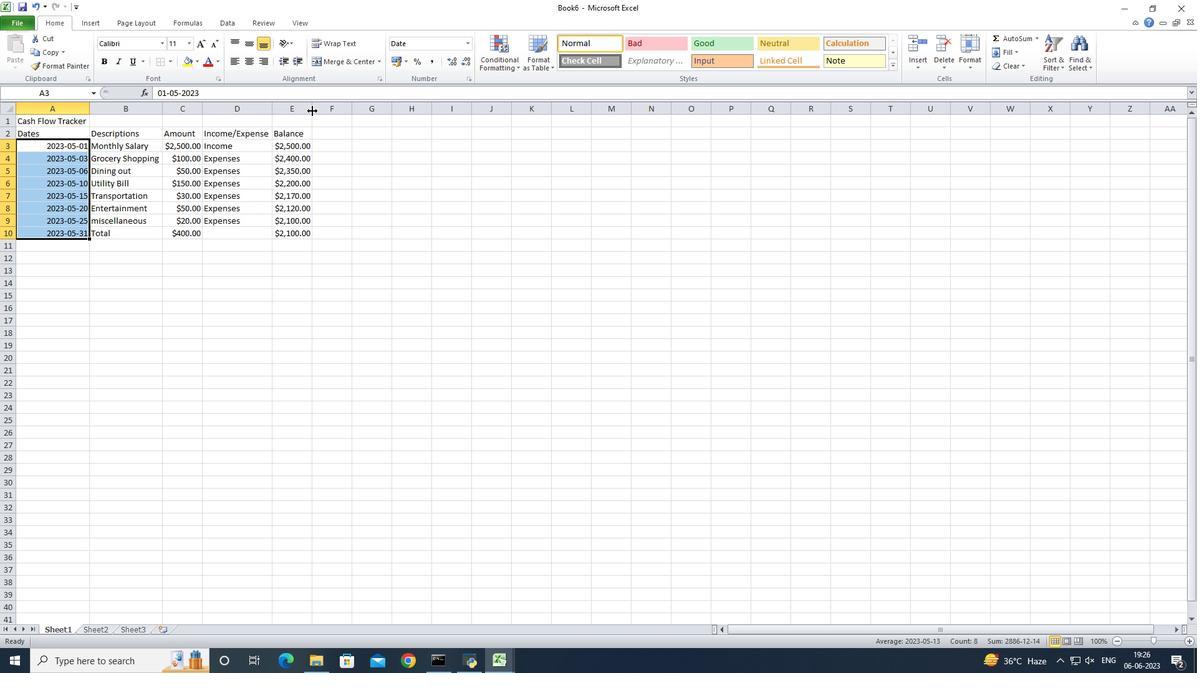 
Action: Mouse pressed left at (312, 111)
Screenshot: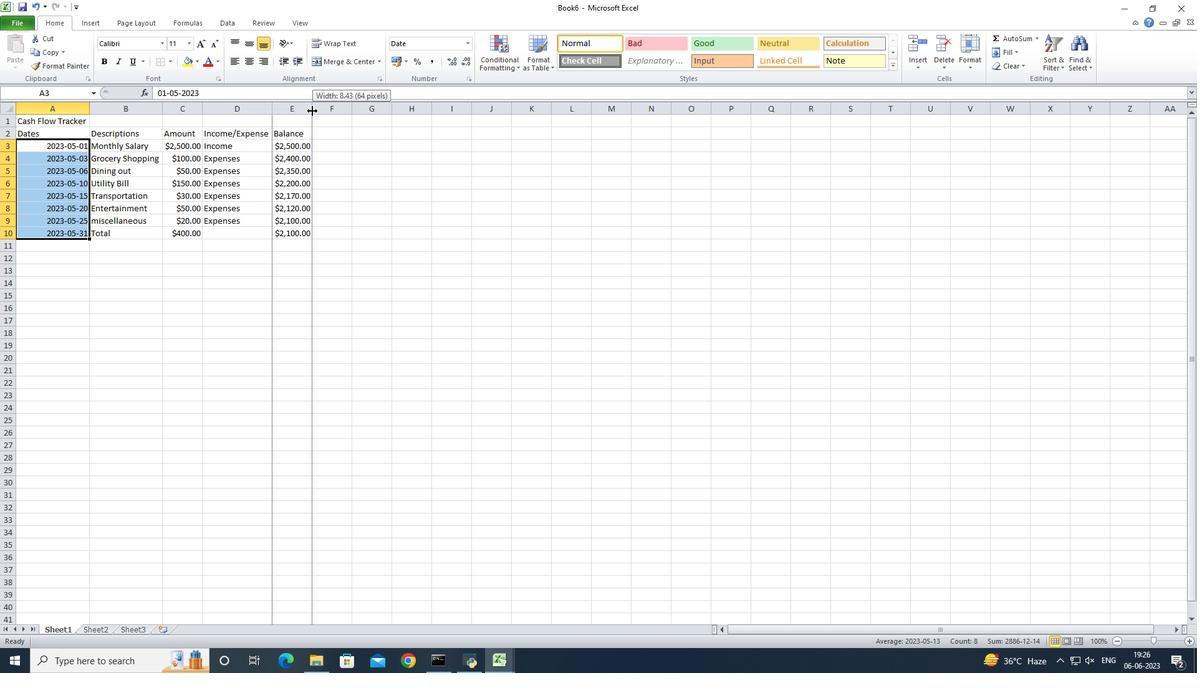 
Action: Mouse moved to (290, 142)
Screenshot: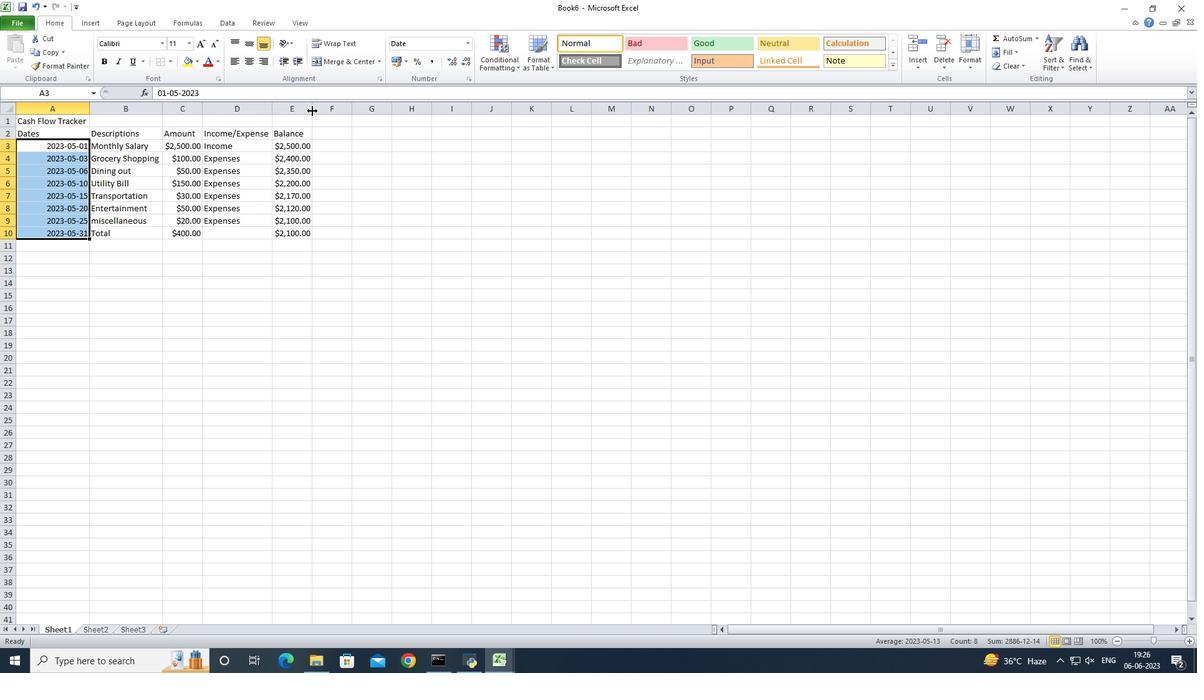 
Action: Key pressed ctrl+S
Screenshot: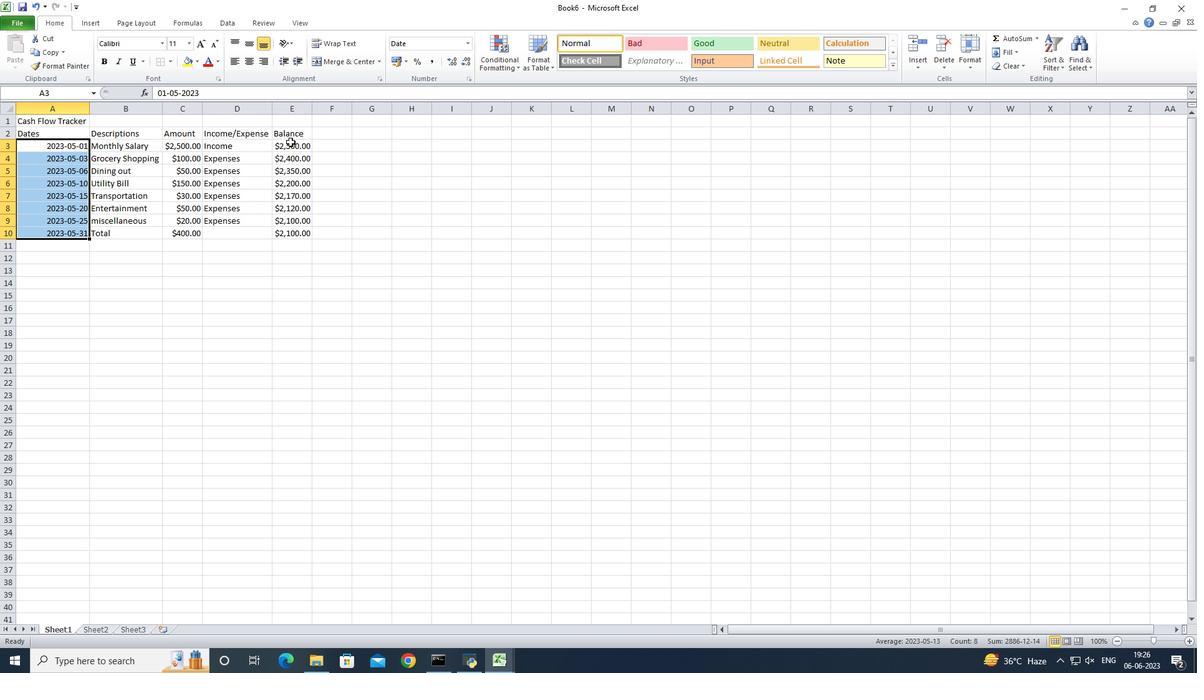 
Action: Mouse moved to (125, 250)
Screenshot: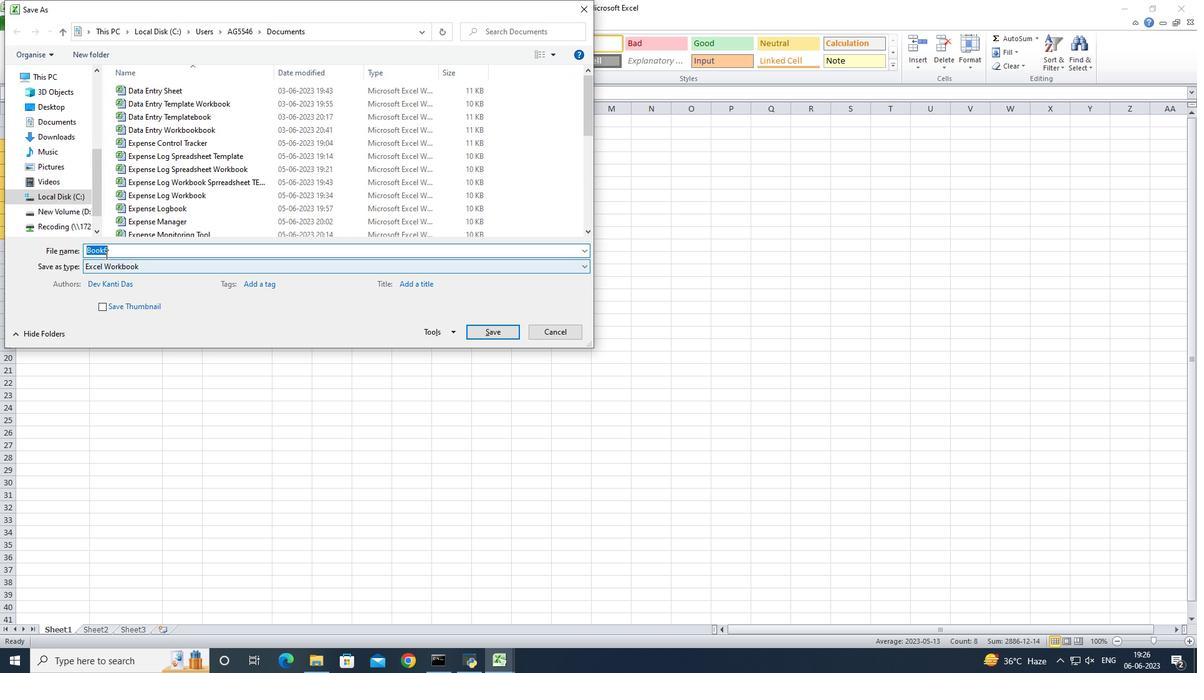 
Action: Key pressed <Key.backspace><Key.shift>Fin<Key.shift>Matrix<Key.backspace>cs
Screenshot: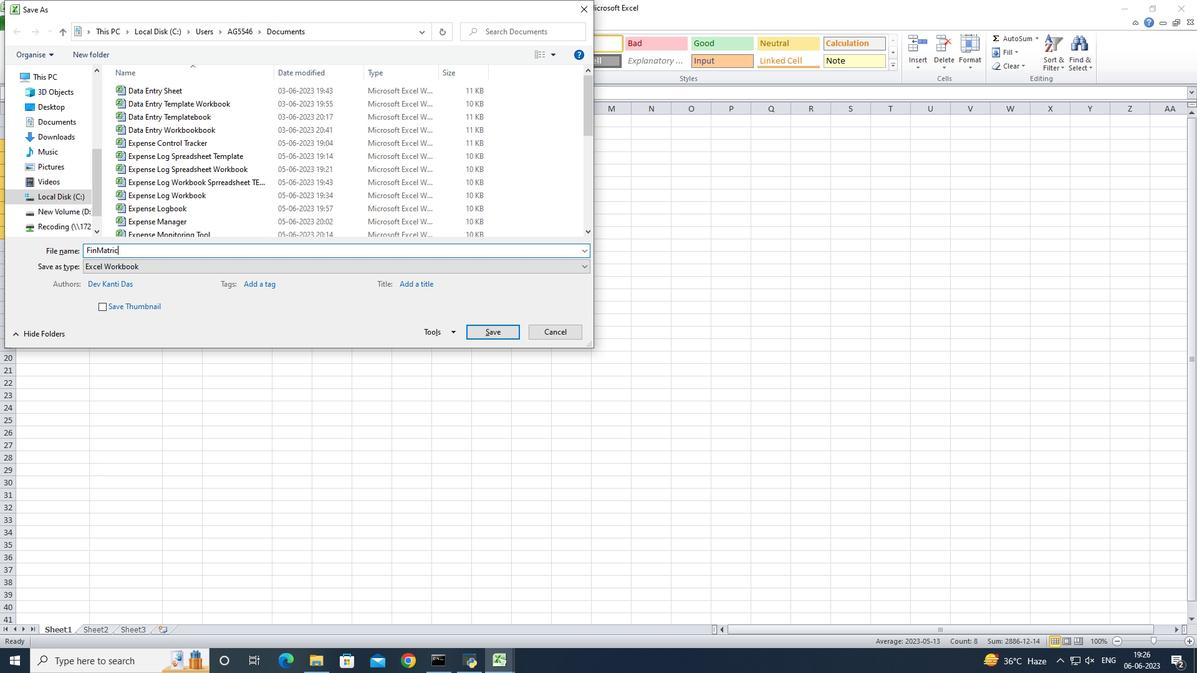 
Action: Mouse moved to (485, 335)
Screenshot: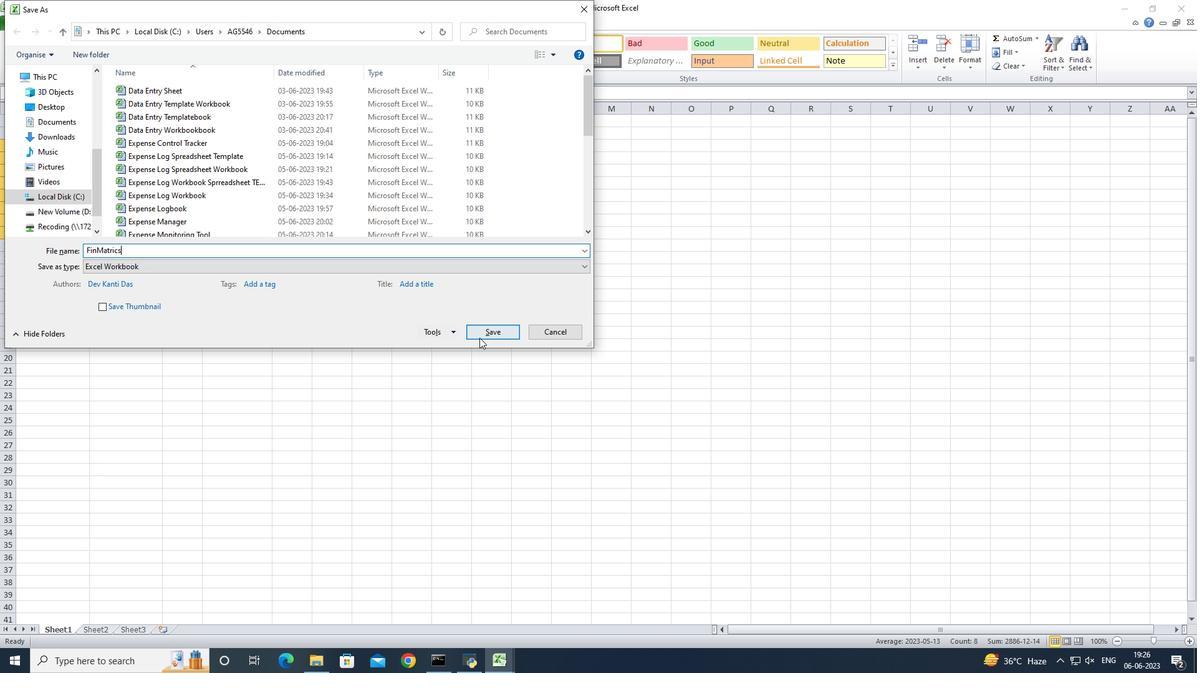 
Action: Mouse pressed left at (485, 335)
Screenshot: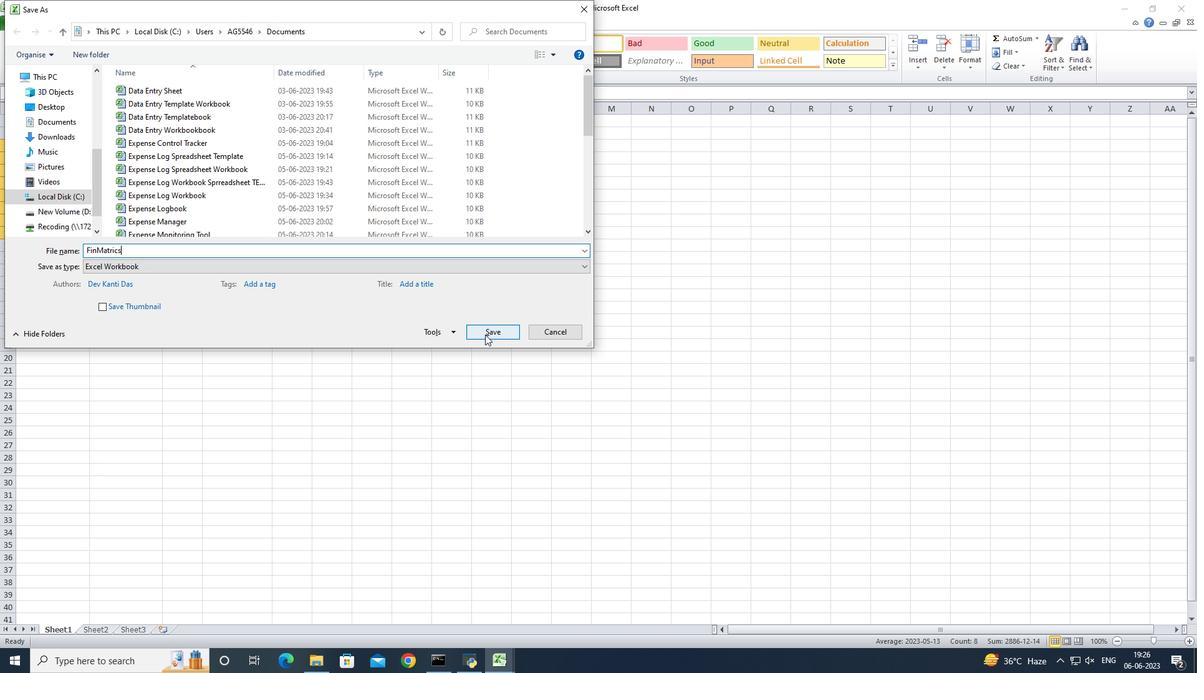 
Action: Mouse moved to (479, 336)
Screenshot: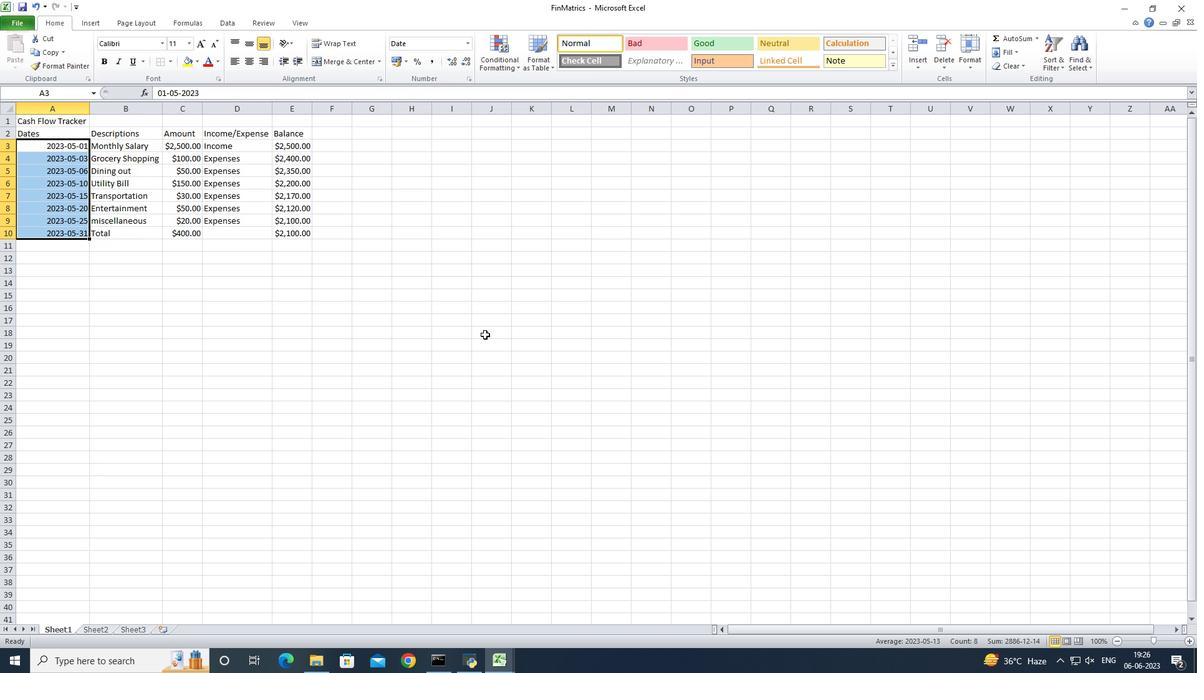 
